 Task: Update the start and due dates for the issue and configure automation to close the epic when all stories are done.
Action: Mouse moved to (393, 289)
Screenshot: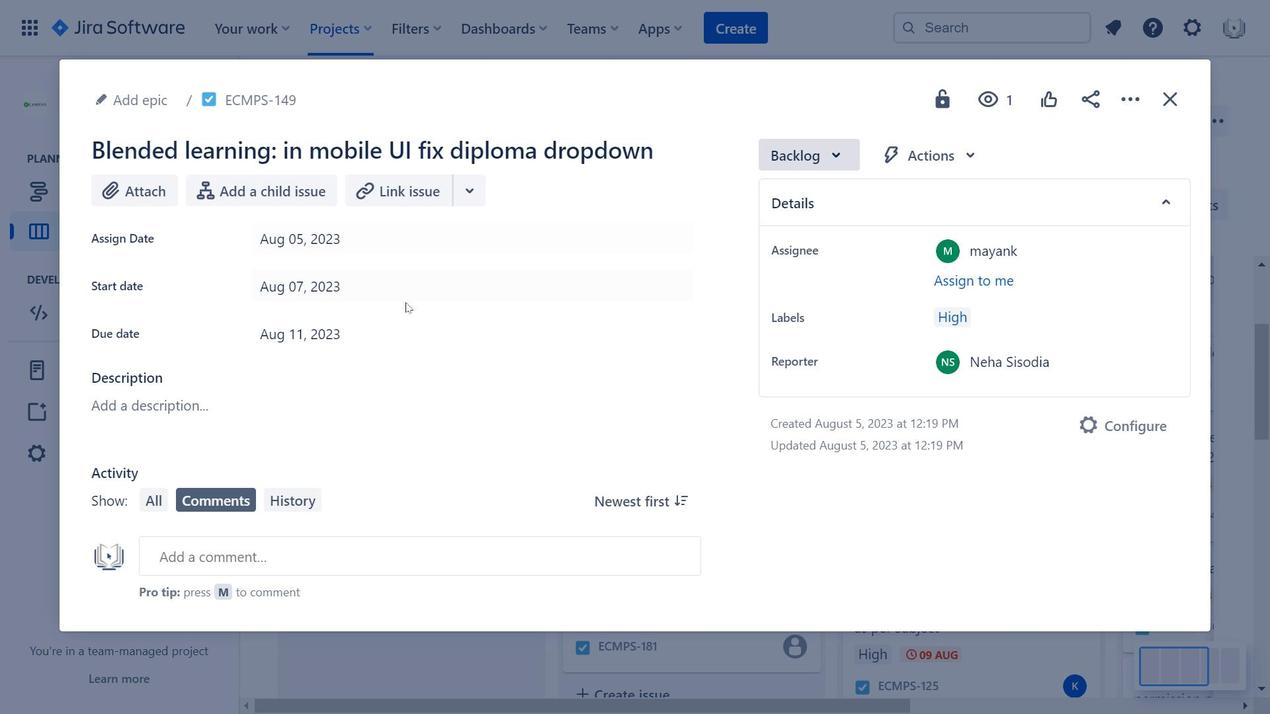 
Action: Mouse pressed left at (393, 289)
Screenshot: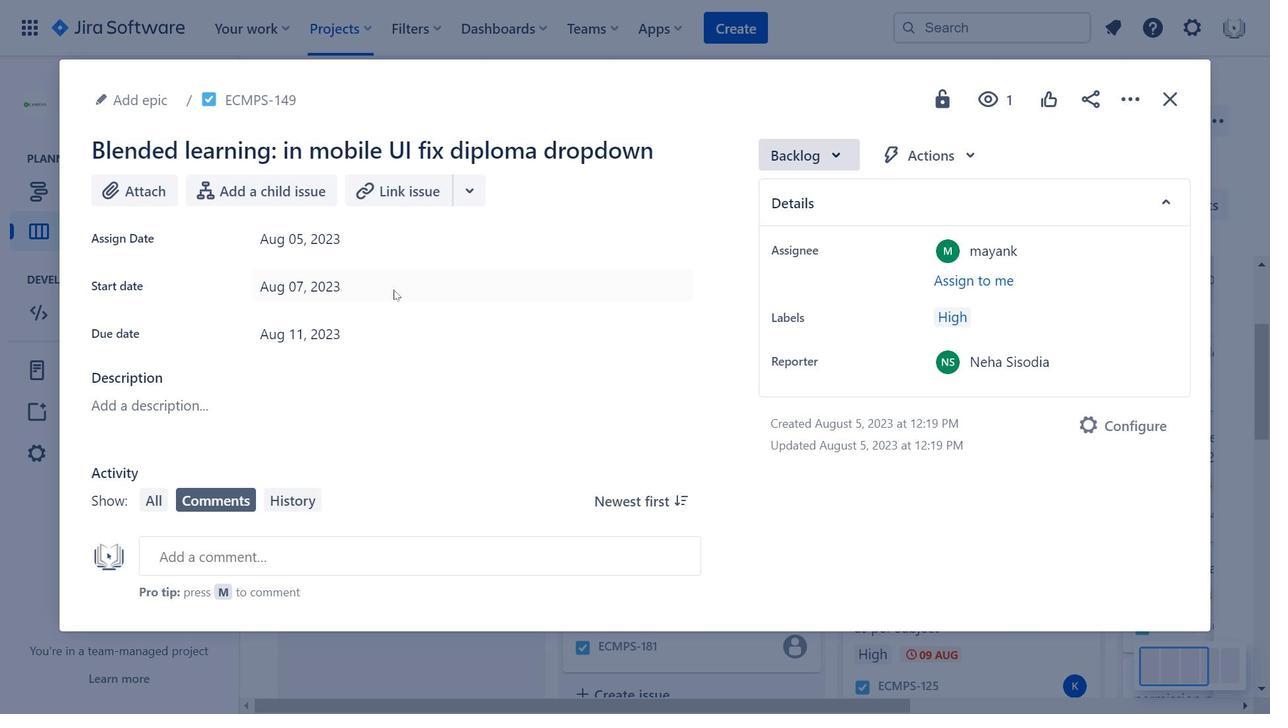 
Action: Mouse moved to (553, 354)
Screenshot: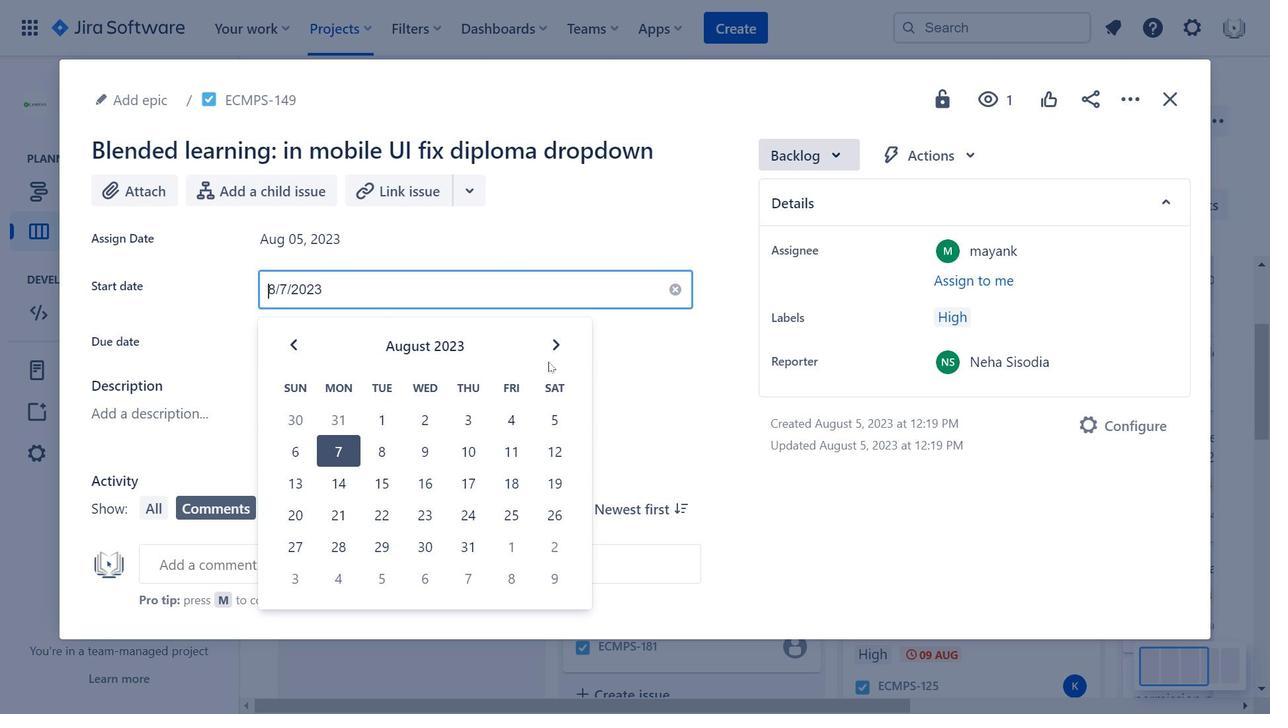 
Action: Mouse pressed left at (553, 354)
Screenshot: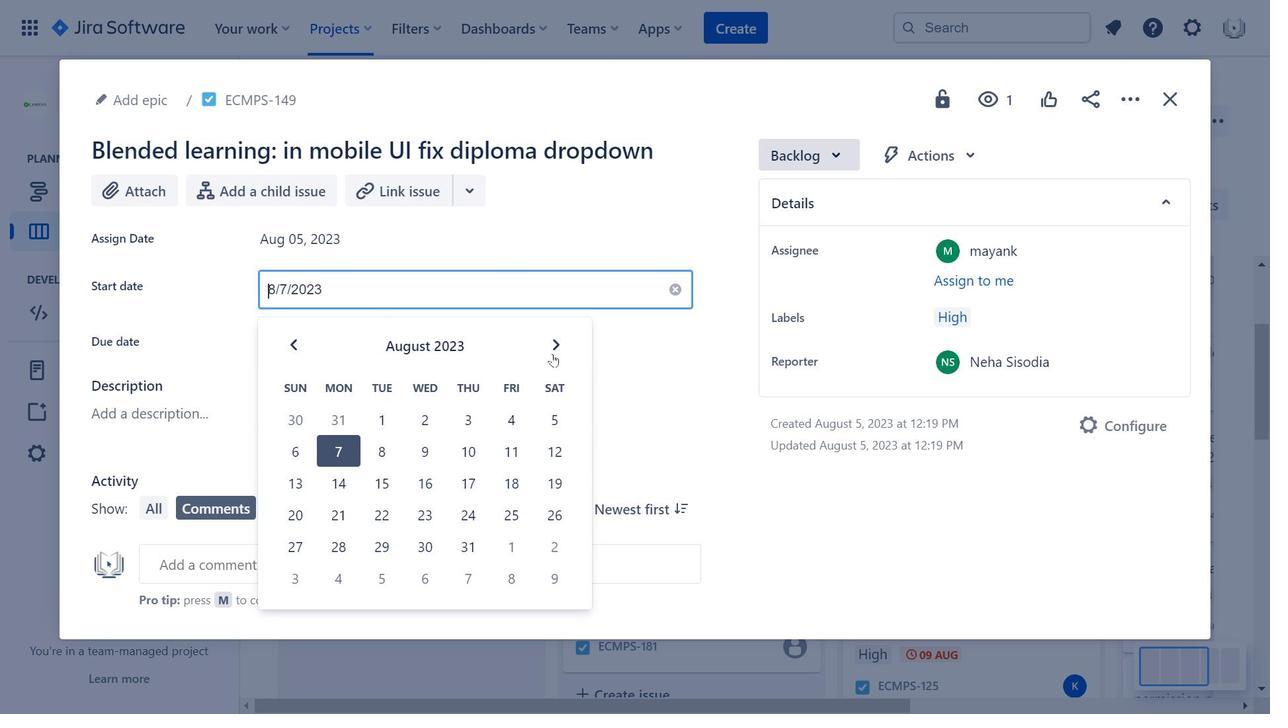 
Action: Mouse moved to (560, 348)
Screenshot: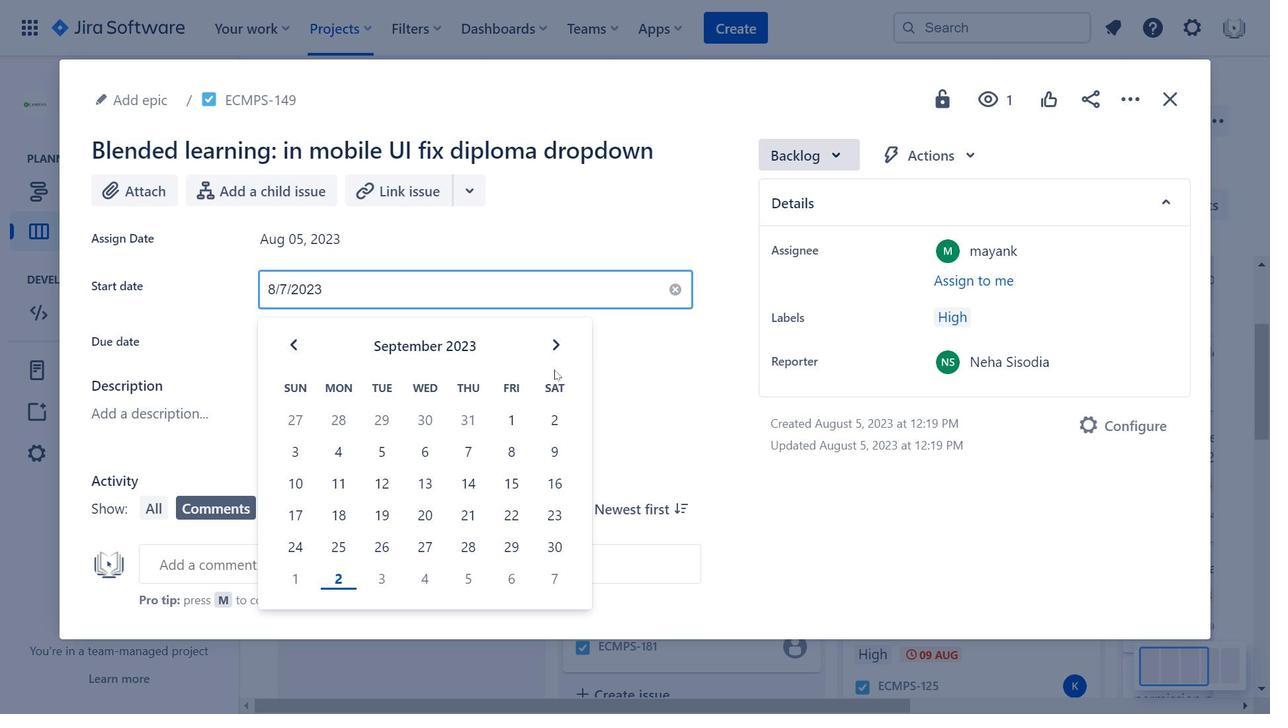 
Action: Mouse pressed left at (560, 348)
Screenshot: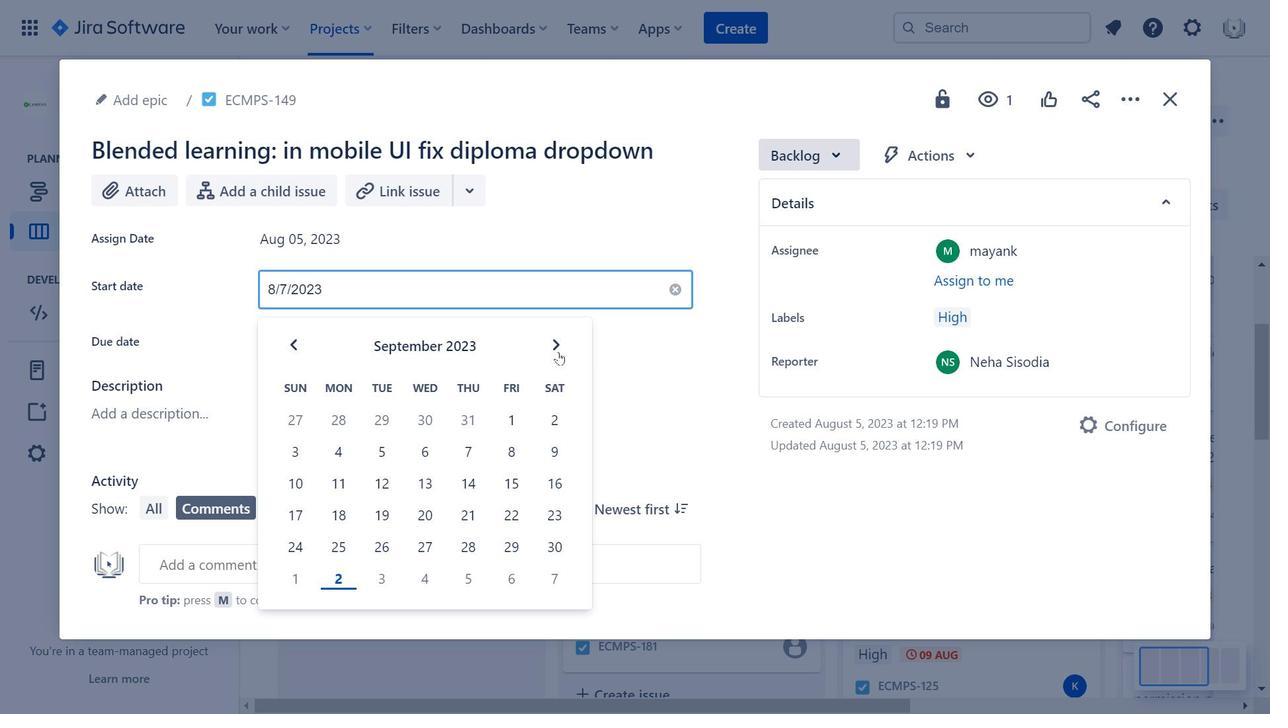 
Action: Mouse moved to (608, 332)
Screenshot: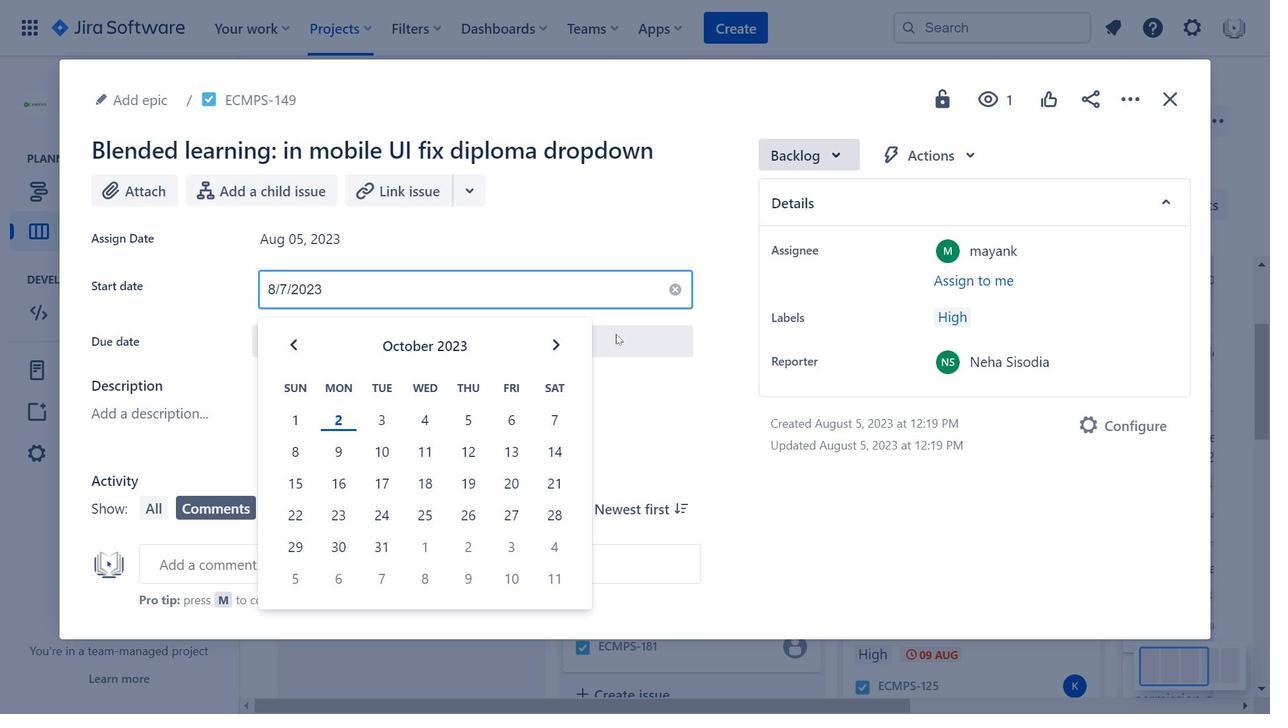
Action: Mouse pressed left at (608, 332)
Screenshot: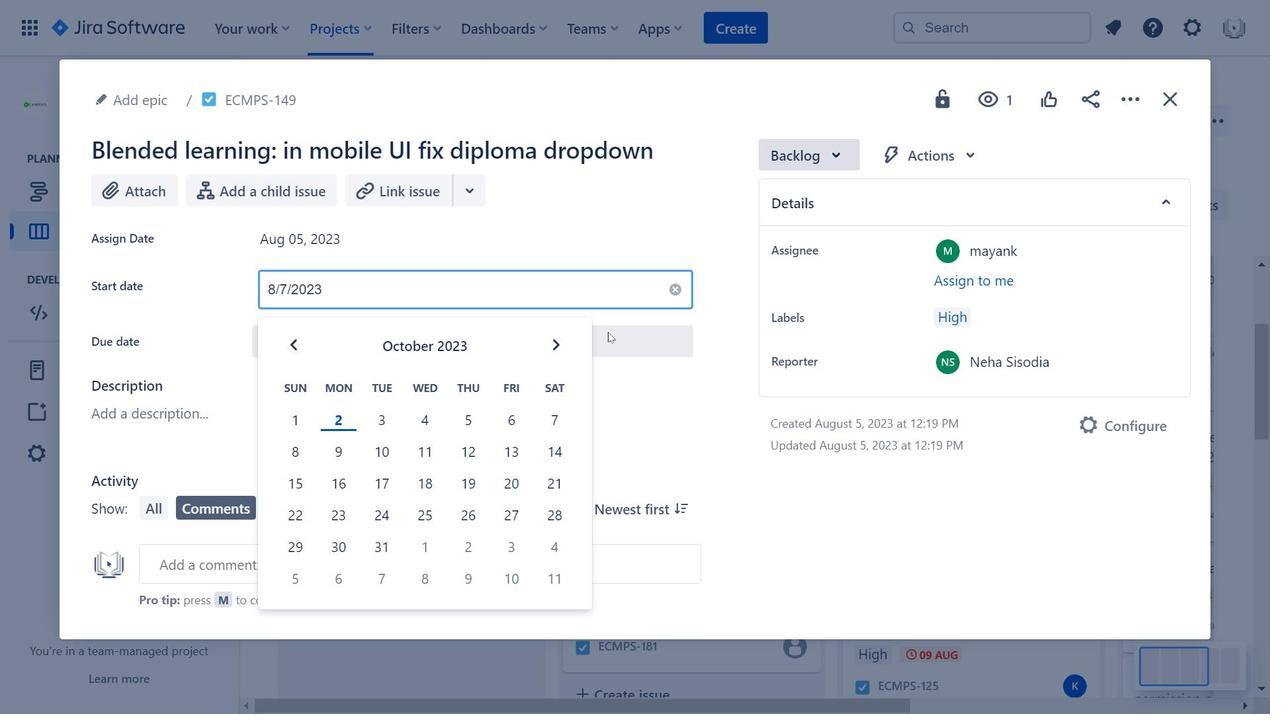 
Action: Mouse moved to (551, 395)
Screenshot: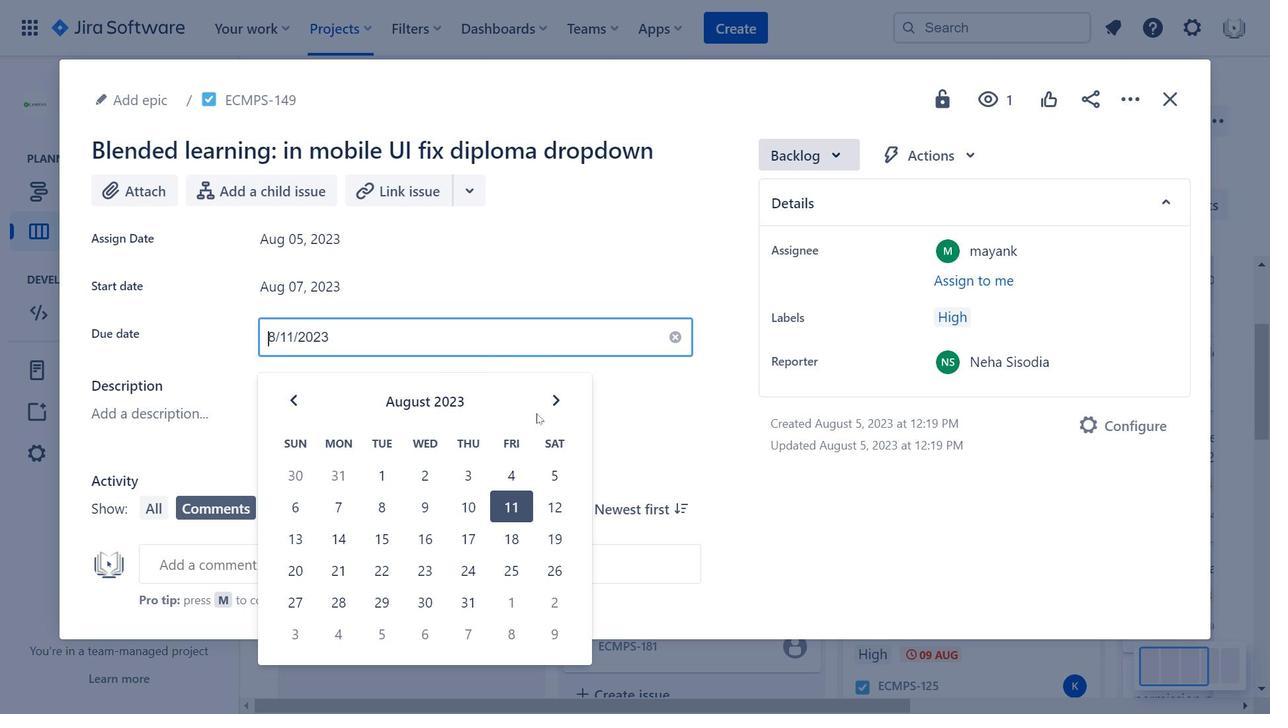 
Action: Mouse pressed left at (551, 395)
Screenshot: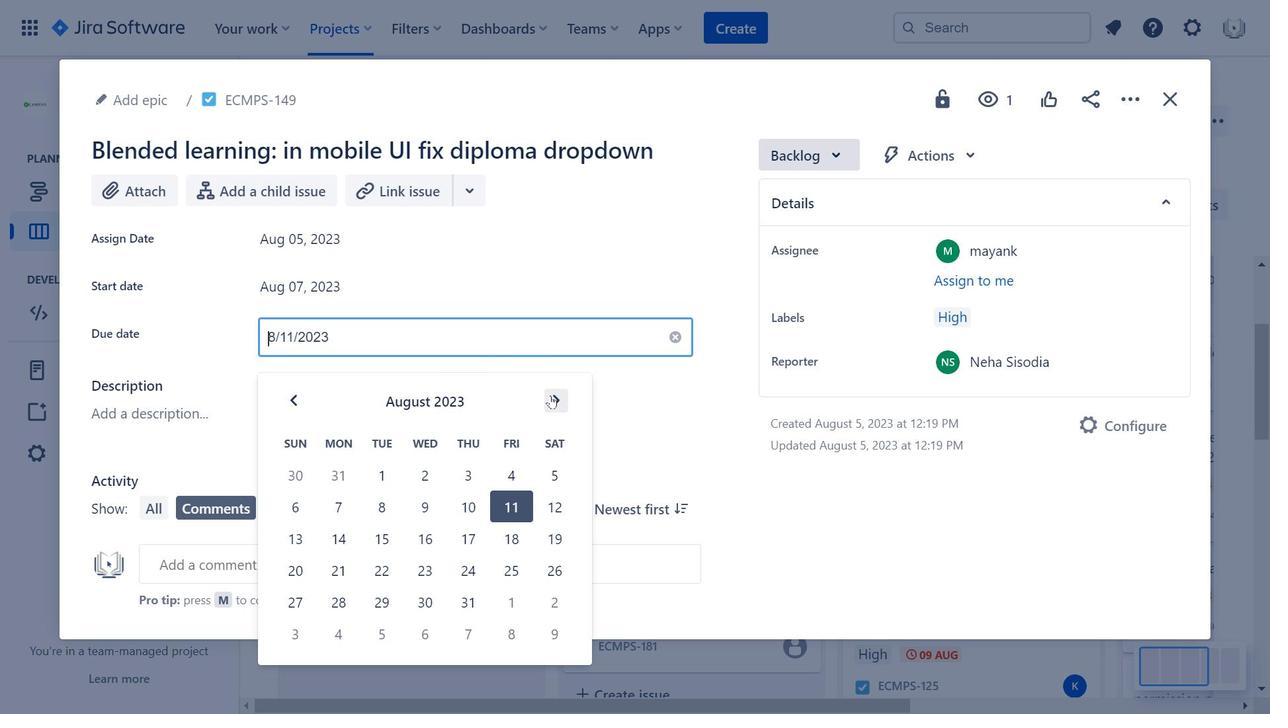 
Action: Mouse moved to (826, 167)
Screenshot: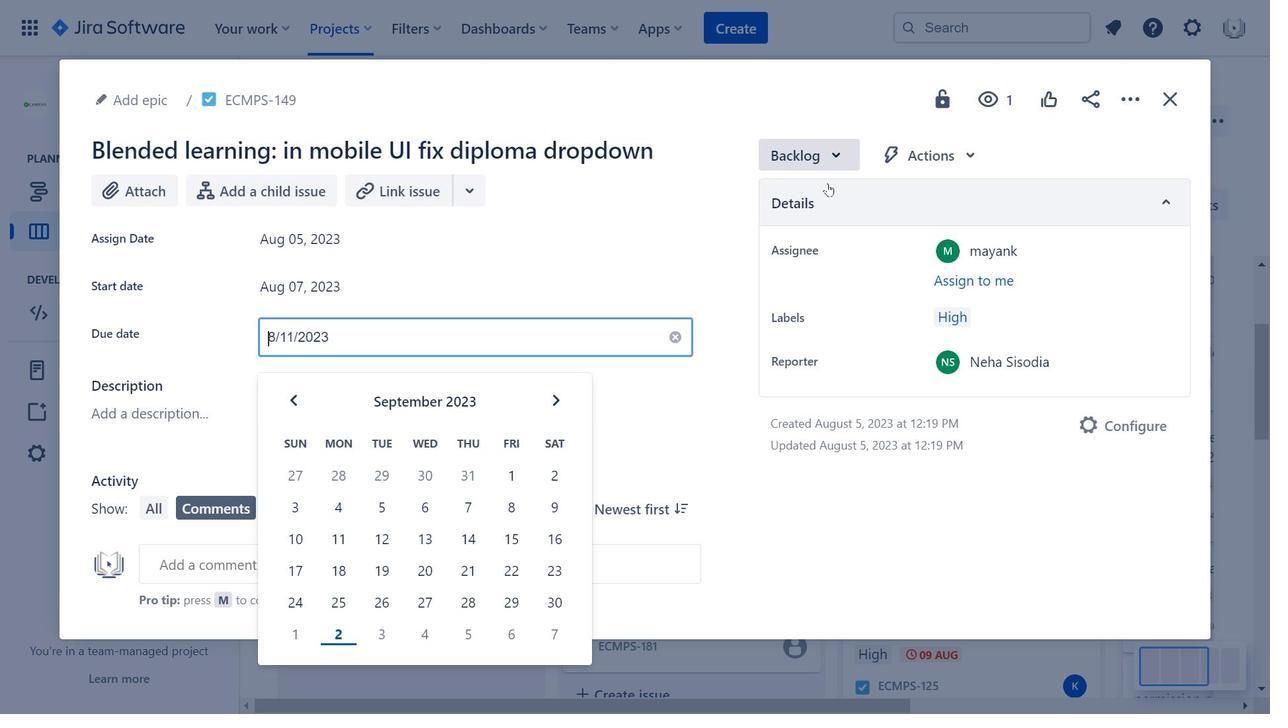 
Action: Mouse pressed left at (826, 167)
Screenshot: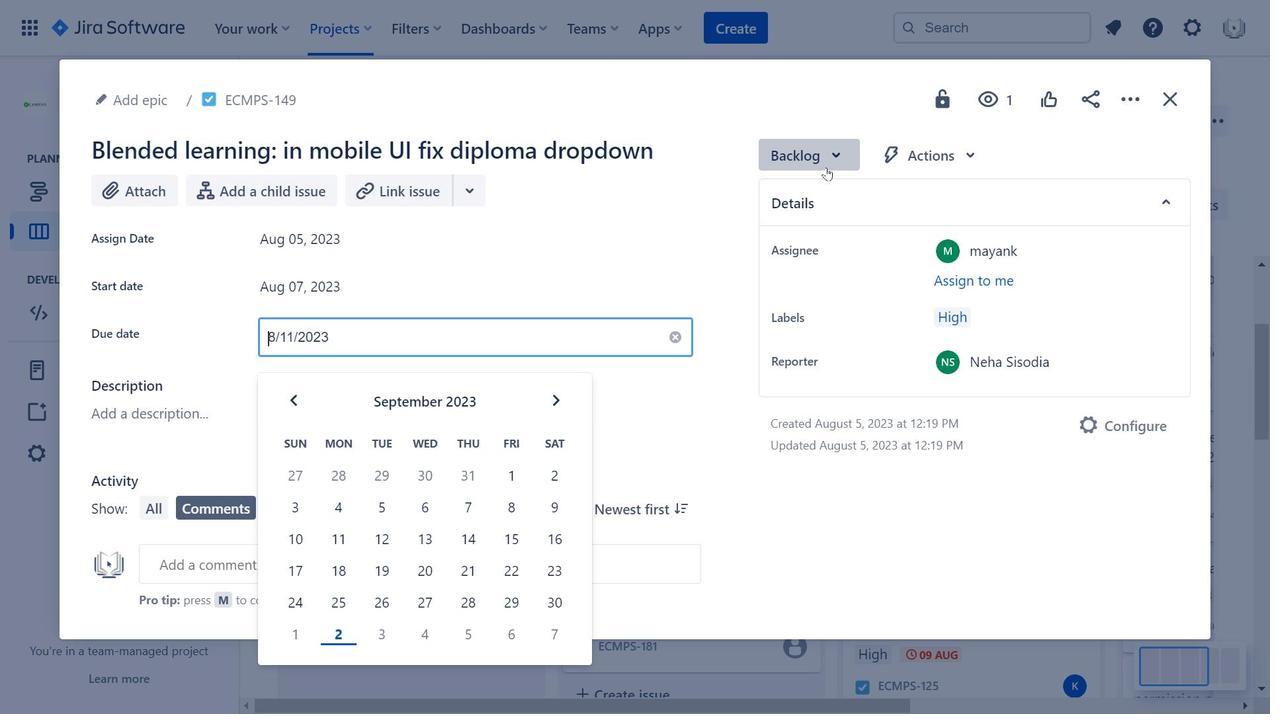 
Action: Mouse moved to (316, 323)
Screenshot: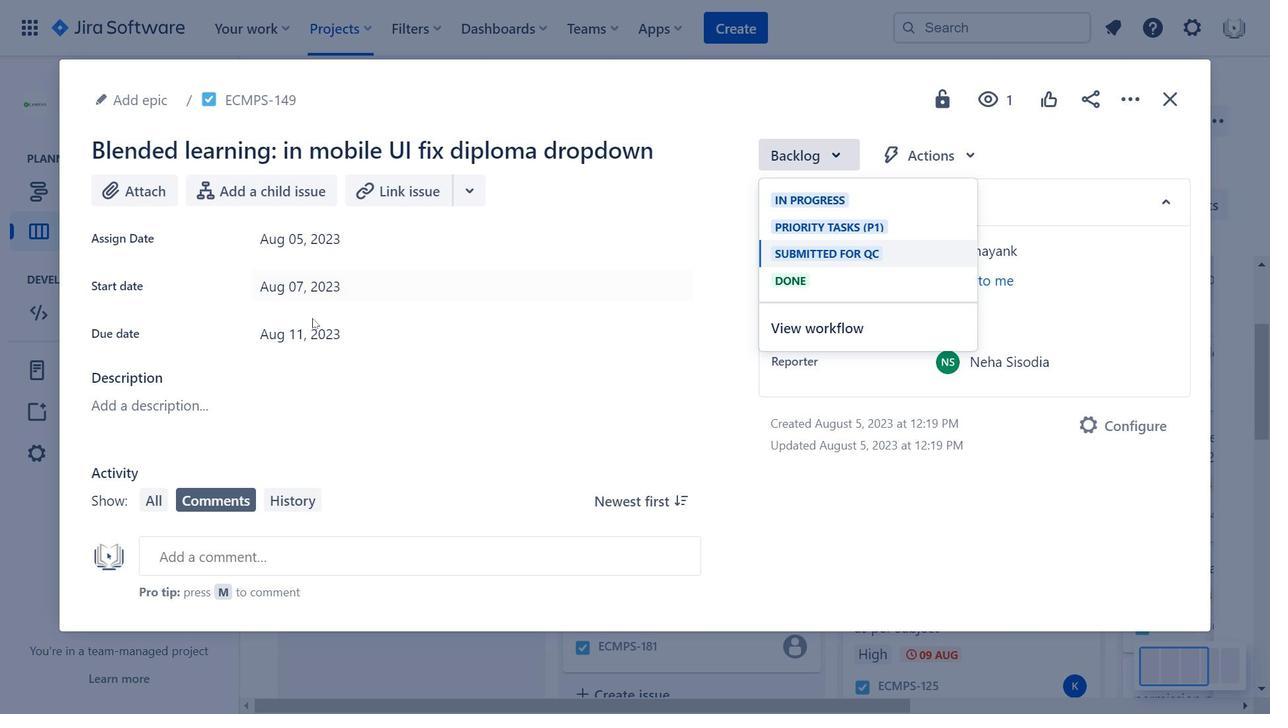 
Action: Mouse pressed left at (316, 323)
Screenshot: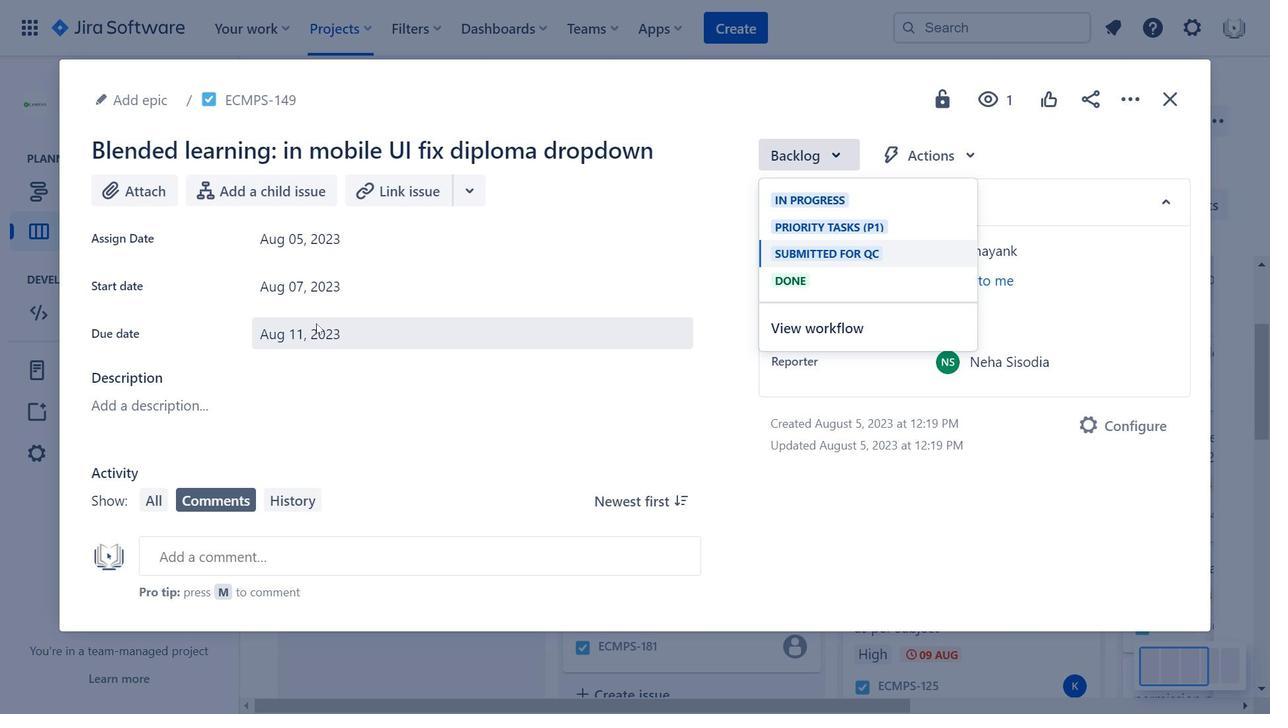
Action: Mouse moved to (546, 386)
Screenshot: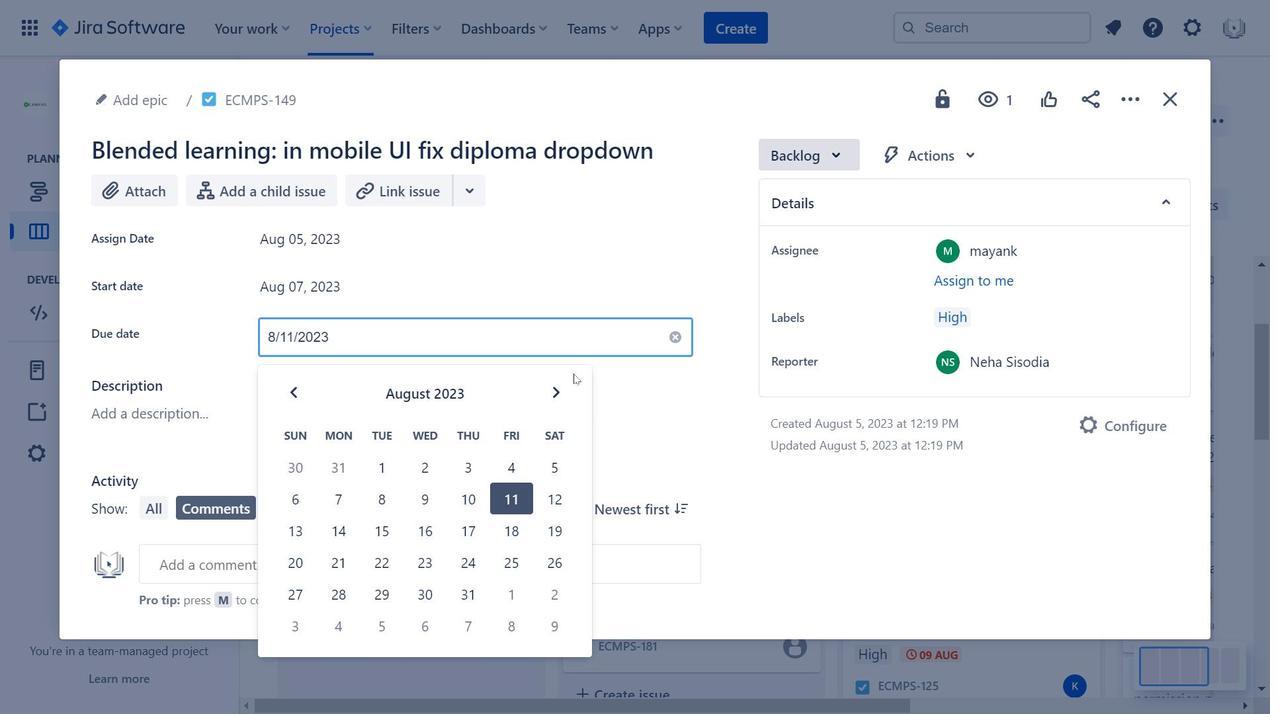 
Action: Mouse pressed left at (546, 386)
Screenshot: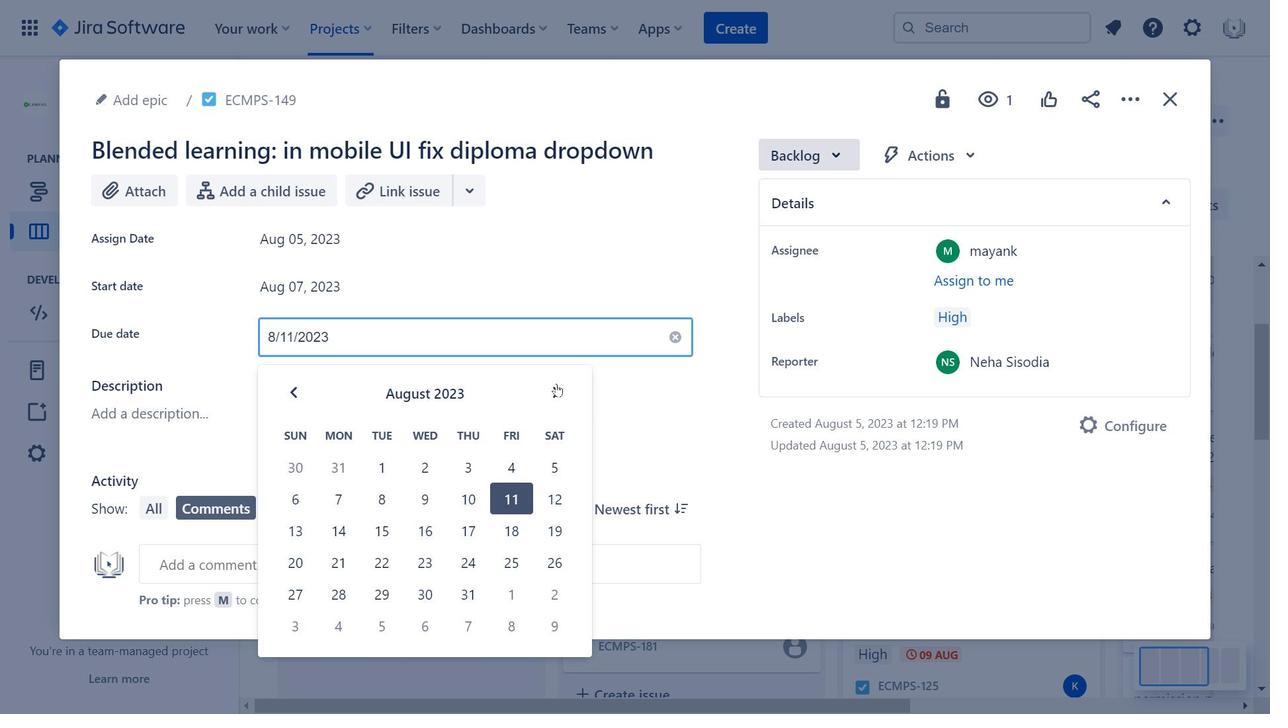 
Action: Mouse pressed left at (546, 386)
Screenshot: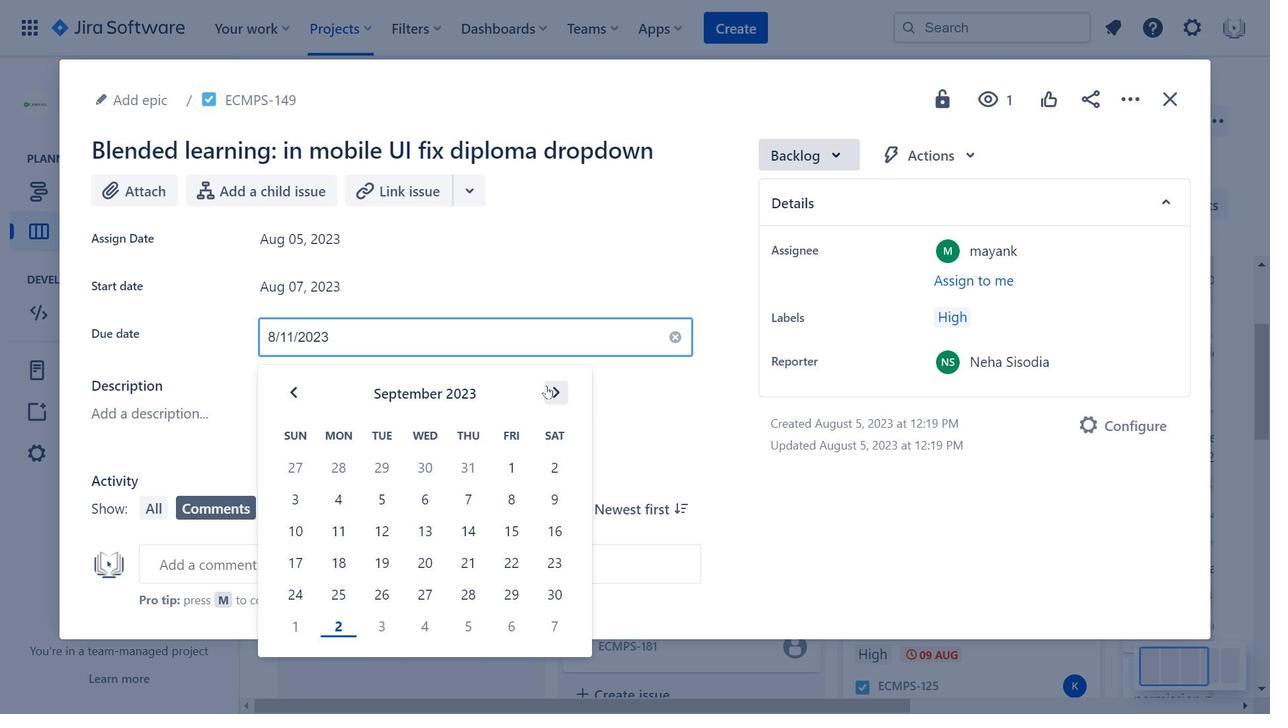 
Action: Mouse moved to (556, 392)
Screenshot: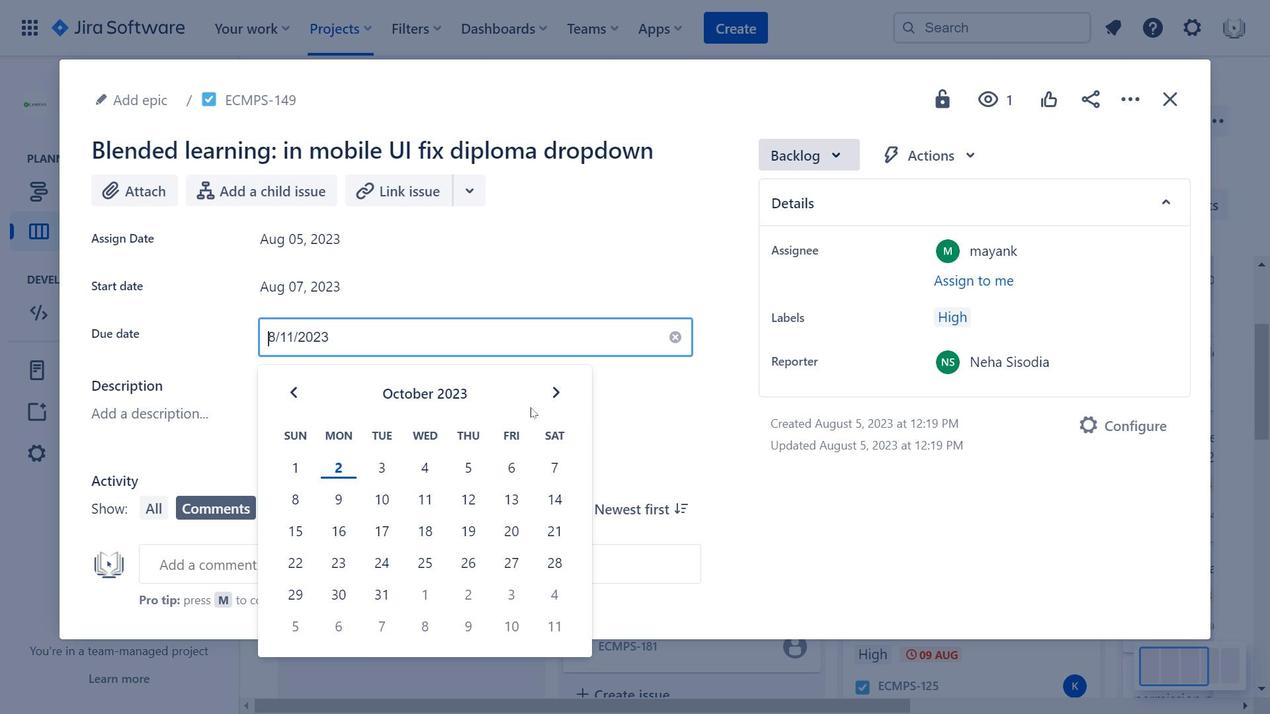 
Action: Mouse pressed left at (556, 392)
Screenshot: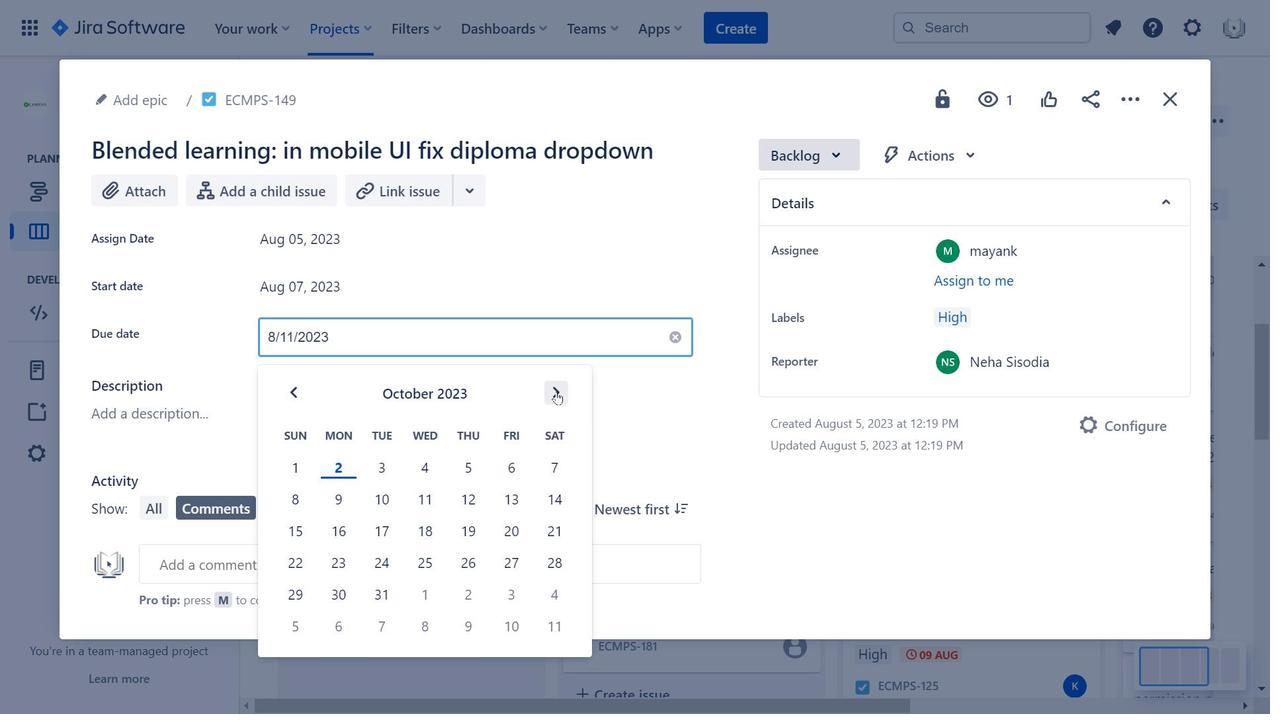 
Action: Mouse moved to (293, 394)
Screenshot: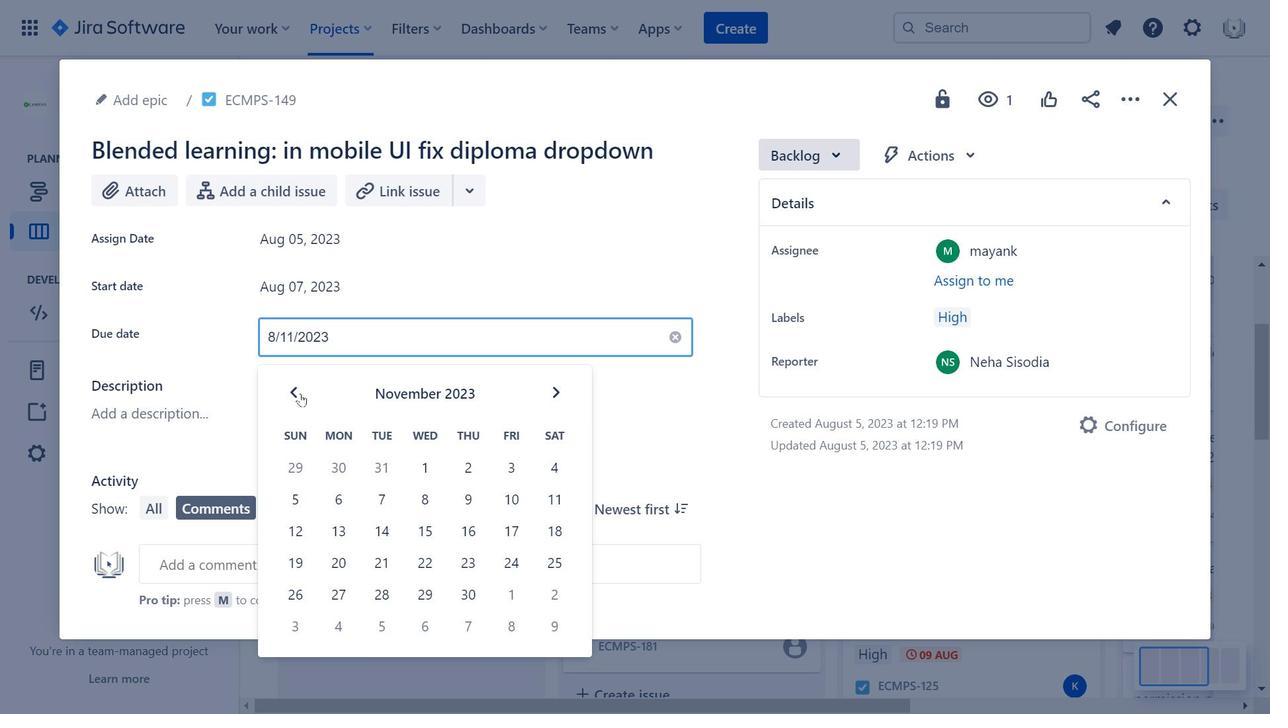 
Action: Mouse pressed left at (293, 394)
Screenshot: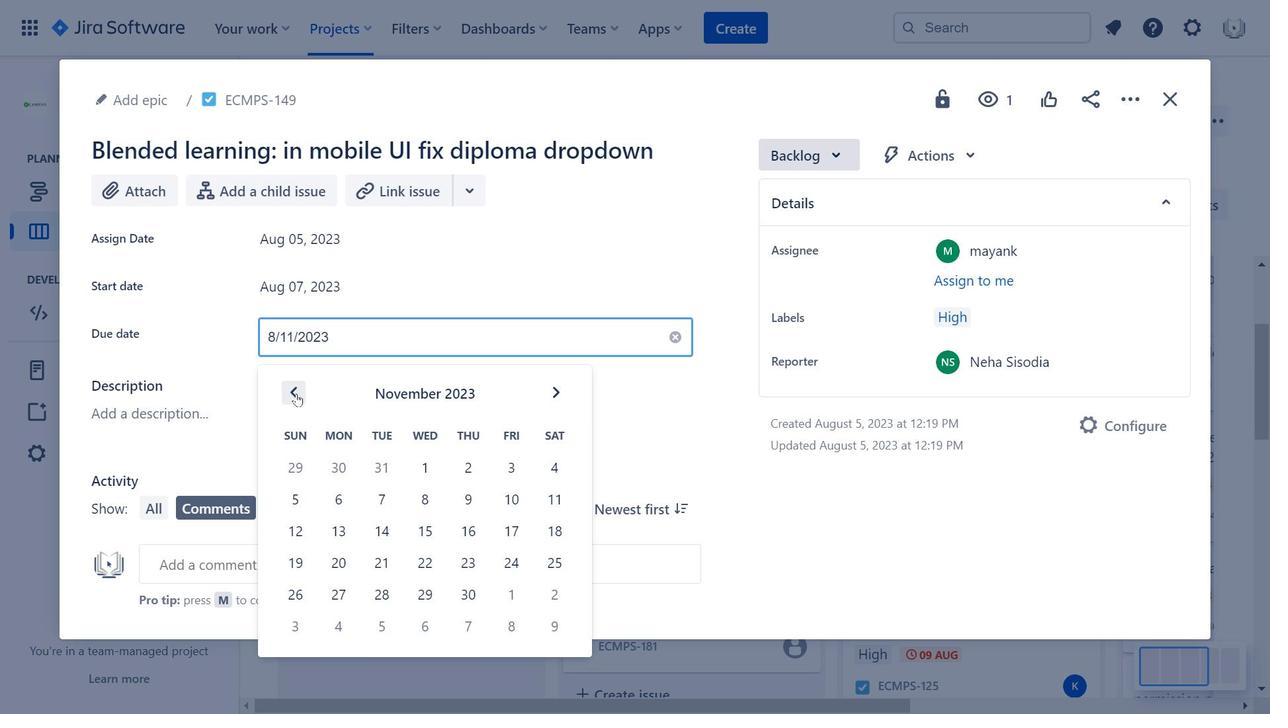 
Action: Mouse moved to (1159, 88)
Screenshot: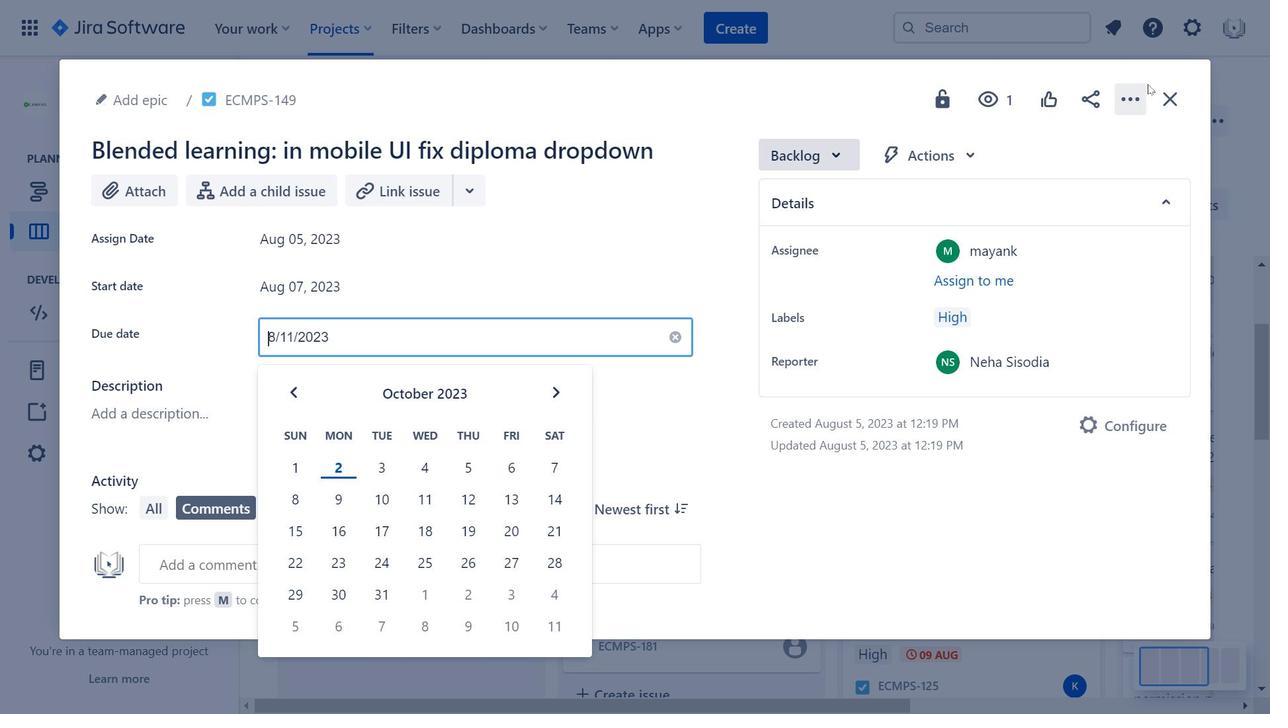 
Action: Mouse pressed left at (1159, 88)
Screenshot: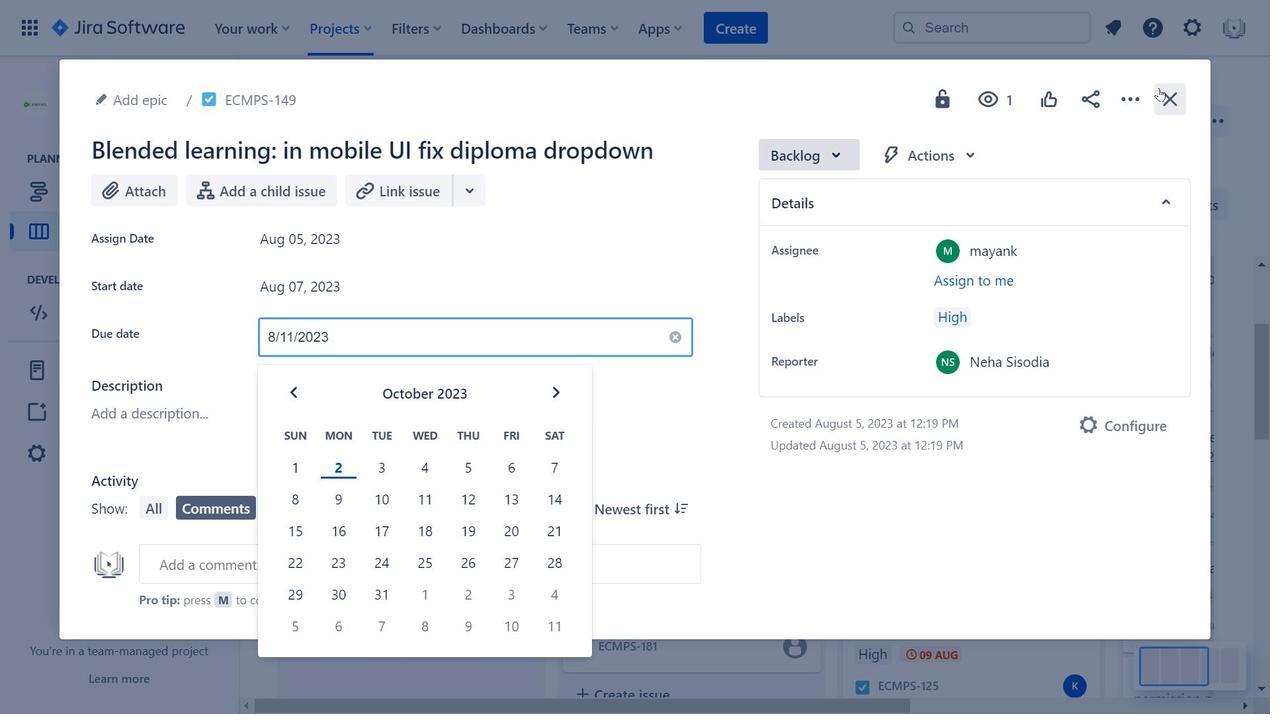 
Action: Mouse moved to (706, 423)
Screenshot: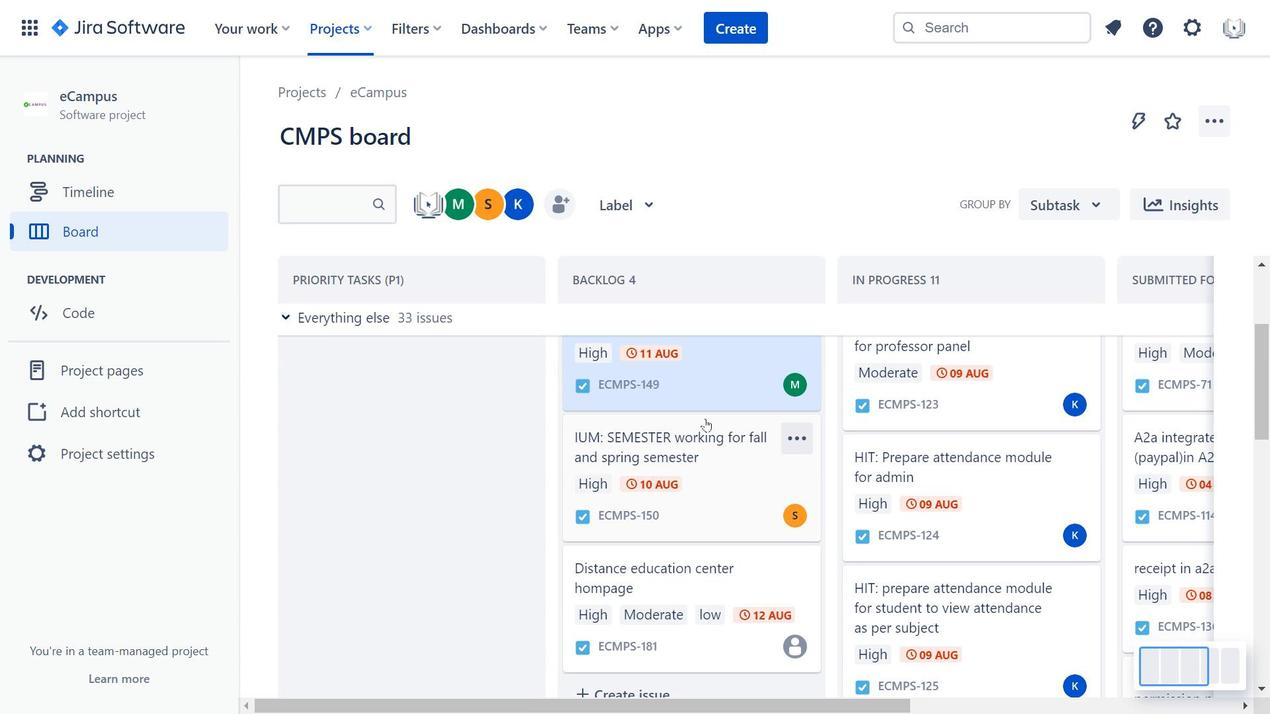 
Action: Mouse scrolled (706, 422) with delta (0, 0)
Screenshot: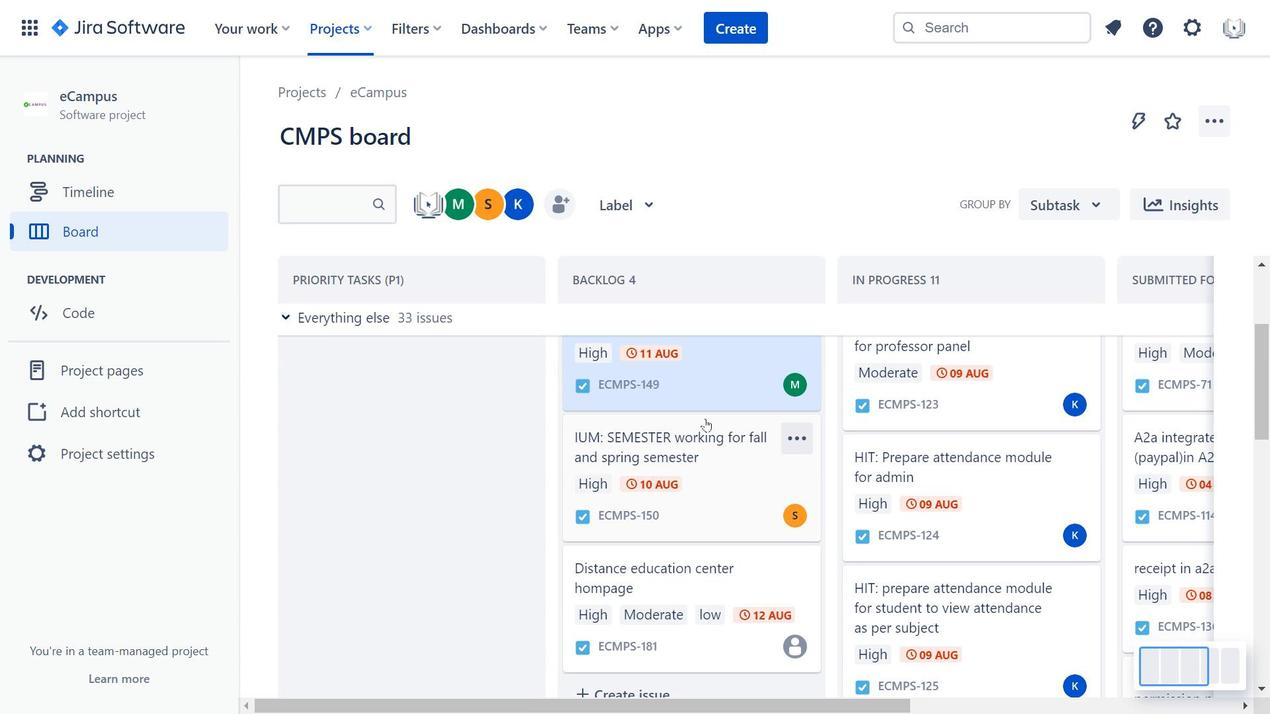 
Action: Mouse moved to (718, 397)
Screenshot: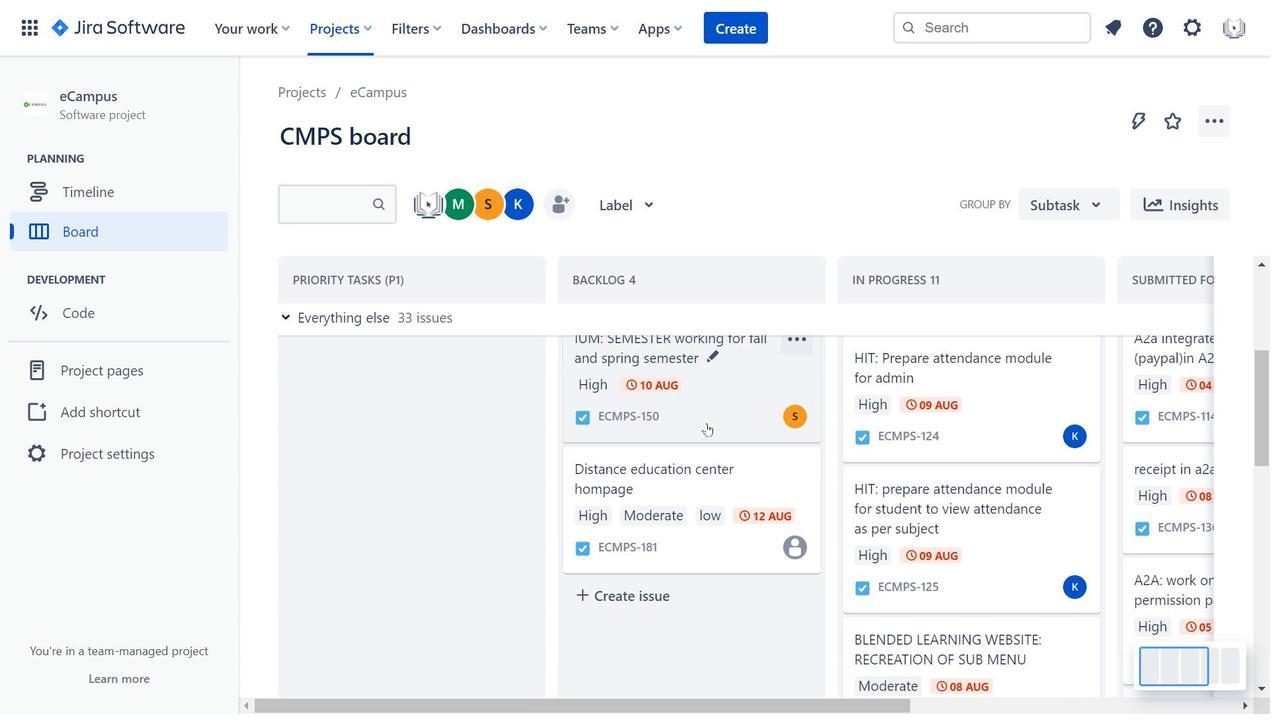 
Action: Mouse pressed left at (718, 397)
Screenshot: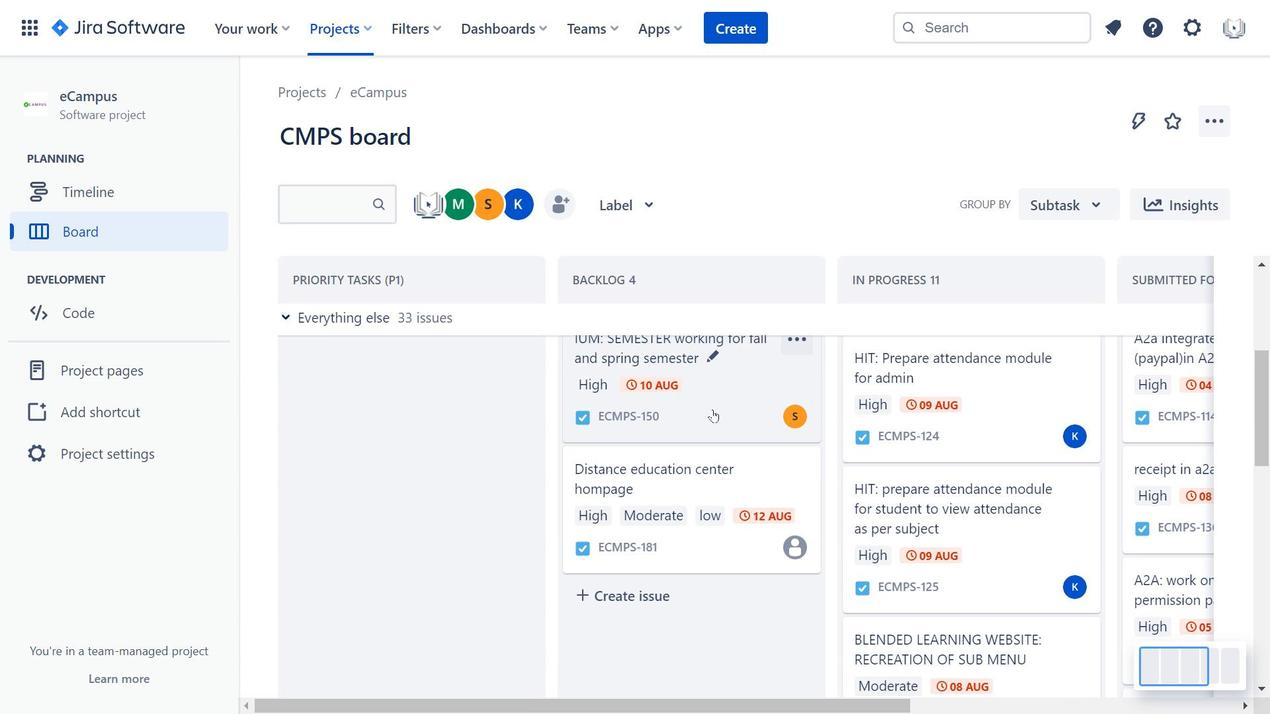 
Action: Mouse moved to (310, 245)
Screenshot: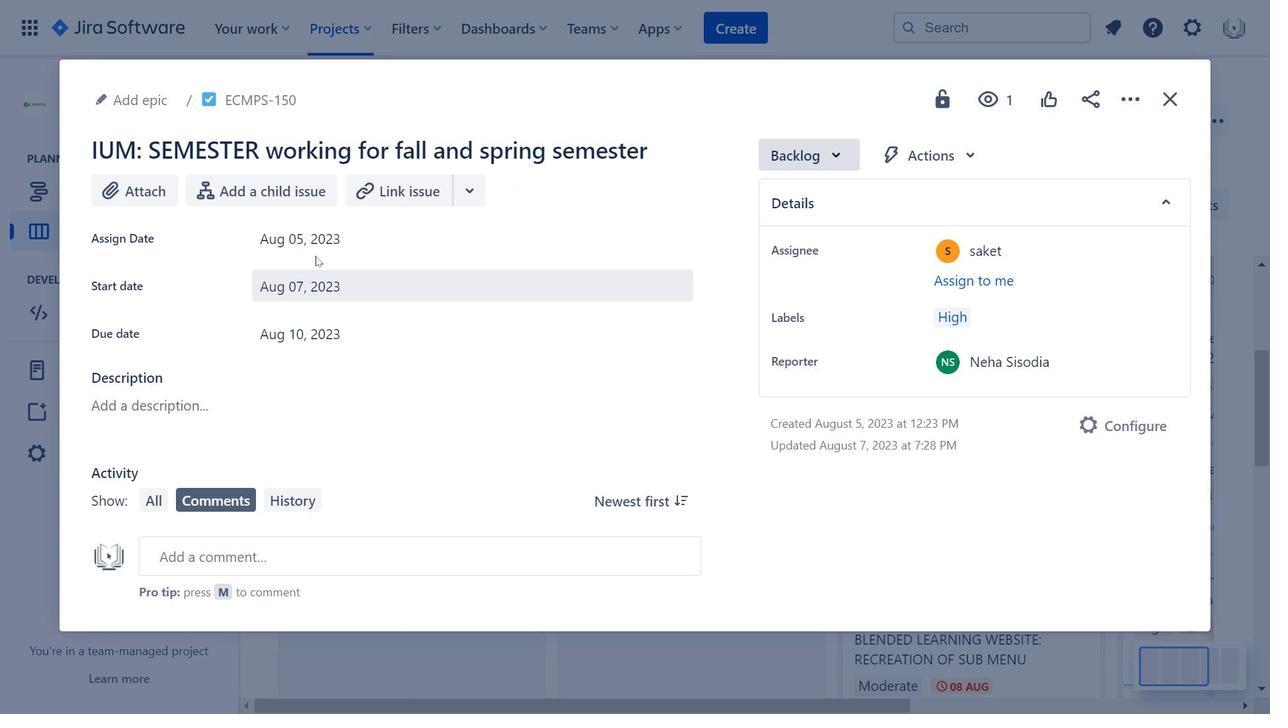 
Action: Mouse pressed left at (310, 245)
Screenshot: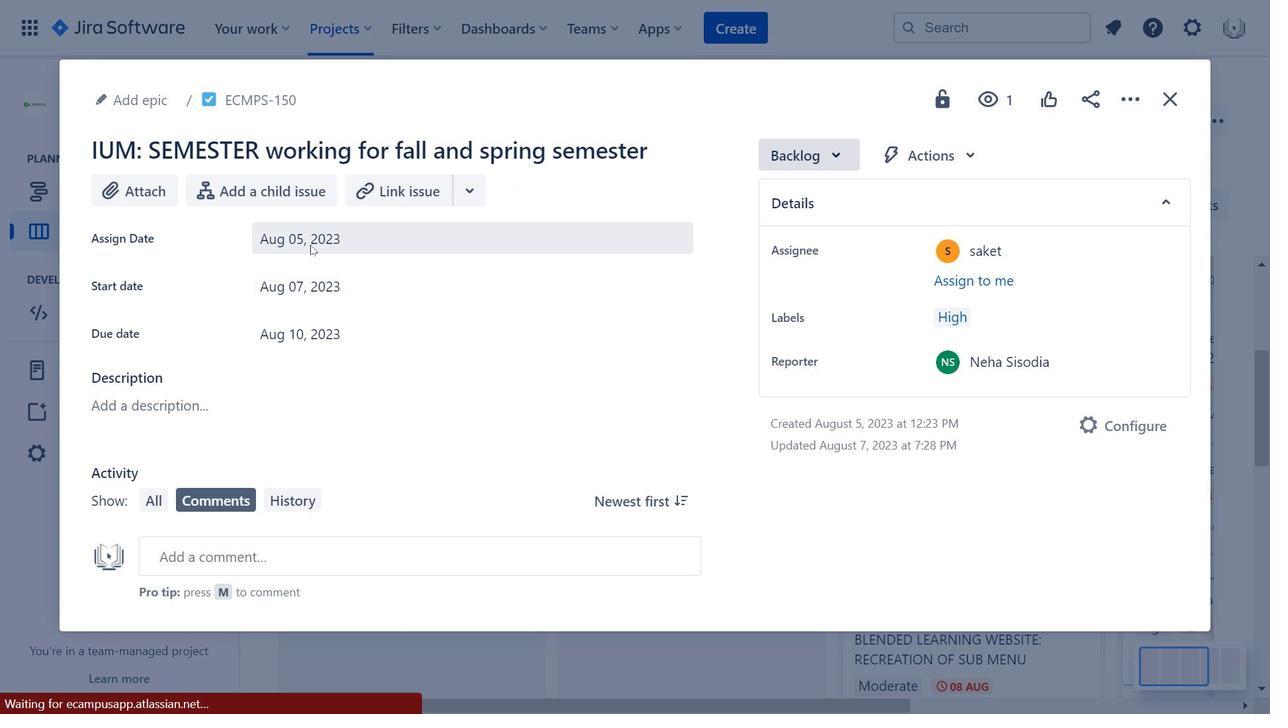 
Action: Mouse moved to (559, 308)
Screenshot: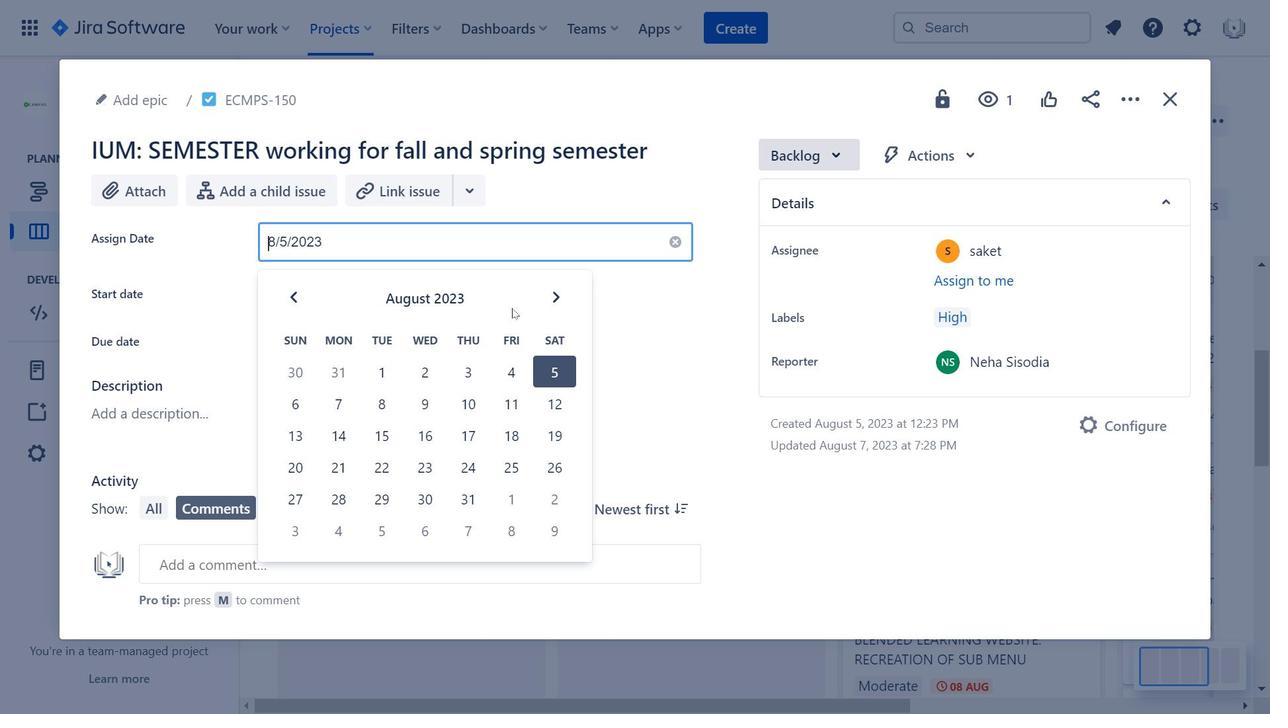 
Action: Mouse pressed left at (559, 308)
Screenshot: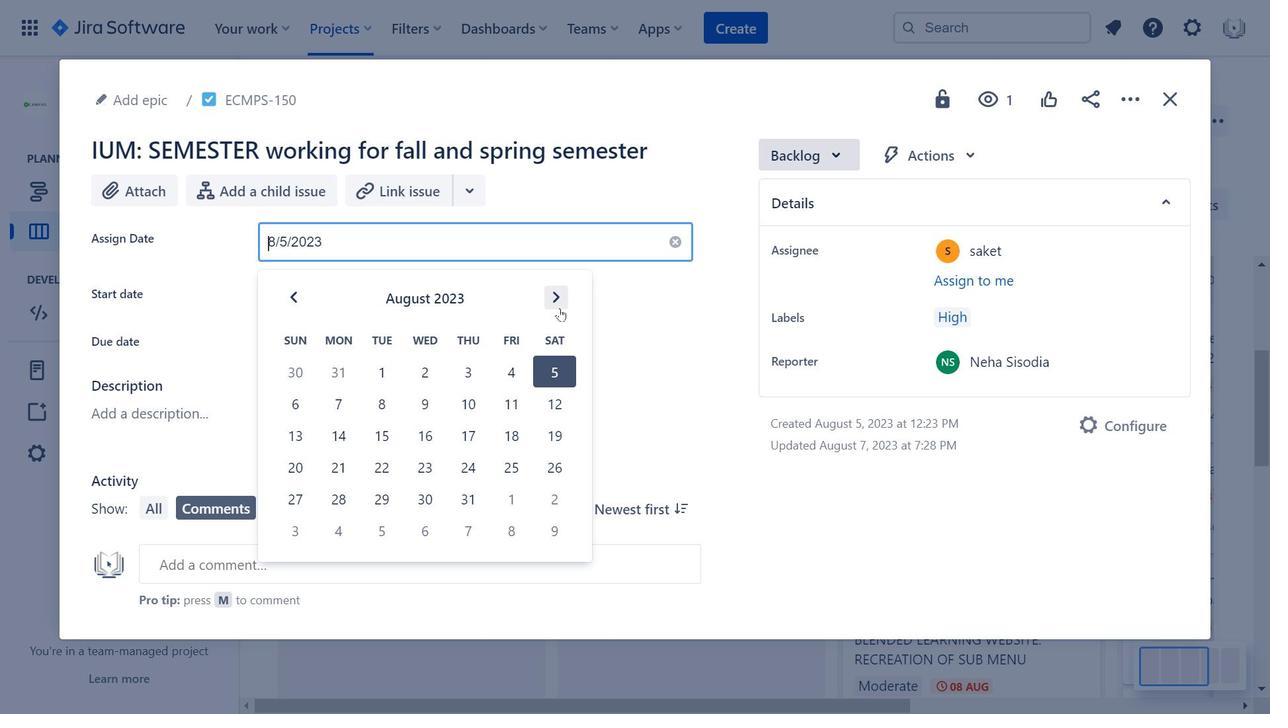 
Action: Mouse moved to (553, 293)
Screenshot: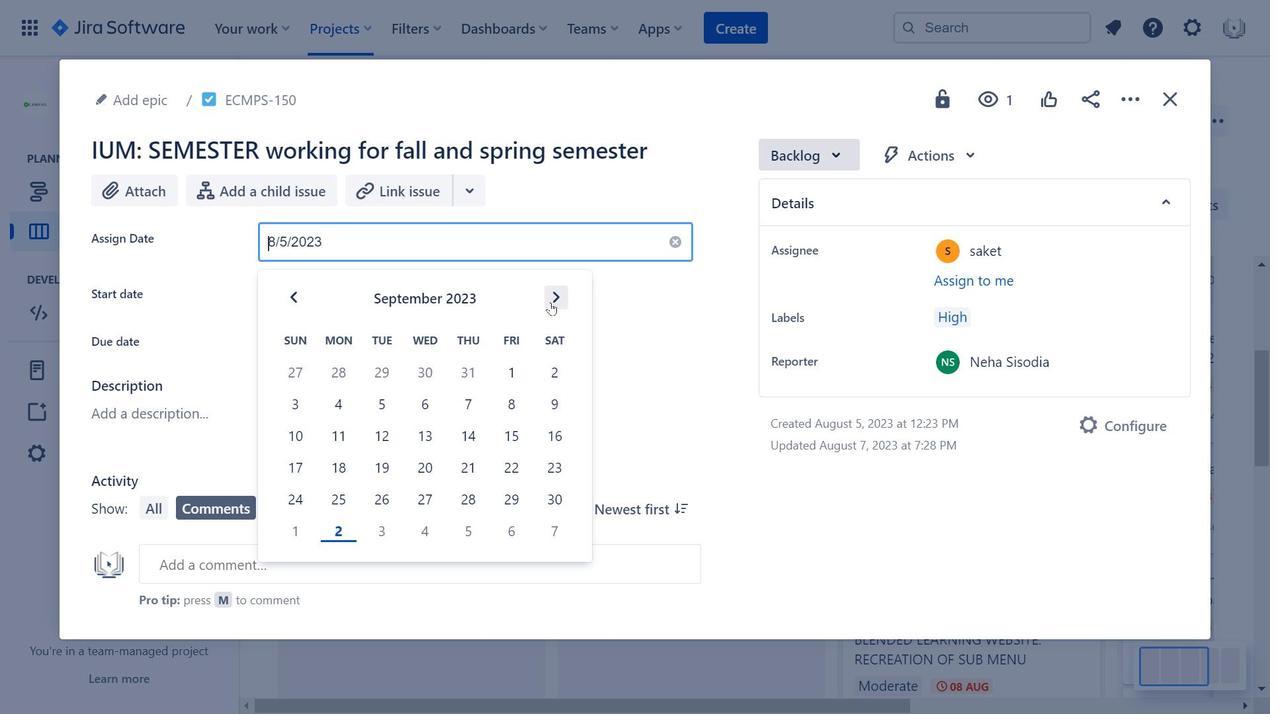 
Action: Mouse pressed left at (553, 293)
Screenshot: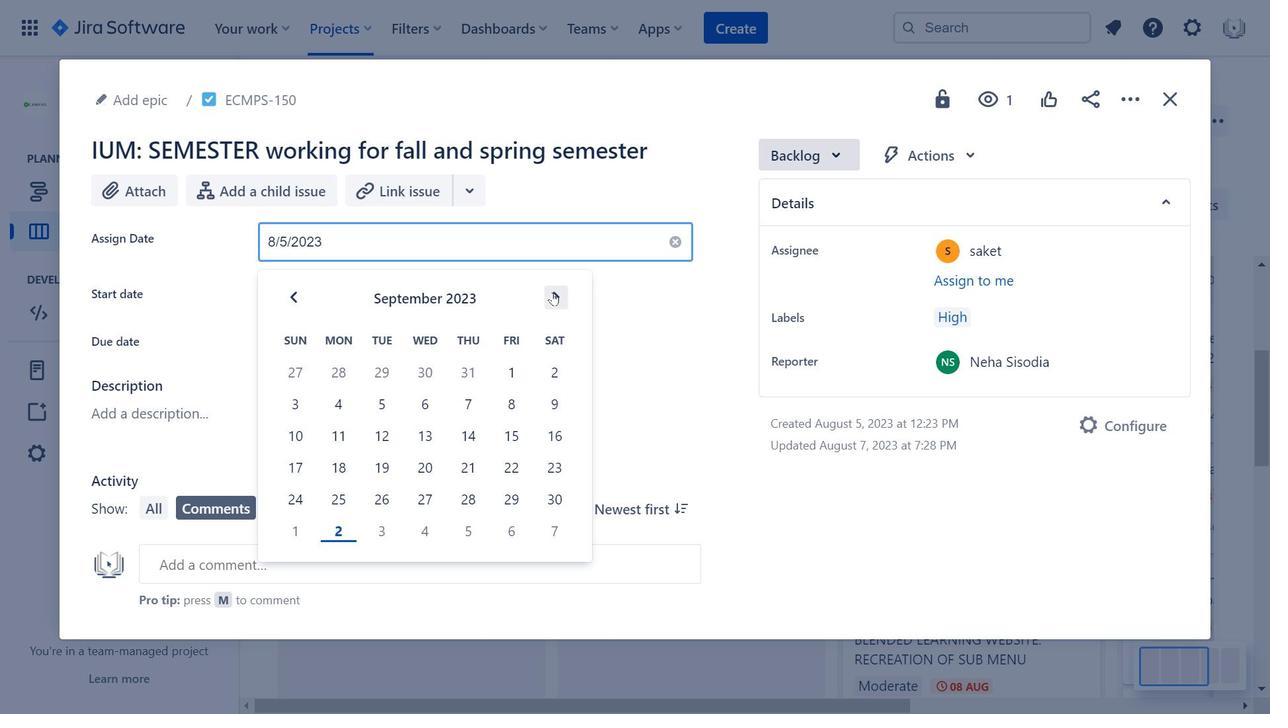 
Action: Mouse moved to (1159, 107)
Screenshot: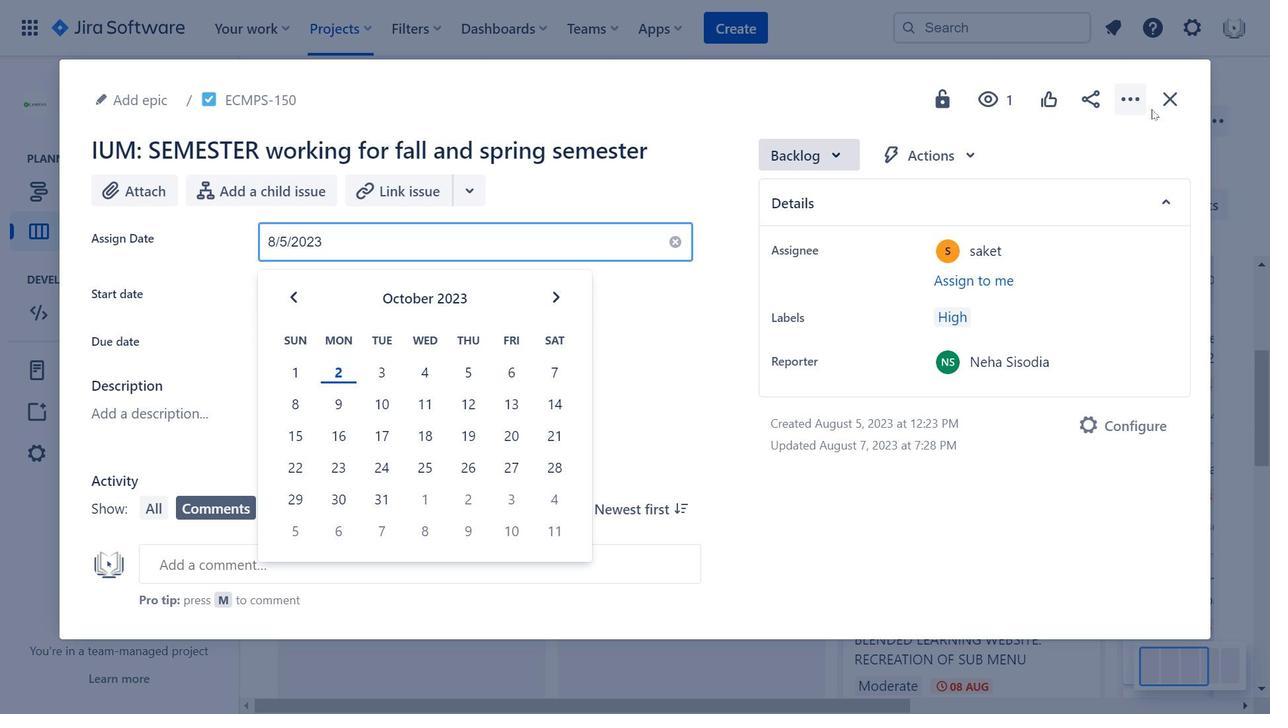 
Action: Mouse pressed left at (1159, 107)
Screenshot: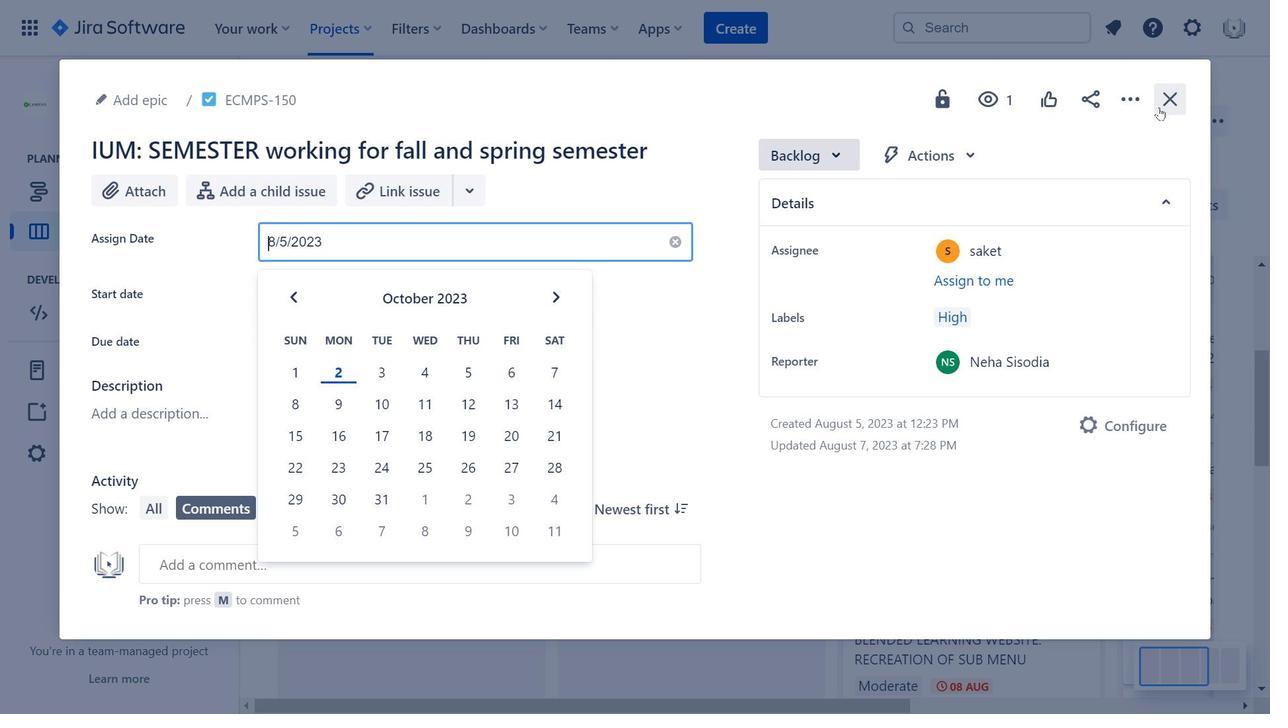 
Action: Mouse moved to (1026, 412)
Screenshot: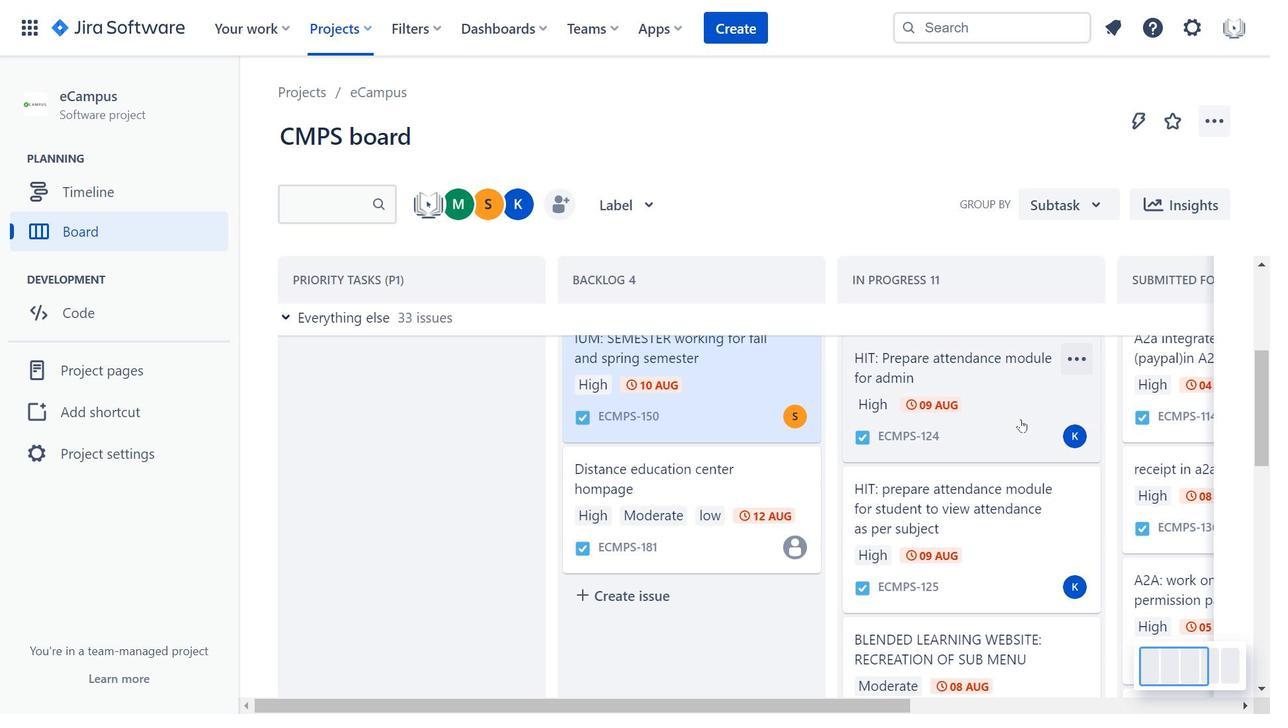 
Action: Mouse pressed left at (1026, 412)
Screenshot: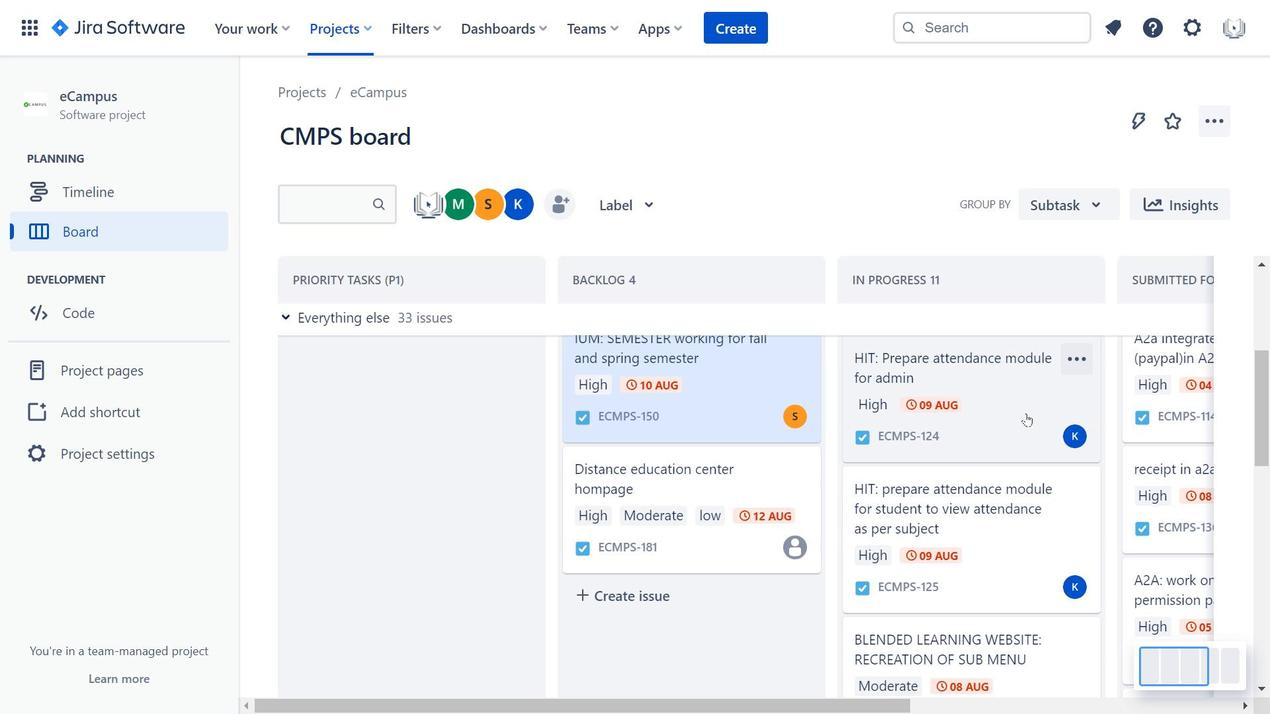 
Action: Mouse moved to (356, 289)
Screenshot: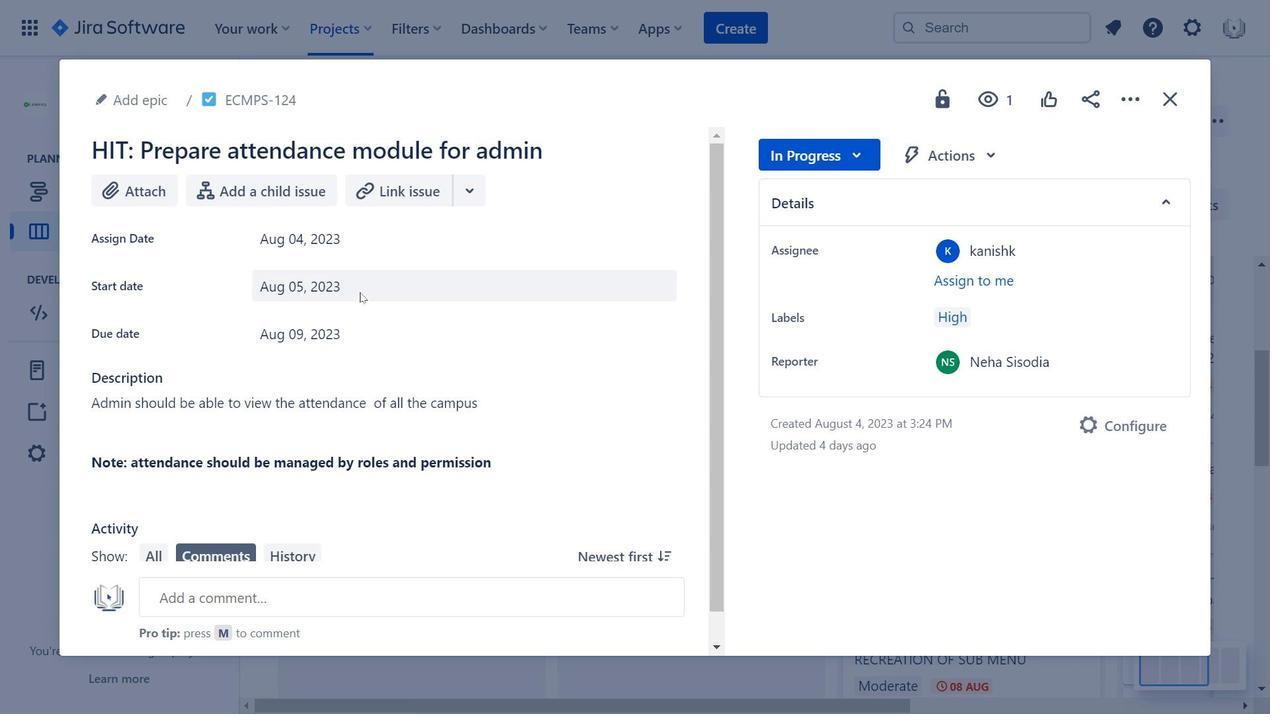 
Action: Mouse pressed left at (356, 289)
Screenshot: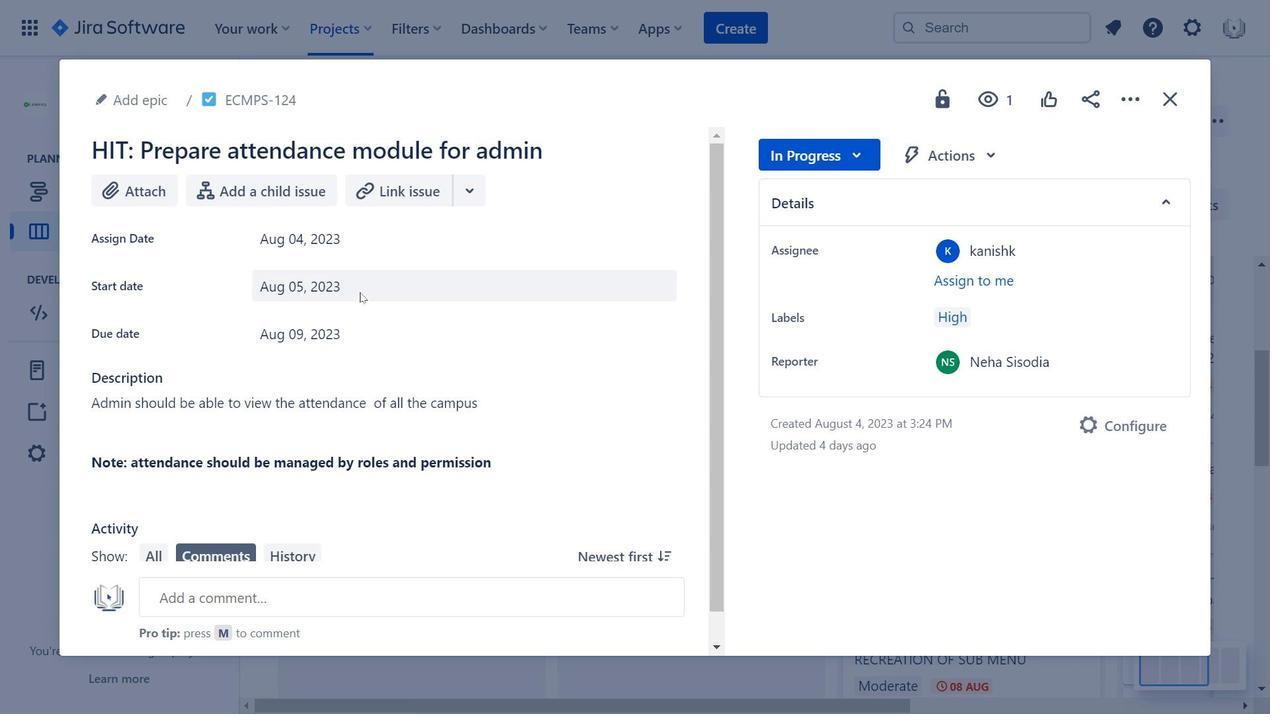 
Action: Mouse moved to (566, 340)
Screenshot: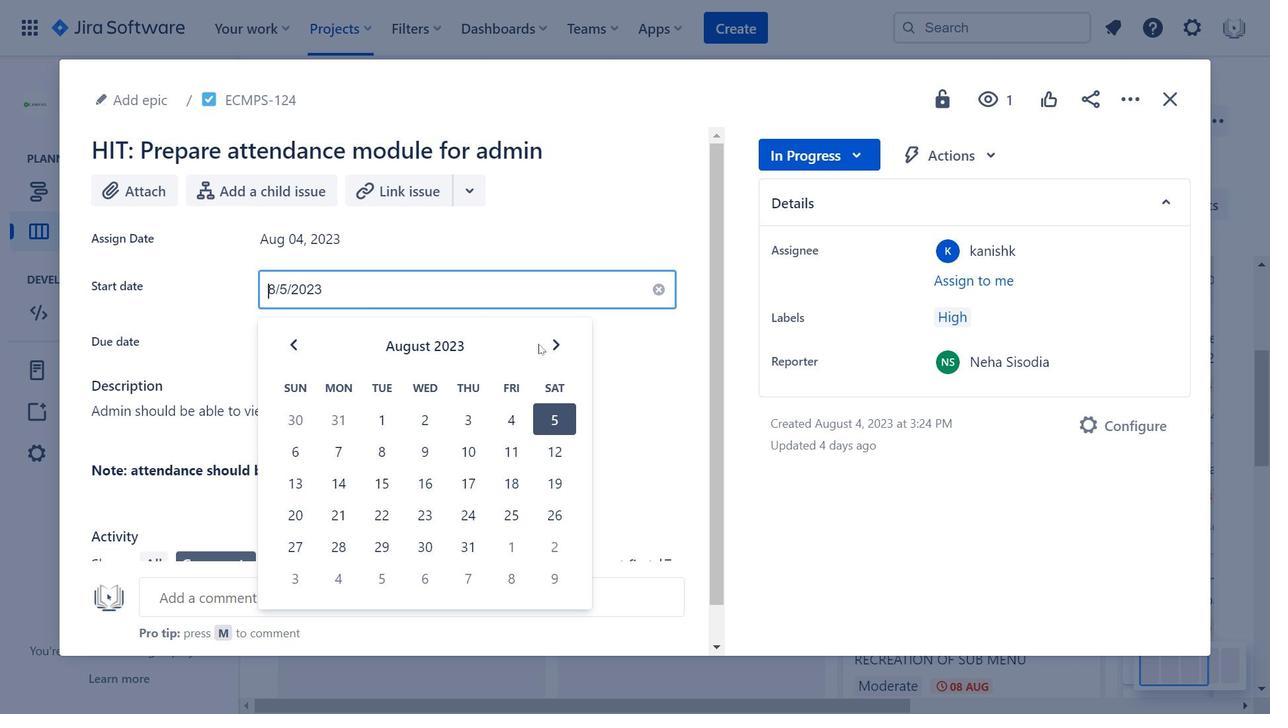 
Action: Mouse pressed left at (566, 340)
Screenshot: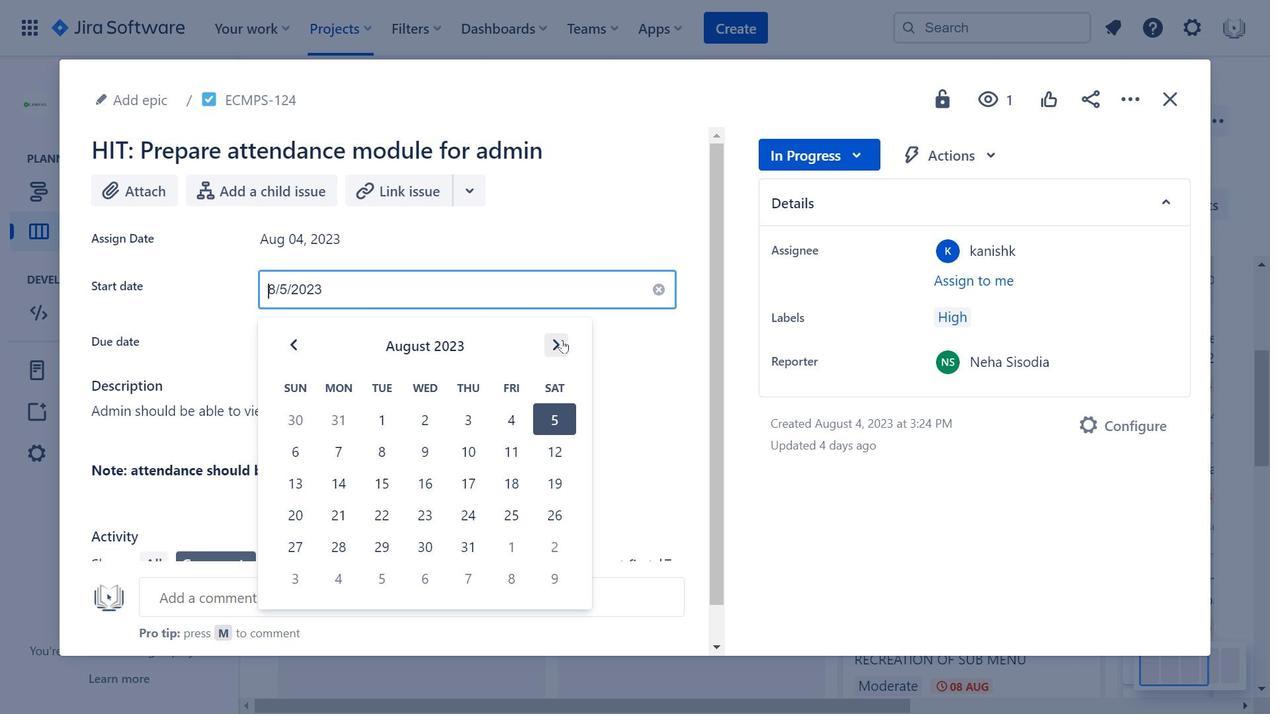 
Action: Mouse moved to (554, 346)
Screenshot: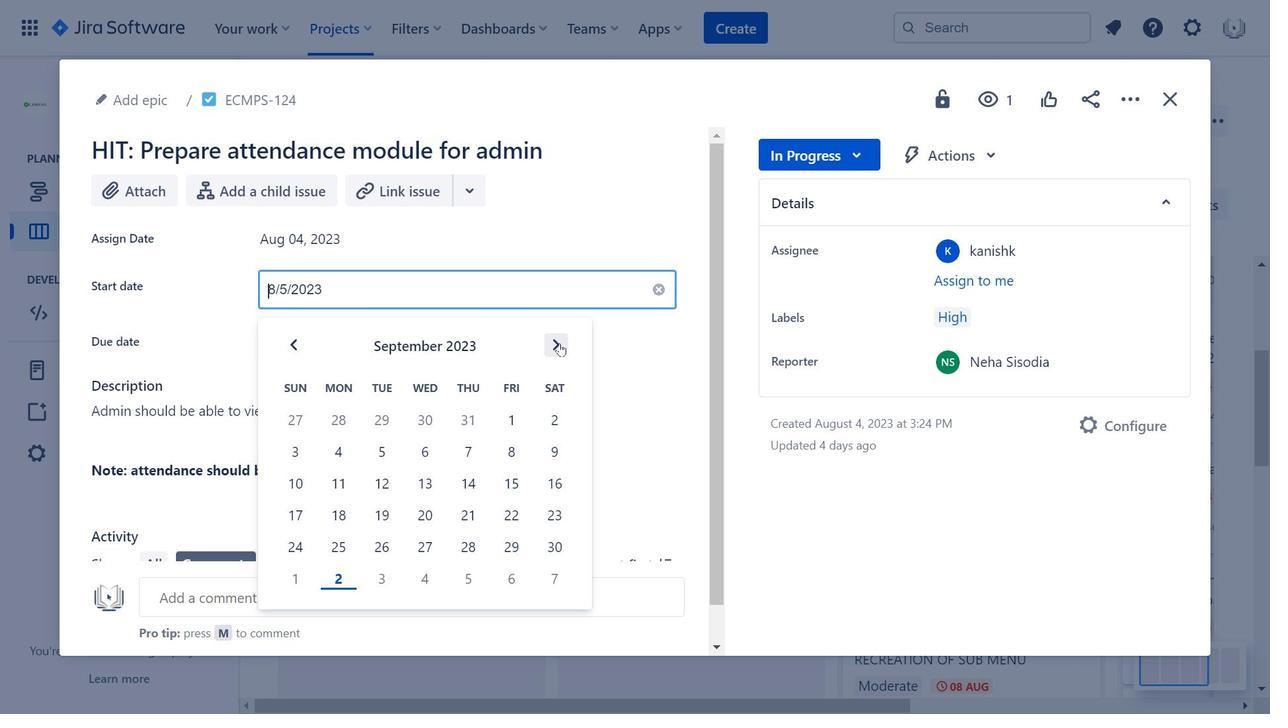 
Action: Mouse pressed left at (554, 346)
Screenshot: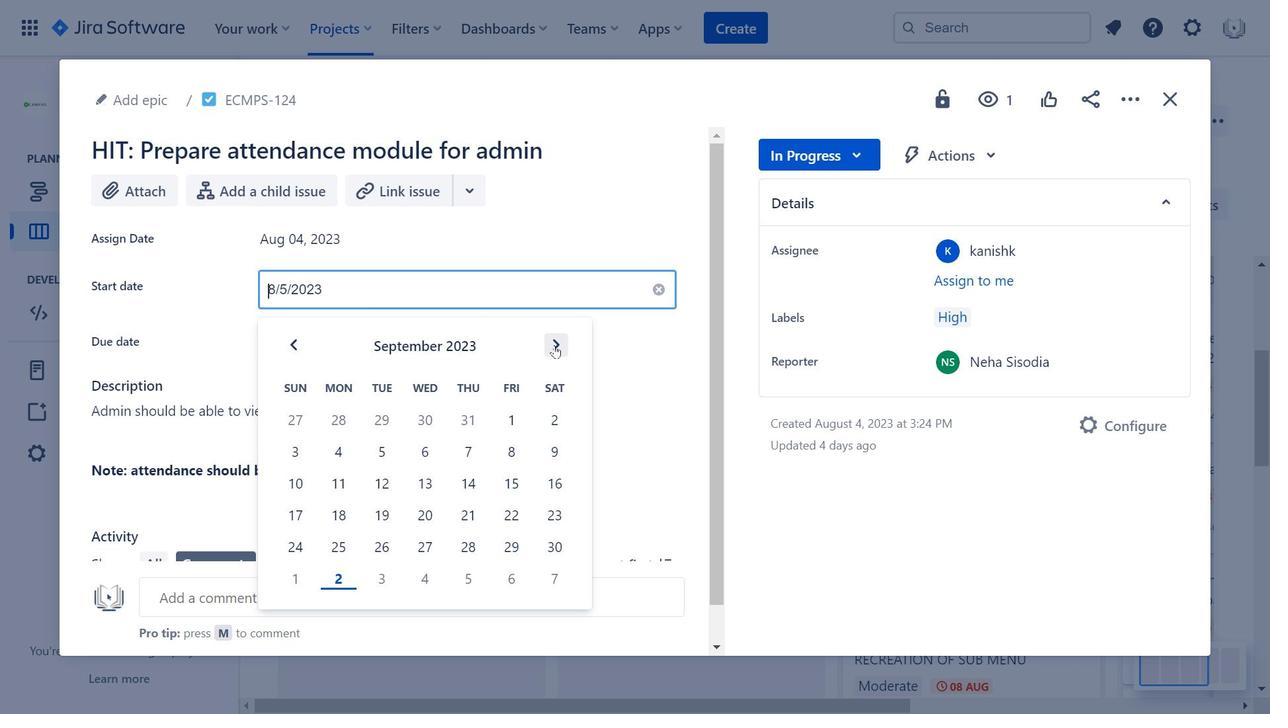 
Action: Mouse moved to (1172, 96)
Screenshot: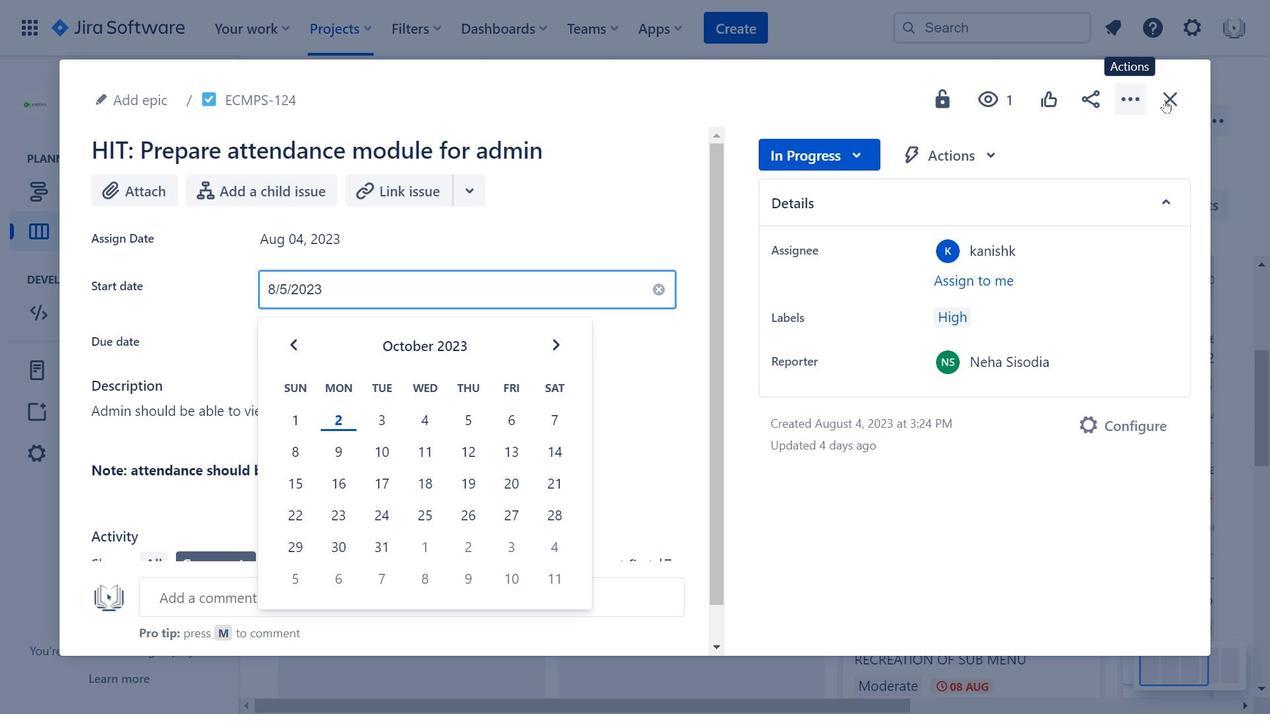 
Action: Mouse pressed left at (1172, 96)
Screenshot: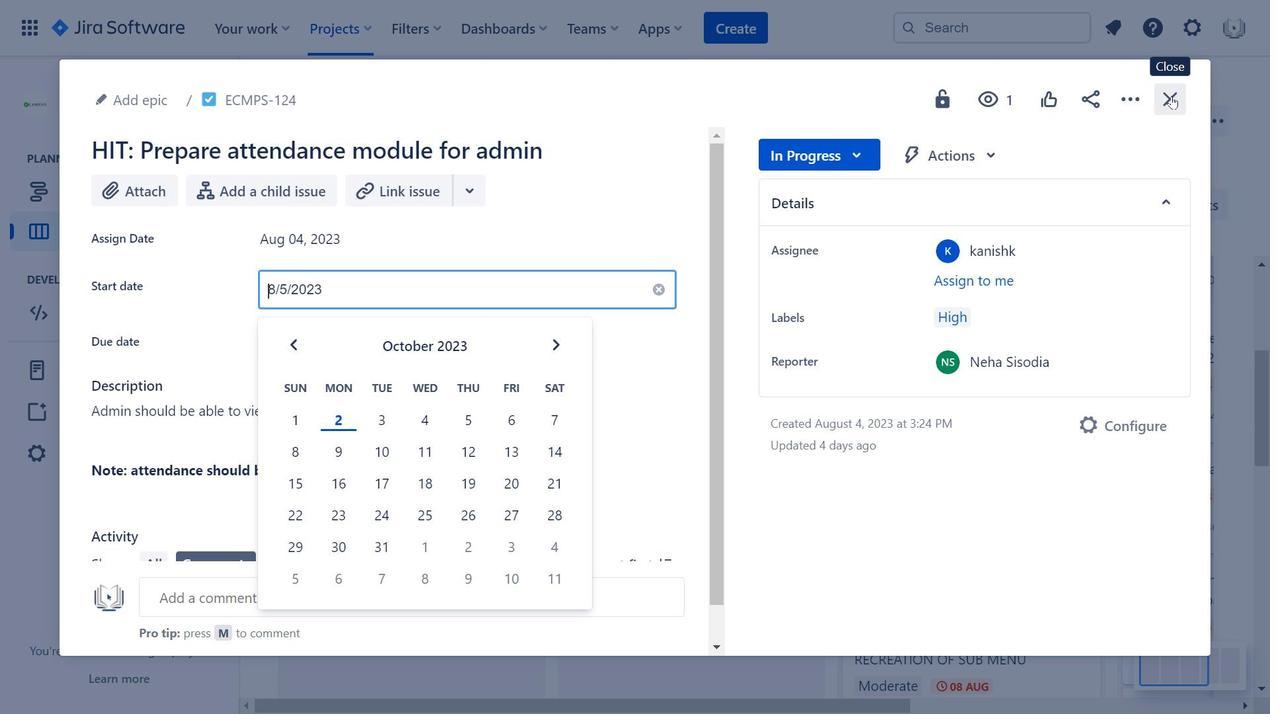 
Action: Mouse moved to (1168, 658)
Screenshot: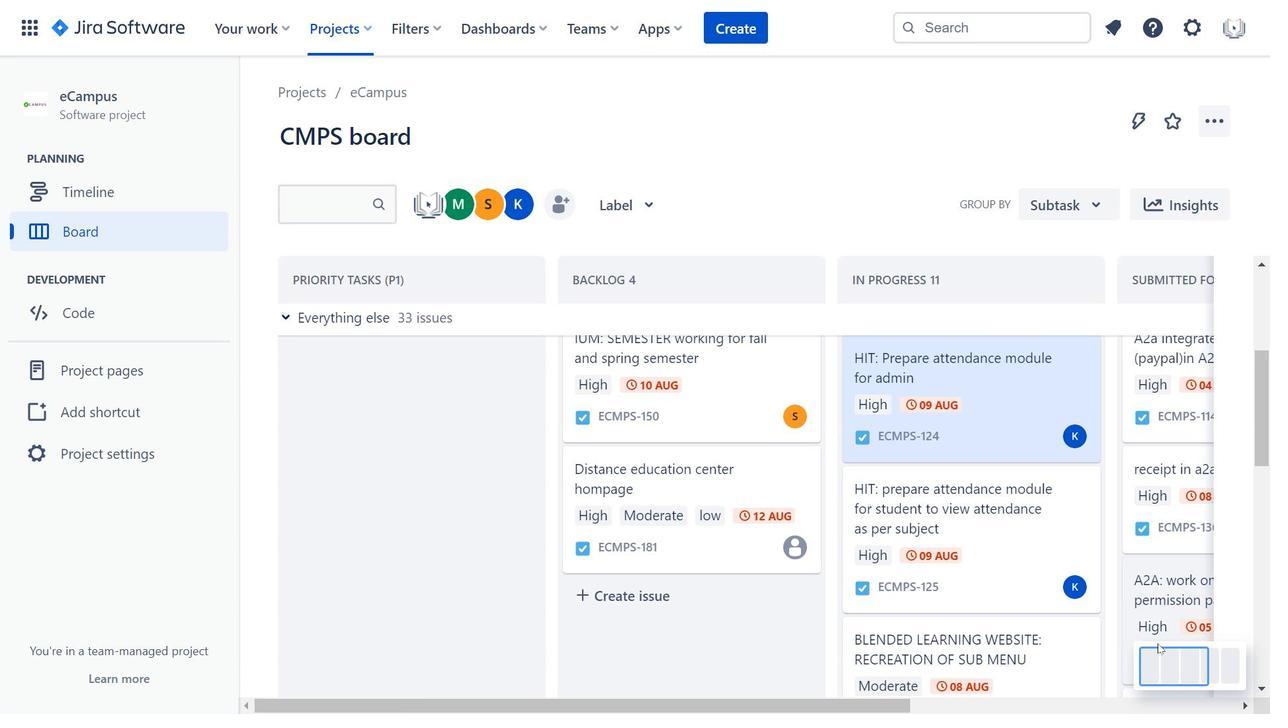 
Action: Mouse pressed left at (1168, 658)
Screenshot: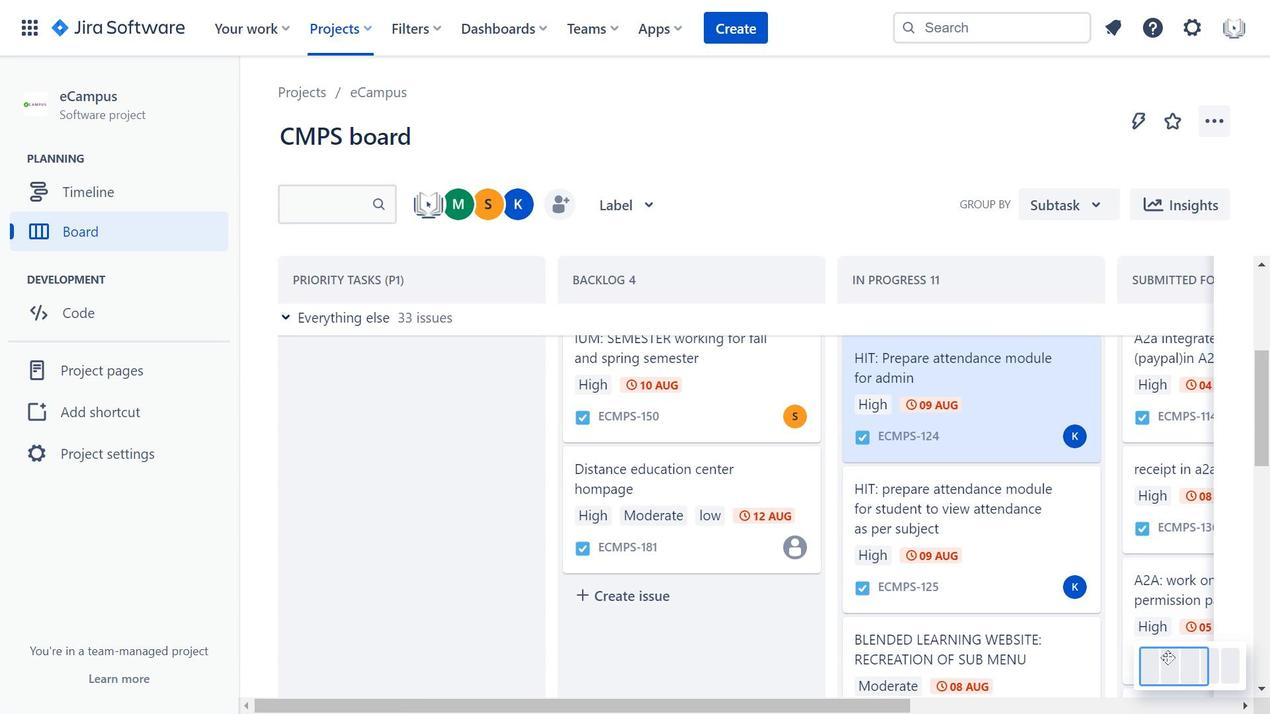
Action: Mouse moved to (651, 484)
Screenshot: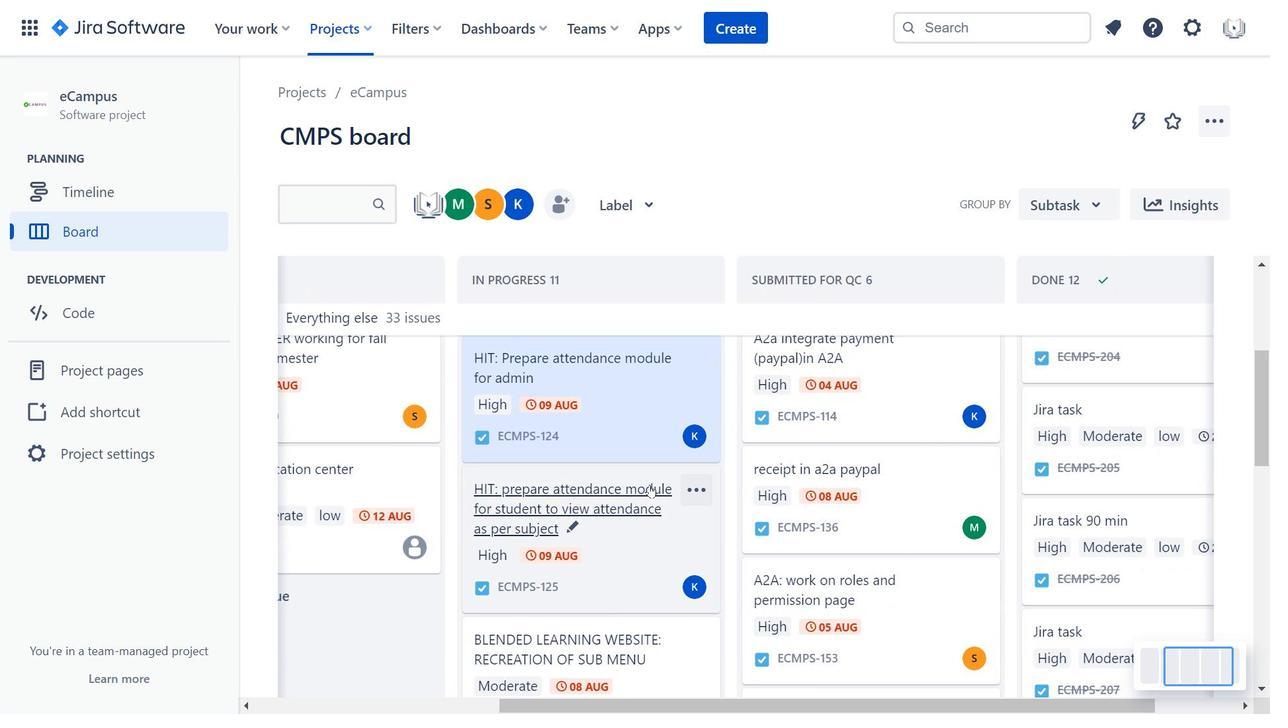 
Action: Mouse scrolled (651, 485) with delta (0, 0)
Screenshot: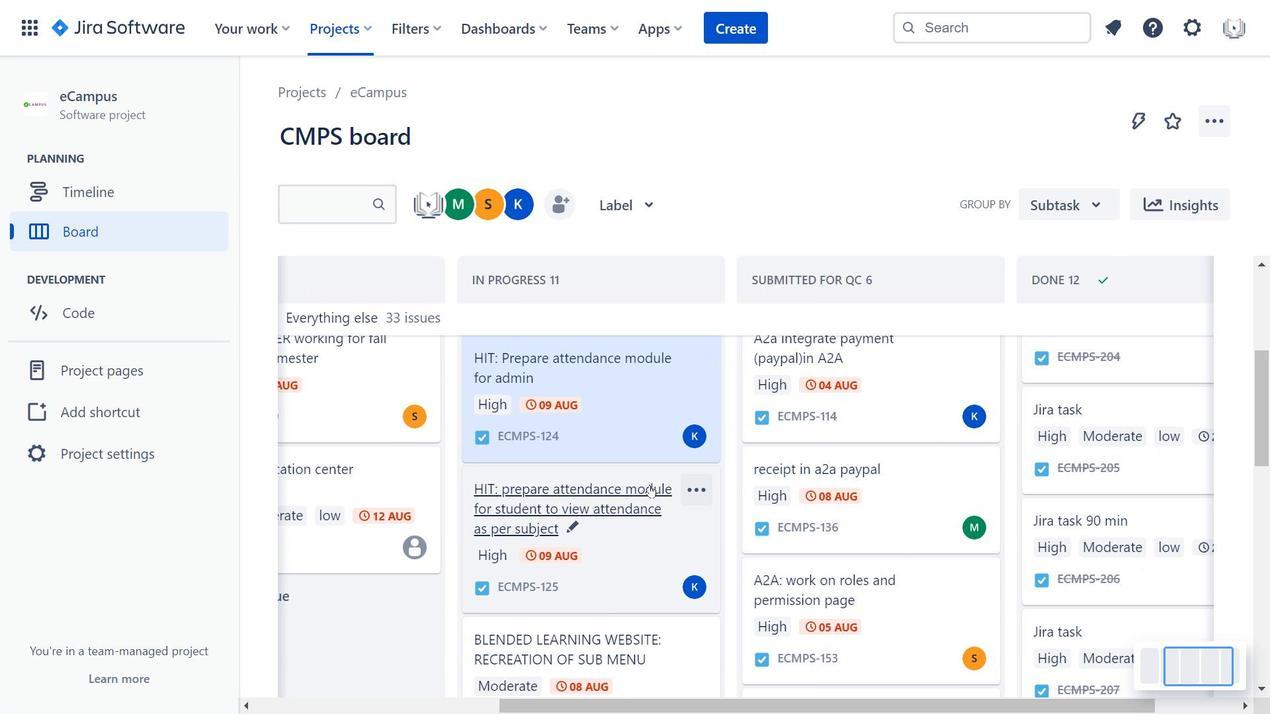 
Action: Mouse scrolled (651, 485) with delta (0, 0)
Screenshot: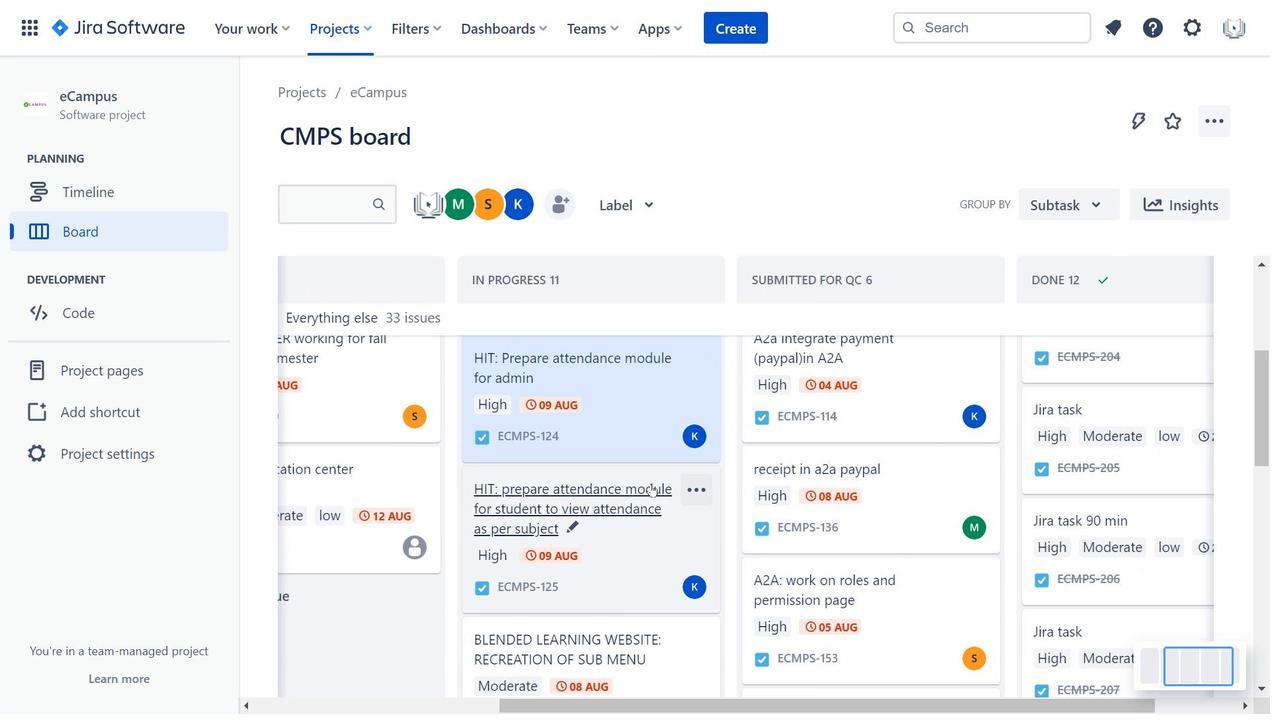 
Action: Mouse moved to (651, 484)
Screenshot: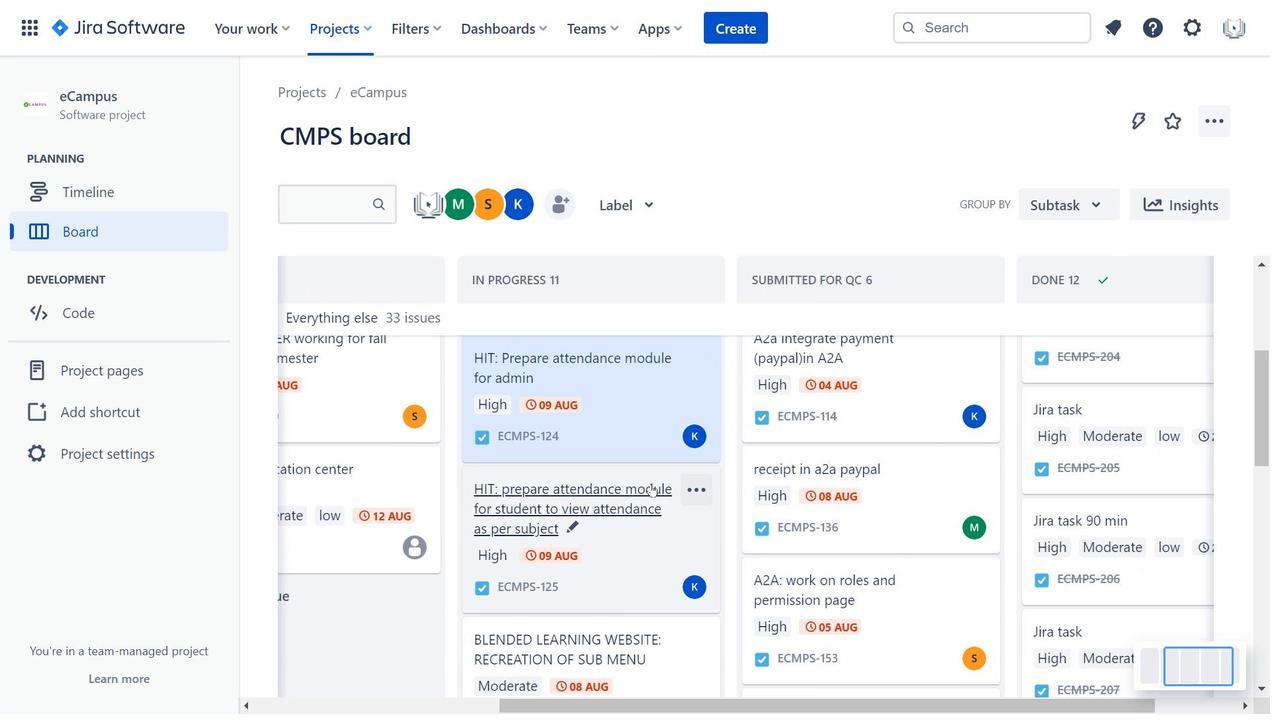 
Action: Mouse scrolled (651, 485) with delta (0, 0)
Screenshot: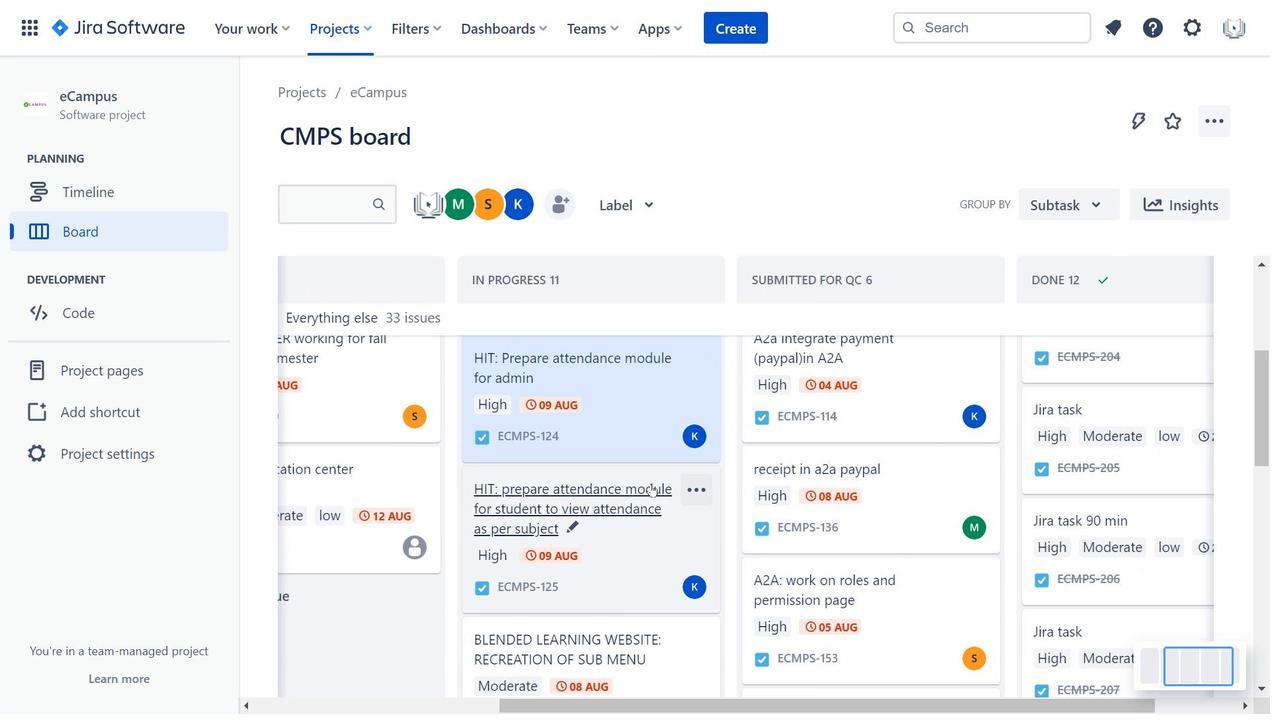 
Action: Mouse moved to (635, 442)
Screenshot: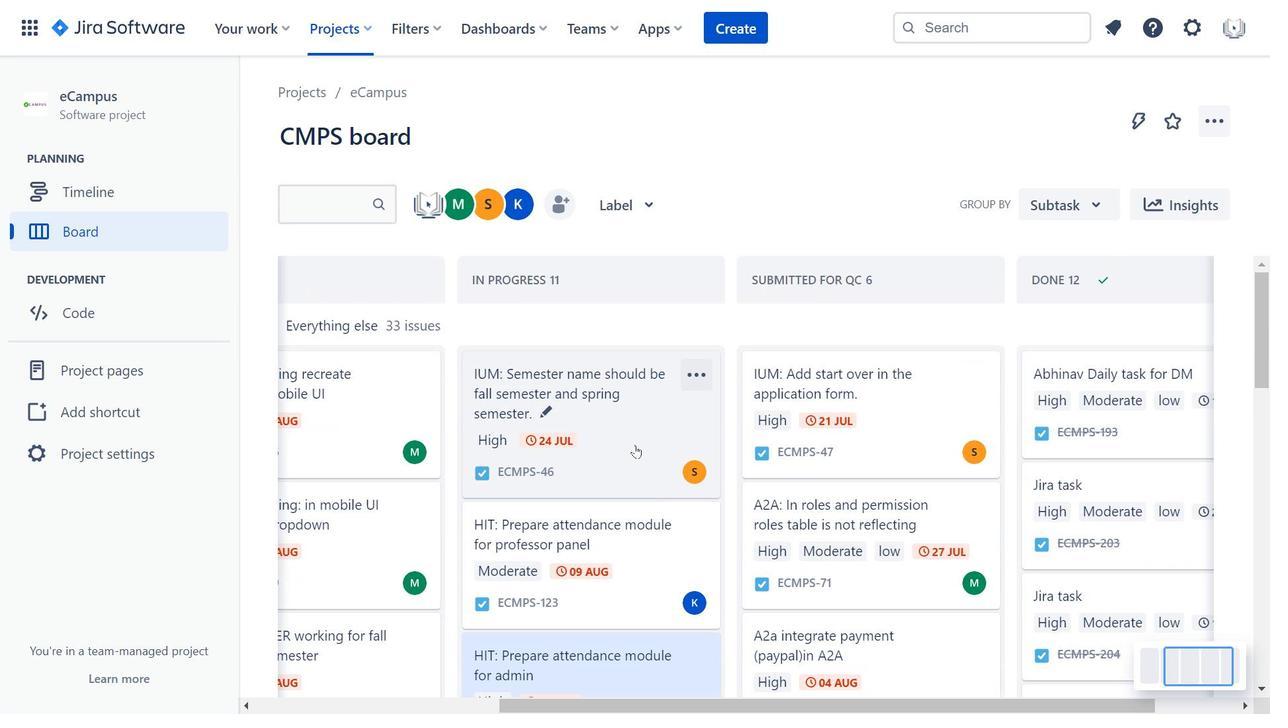 
Action: Mouse pressed left at (635, 442)
Screenshot: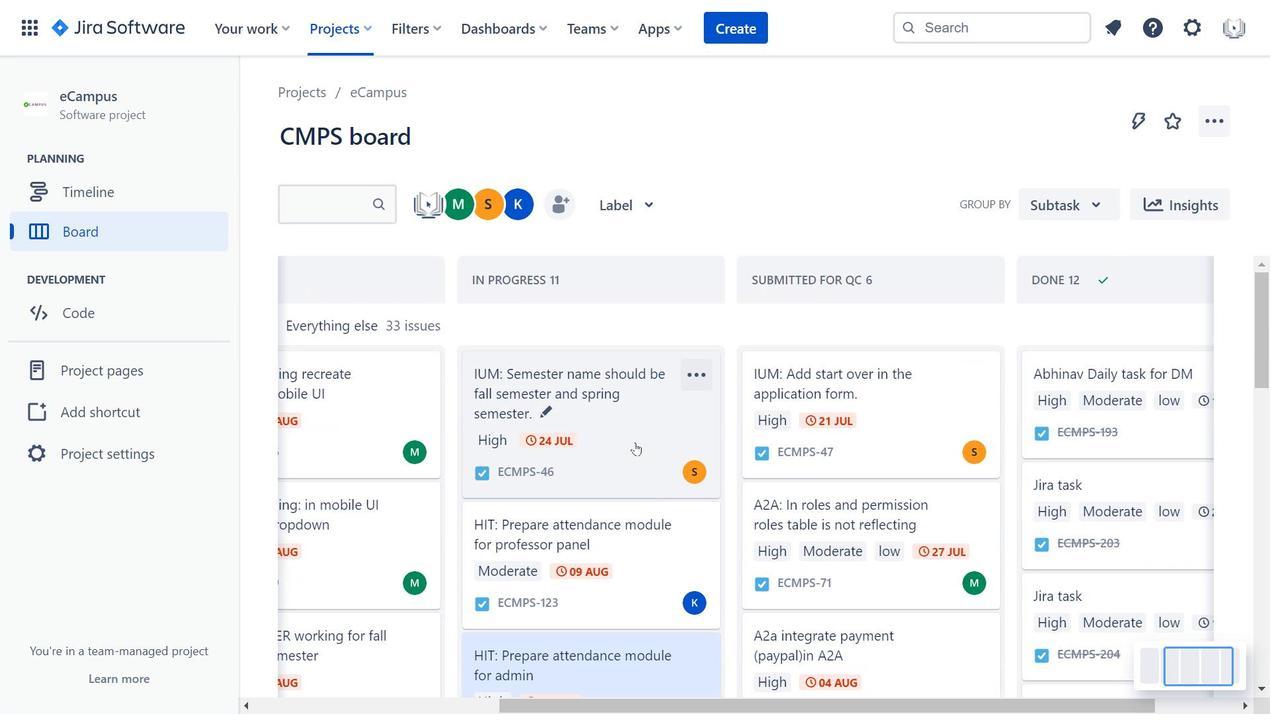 
Action: Mouse moved to (384, 311)
Screenshot: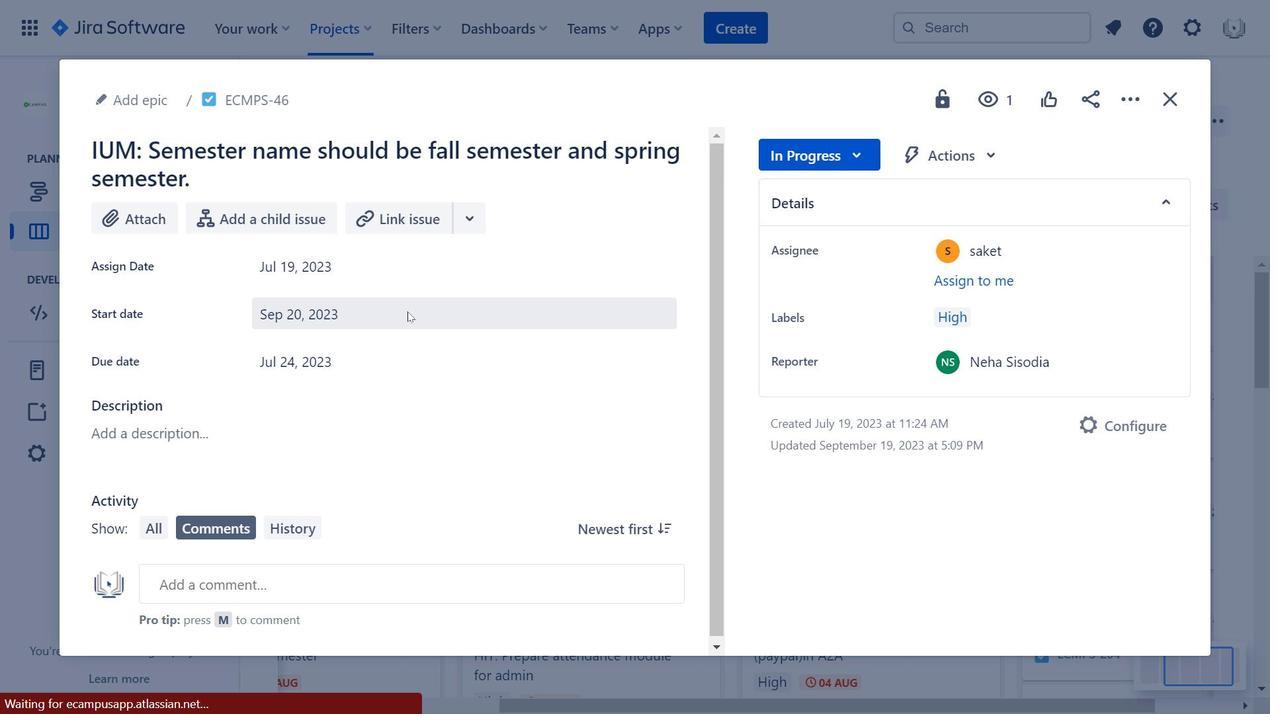 
Action: Mouse pressed left at (384, 311)
Screenshot: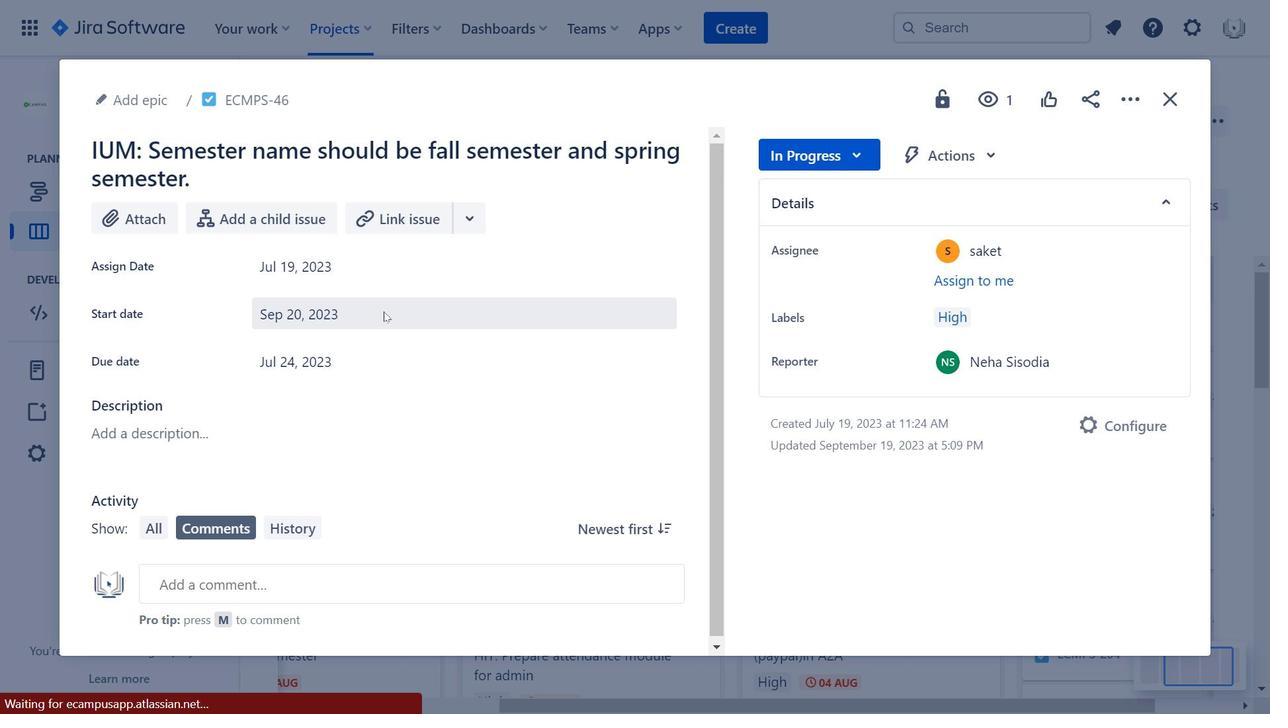 
Action: Mouse moved to (547, 383)
Screenshot: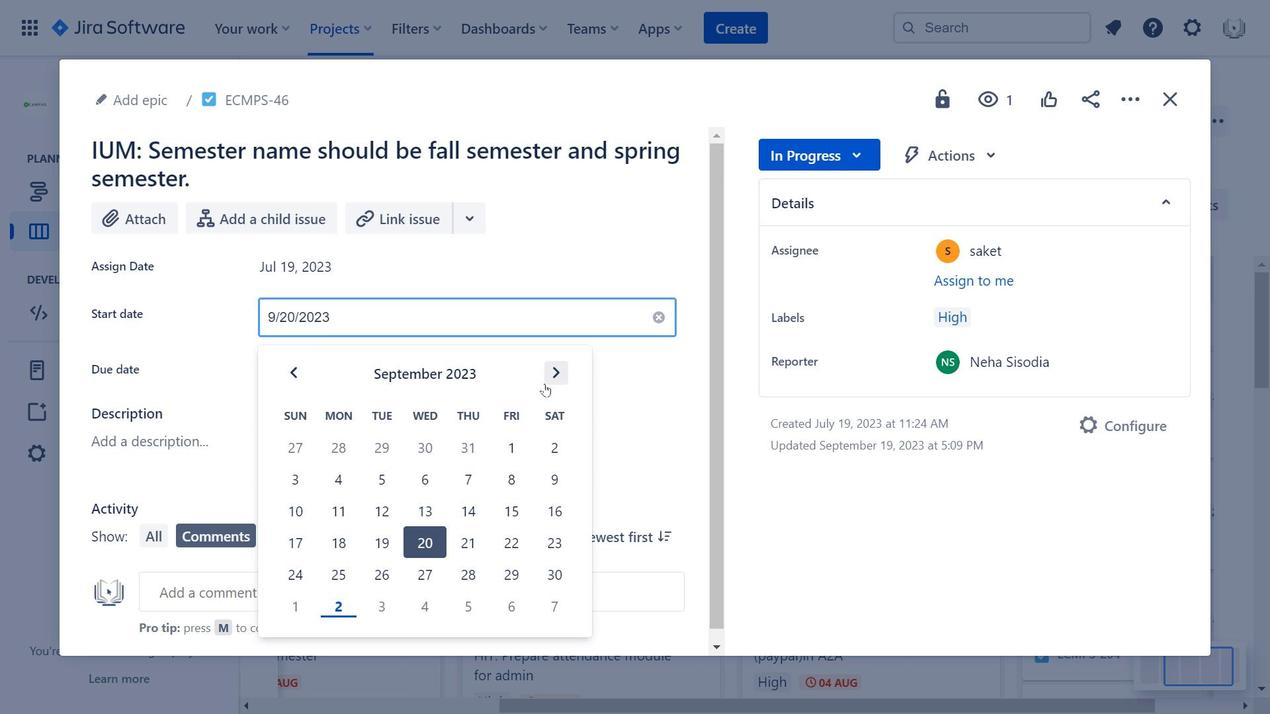 
Action: Mouse pressed left at (547, 383)
Screenshot: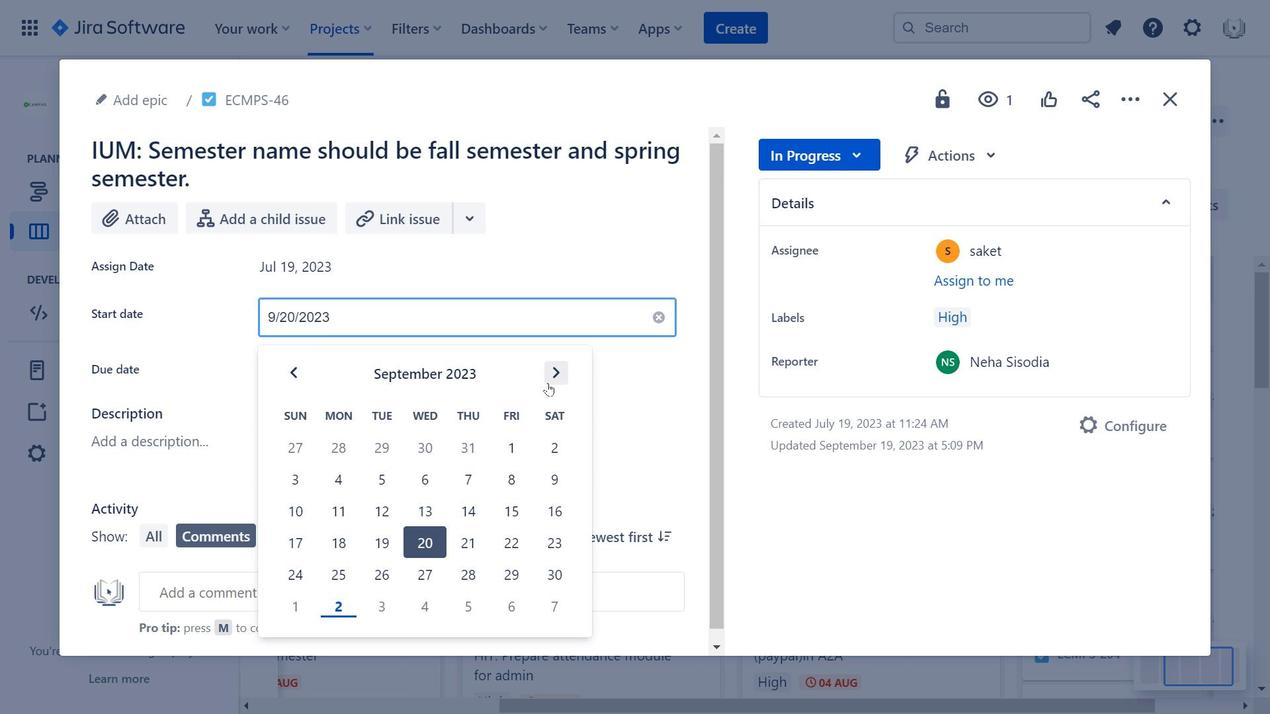 
Action: Mouse moved to (846, 161)
Screenshot: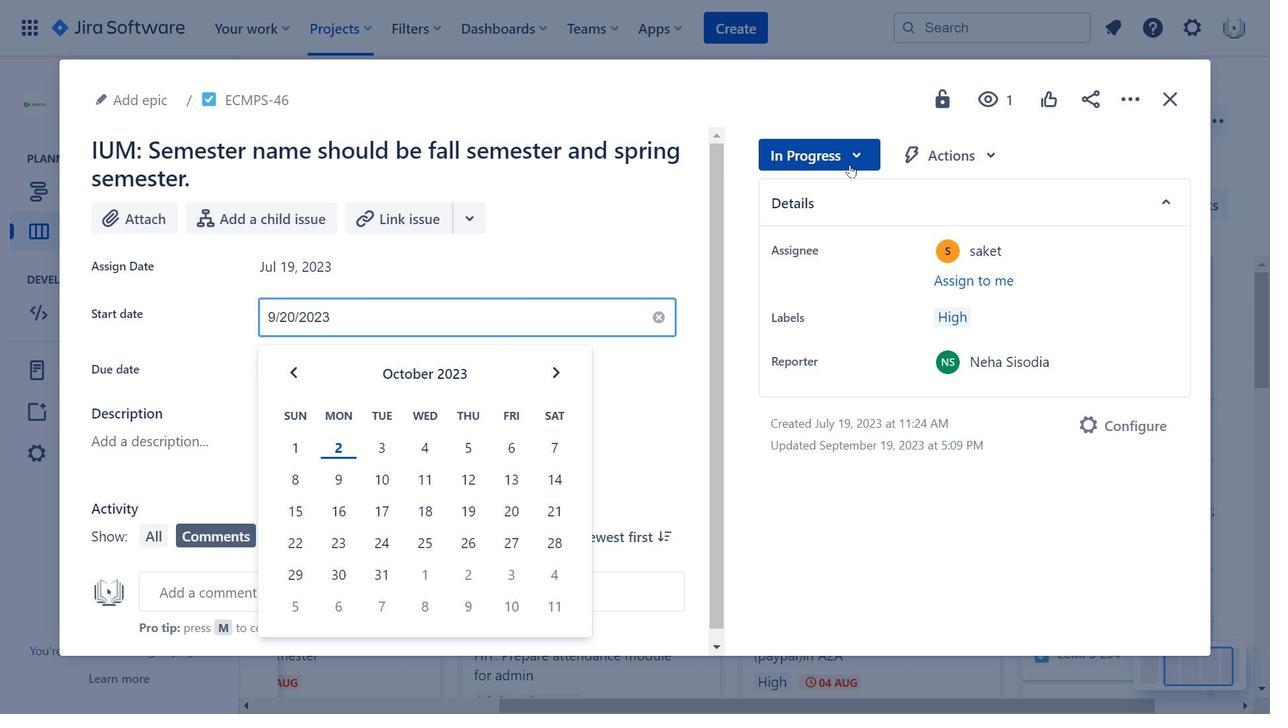 
Action: Mouse pressed left at (846, 161)
Screenshot: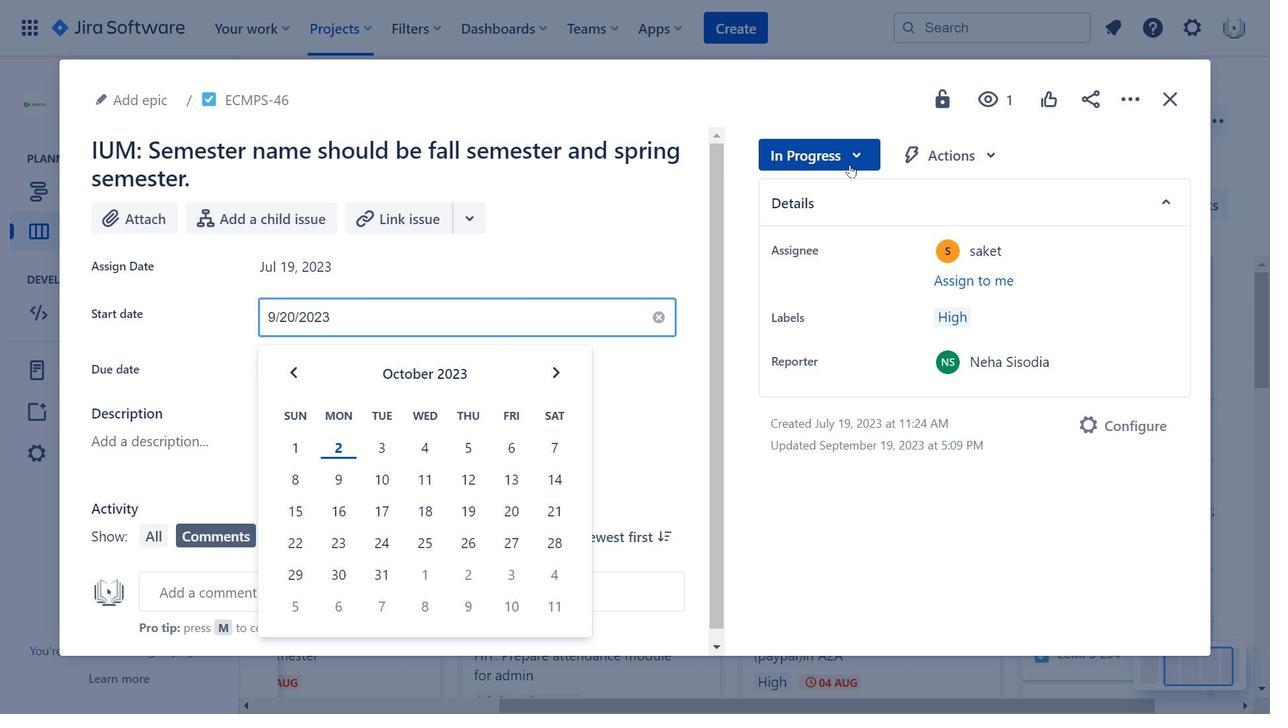
Action: Mouse moved to (1166, 107)
Screenshot: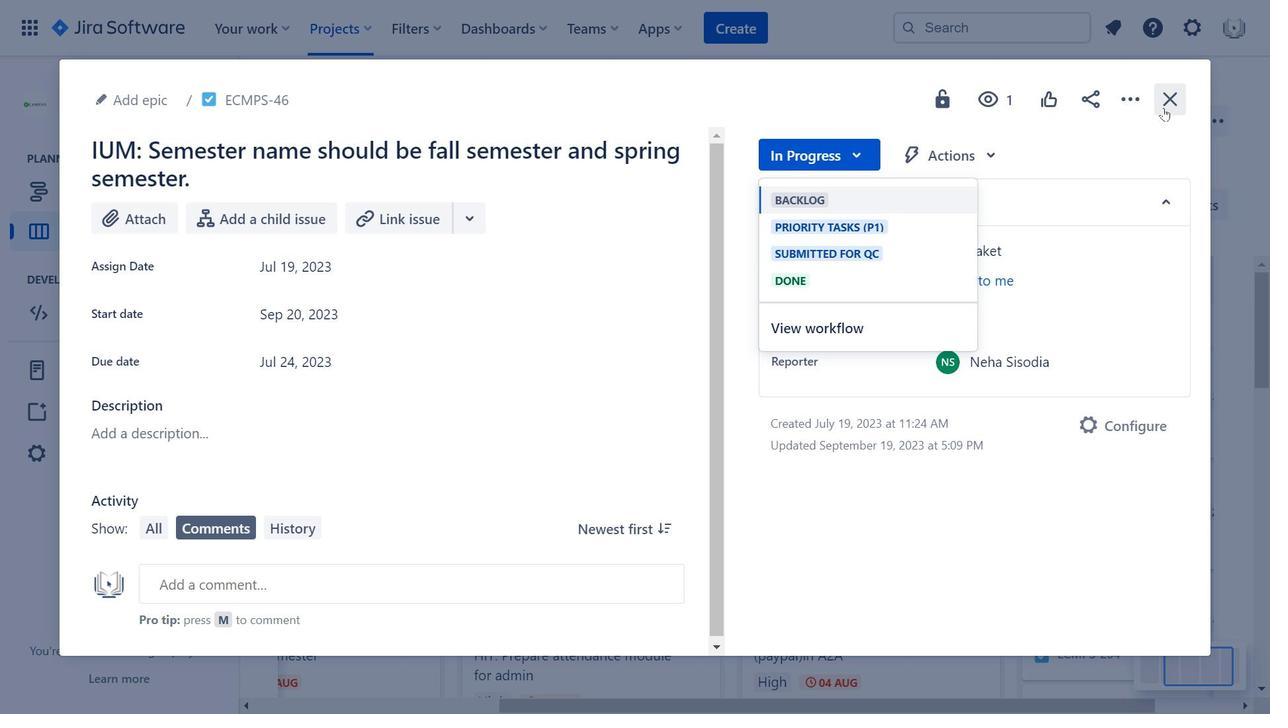 
Action: Mouse pressed left at (1166, 107)
Screenshot: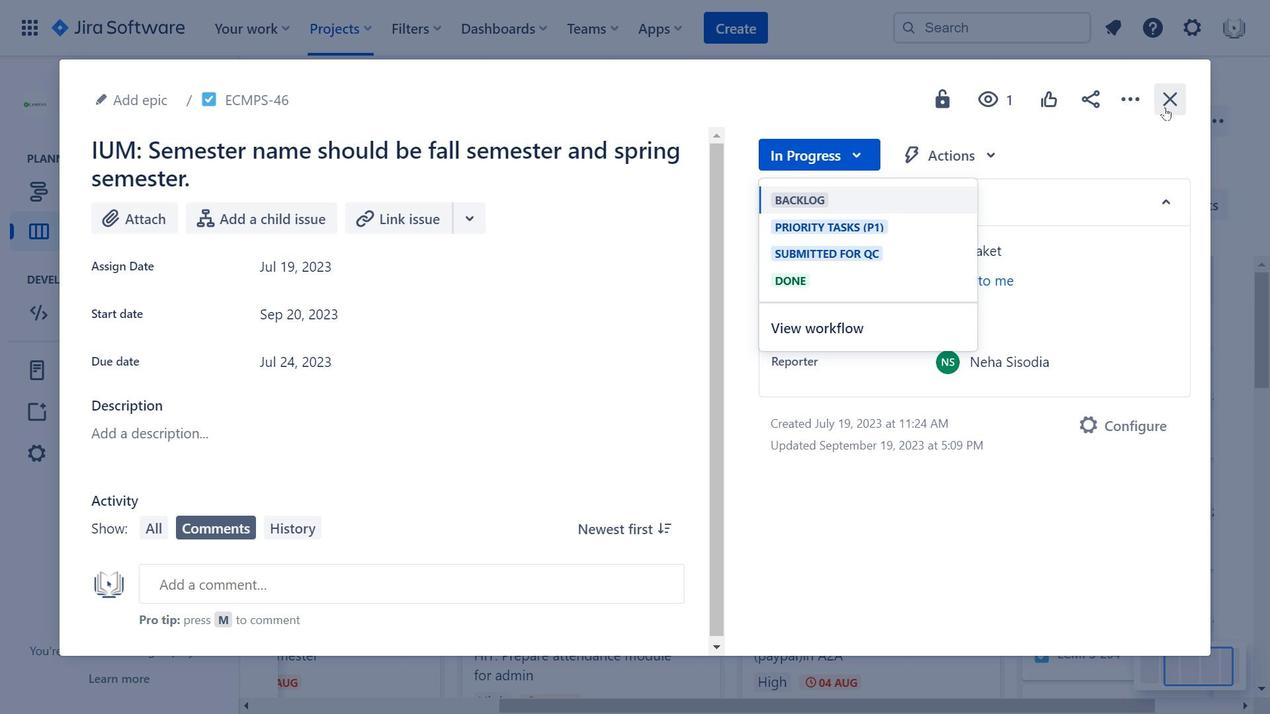 
Action: Mouse moved to (638, 451)
Screenshot: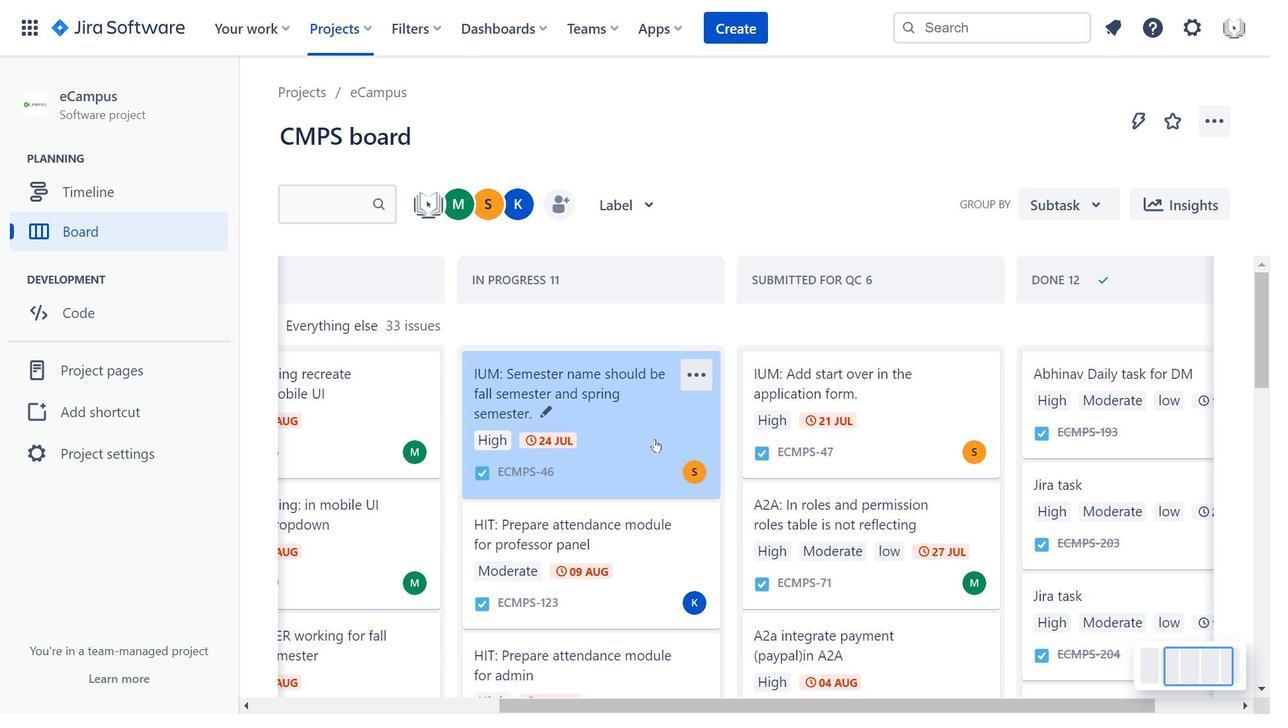 
Action: Mouse scrolled (638, 451) with delta (0, 0)
Screenshot: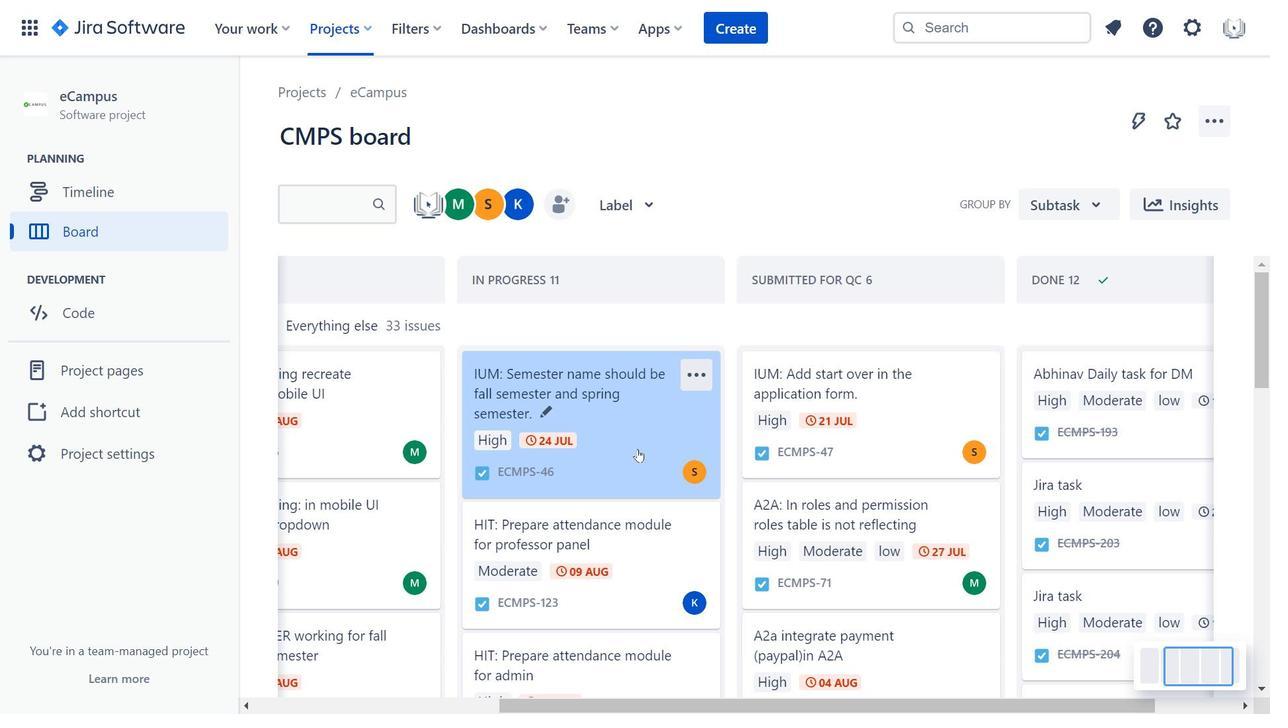 
Action: Mouse scrolled (638, 451) with delta (0, 0)
Screenshot: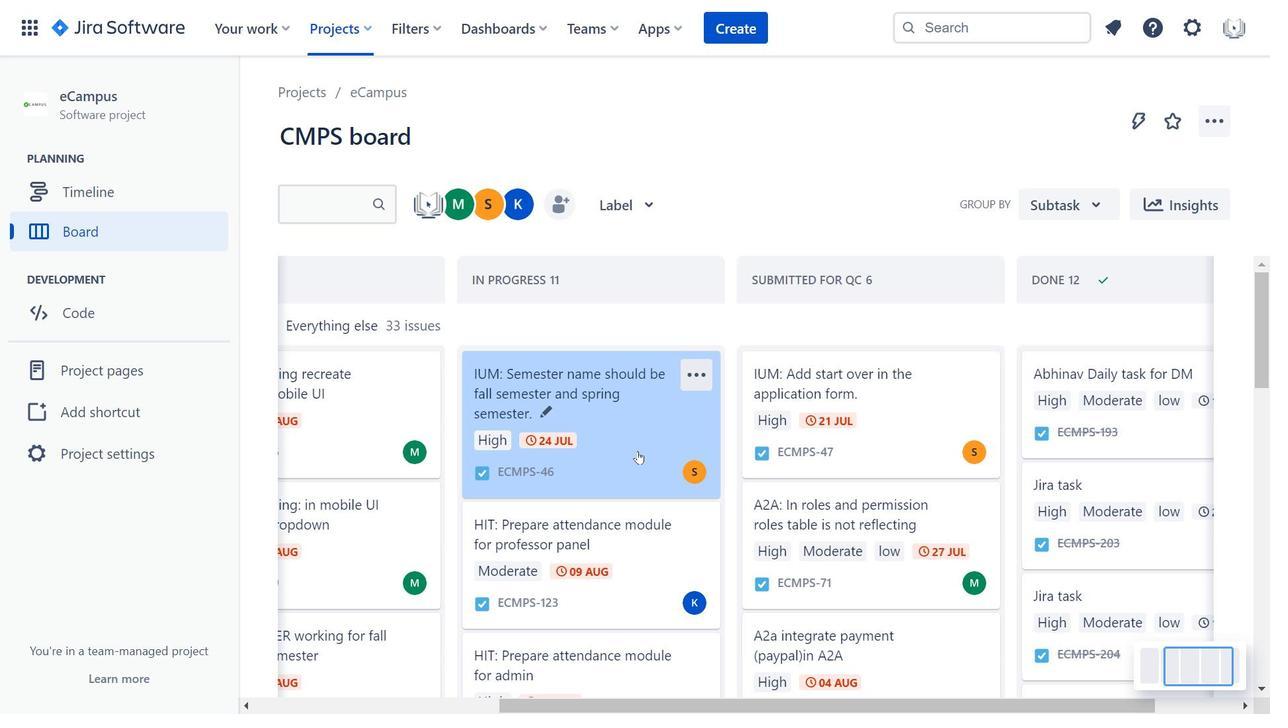 
Action: Mouse scrolled (638, 451) with delta (0, 0)
Screenshot: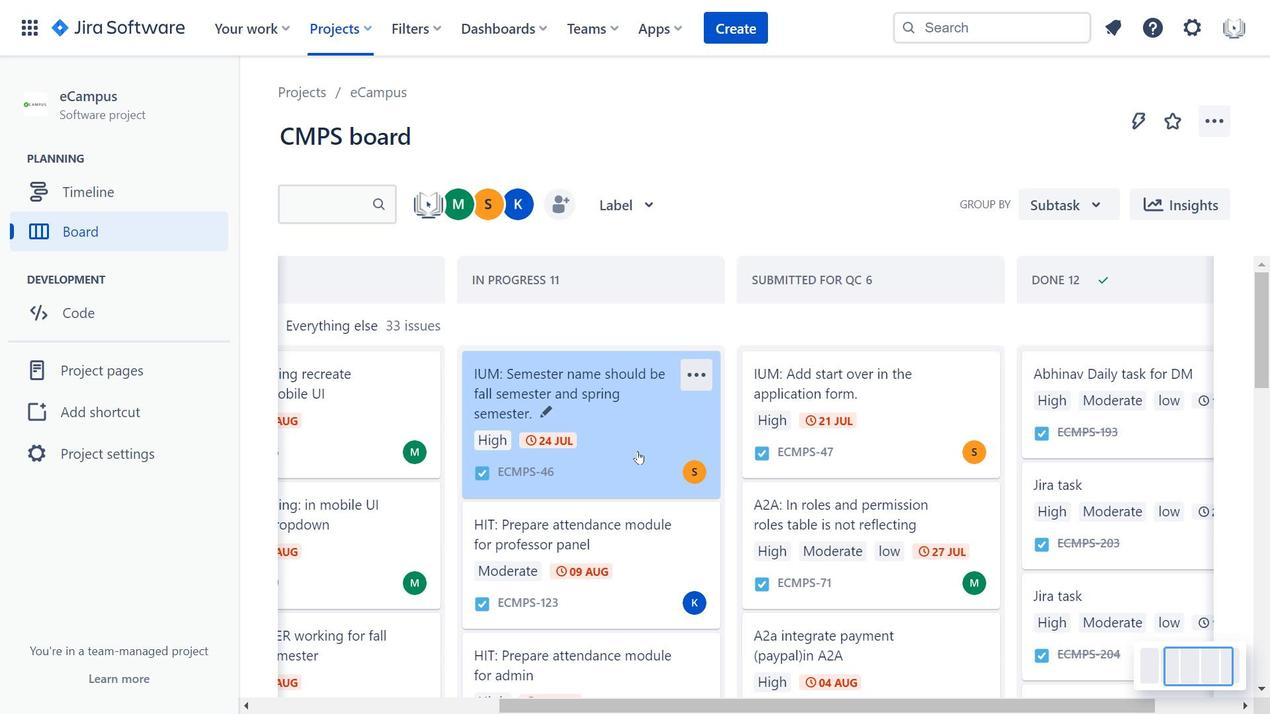 
Action: Mouse moved to (892, 430)
Screenshot: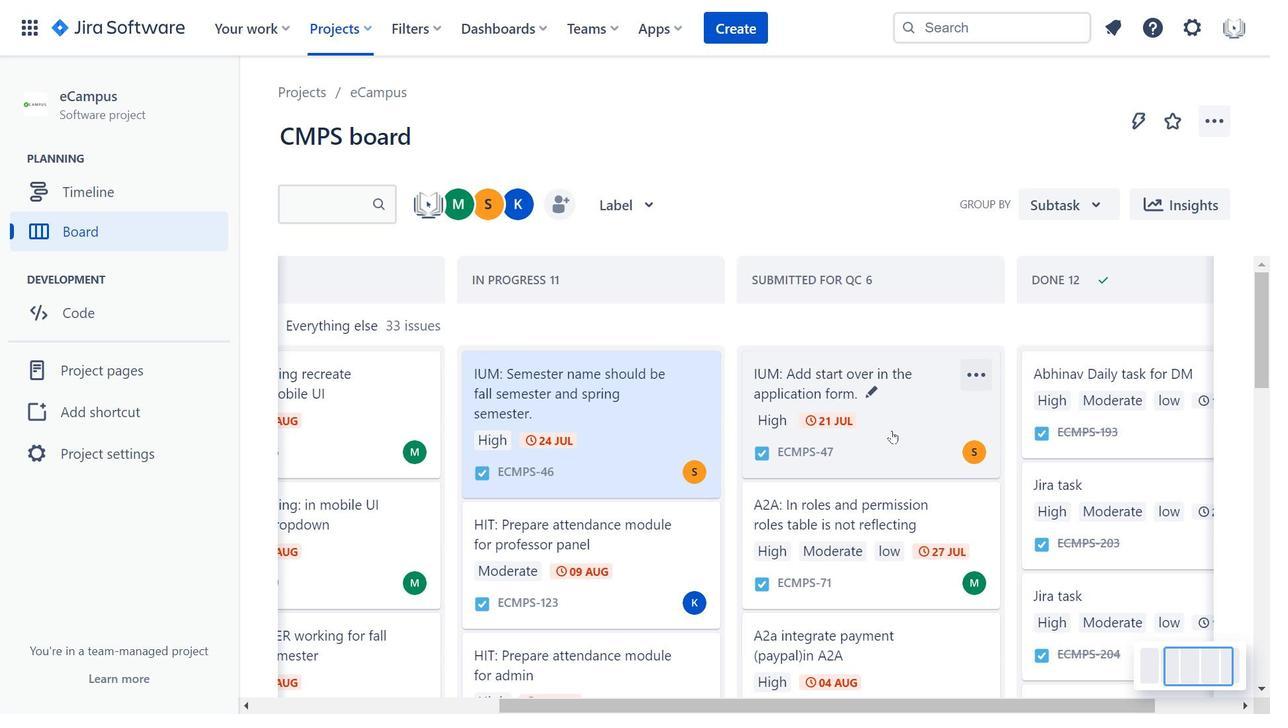 
Action: Mouse pressed left at (892, 430)
Screenshot: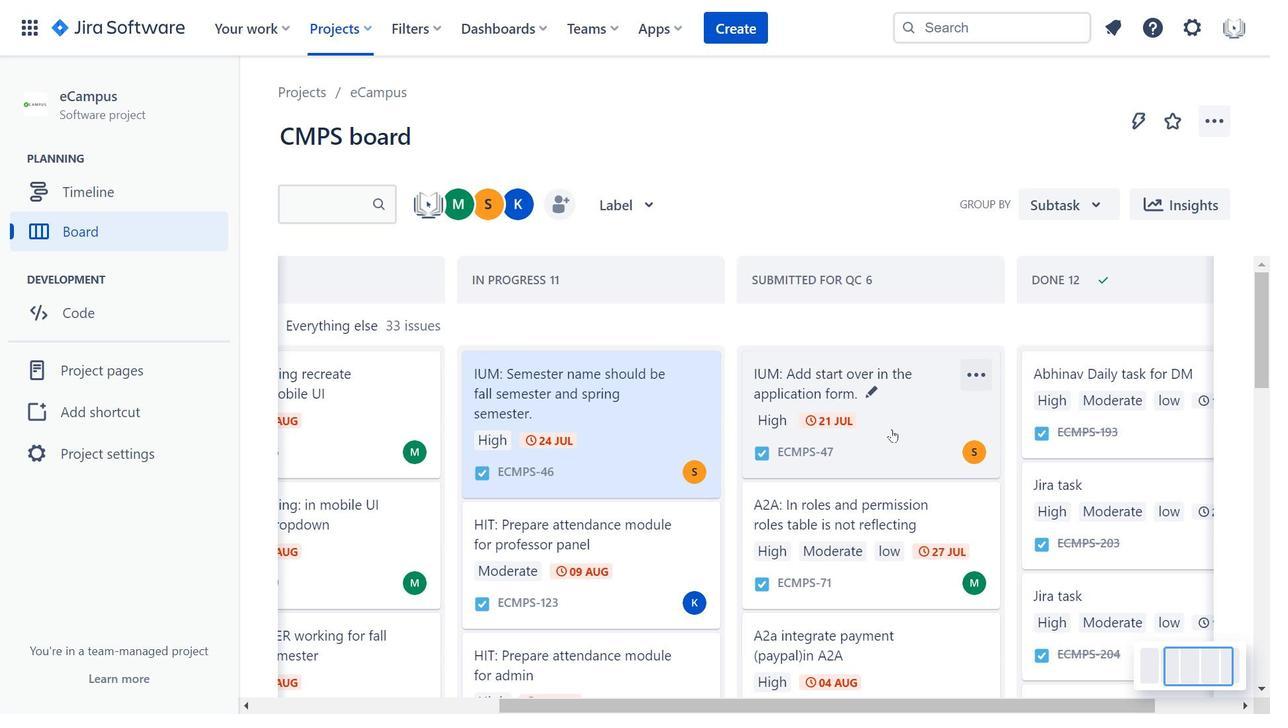 
Action: Mouse moved to (286, 286)
Screenshot: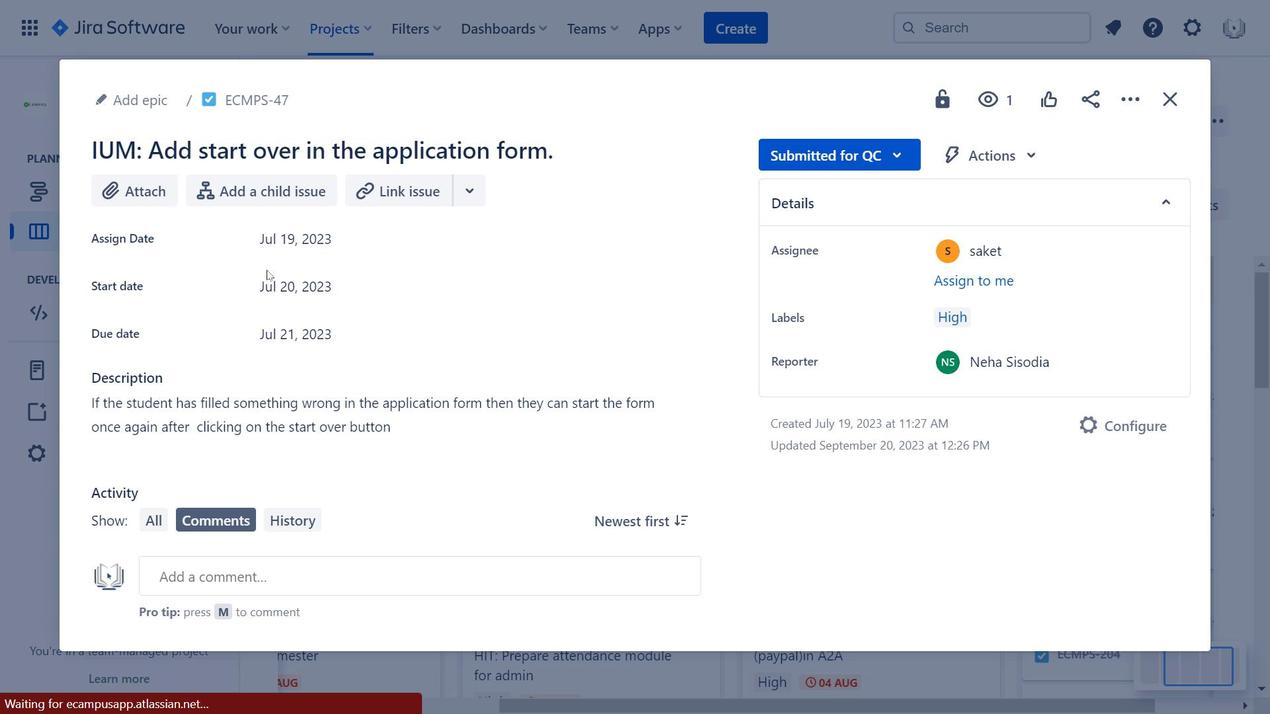 
Action: Mouse pressed left at (286, 286)
Screenshot: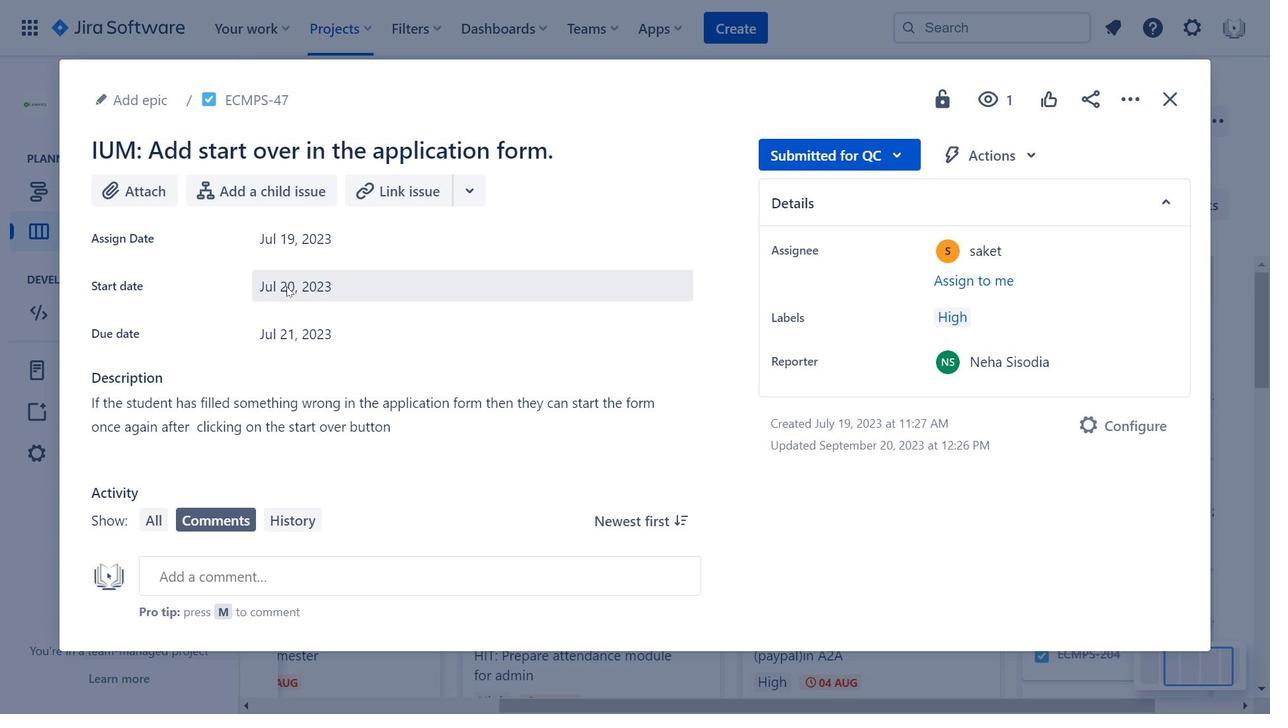 
Action: Mouse moved to (562, 338)
Screenshot: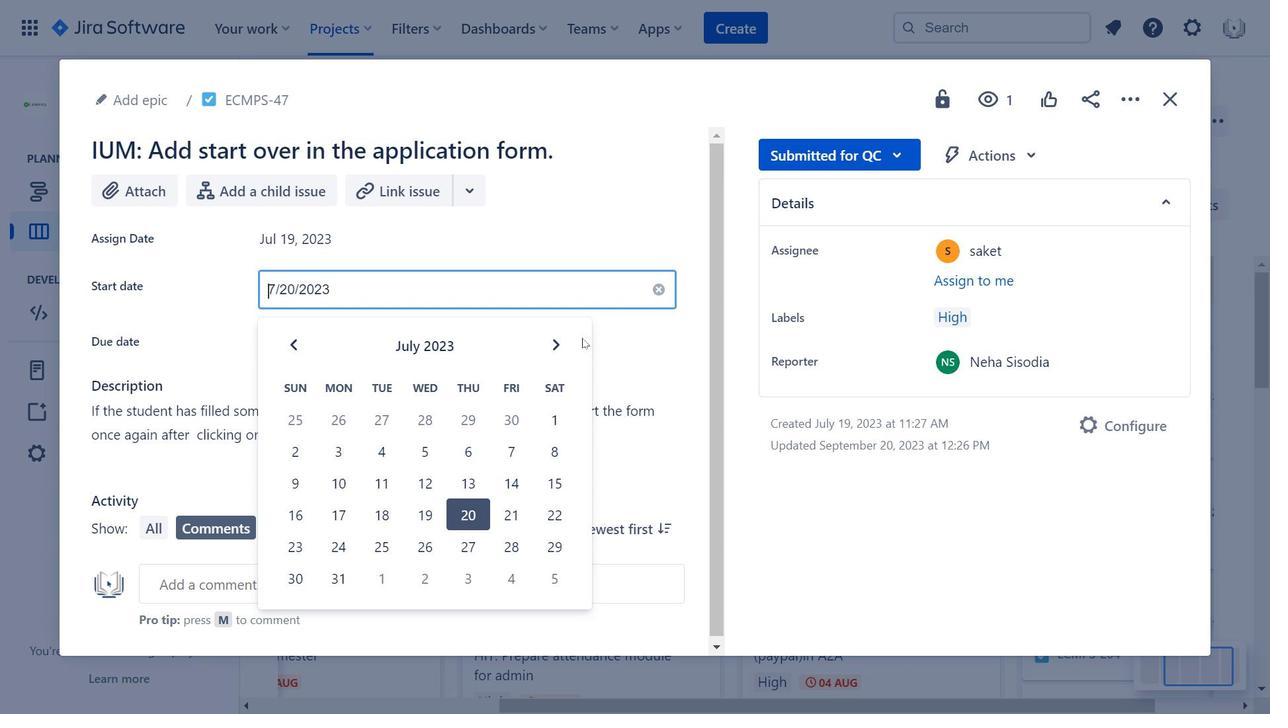 
Action: Mouse pressed left at (562, 338)
Screenshot: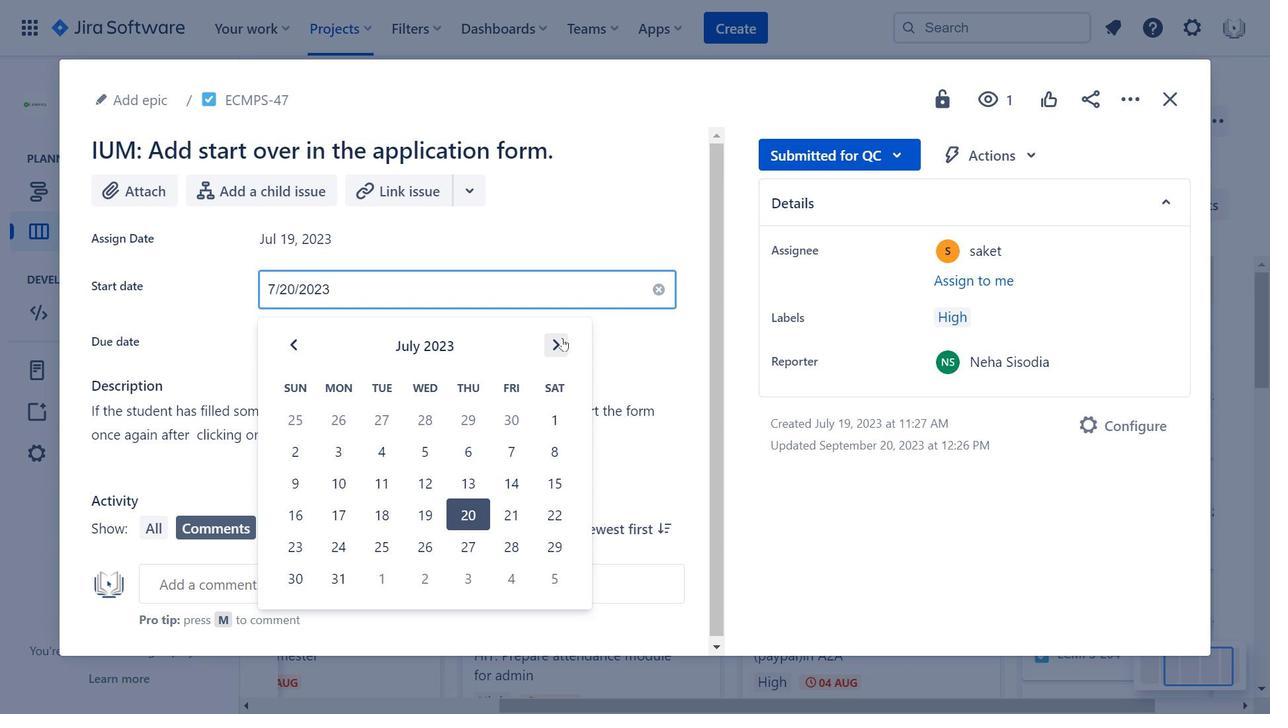 
Action: Mouse moved to (553, 338)
Screenshot: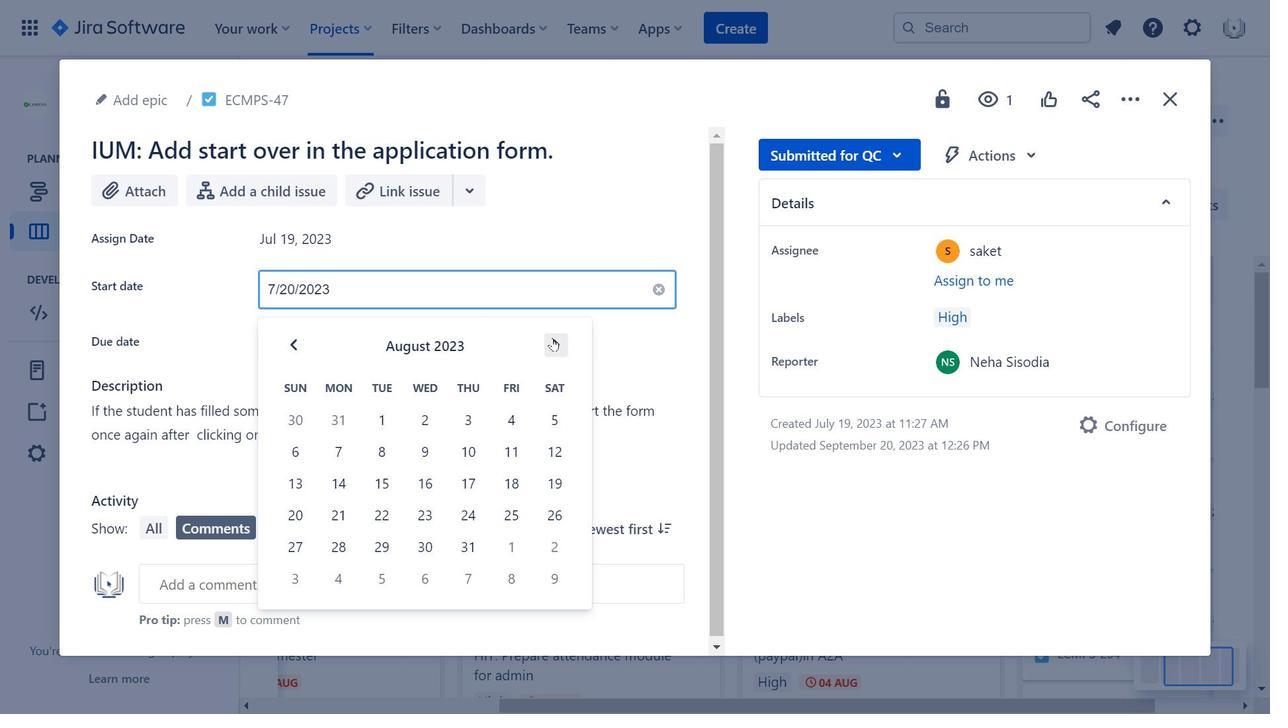 
Action: Mouse pressed left at (553, 338)
Screenshot: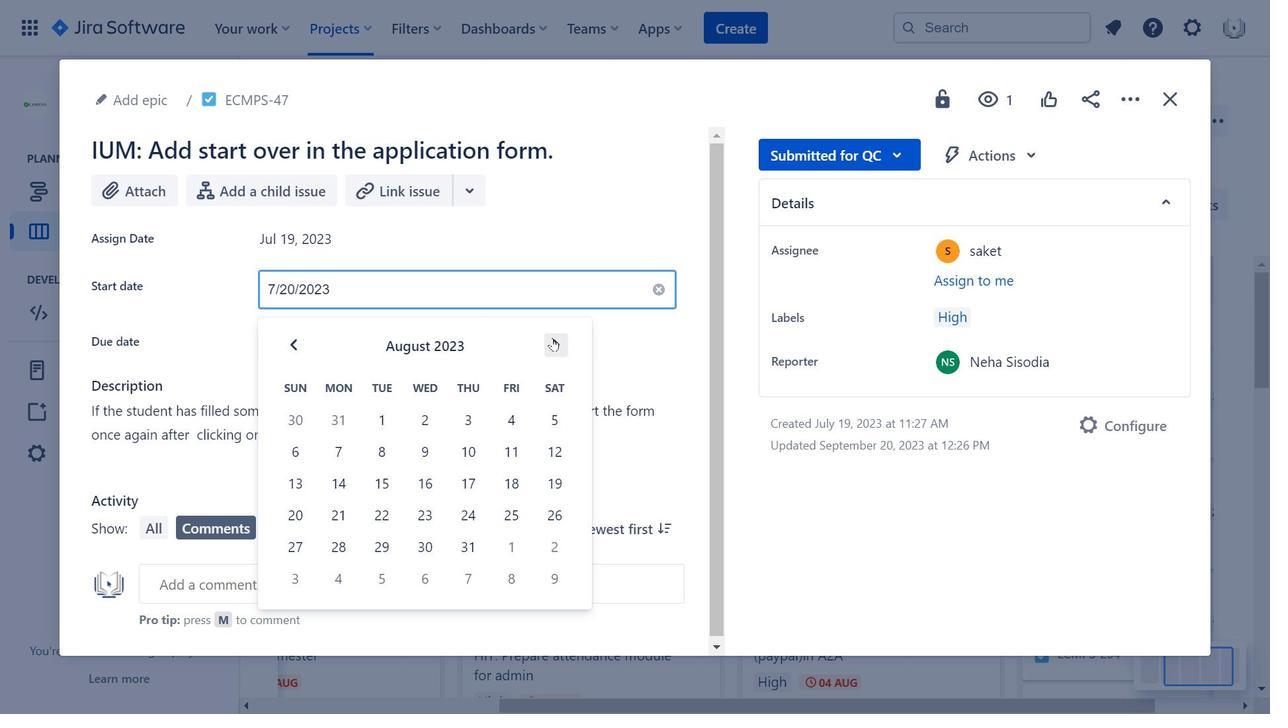 
Action: Mouse moved to (560, 356)
Screenshot: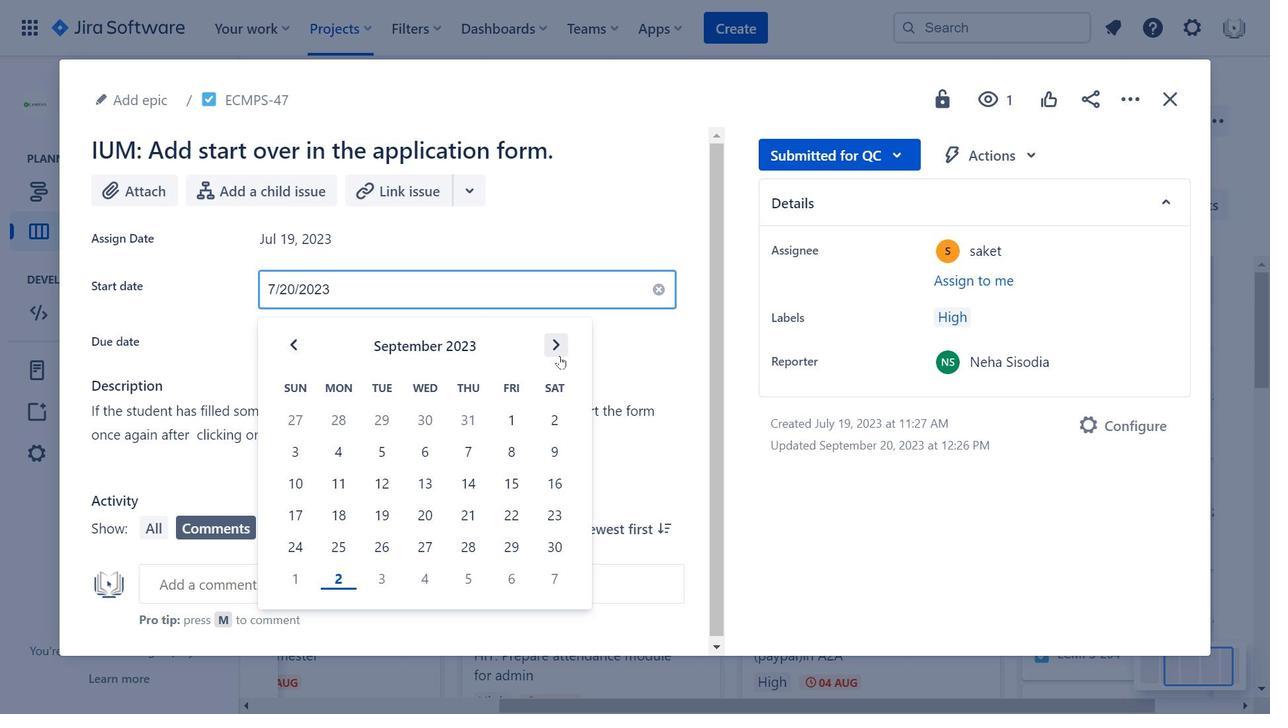 
Action: Mouse pressed left at (560, 356)
Screenshot: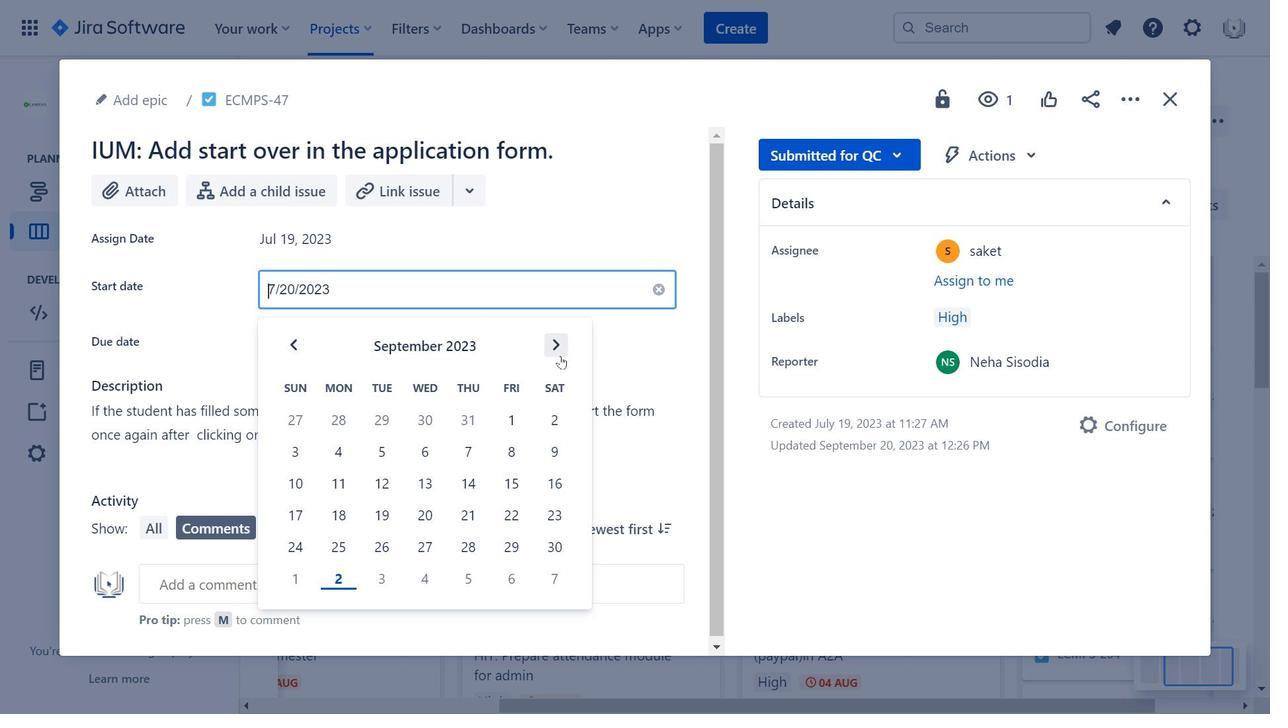 
Action: Mouse moved to (686, 357)
Screenshot: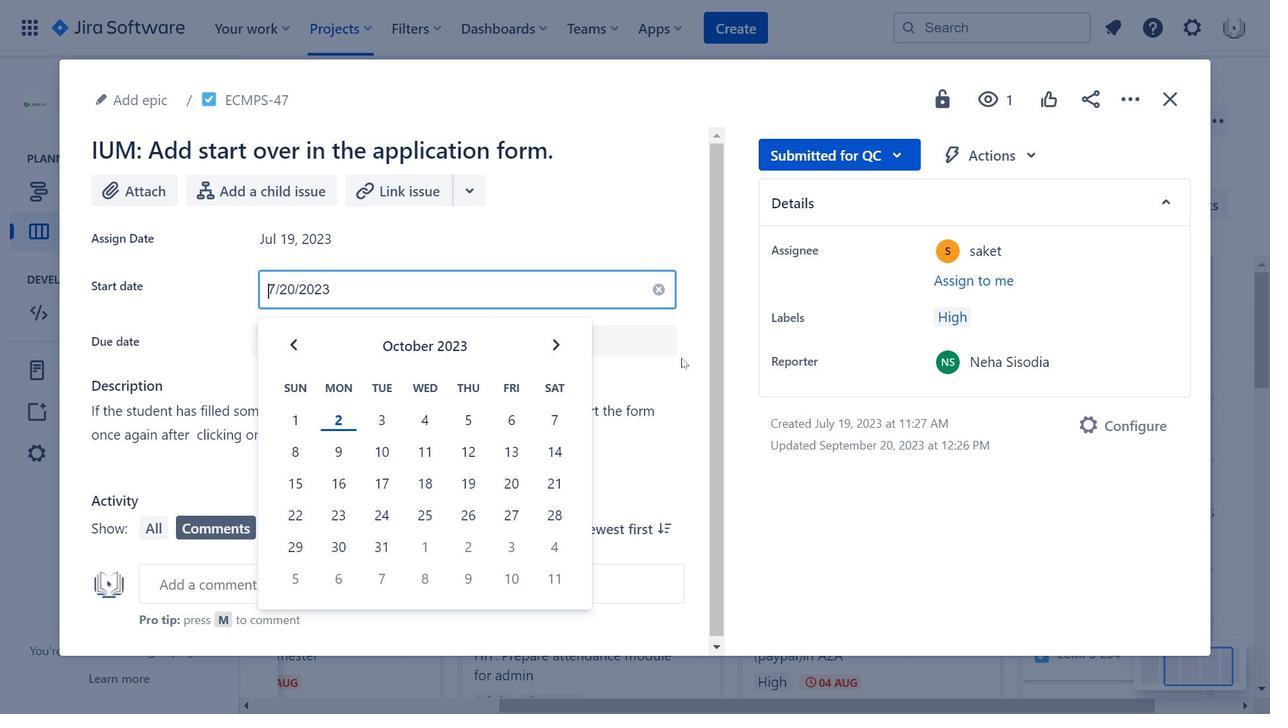 
Action: Mouse pressed left at (686, 357)
Screenshot: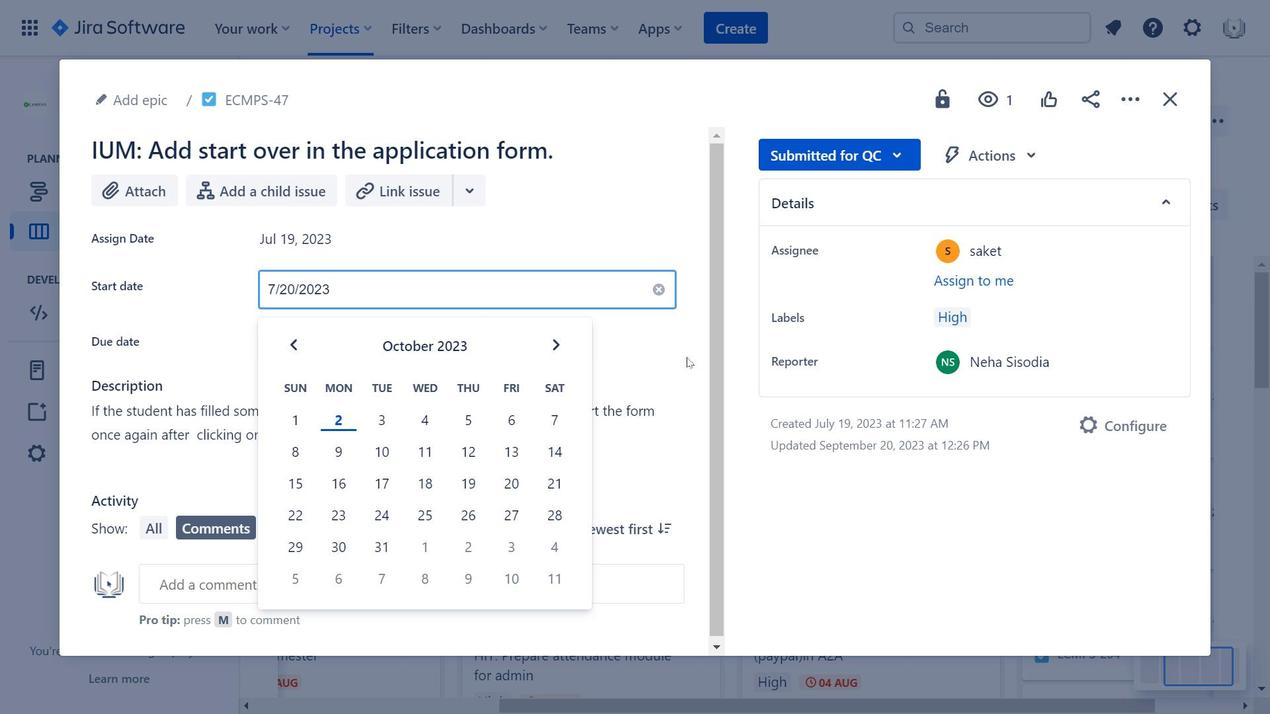 
Action: Mouse moved to (310, 407)
Screenshot: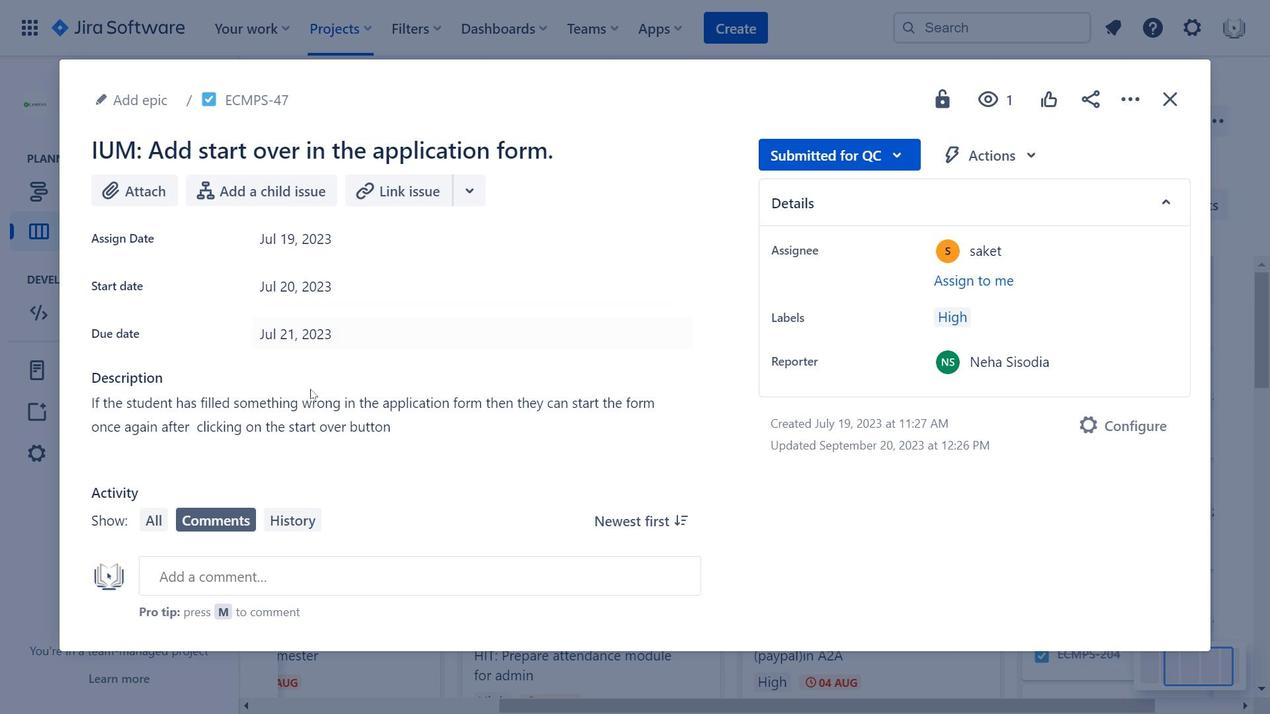 
Action: Mouse pressed left at (310, 407)
Screenshot: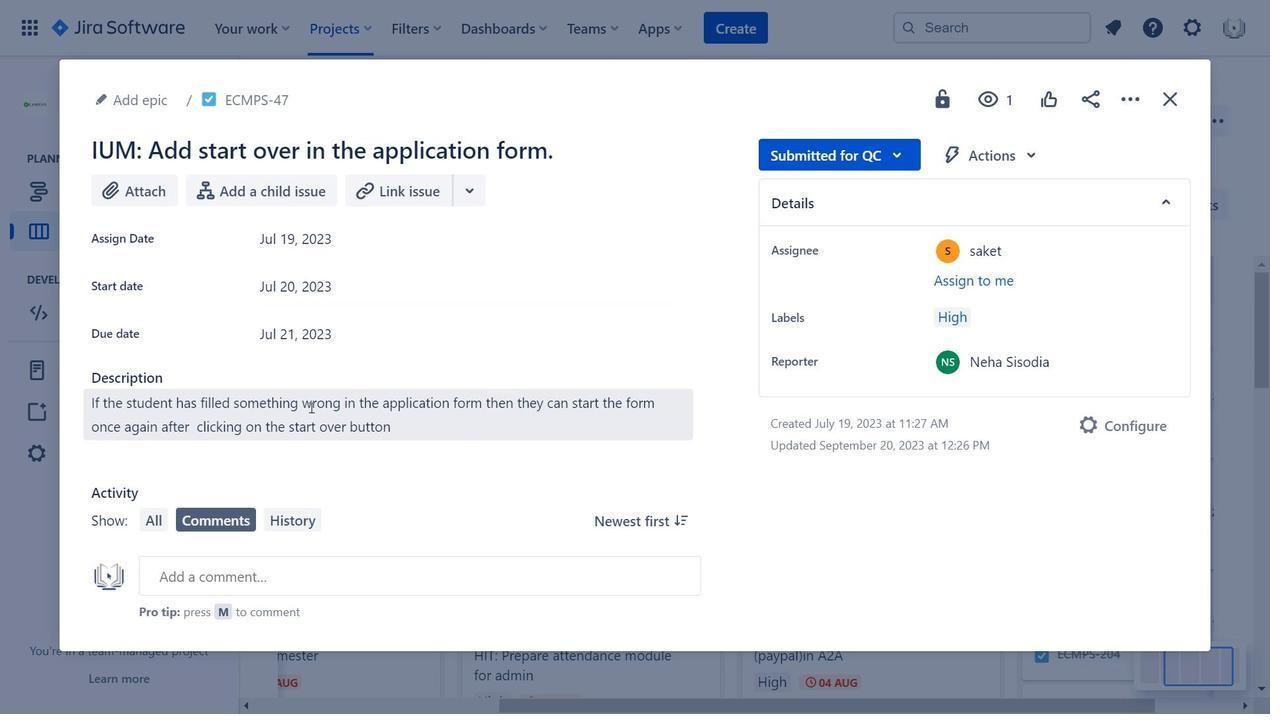 
Action: Mouse moved to (809, 165)
Screenshot: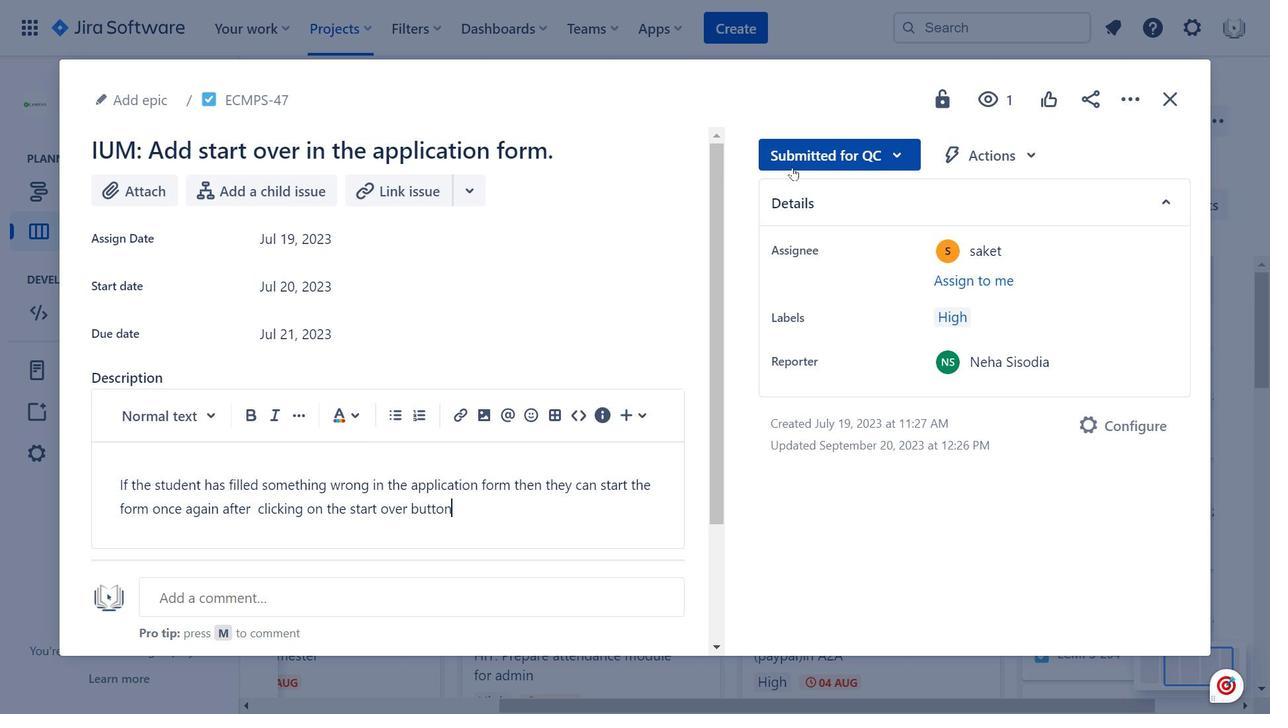 
Action: Mouse pressed left at (809, 165)
Screenshot: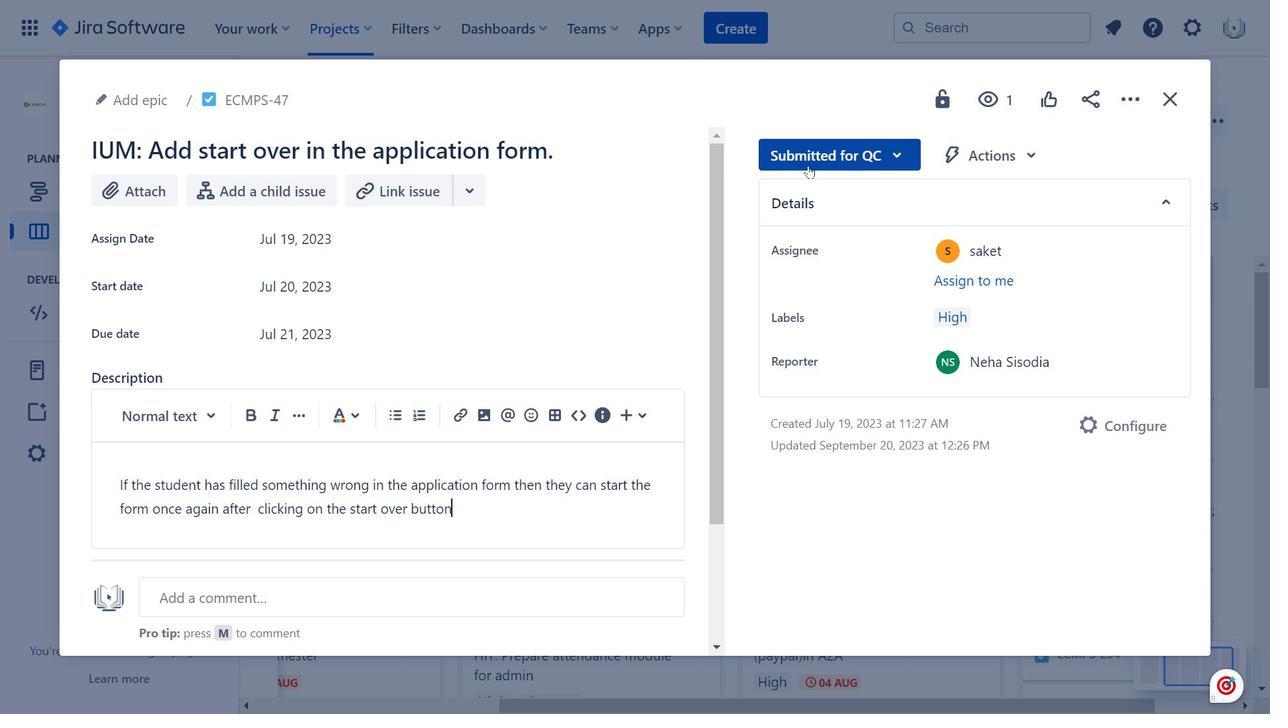 
Action: Mouse moved to (338, 248)
Screenshot: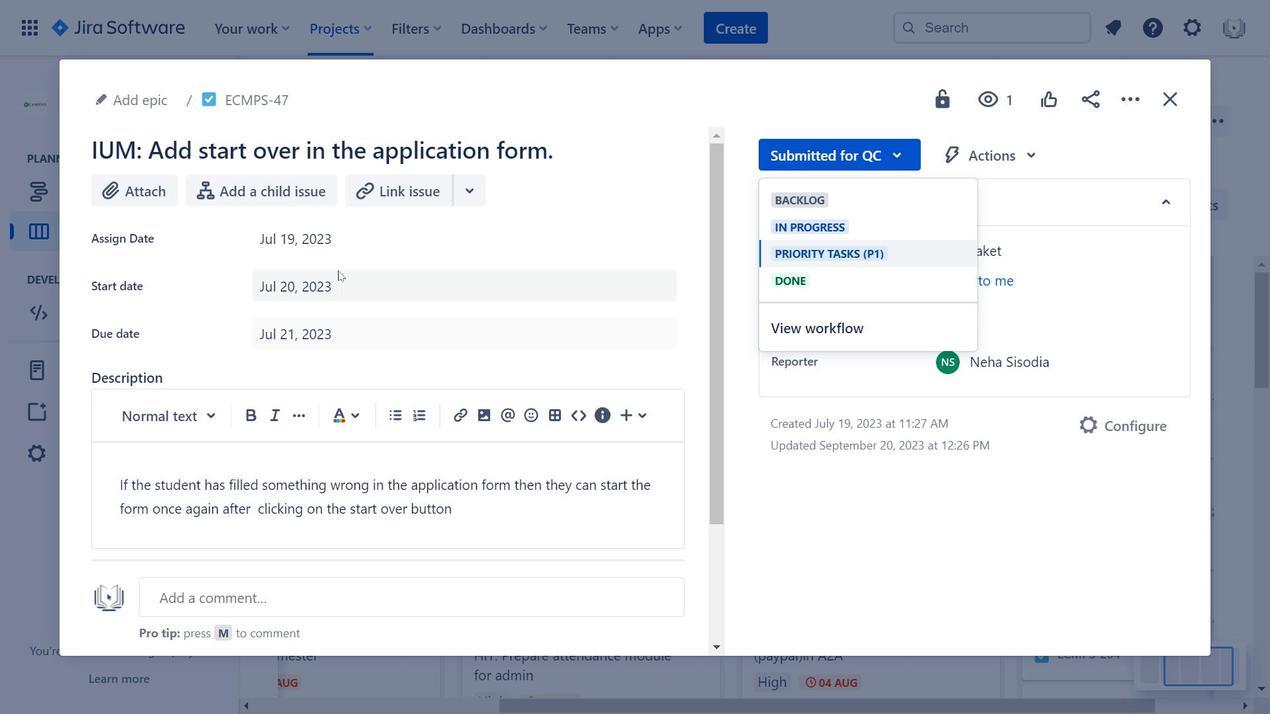 
Action: Mouse pressed left at (338, 248)
Screenshot: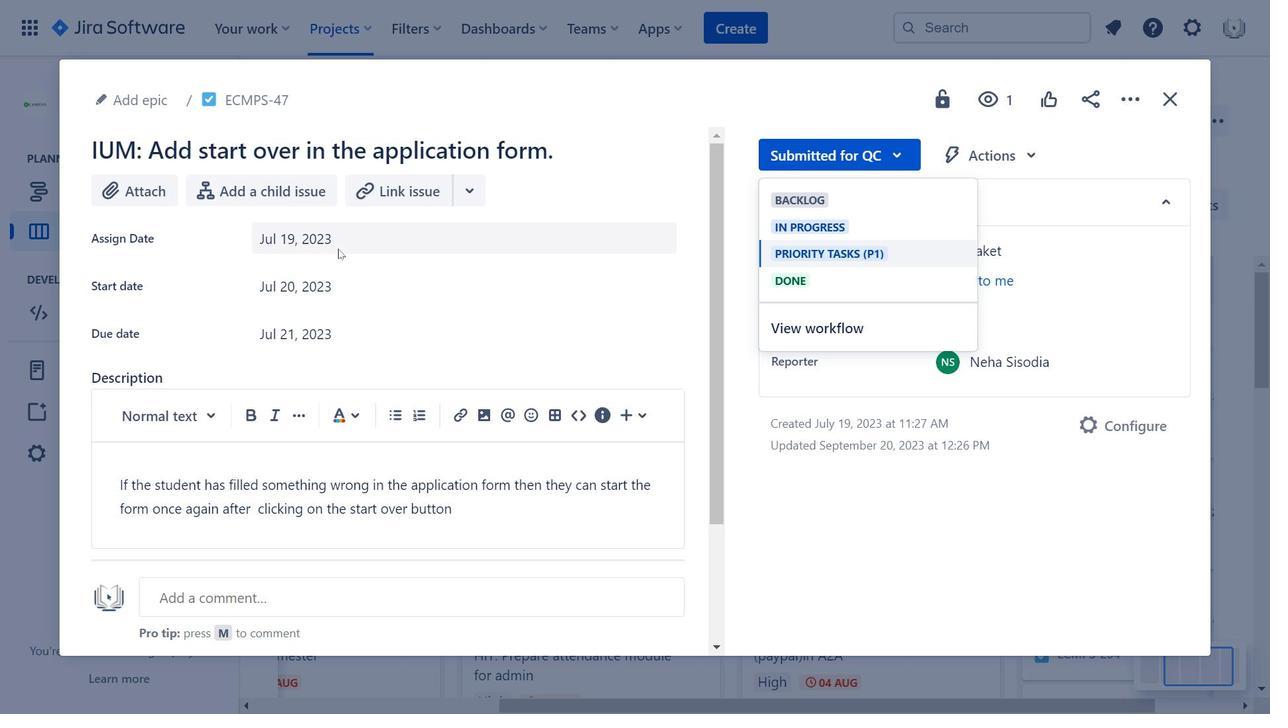 
Action: Mouse moved to (648, 192)
Screenshot: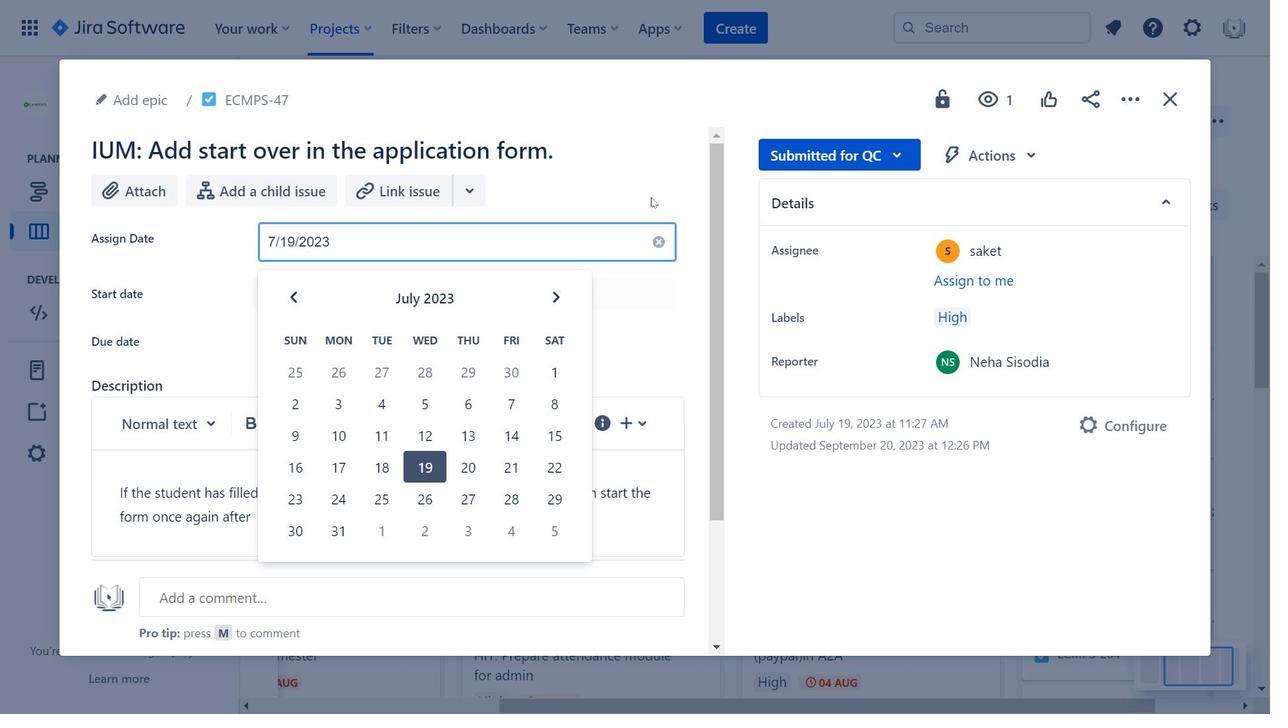 
Action: Mouse pressed left at (648, 192)
Screenshot: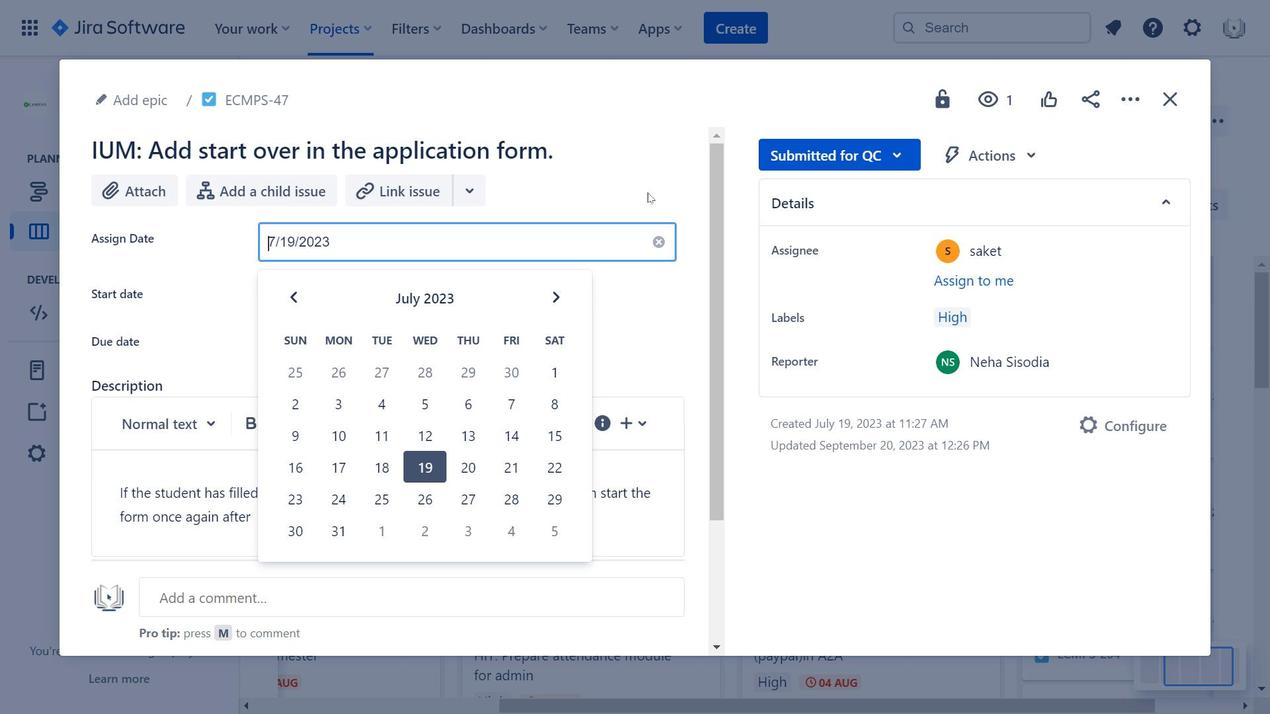 
Action: Mouse moved to (303, 271)
Screenshot: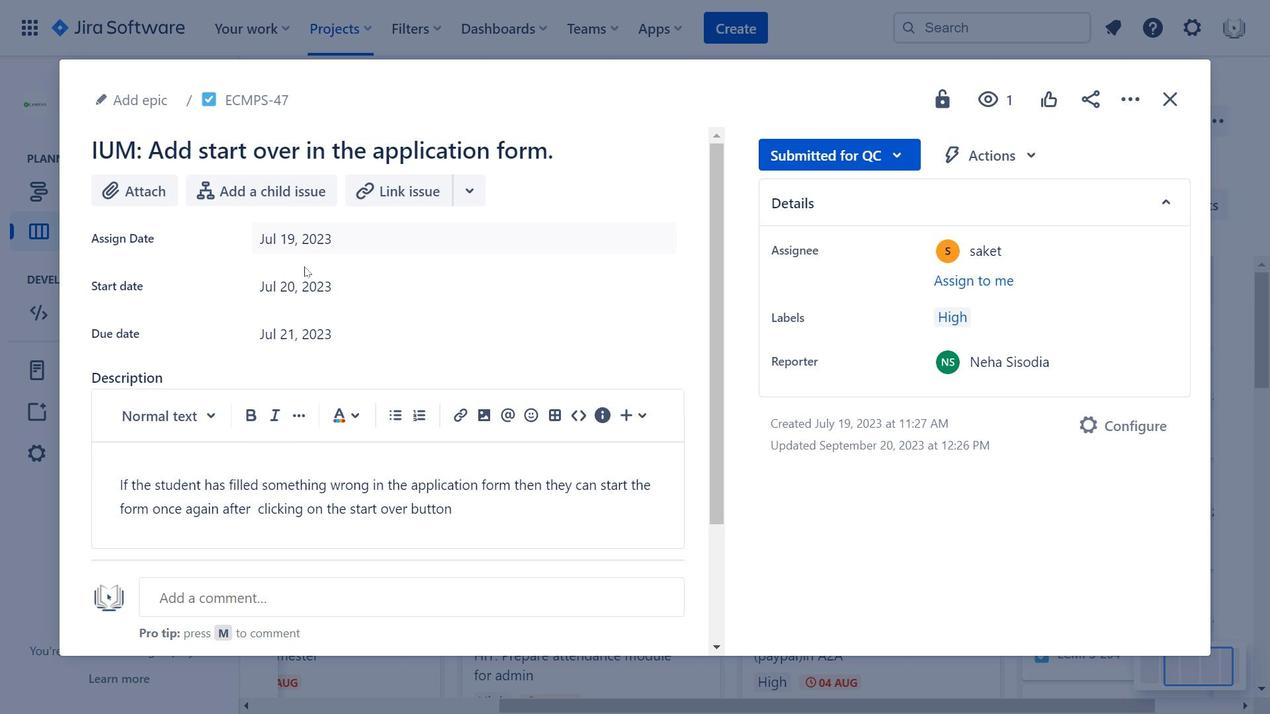
Action: Mouse pressed left at (303, 271)
Screenshot: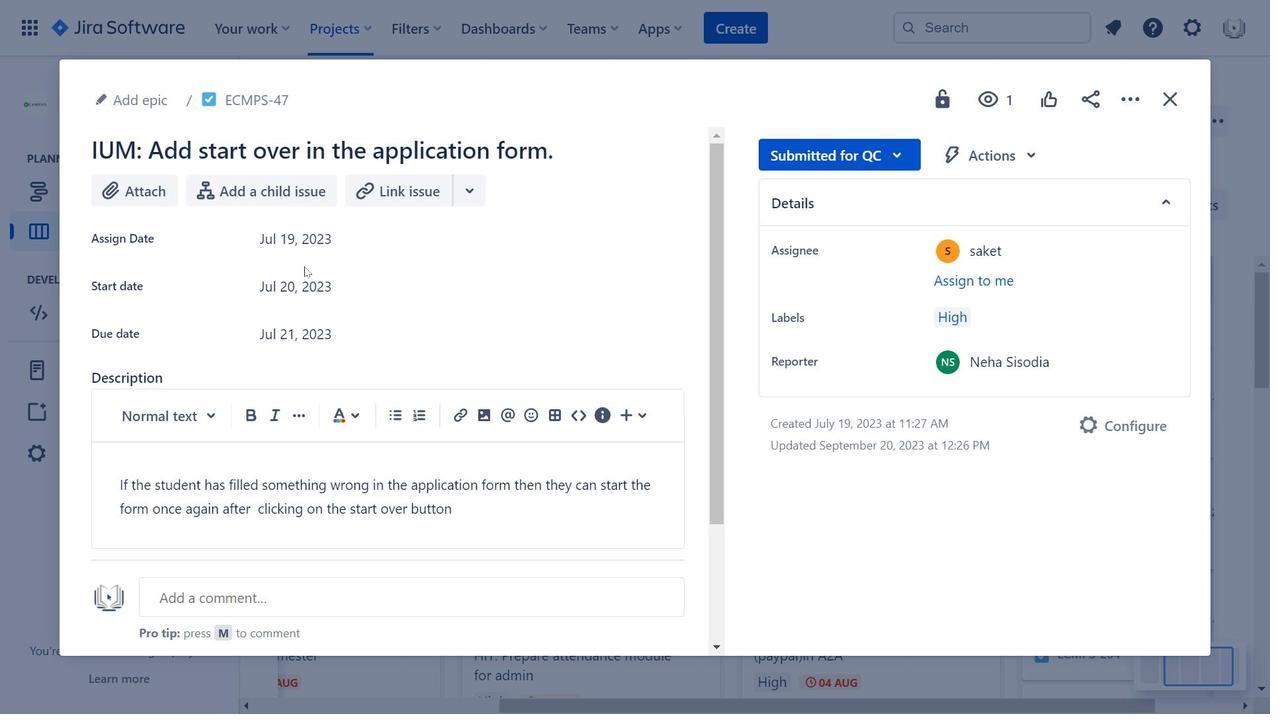 
Action: Mouse moved to (549, 338)
Screenshot: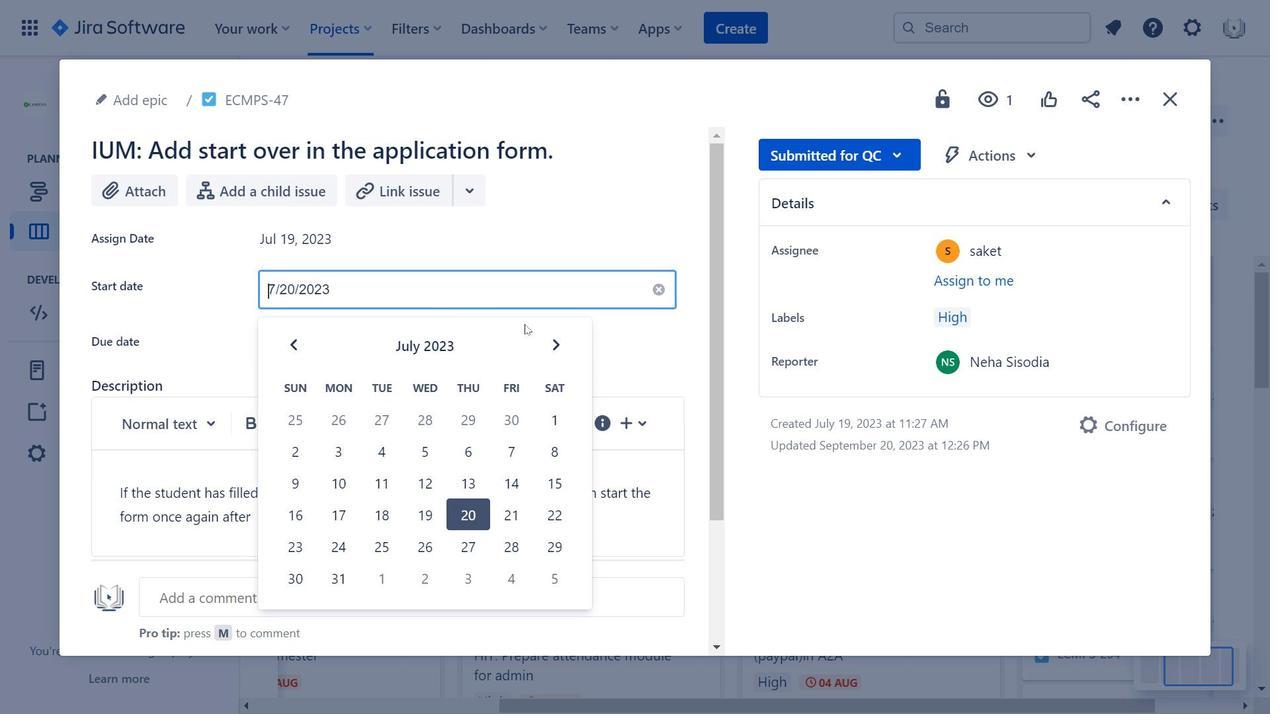 
Action: Mouse pressed left at (549, 338)
Screenshot: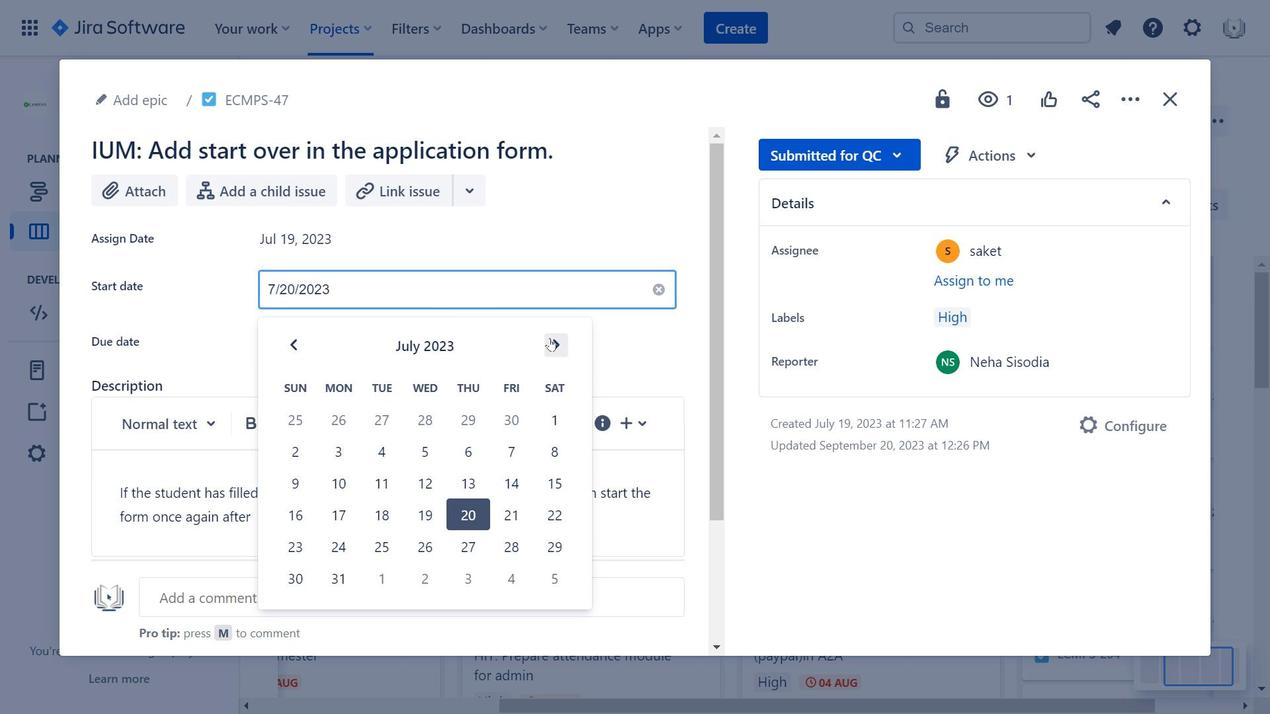 
Action: Mouse pressed left at (549, 338)
Screenshot: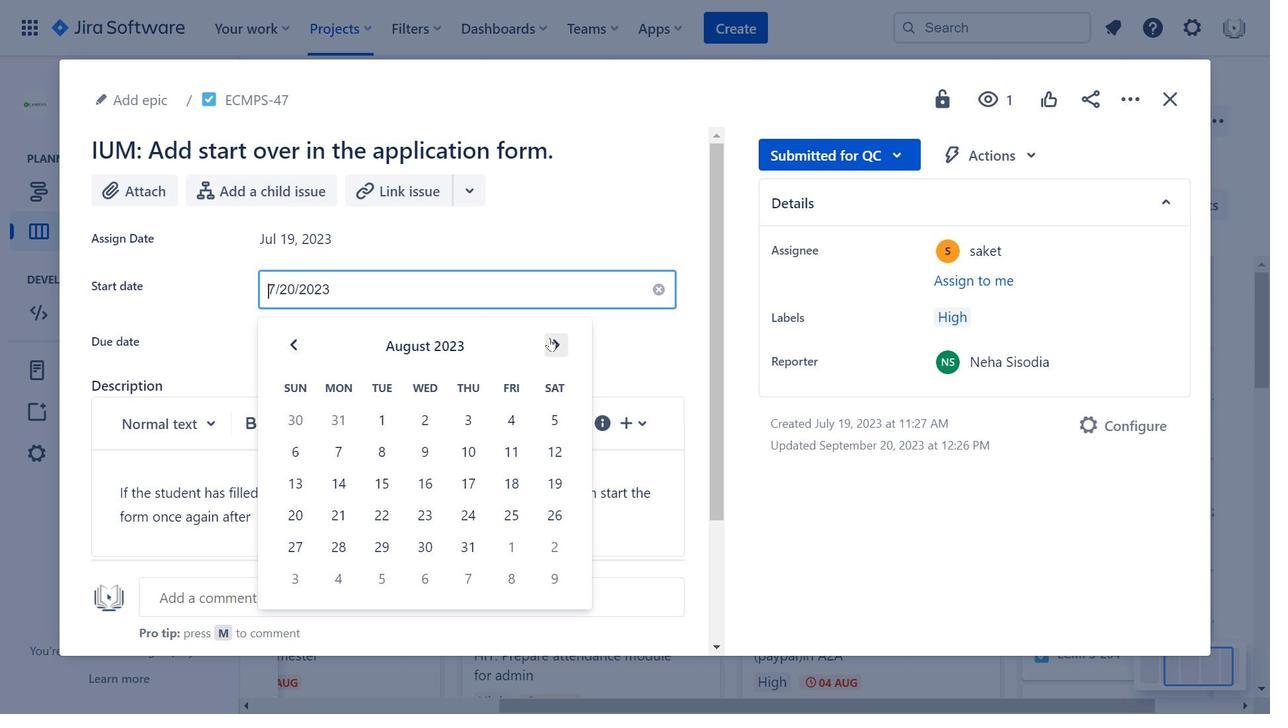 
Action: Mouse moved to (549, 346)
Screenshot: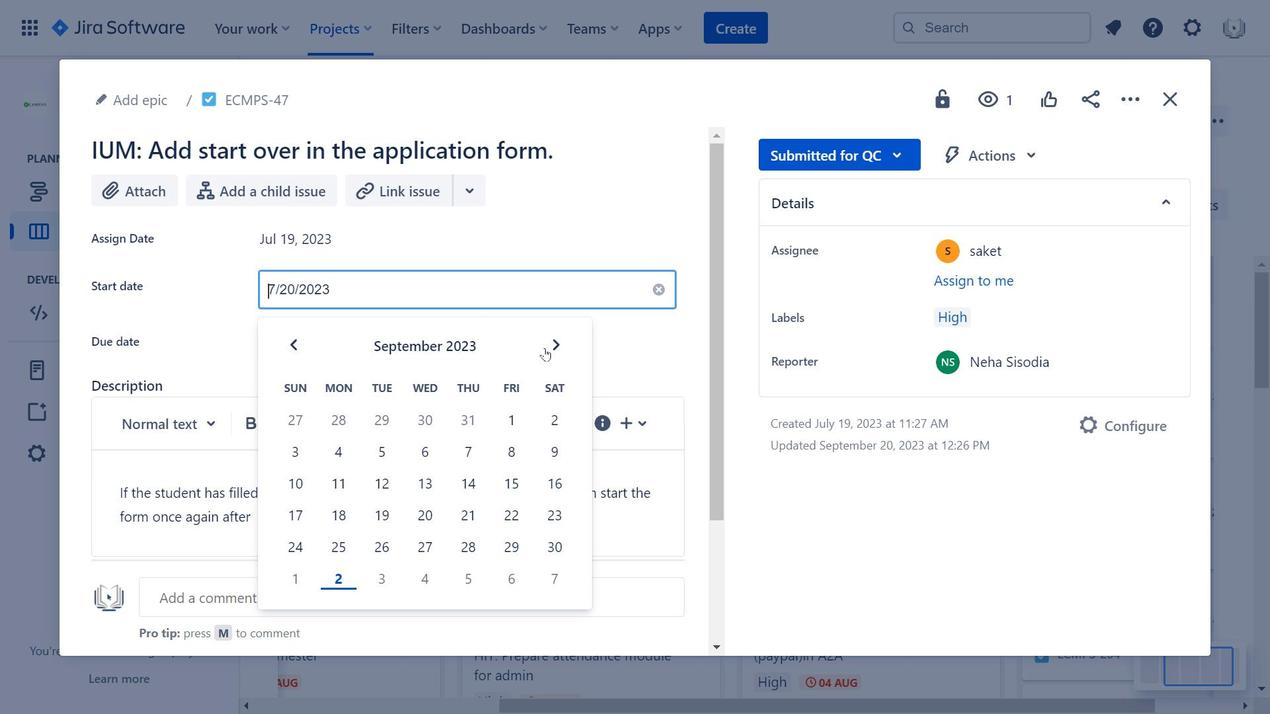 
Action: Mouse pressed left at (549, 346)
Screenshot: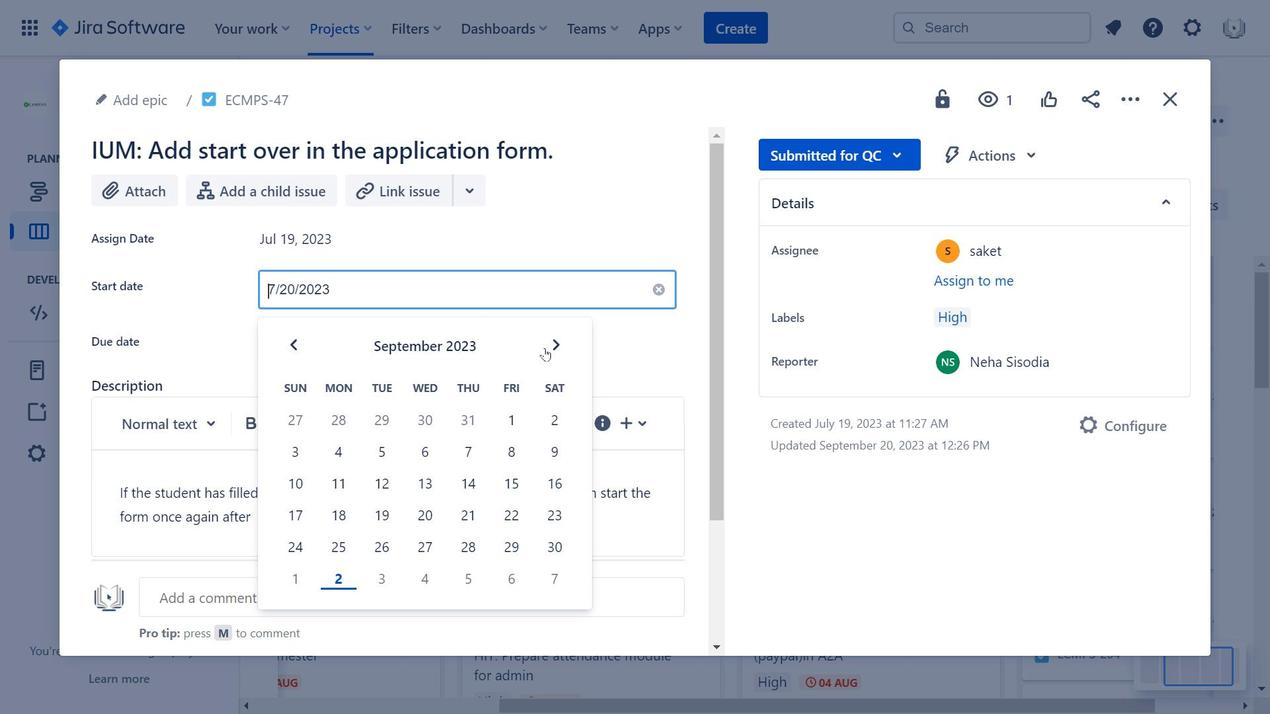 
Action: Mouse moved to (1156, 93)
Screenshot: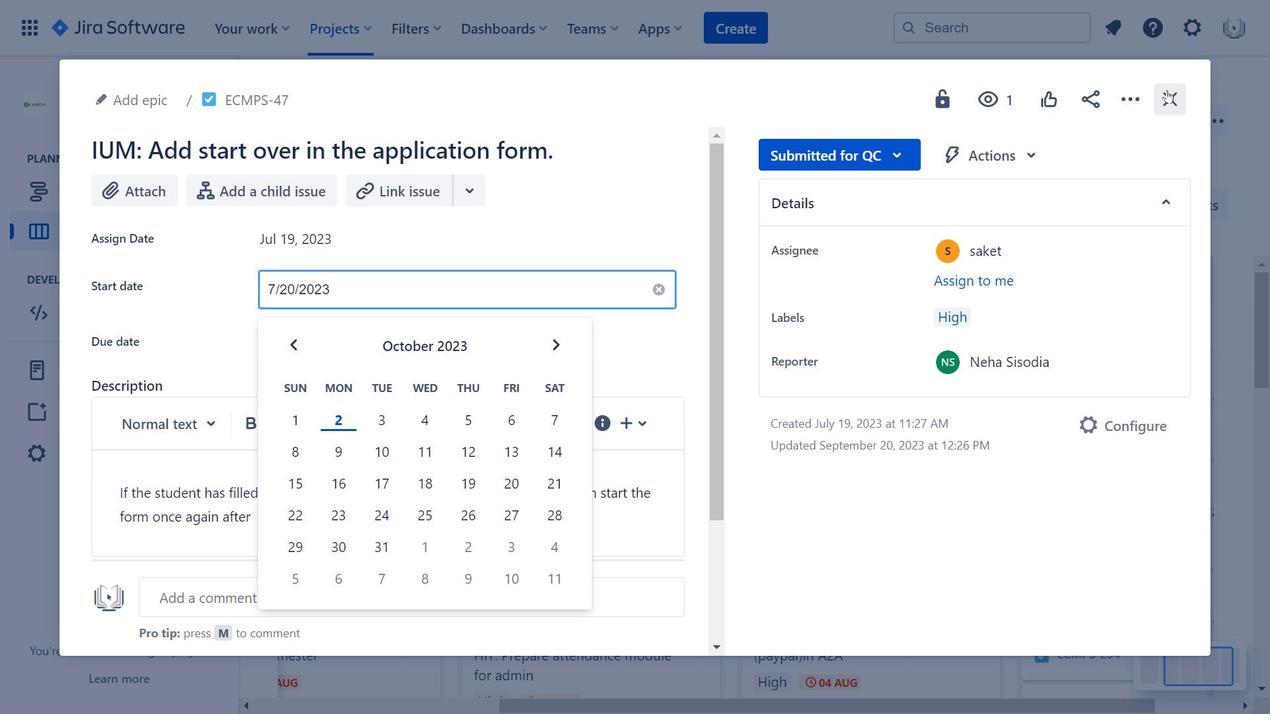 
Action: Mouse pressed left at (1156, 93)
Screenshot: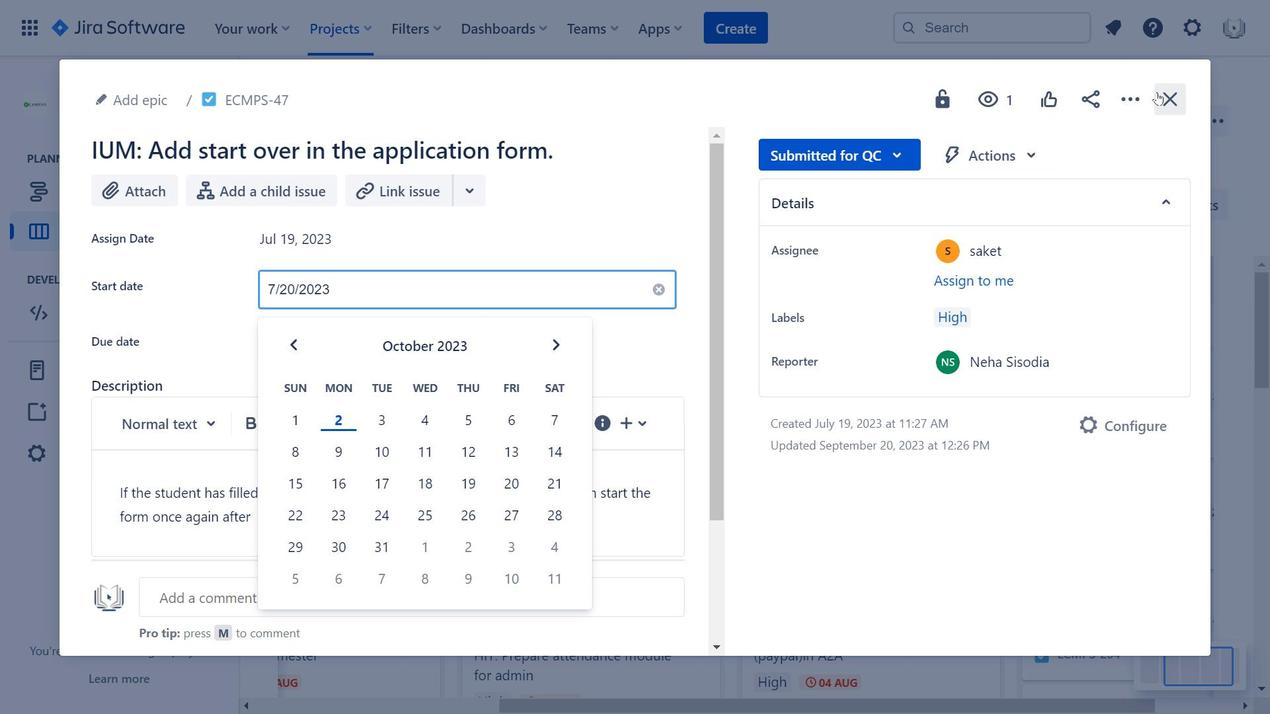 
Action: Mouse moved to (847, 515)
Screenshot: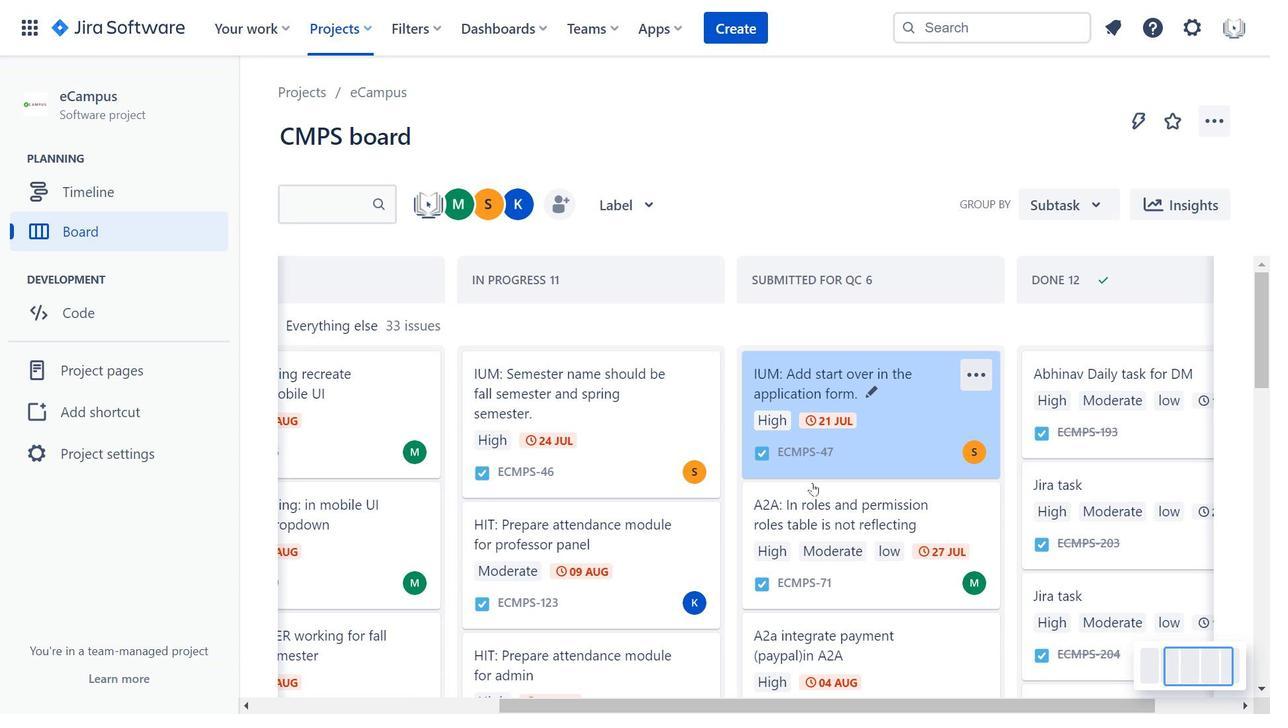 
Action: Mouse scrolled (847, 514) with delta (0, 0)
Screenshot: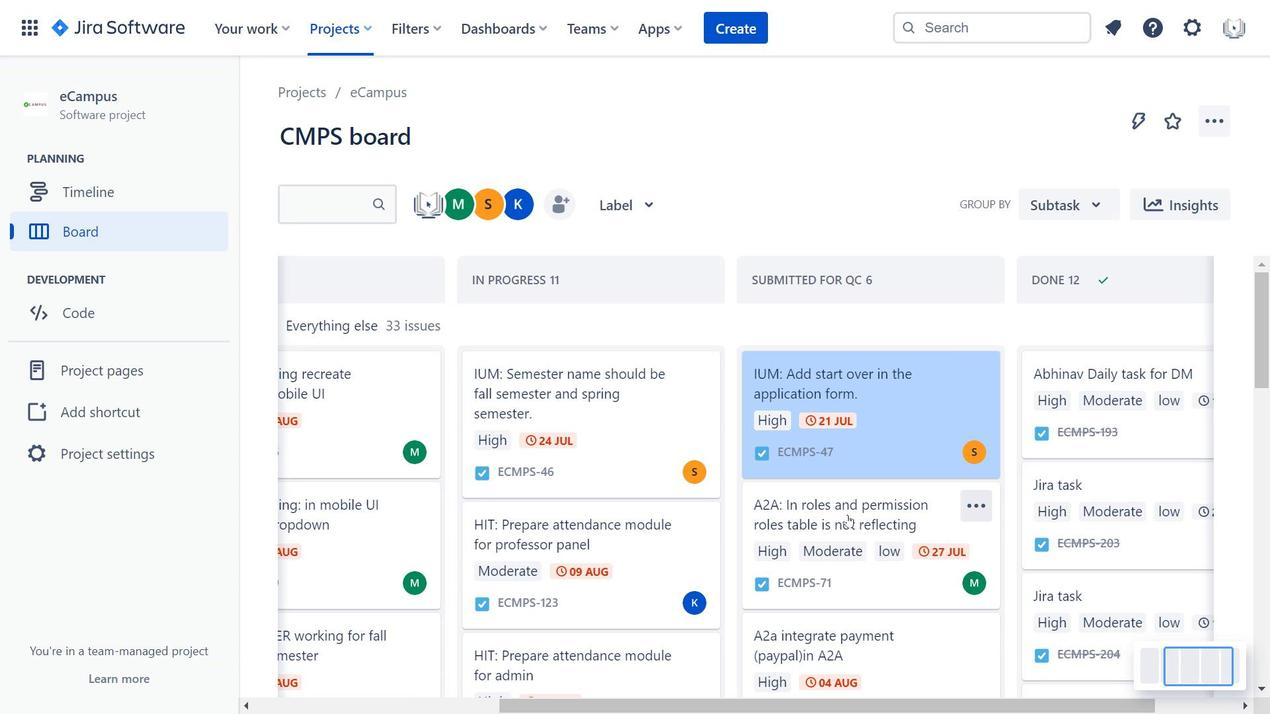 
Action: Mouse scrolled (847, 514) with delta (0, 0)
Screenshot: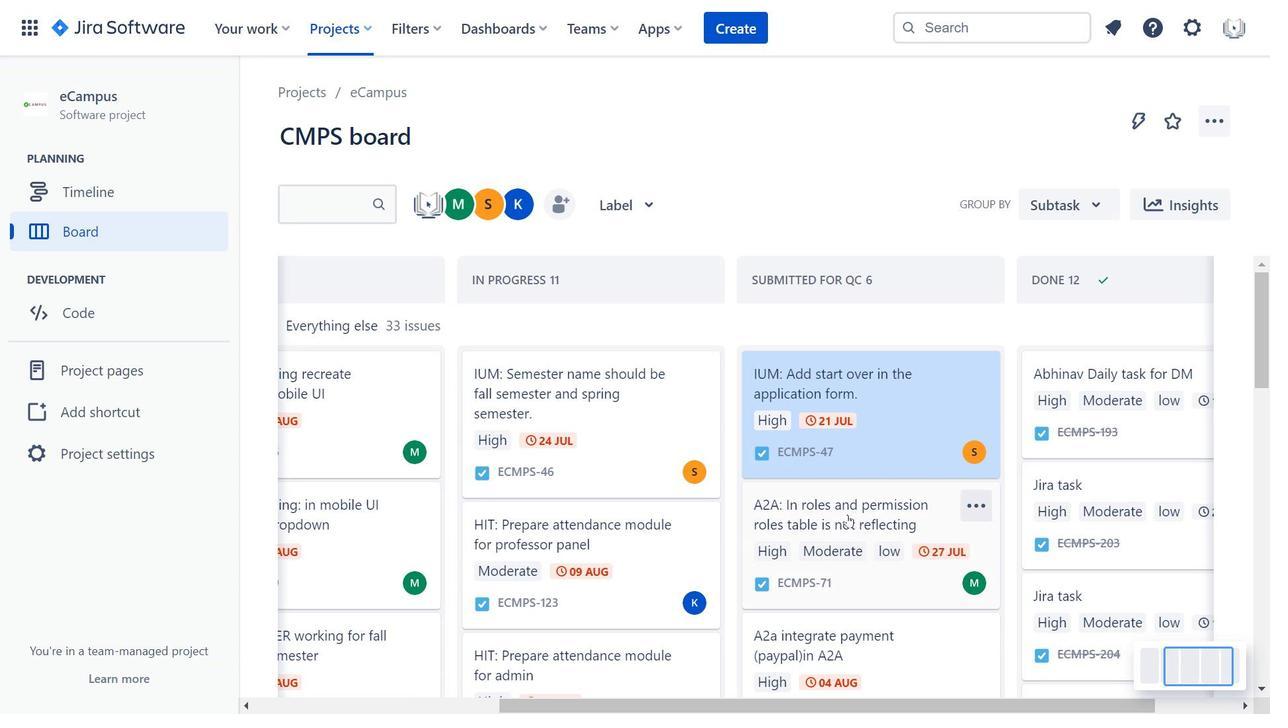 
Action: Mouse moved to (871, 462)
Screenshot: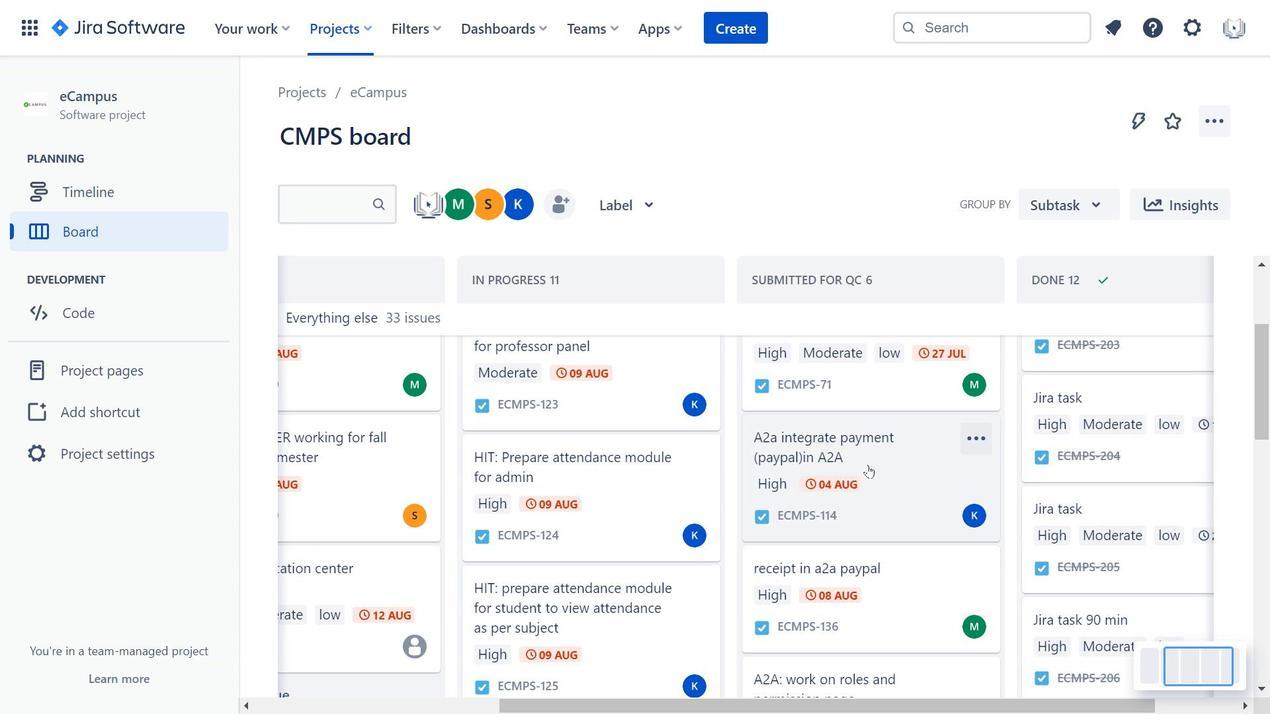 
Action: Mouse pressed left at (871, 462)
Screenshot: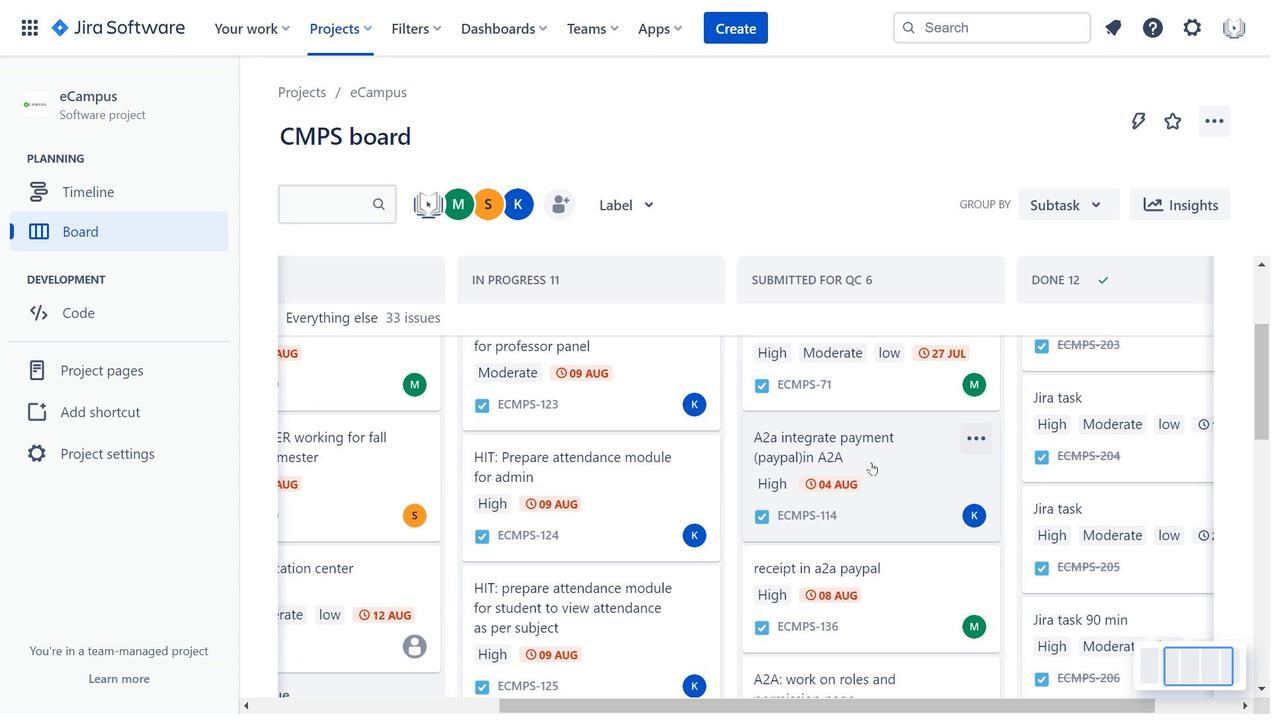 
Action: Mouse moved to (321, 238)
Screenshot: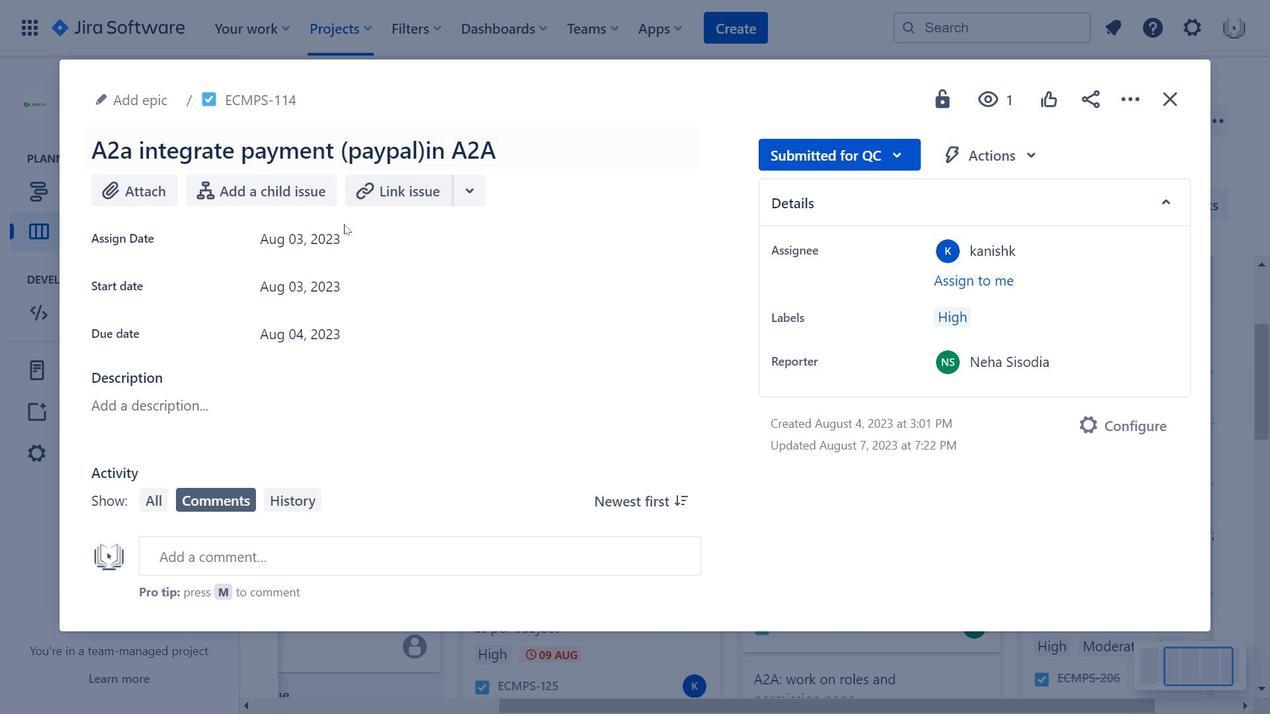 
Action: Mouse pressed left at (321, 238)
Screenshot: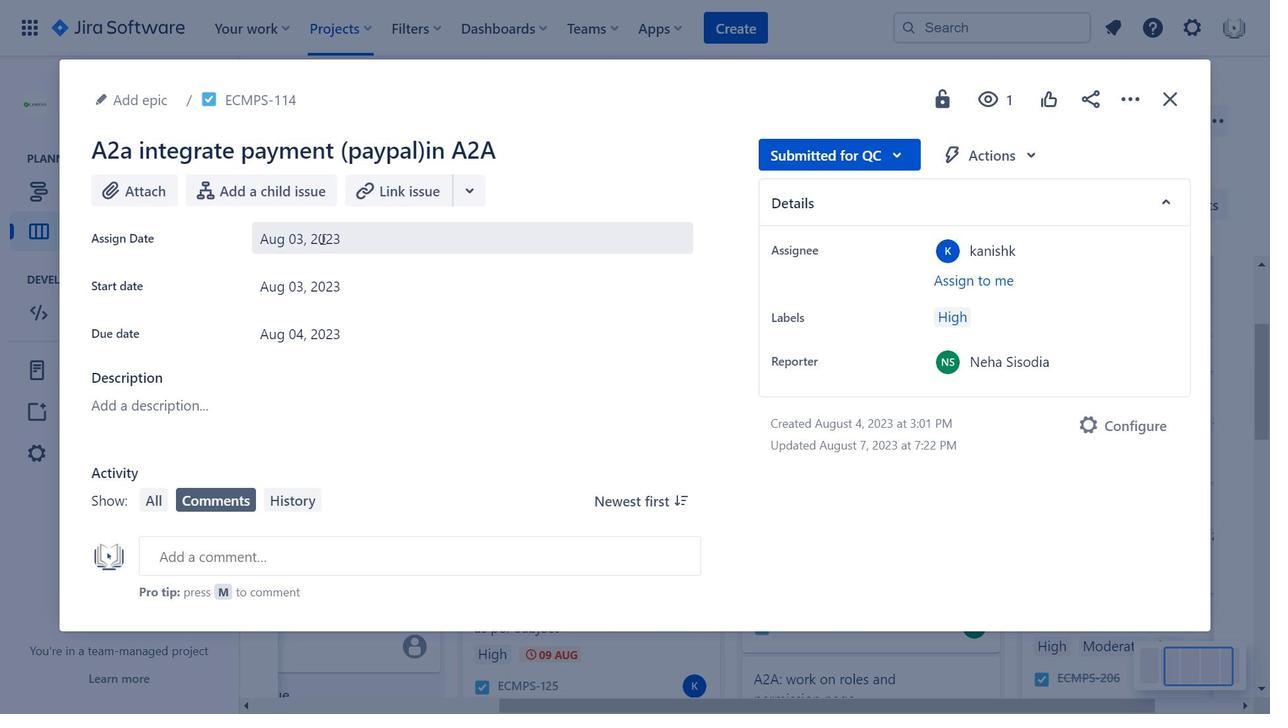 
Action: Mouse moved to (555, 301)
Screenshot: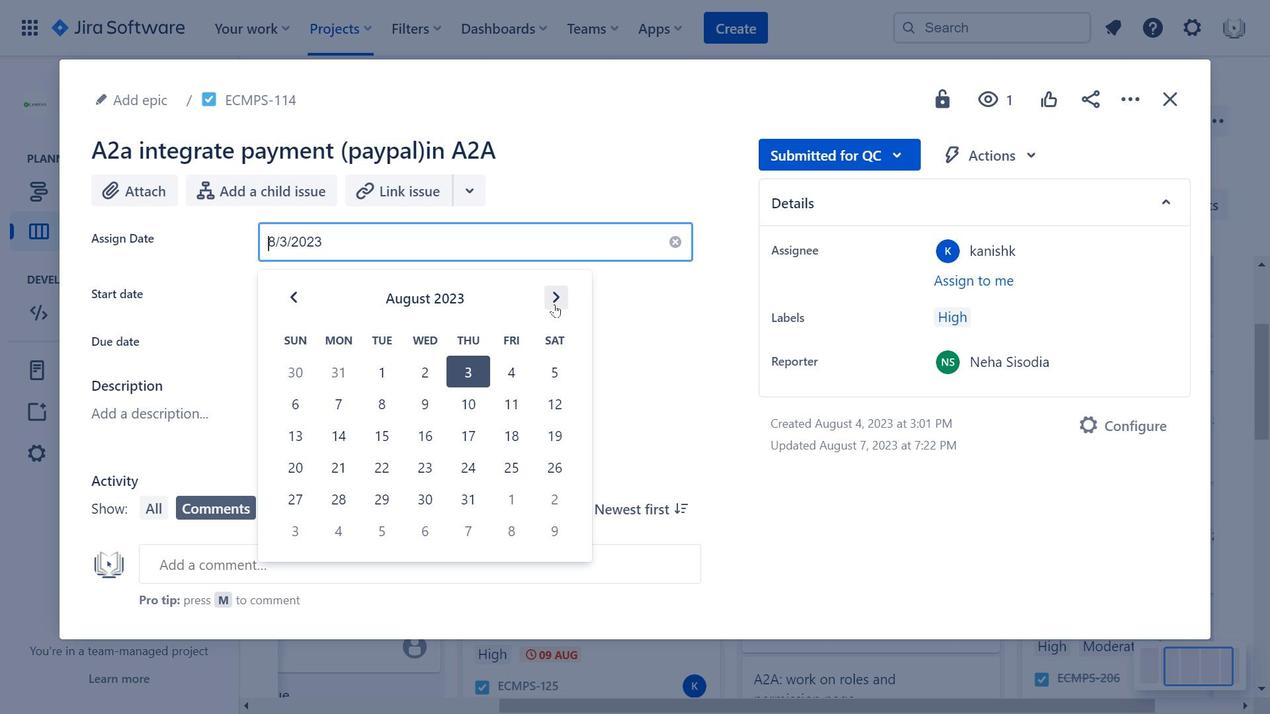 
Action: Mouse pressed left at (555, 301)
Screenshot: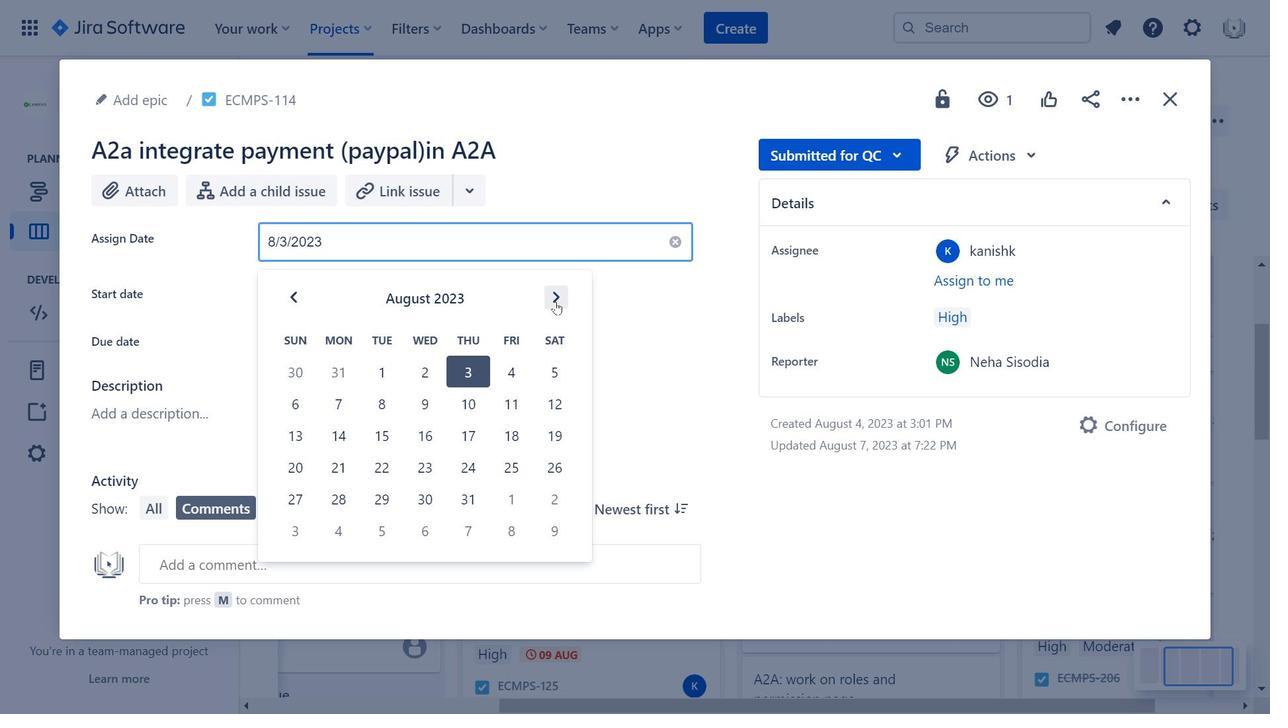 
Action: Mouse moved to (551, 304)
Screenshot: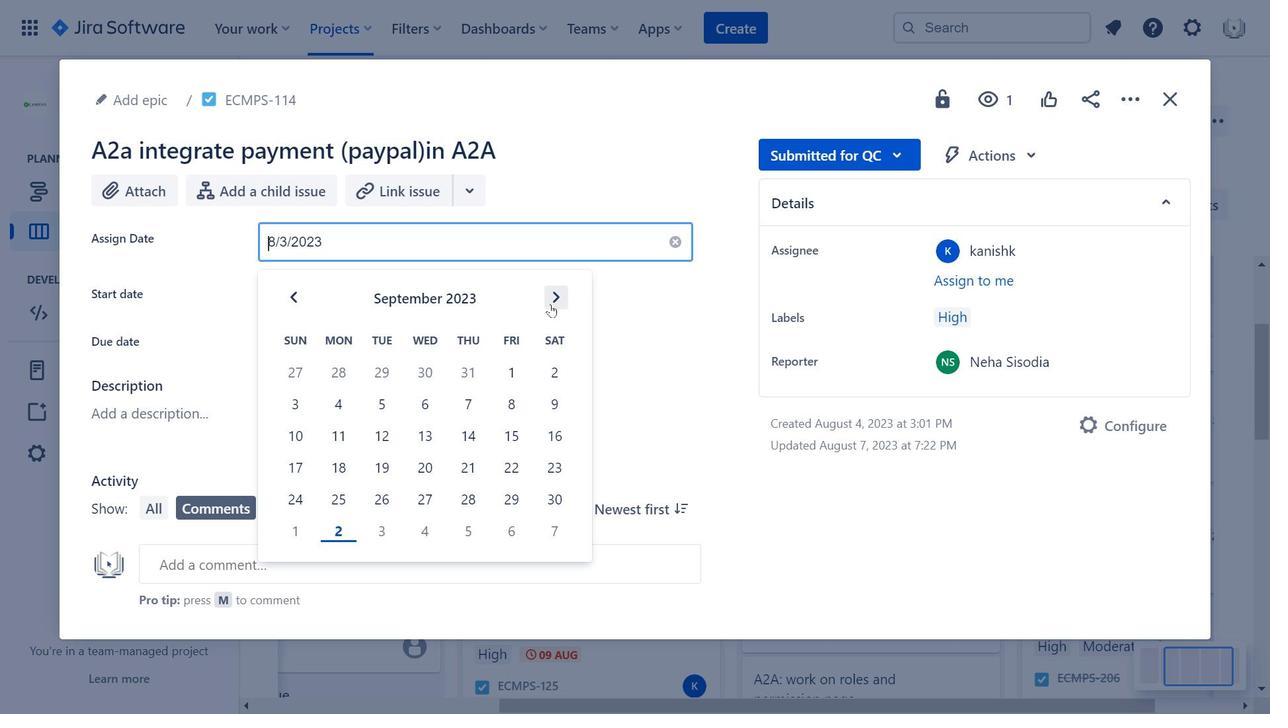 
Action: Mouse pressed left at (551, 304)
Screenshot: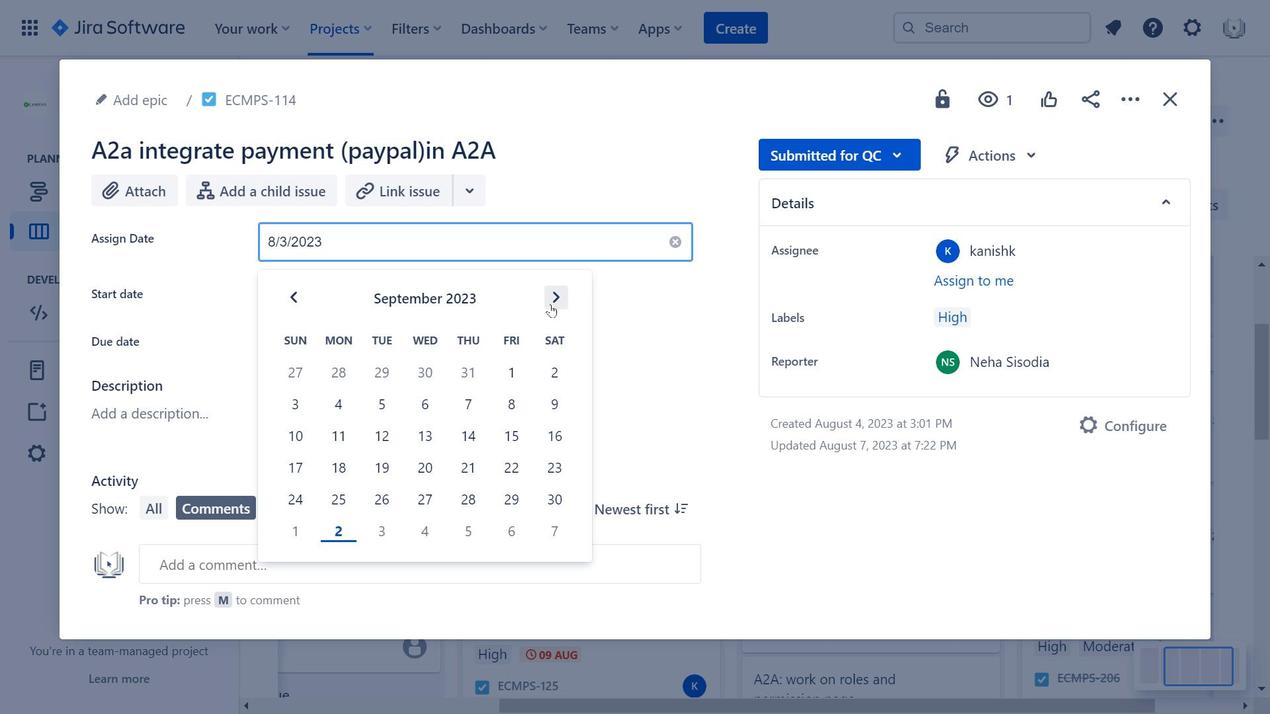 
Action: Mouse moved to (620, 113)
Screenshot: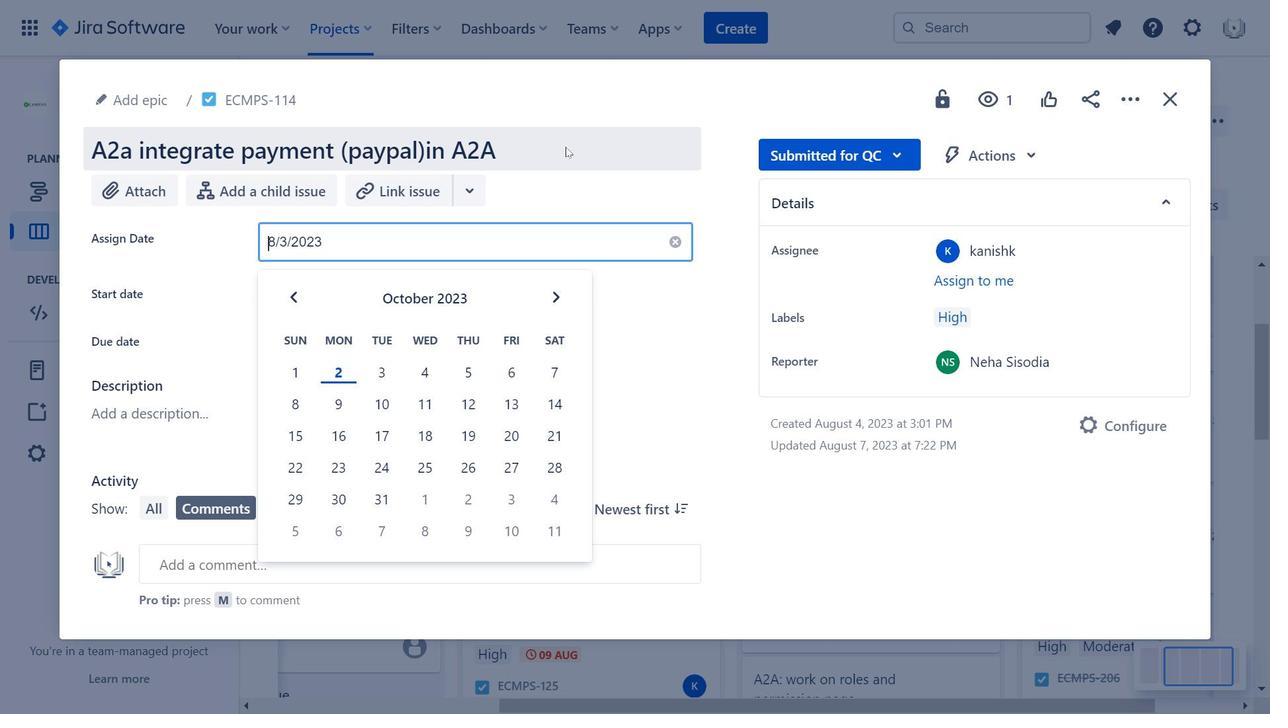 
Action: Mouse pressed left at (620, 113)
Screenshot: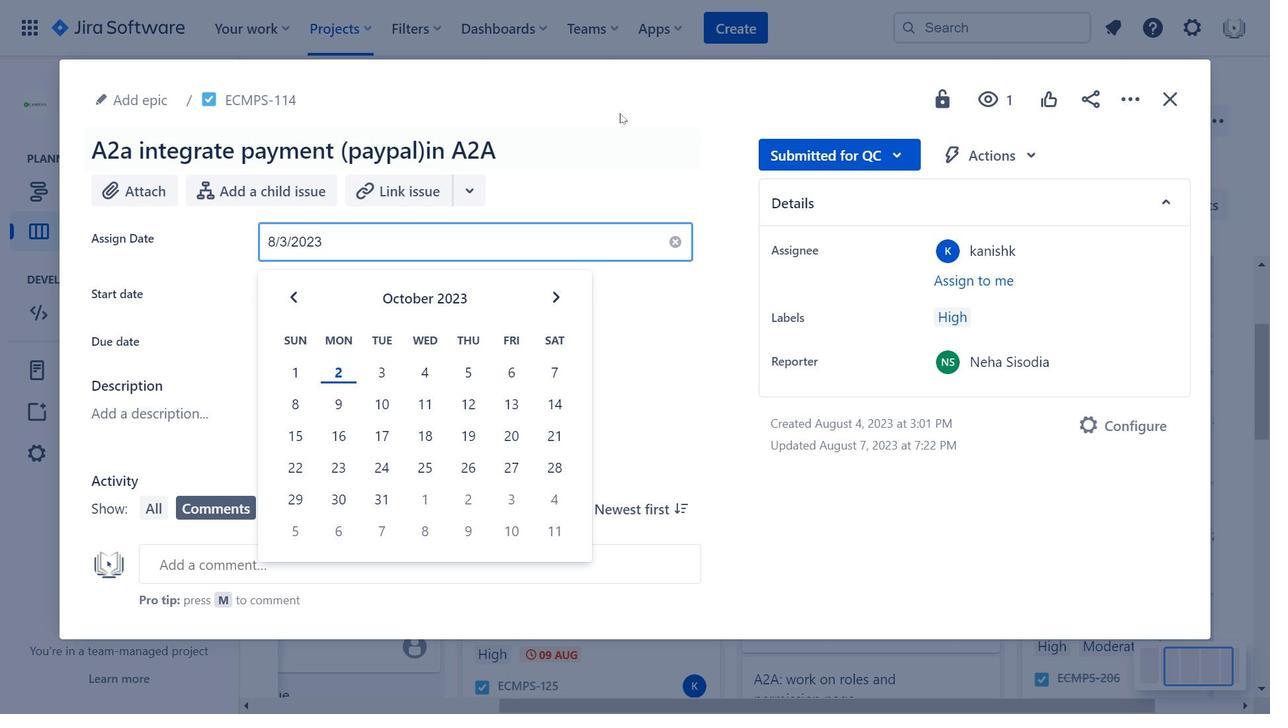 
Action: Mouse moved to (1162, 97)
Screenshot: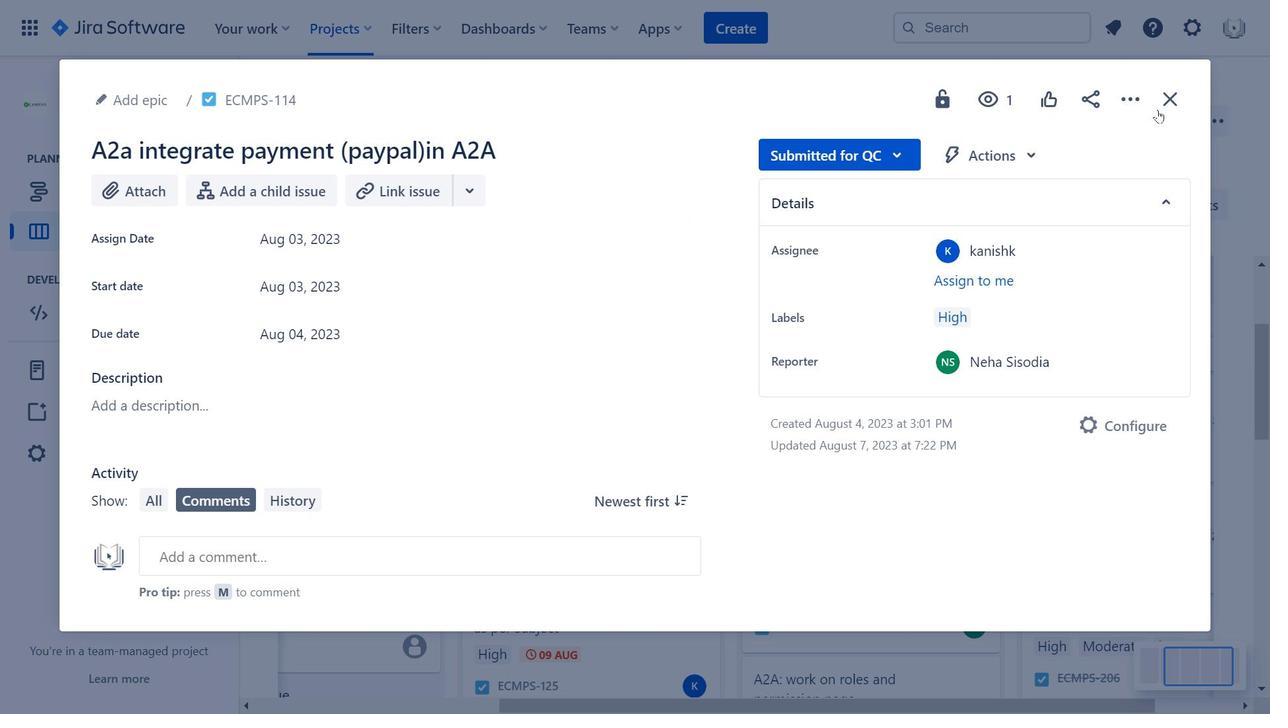 
Action: Mouse pressed left at (1162, 97)
Screenshot: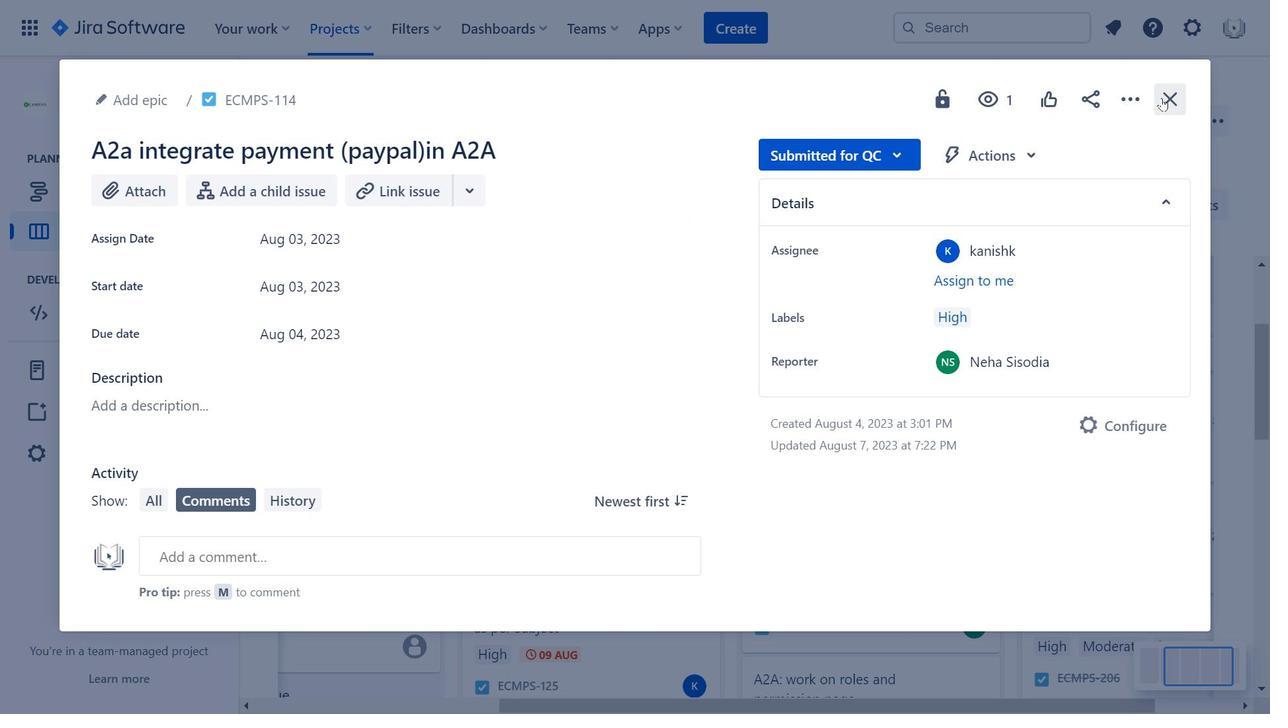 
Action: Mouse moved to (613, 520)
Screenshot: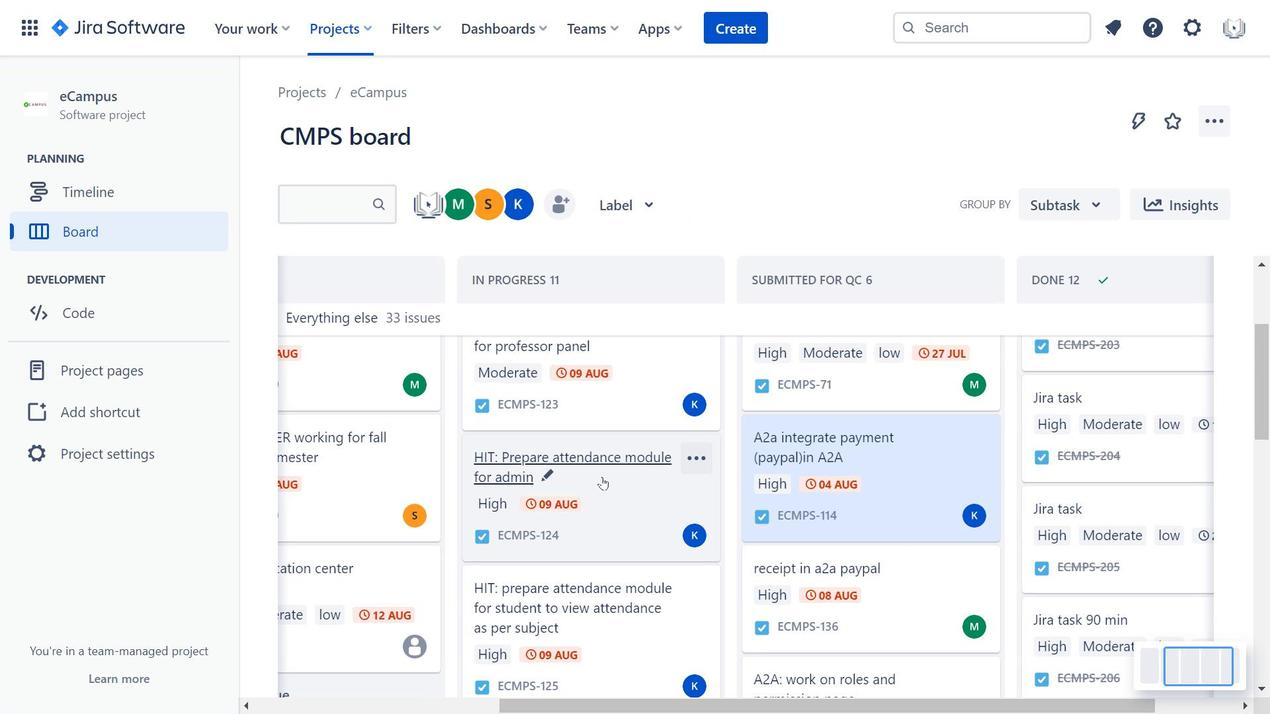 
Action: Mouse pressed left at (613, 520)
Screenshot: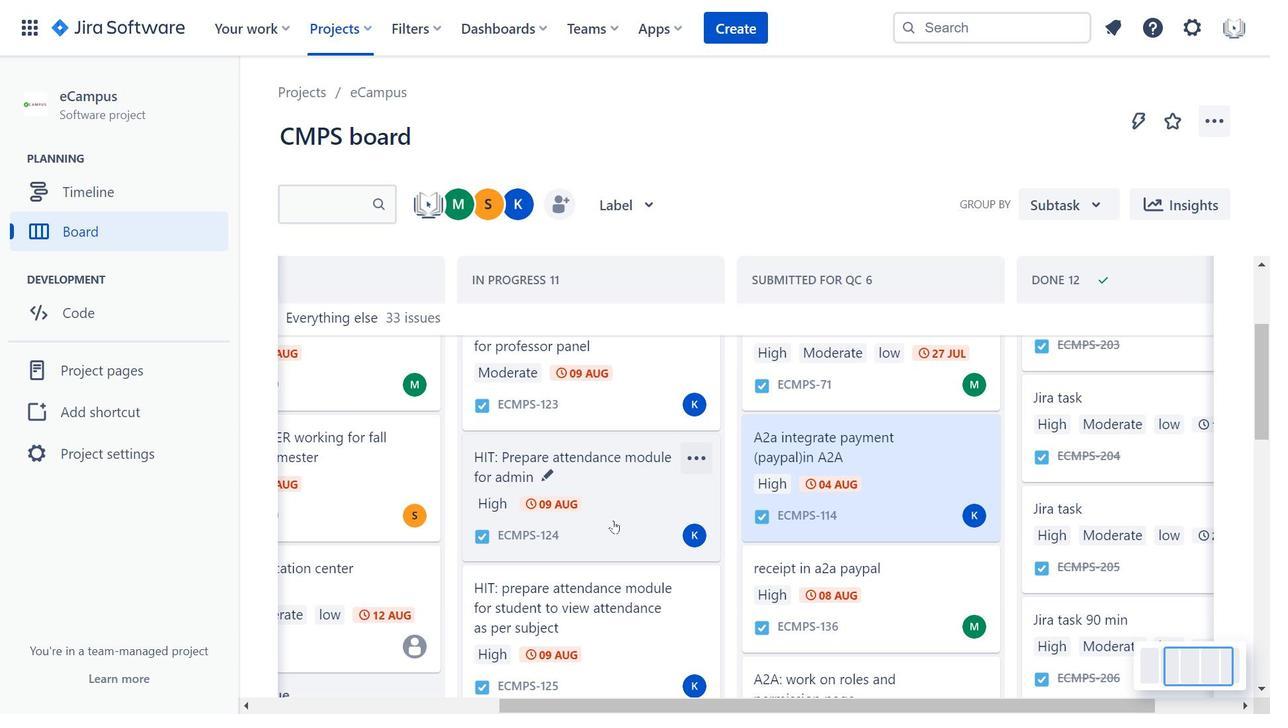 
Action: Mouse moved to (350, 273)
Screenshot: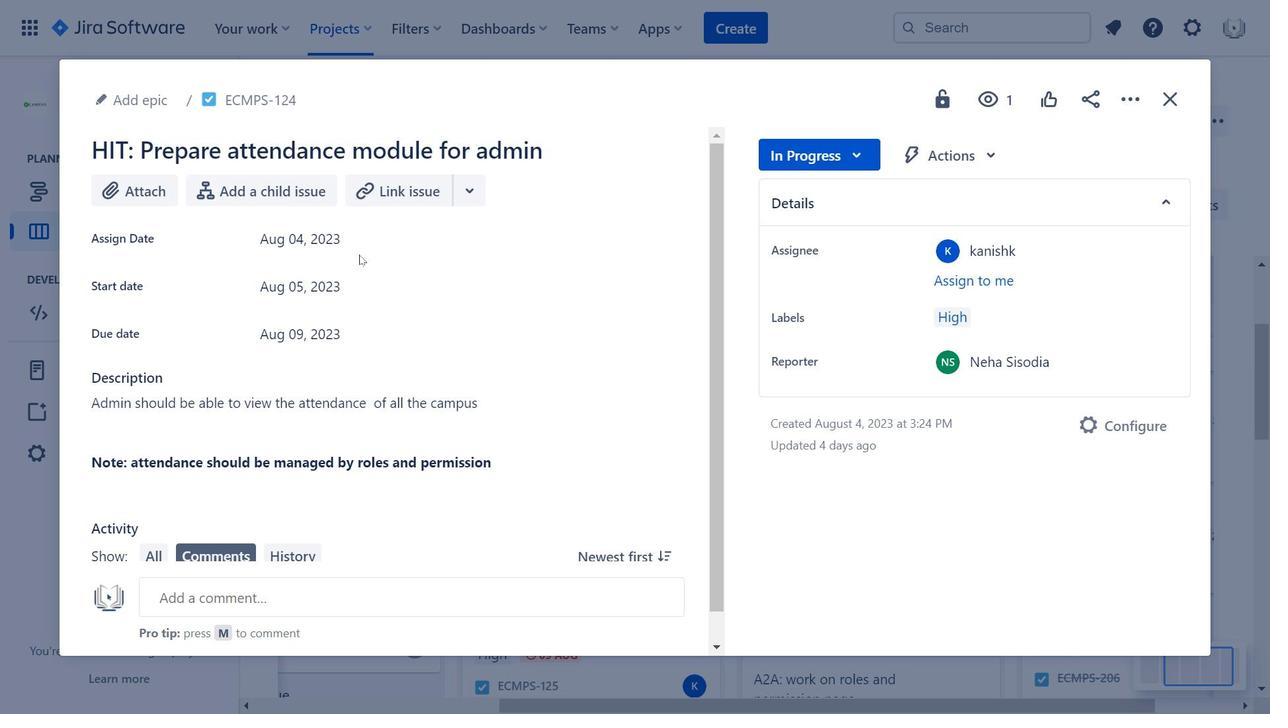 
Action: Mouse pressed left at (350, 273)
Screenshot: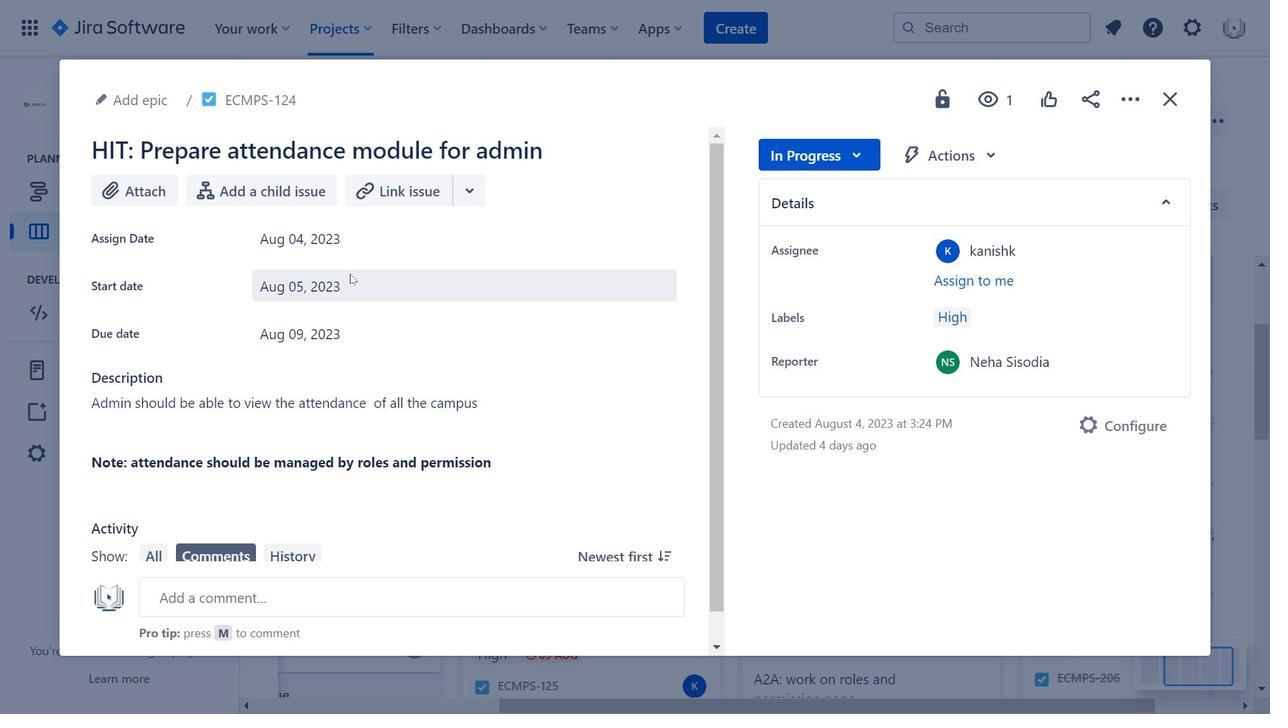 
Action: Mouse moved to (555, 344)
Screenshot: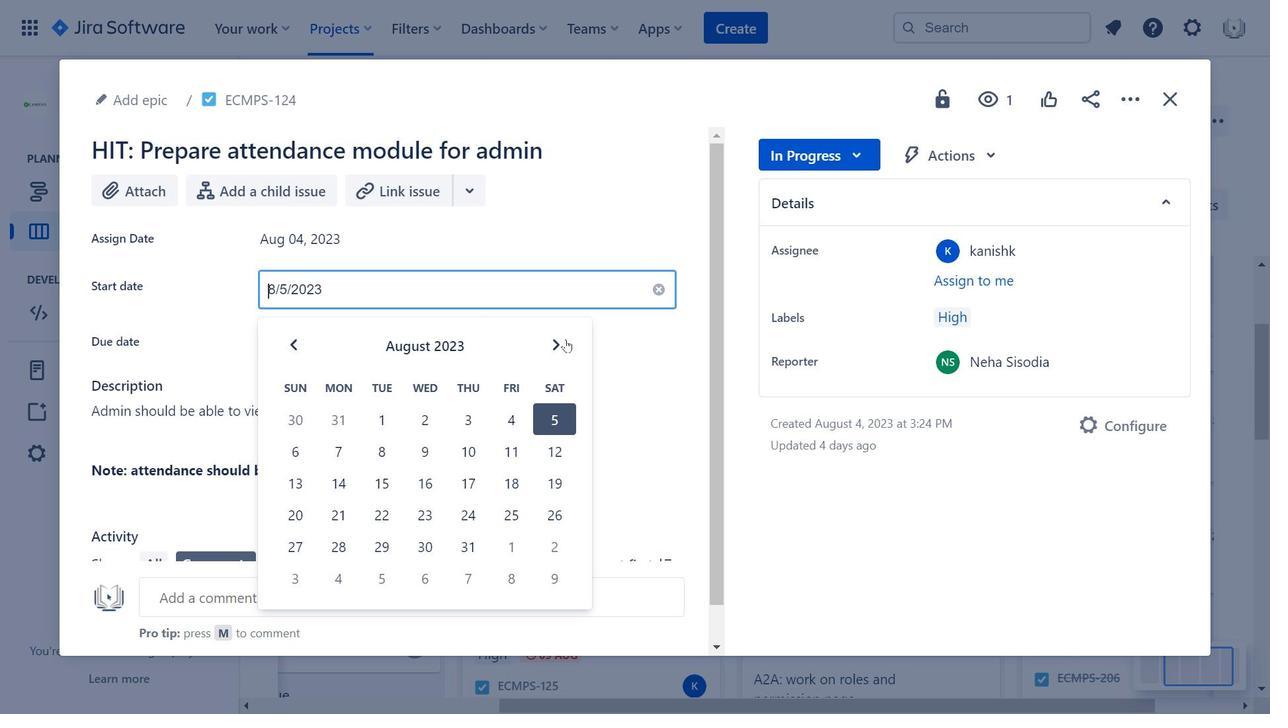 
Action: Mouse pressed left at (555, 344)
Screenshot: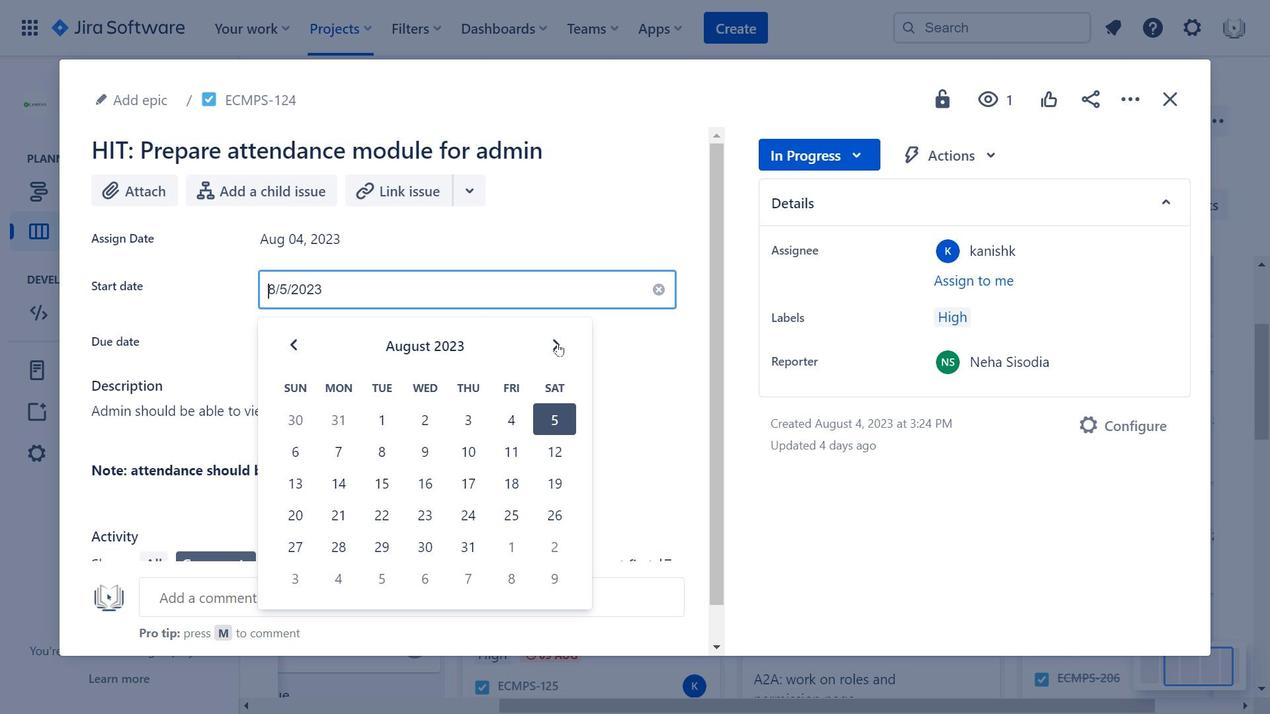 
Action: Mouse moved to (555, 350)
Screenshot: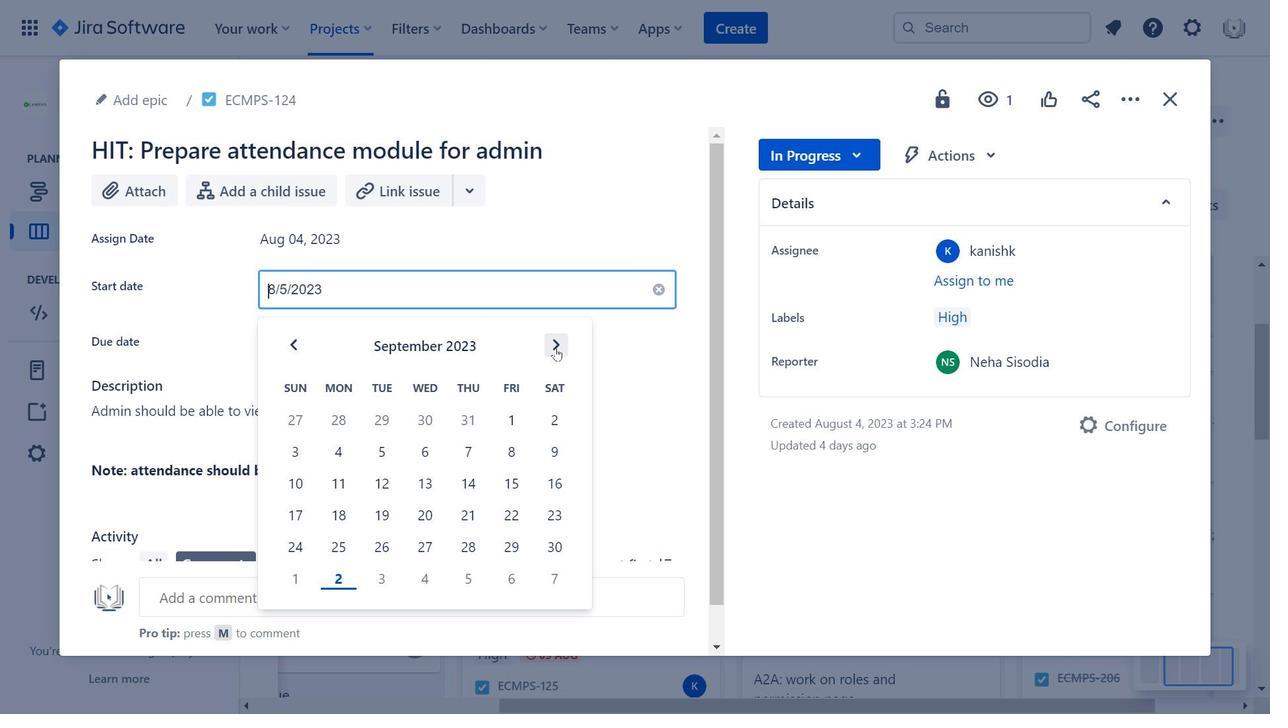 
Action: Mouse pressed left at (555, 350)
Screenshot: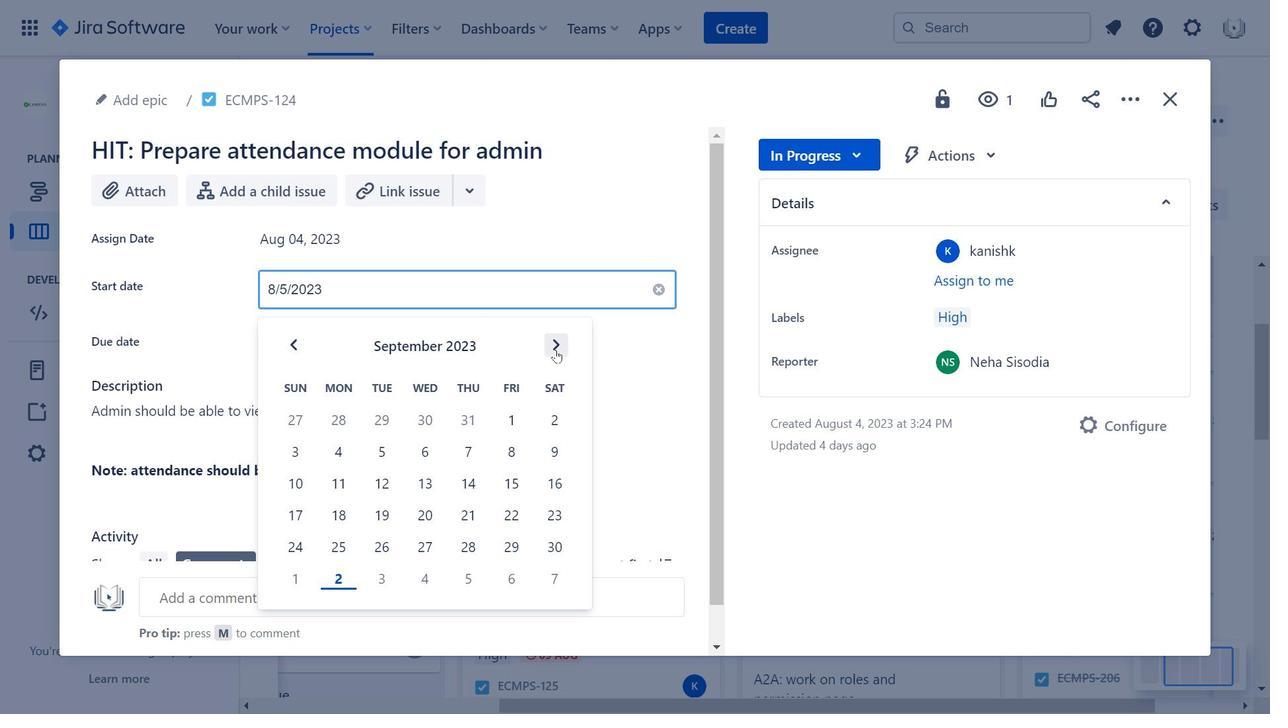 
Action: Mouse moved to (698, 169)
Screenshot: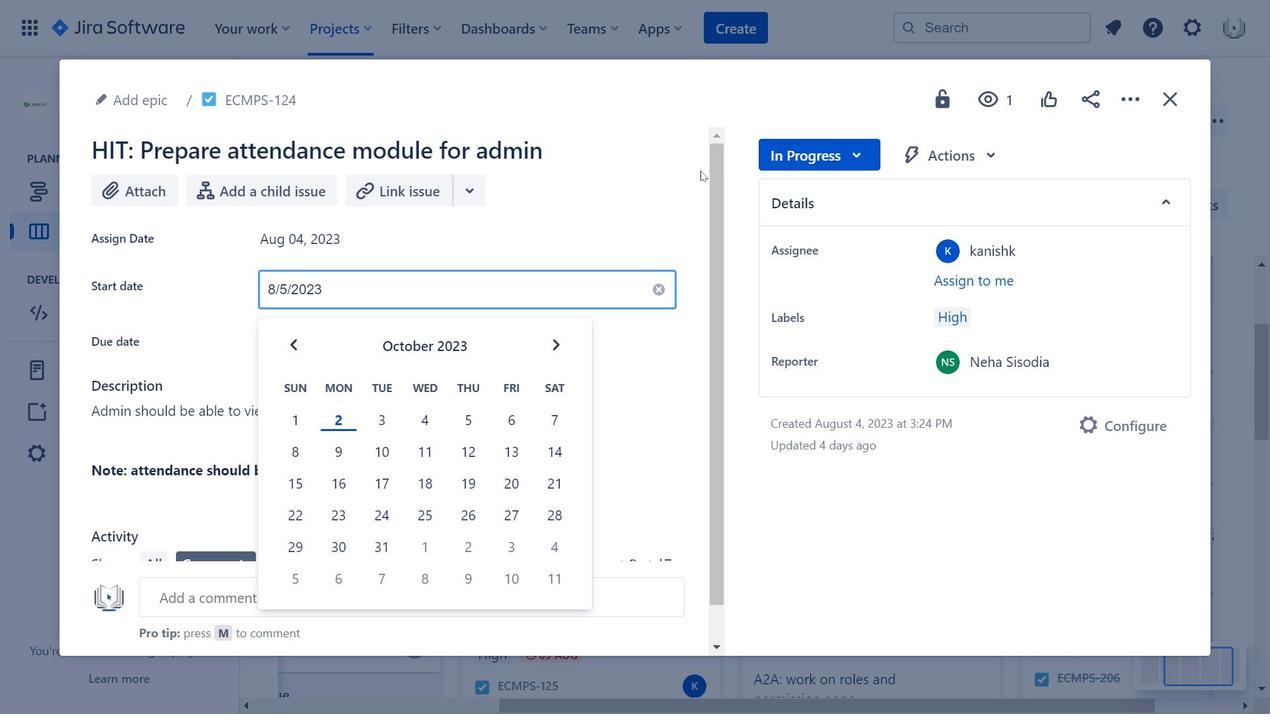 
Action: Mouse pressed left at (698, 169)
Screenshot: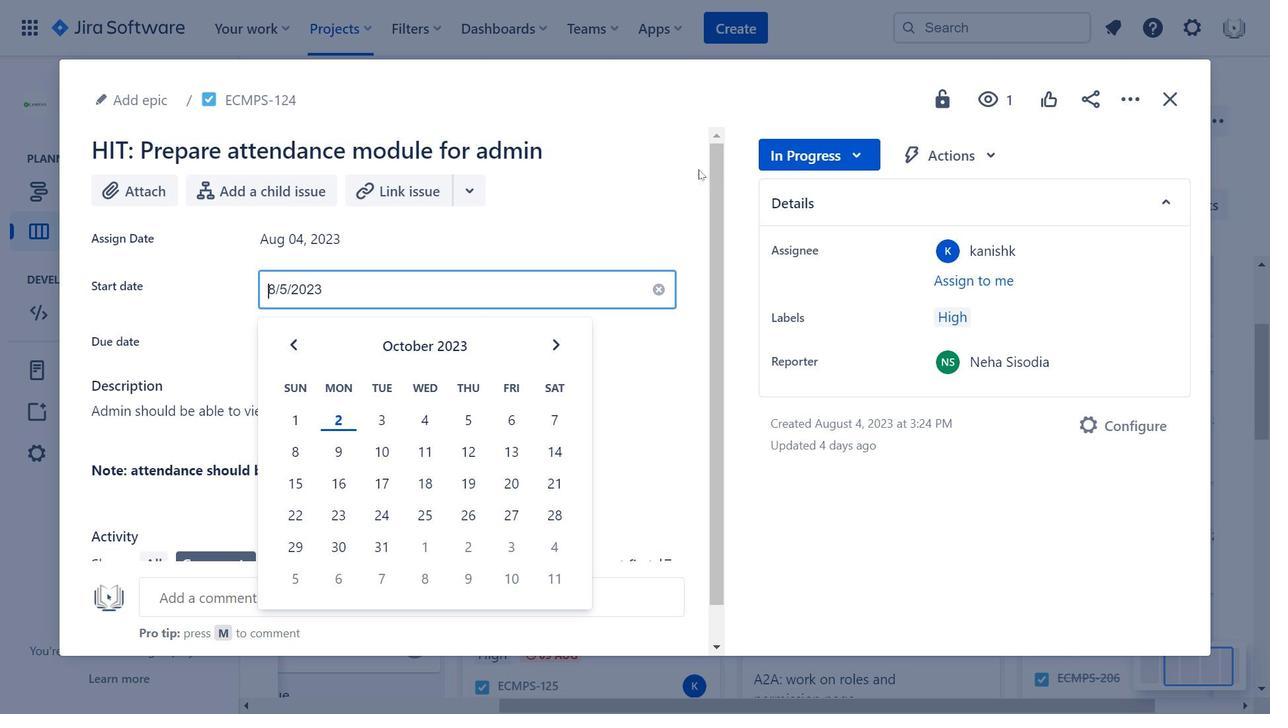 
Action: Mouse moved to (271, 428)
Screenshot: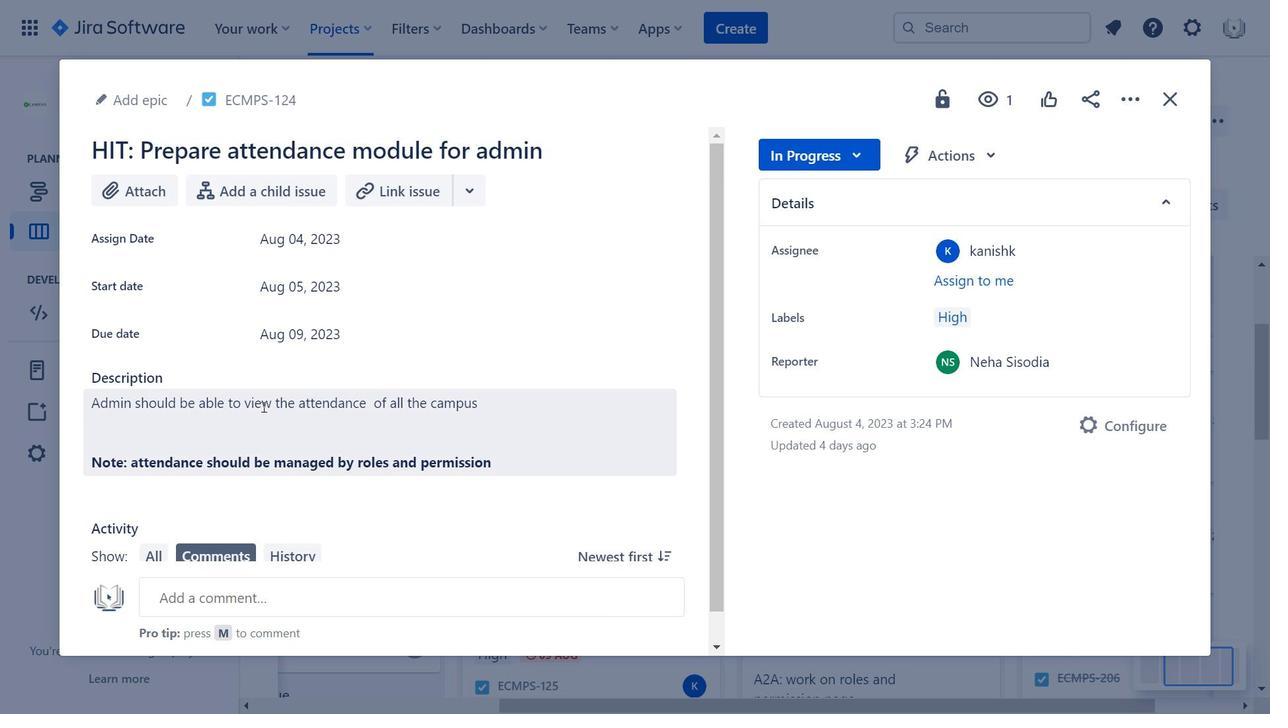 
Action: Mouse pressed left at (271, 428)
Screenshot: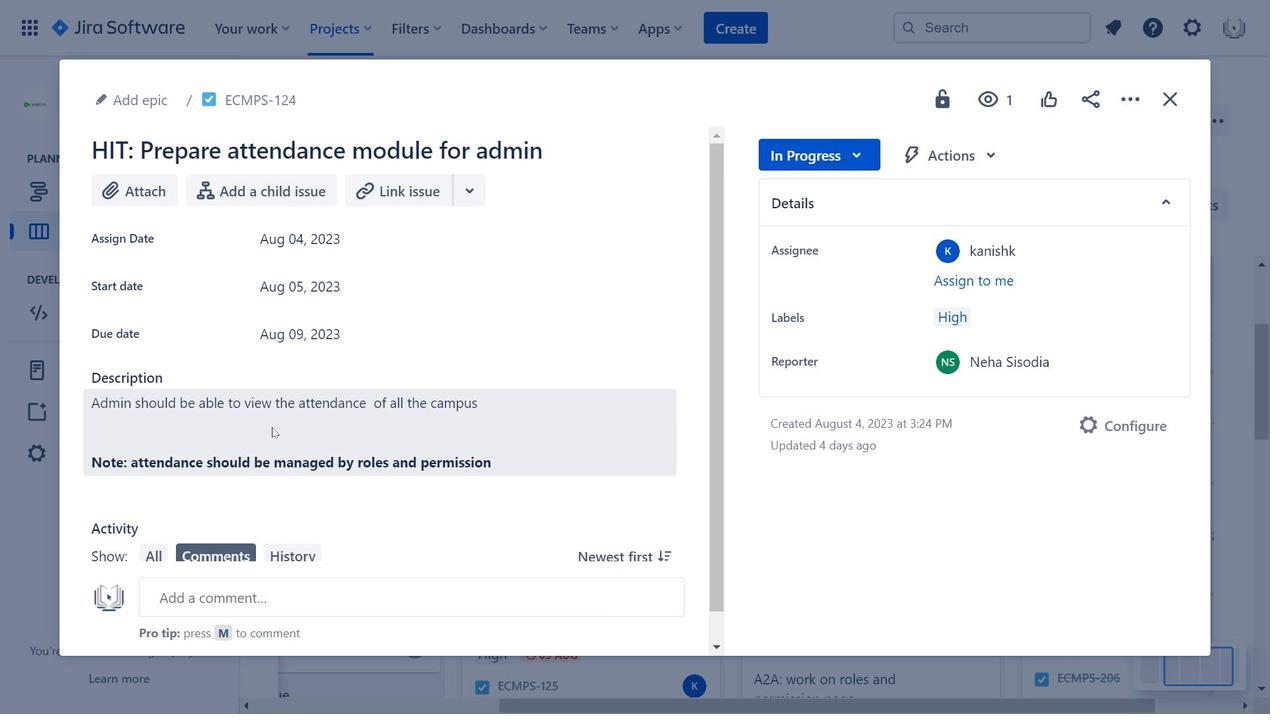 
Action: Mouse moved to (267, 393)
Screenshot: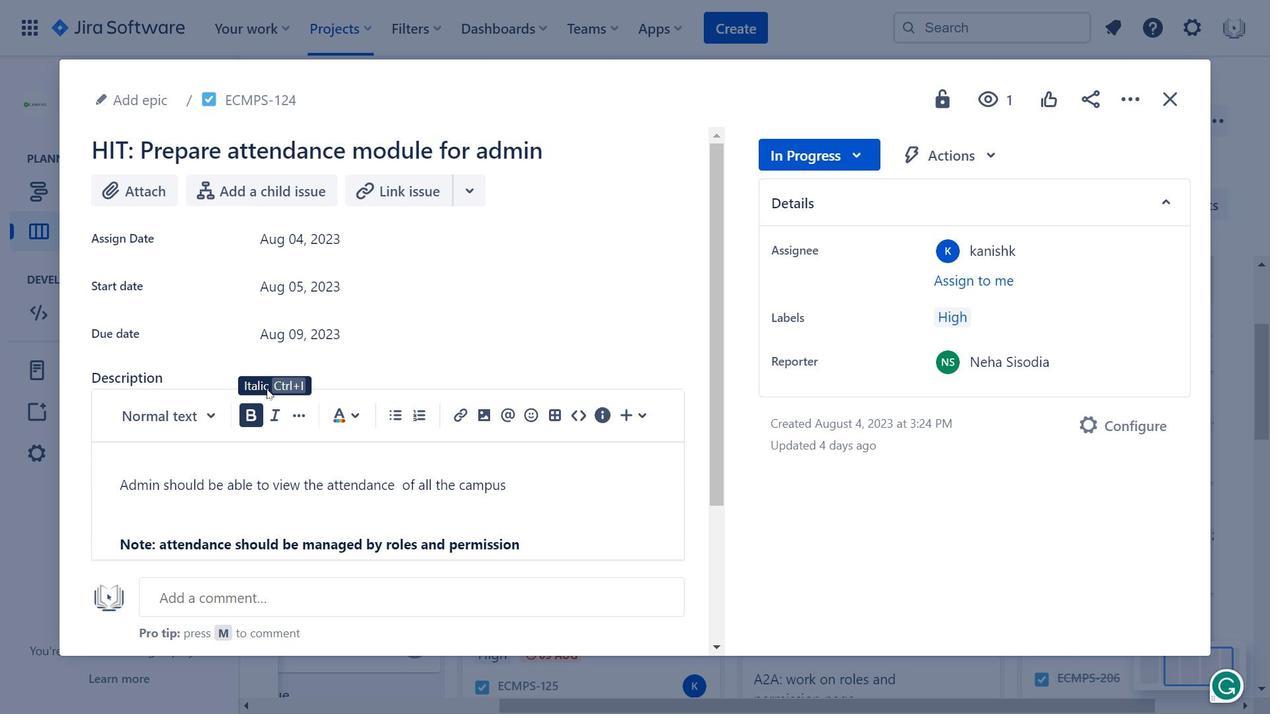 
Action: Mouse scrolled (267, 392) with delta (0, 0)
Screenshot: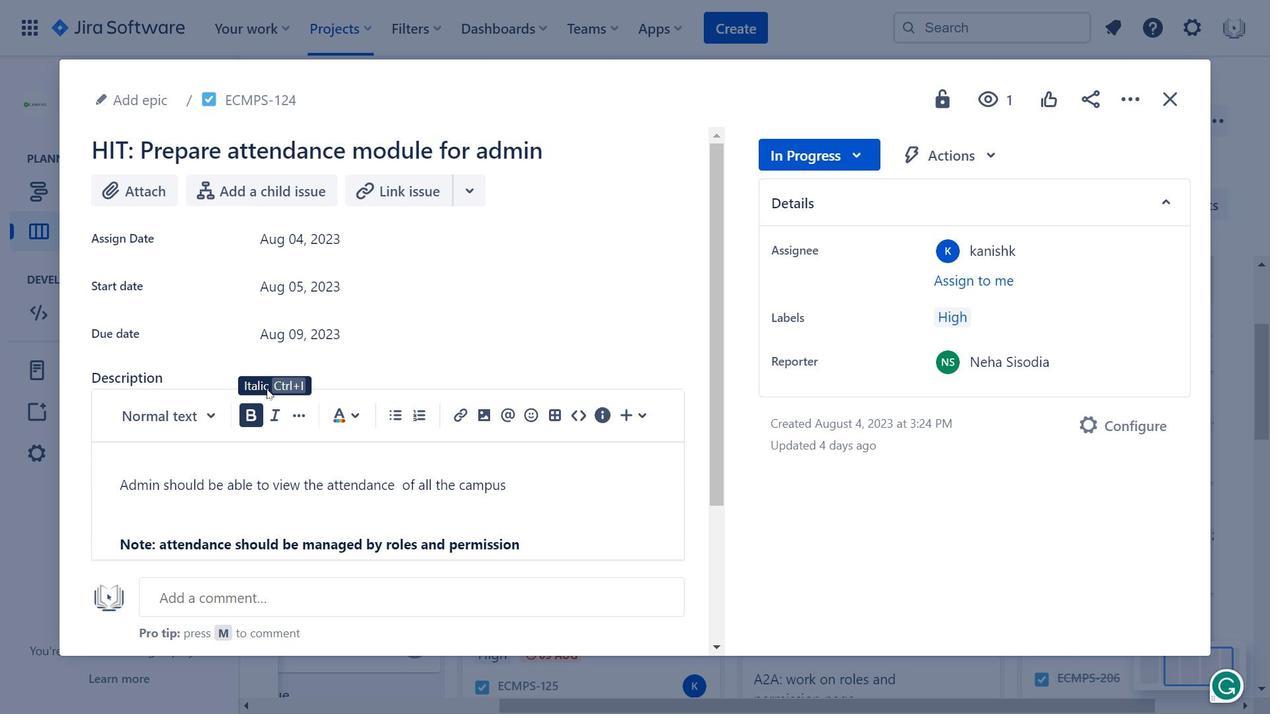 
Action: Mouse scrolled (267, 392) with delta (0, 0)
Screenshot: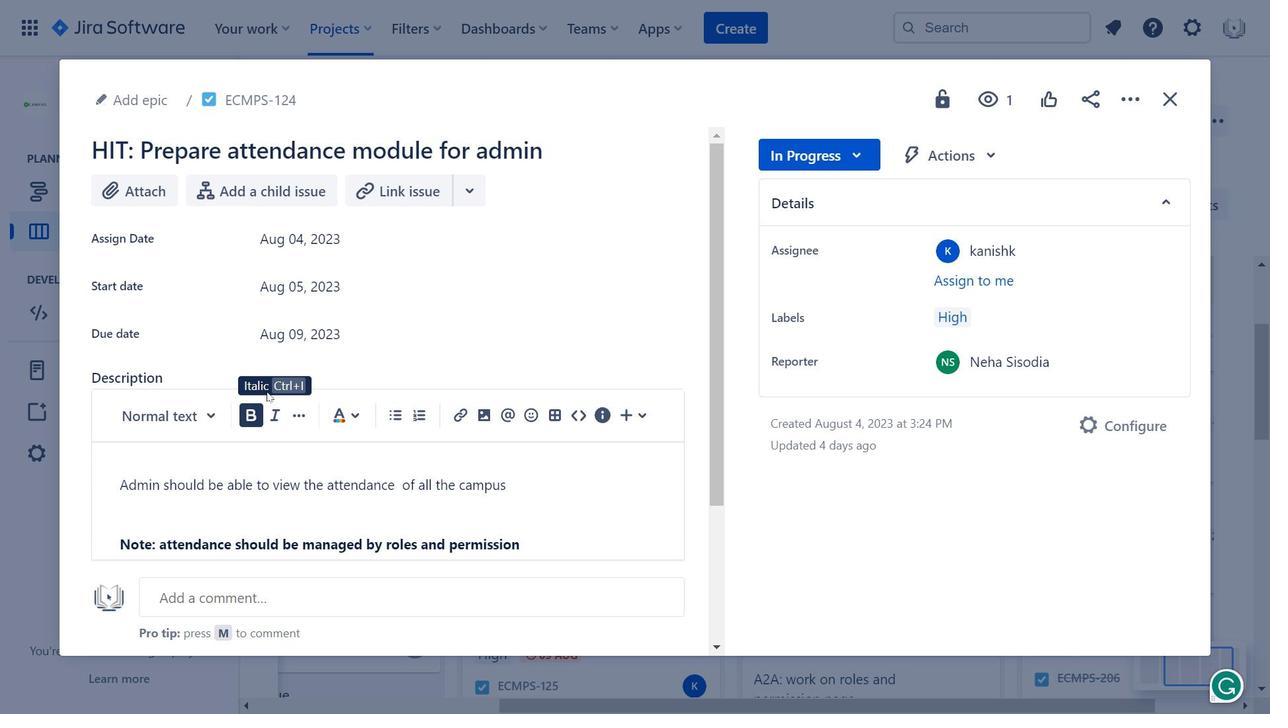 
Action: Mouse moved to (279, 403)
Screenshot: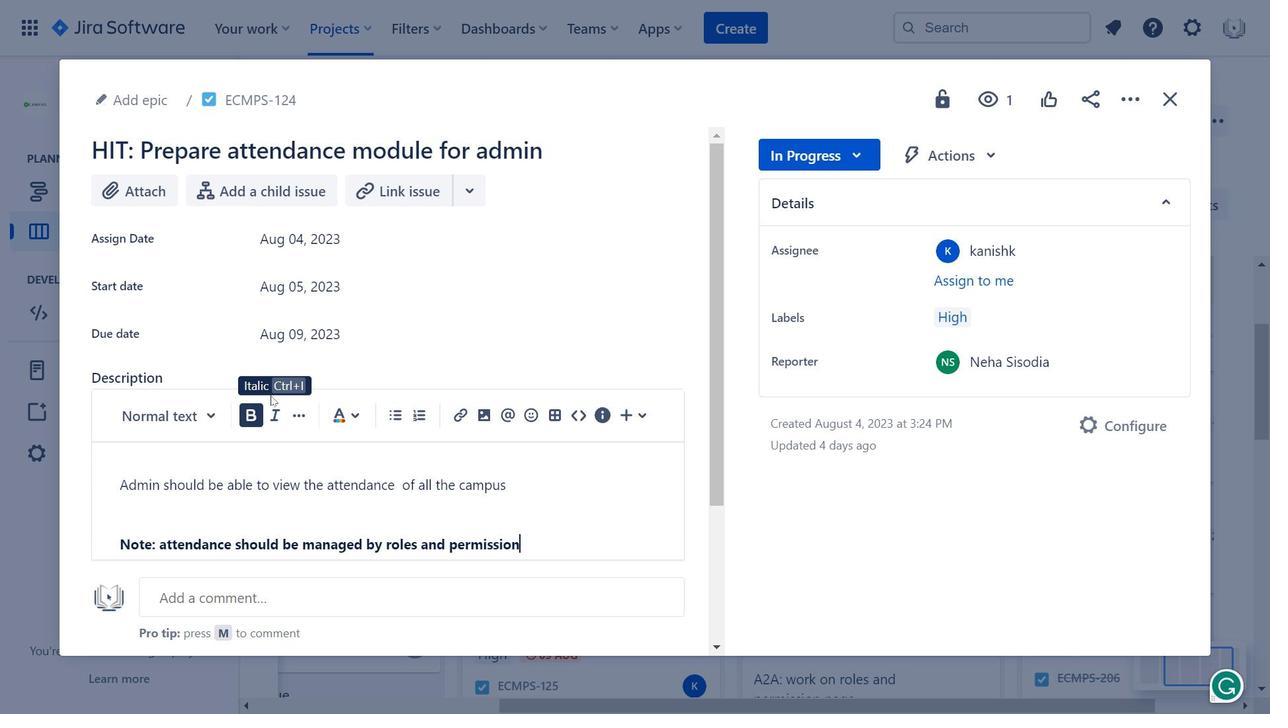 
Action: Mouse scrolled (279, 403) with delta (0, 0)
Screenshot: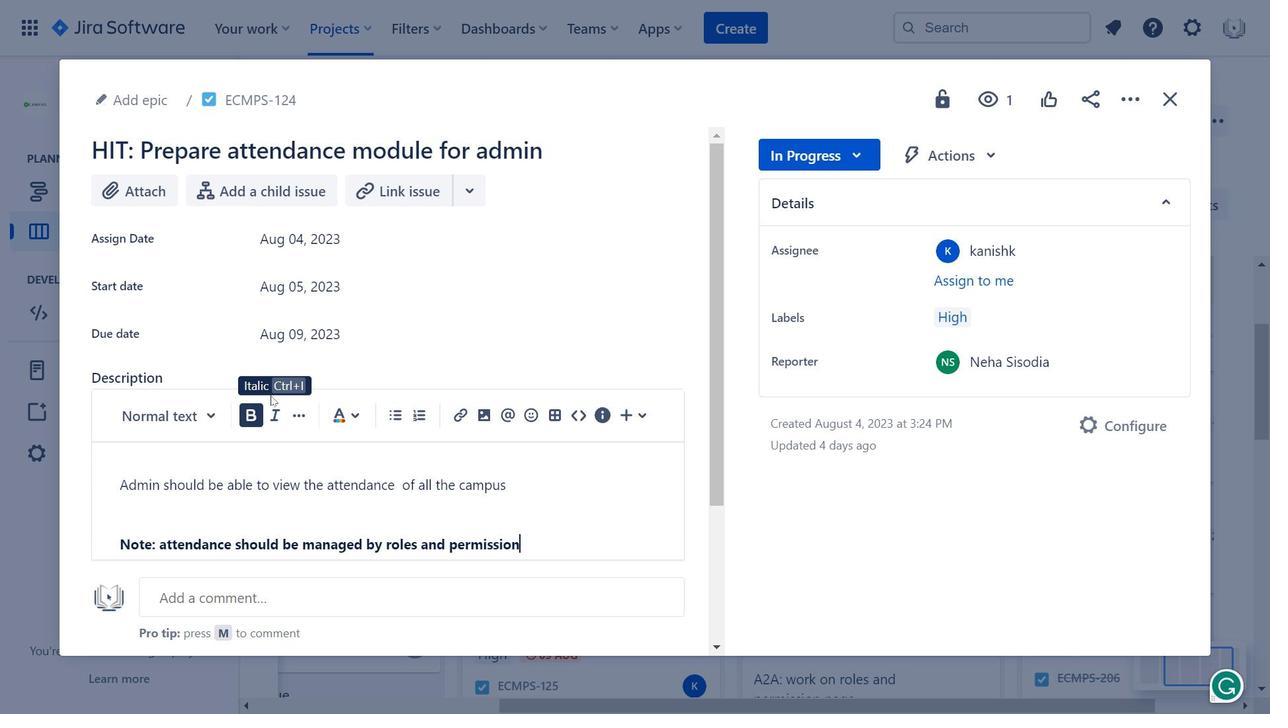 
Action: Mouse moved to (280, 403)
Screenshot: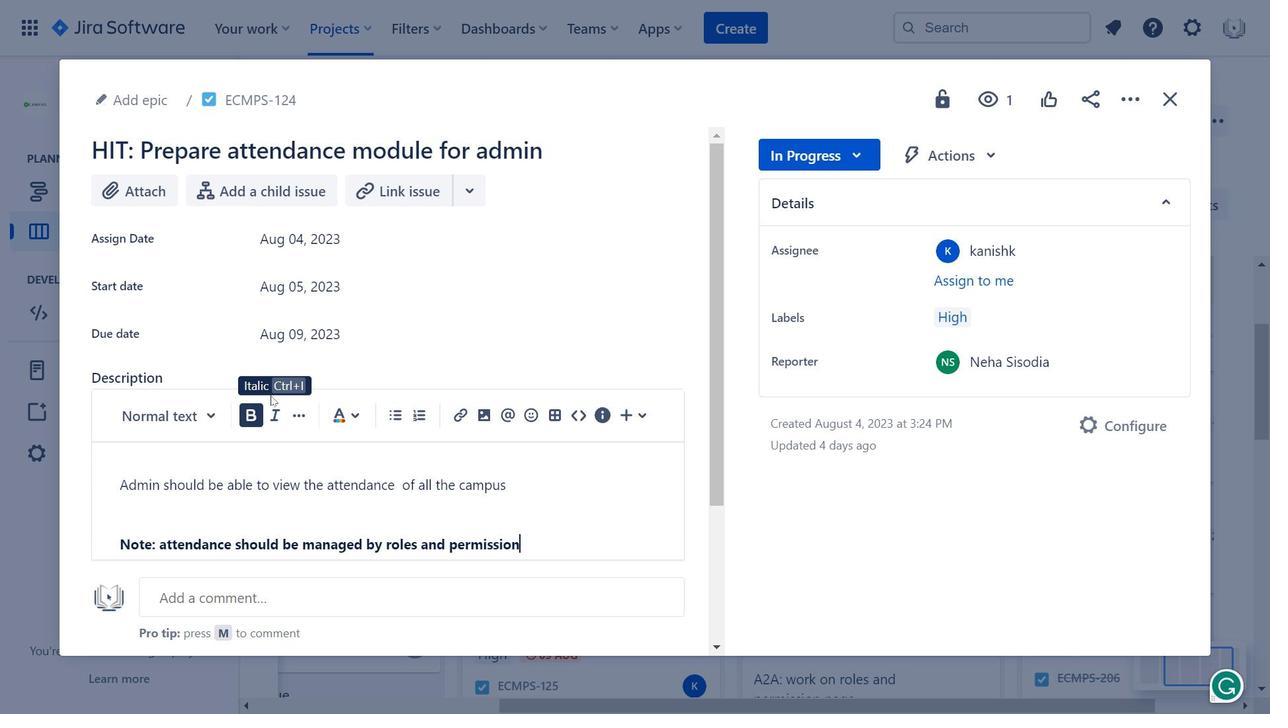 
Action: Mouse scrolled (280, 403) with delta (0, 0)
Screenshot: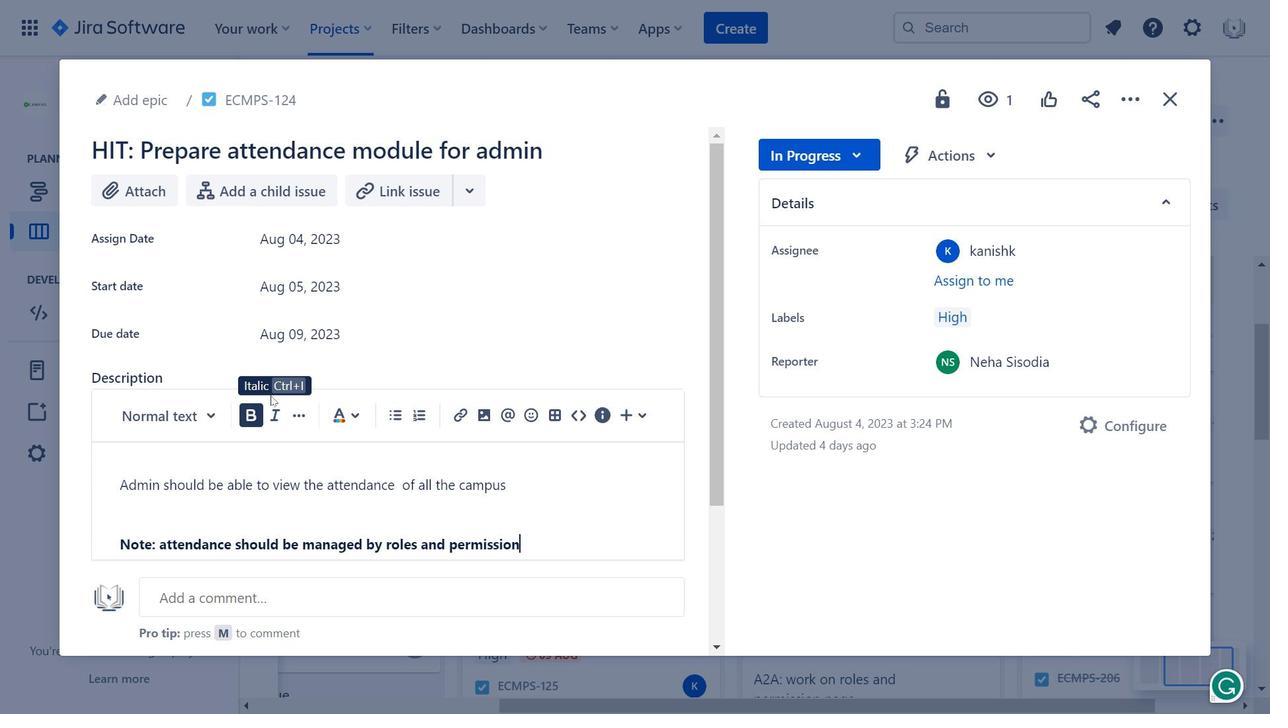 
Action: Mouse moved to (406, 304)
Screenshot: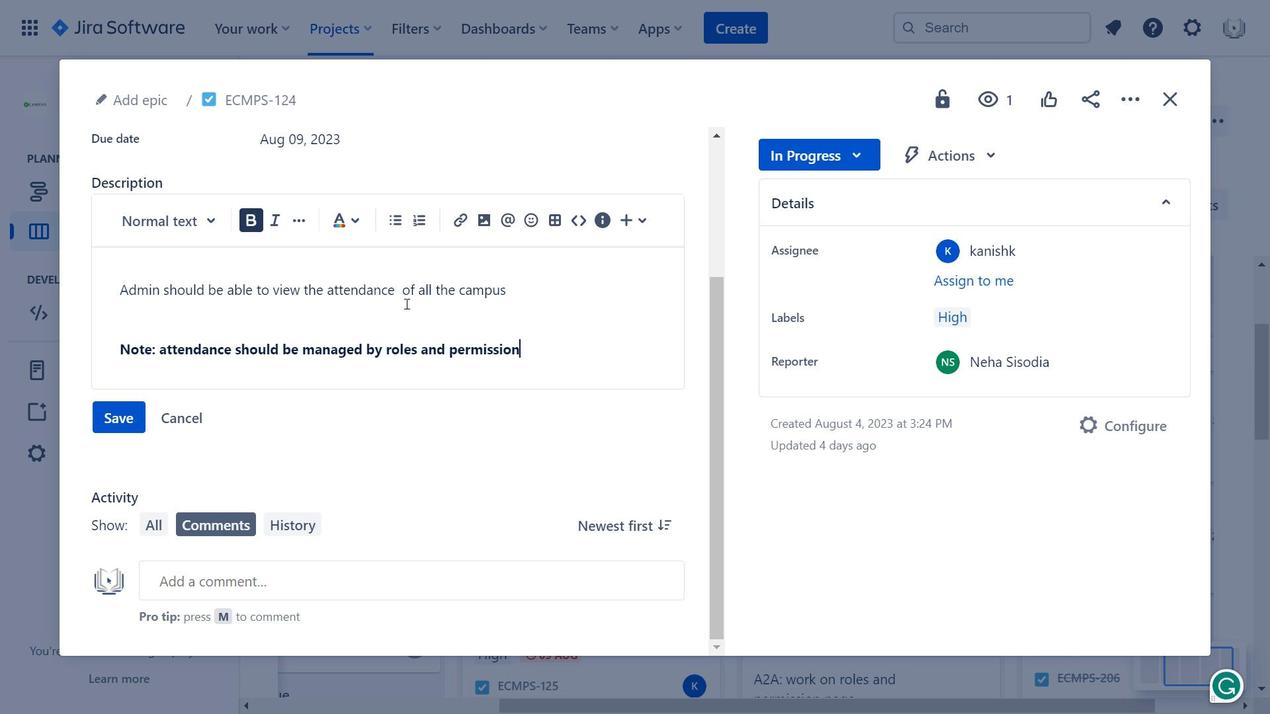 
Action: Mouse scrolled (406, 305) with delta (0, 0)
Screenshot: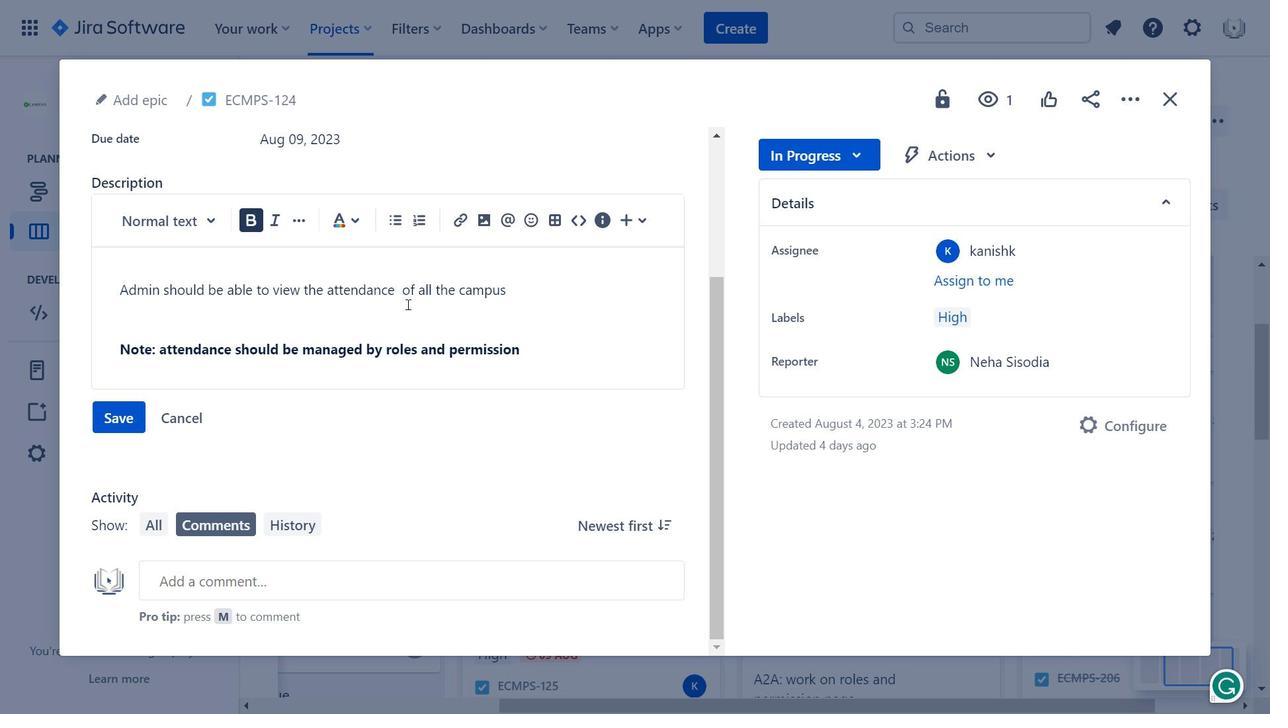 
Action: Mouse moved to (404, 413)
Screenshot: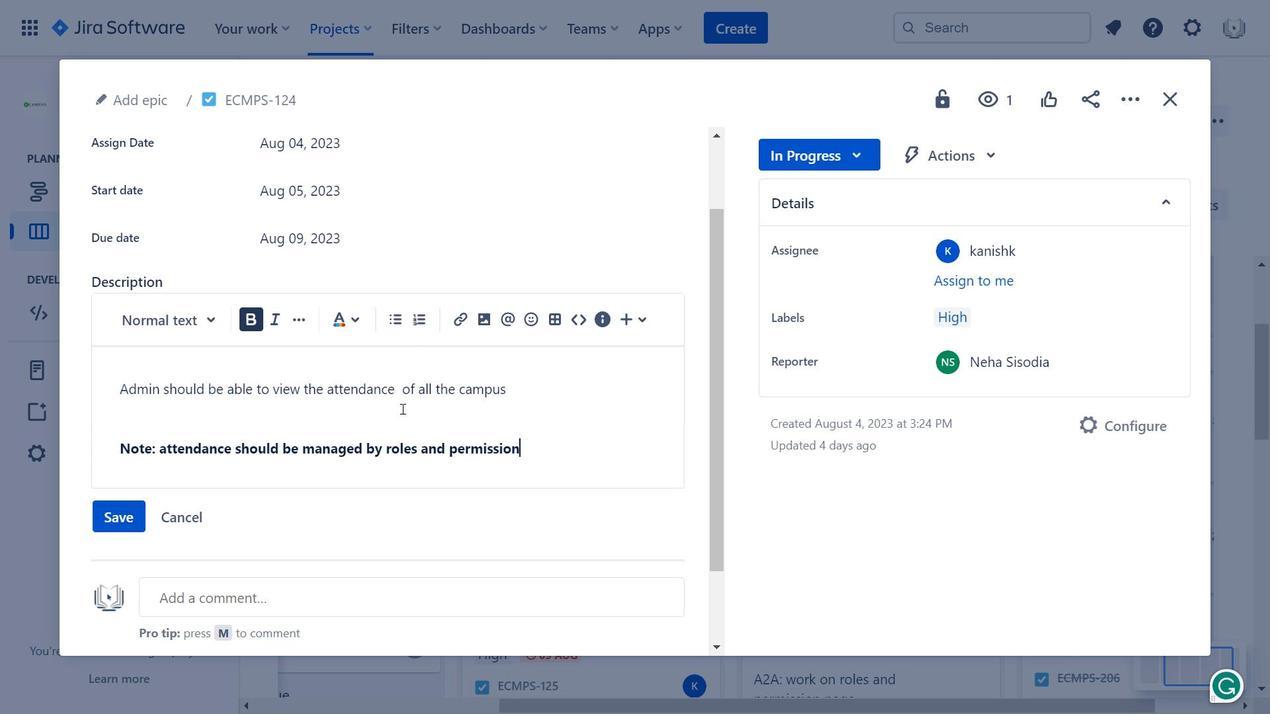 
Action: Mouse pressed left at (404, 413)
Screenshot: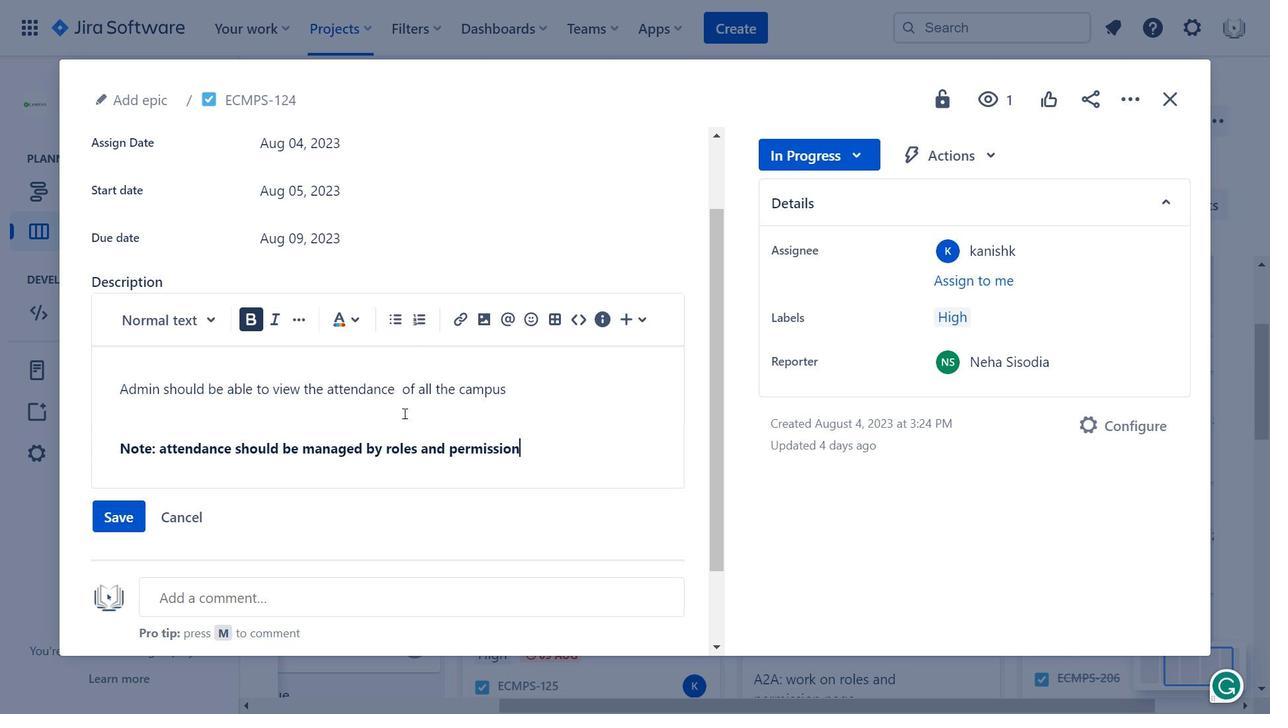 
Action: Mouse moved to (610, 436)
Screenshot: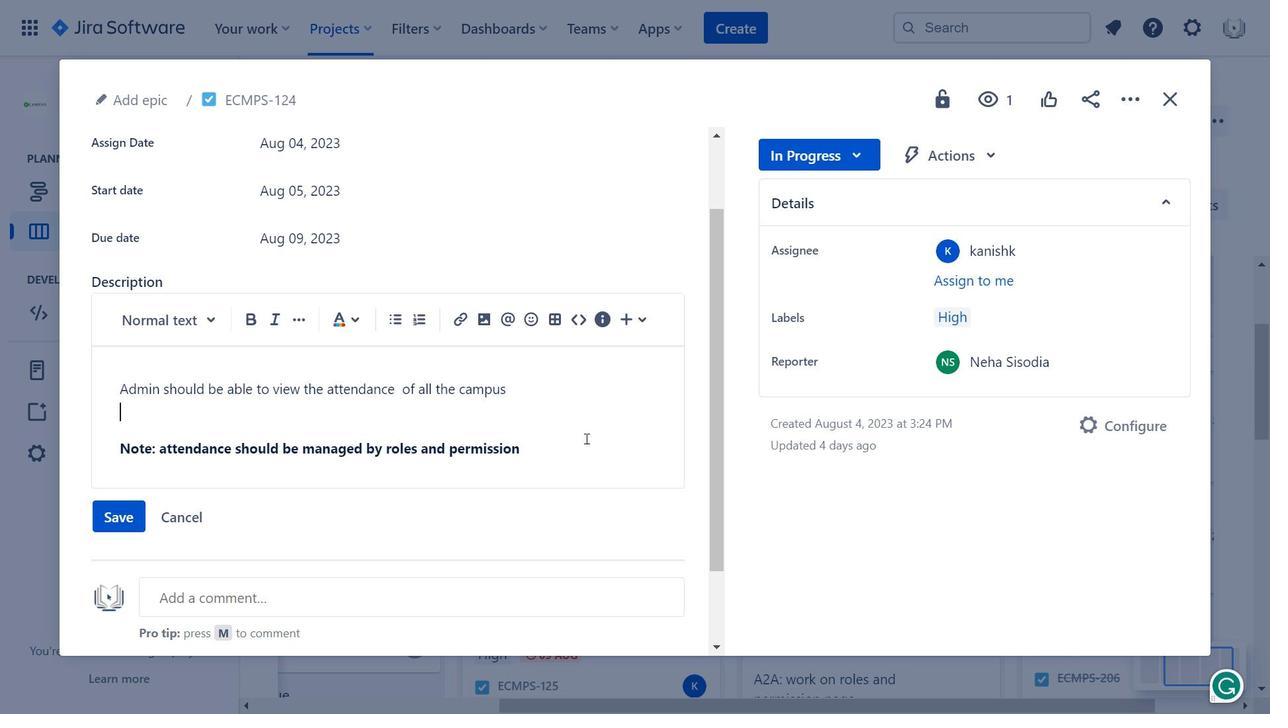 
Action: Mouse pressed left at (610, 436)
Screenshot: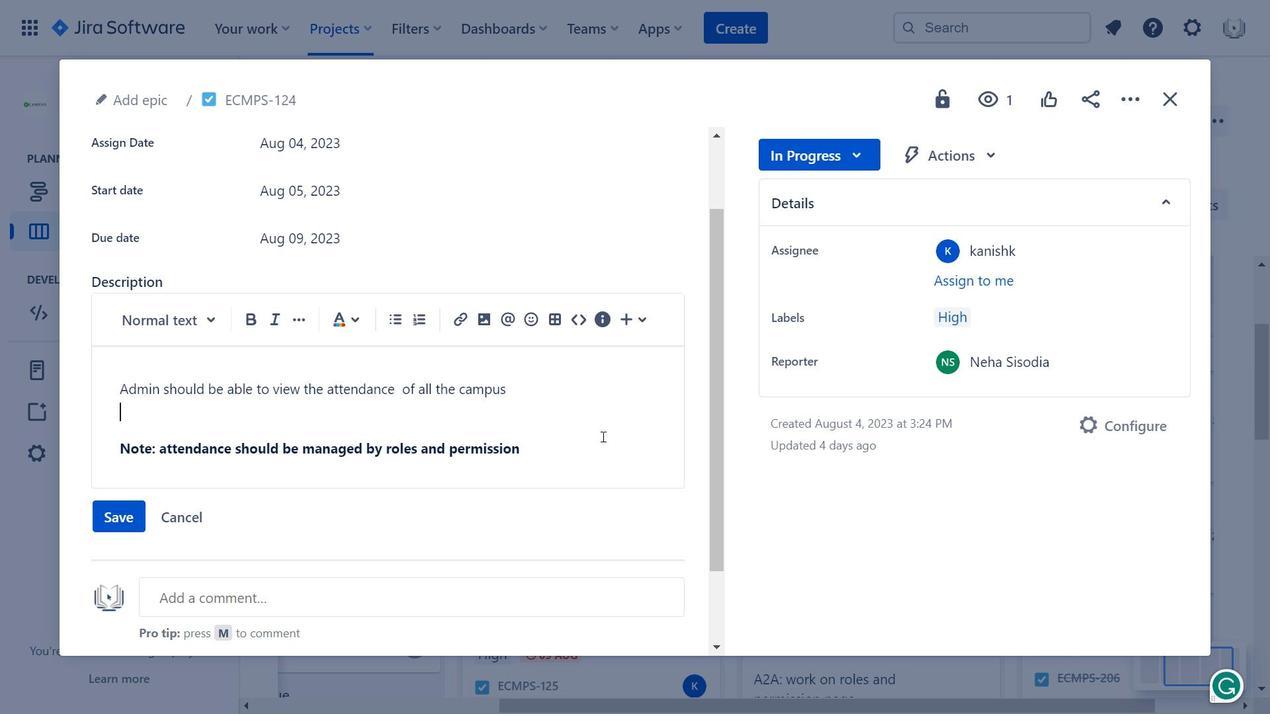 
Action: Mouse moved to (819, 512)
Screenshot: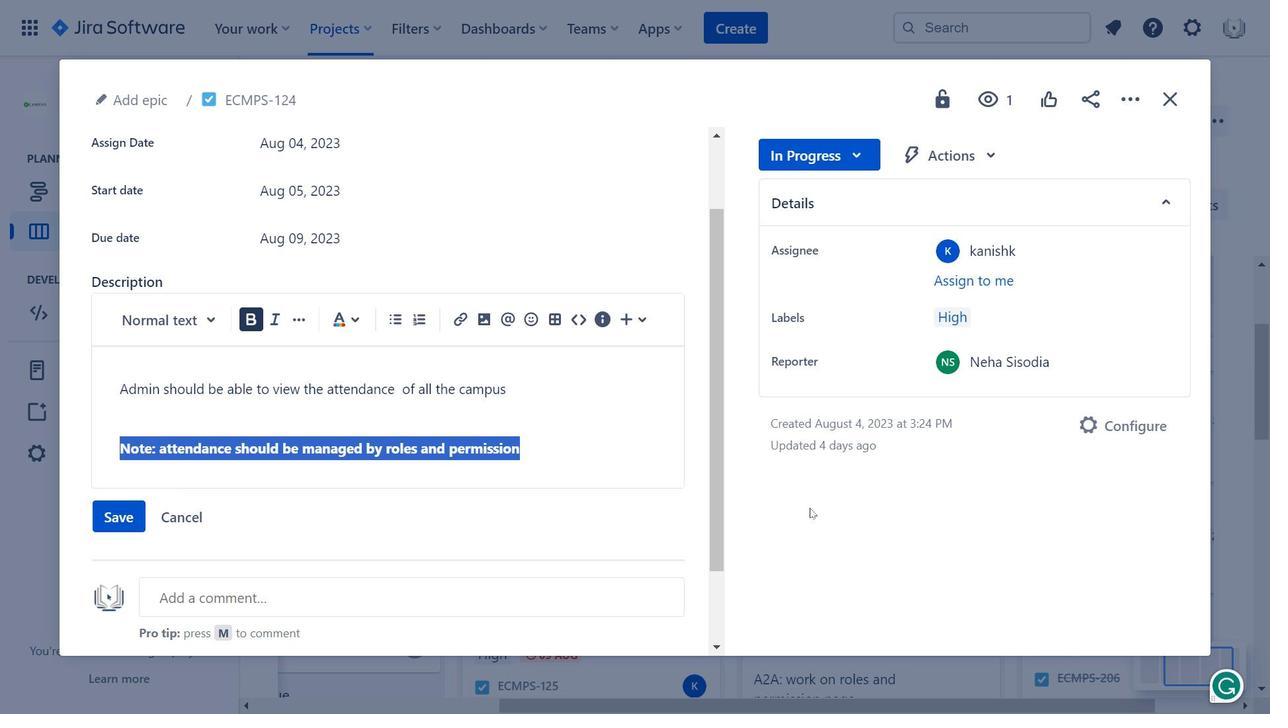 
Action: Mouse pressed left at (819, 512)
Screenshot: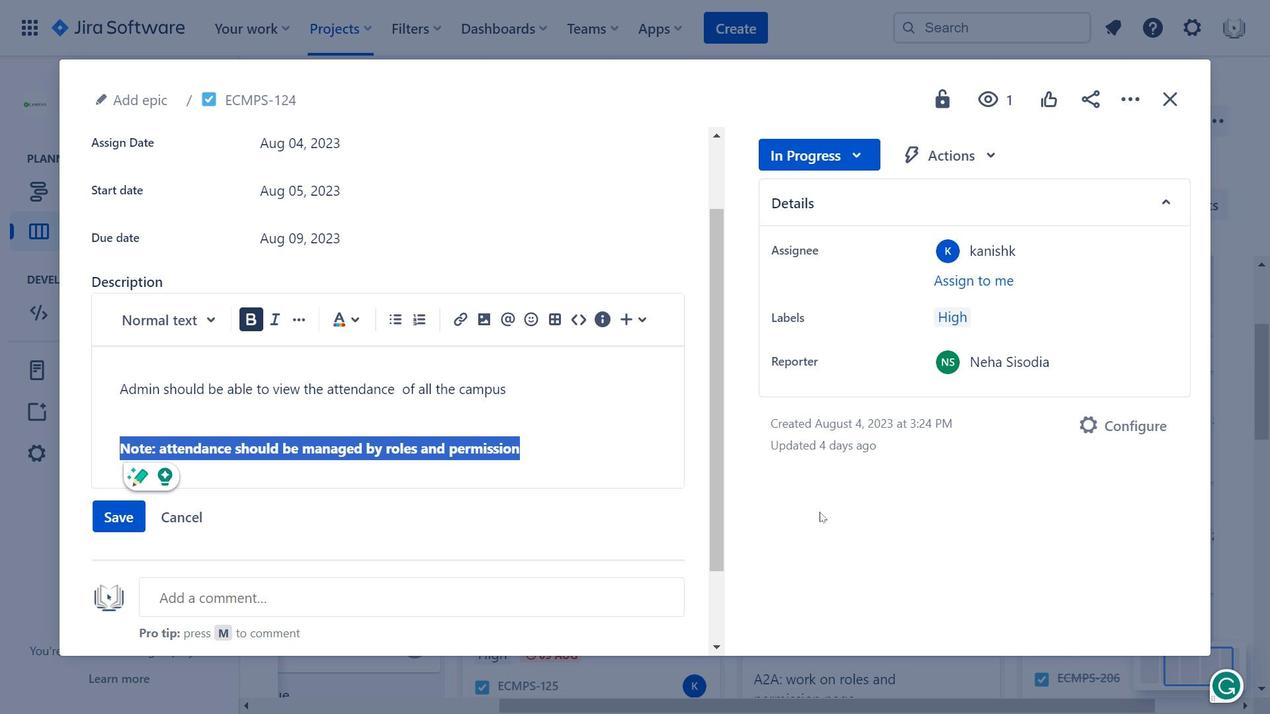
Action: Mouse moved to (377, 219)
Screenshot: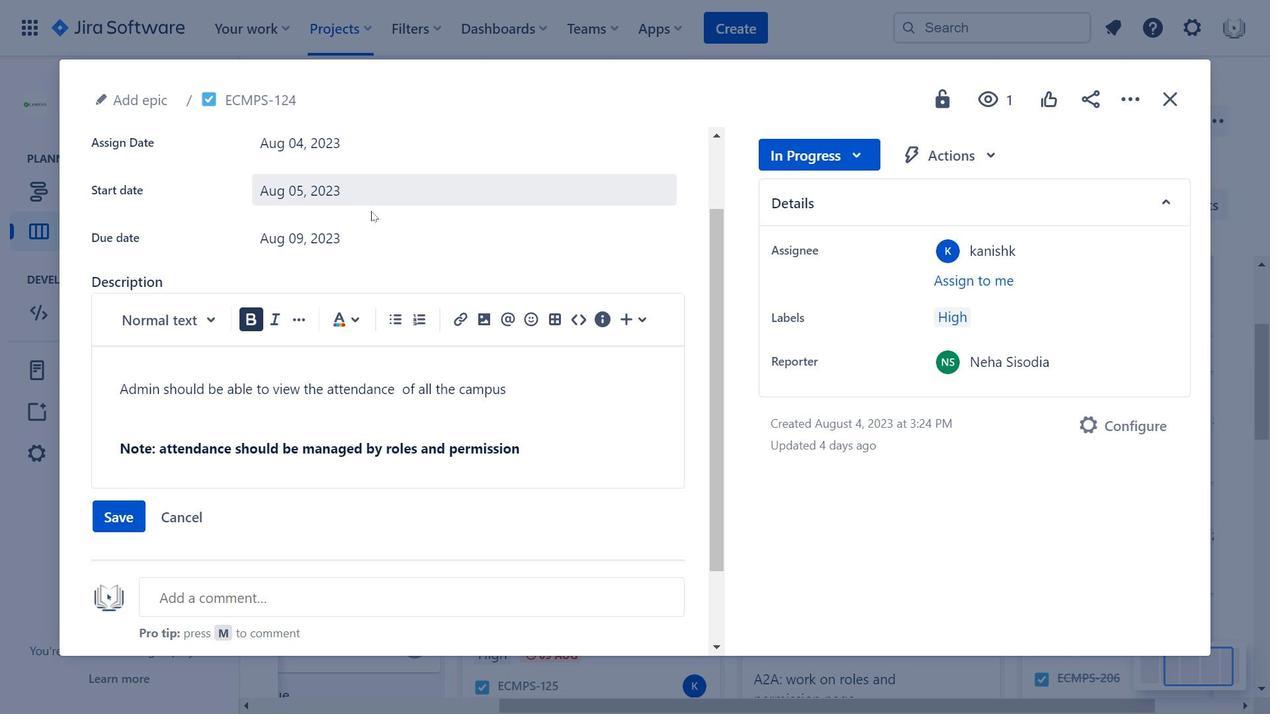 
Action: Mouse scrolled (377, 219) with delta (0, 0)
Screenshot: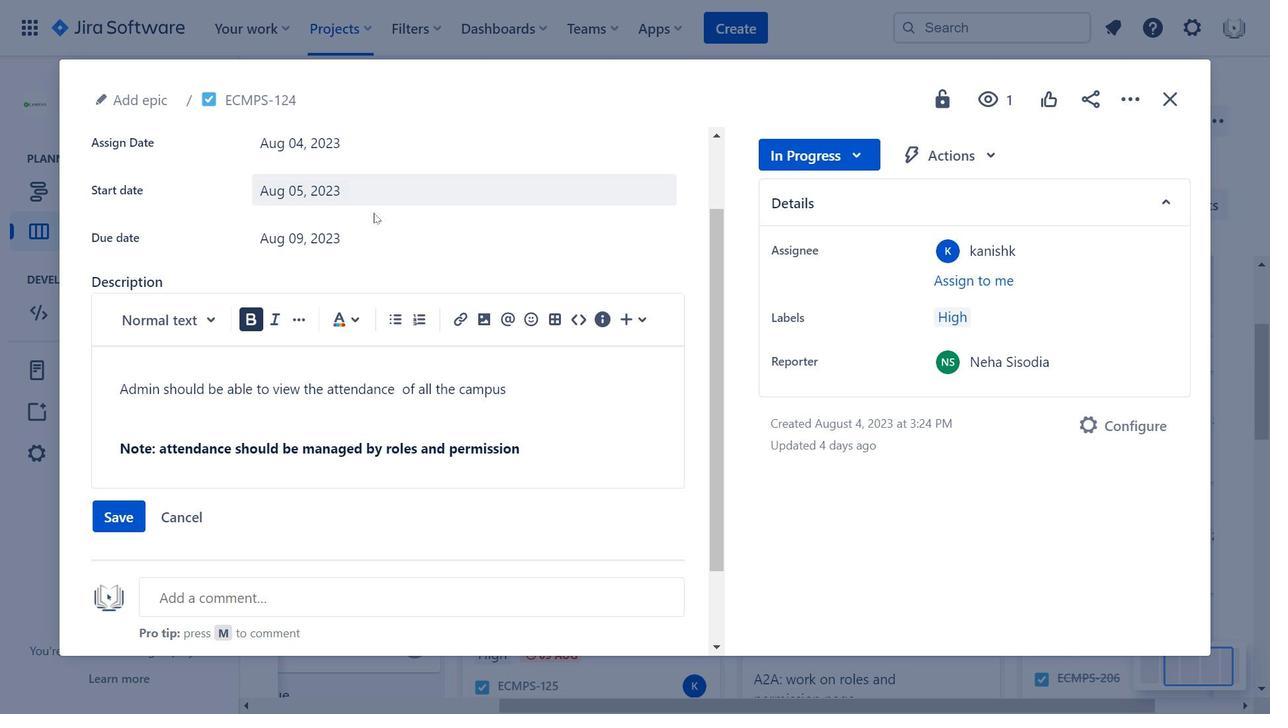 
Action: Mouse scrolled (377, 219) with delta (0, 0)
Screenshot: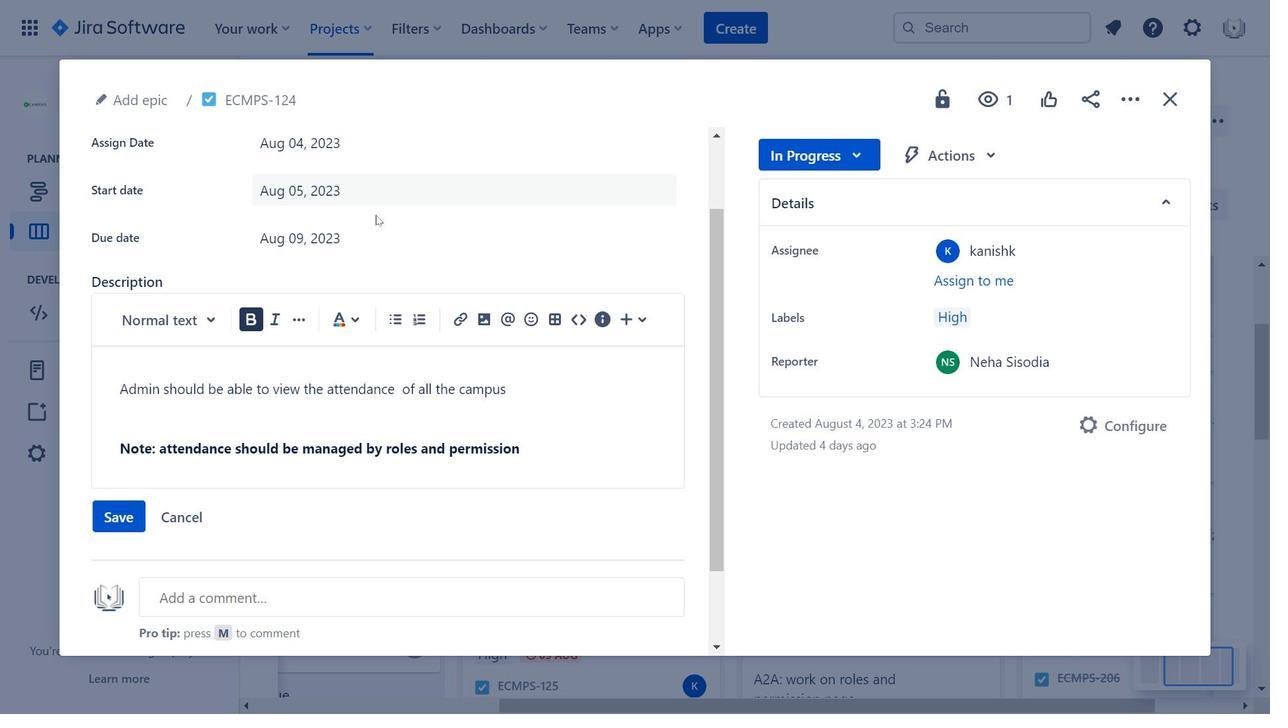 
Action: Mouse scrolled (377, 219) with delta (0, 0)
Screenshot: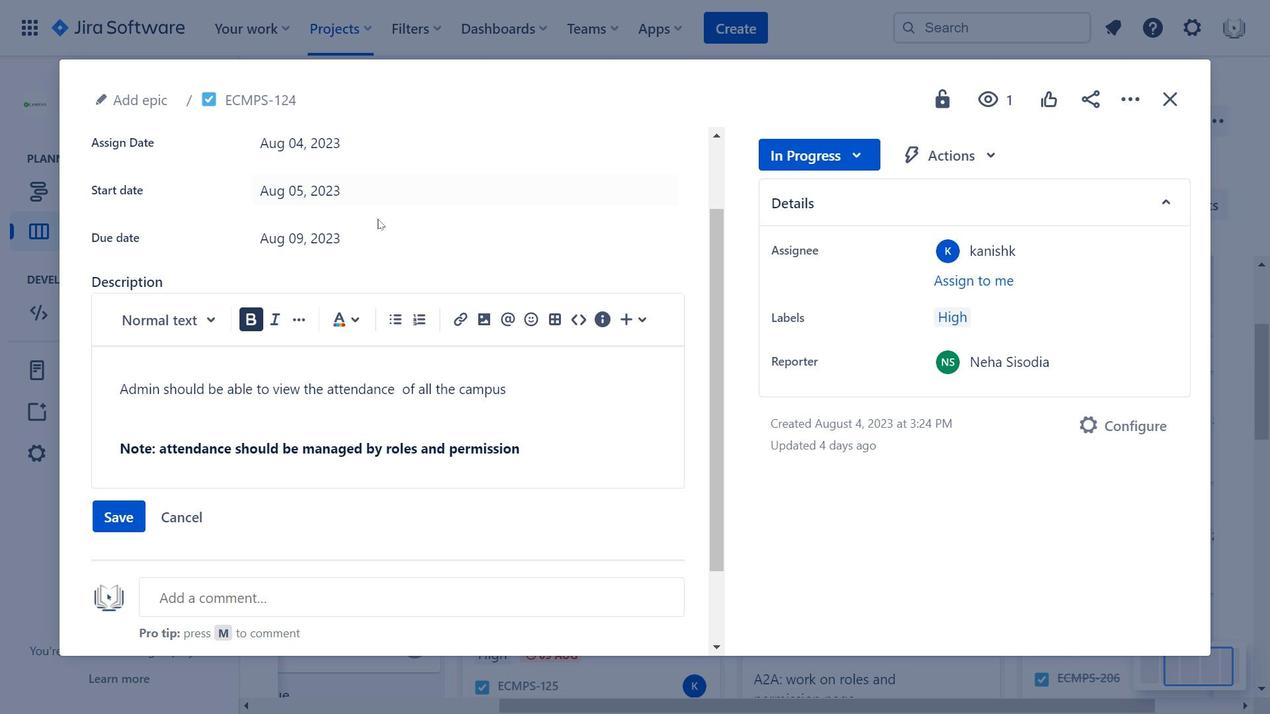 
Action: Mouse moved to (267, 234)
Screenshot: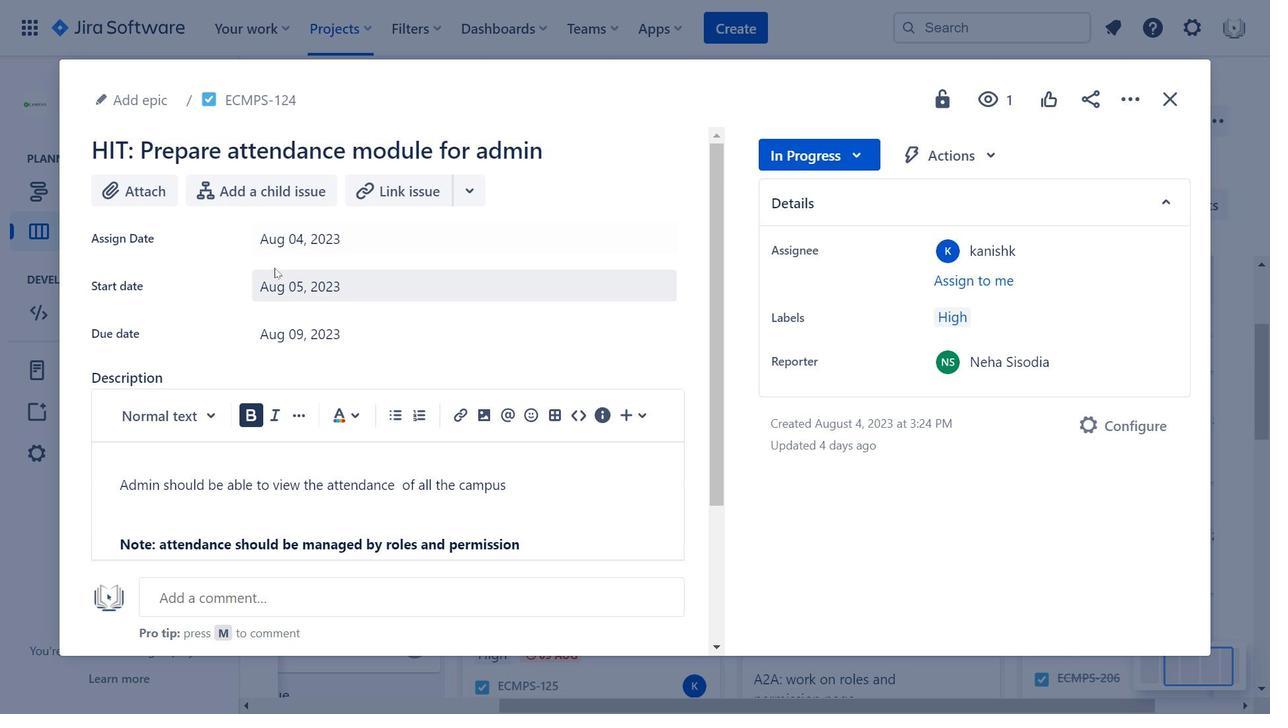 
Action: Mouse pressed left at (267, 234)
Screenshot: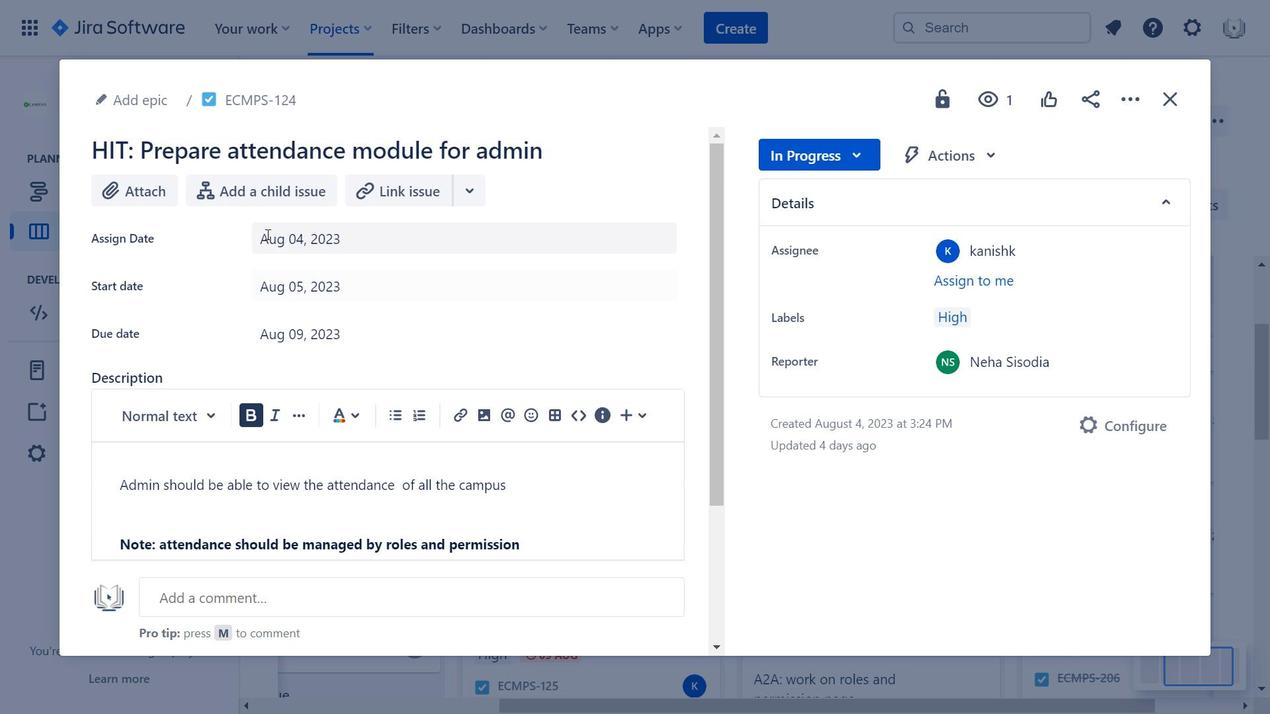 
Action: Mouse moved to (554, 297)
Screenshot: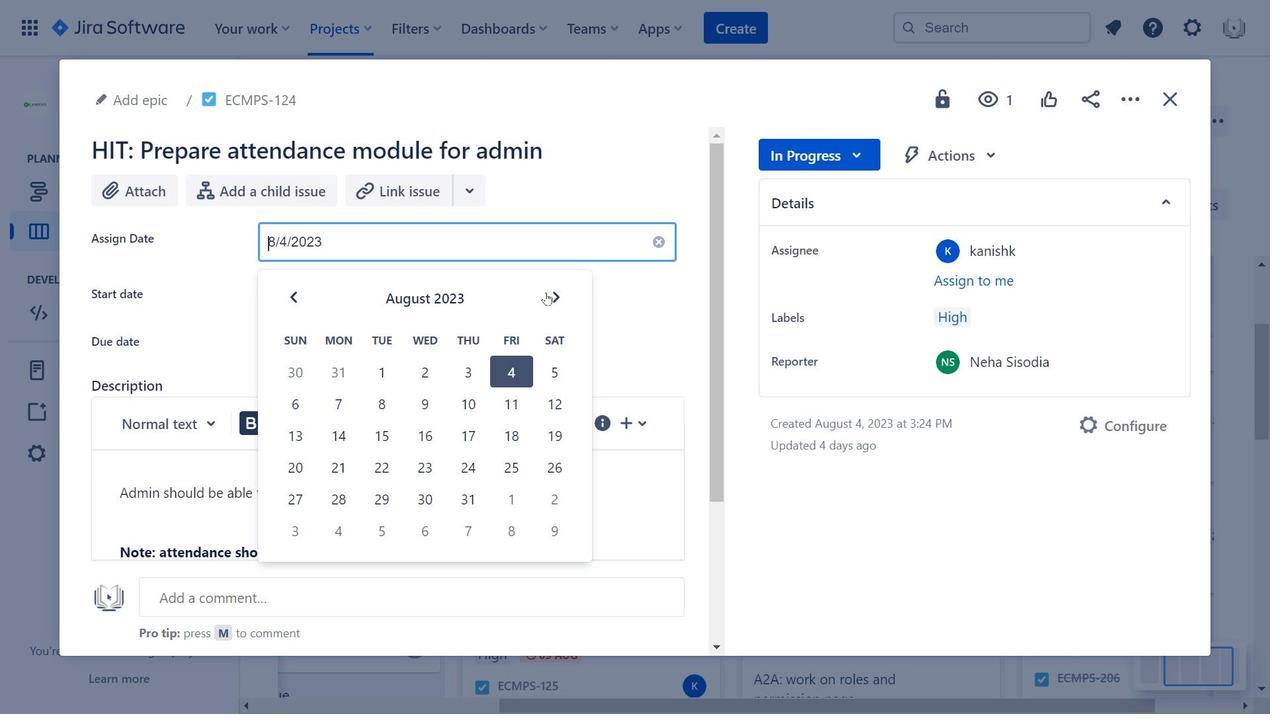 
Action: Mouse pressed left at (554, 297)
Screenshot: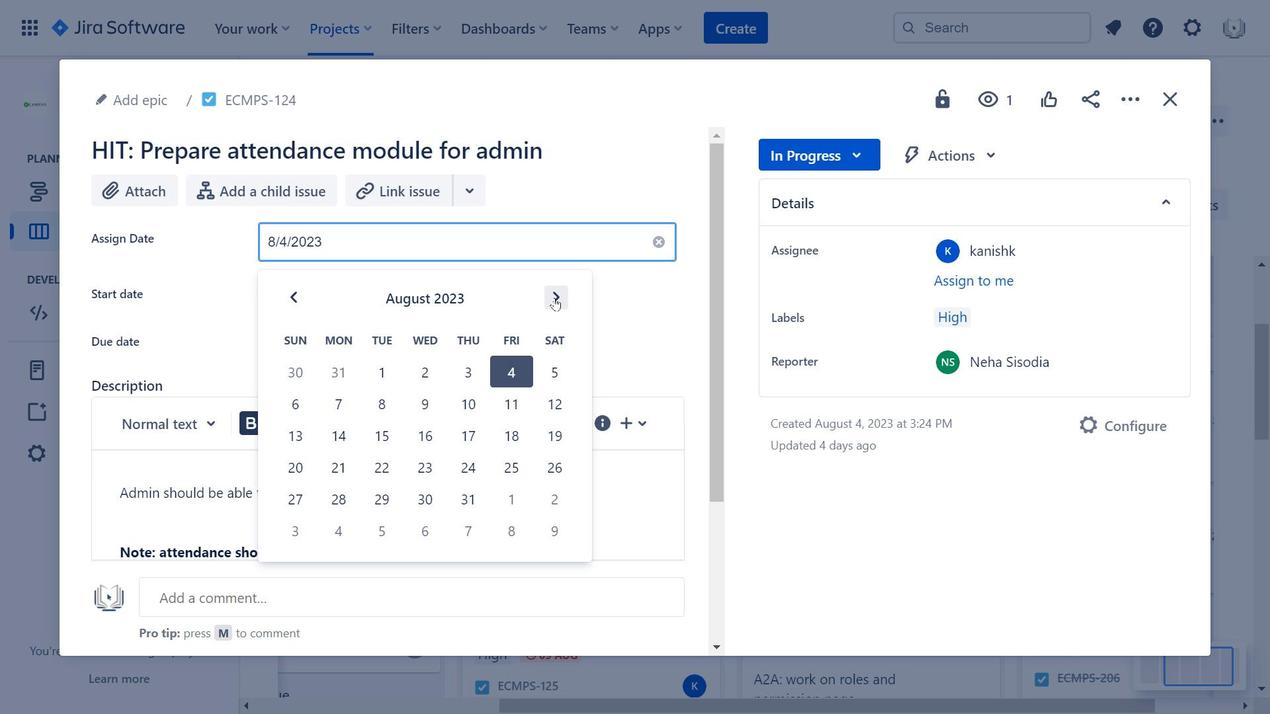 
Action: Mouse moved to (560, 297)
Screenshot: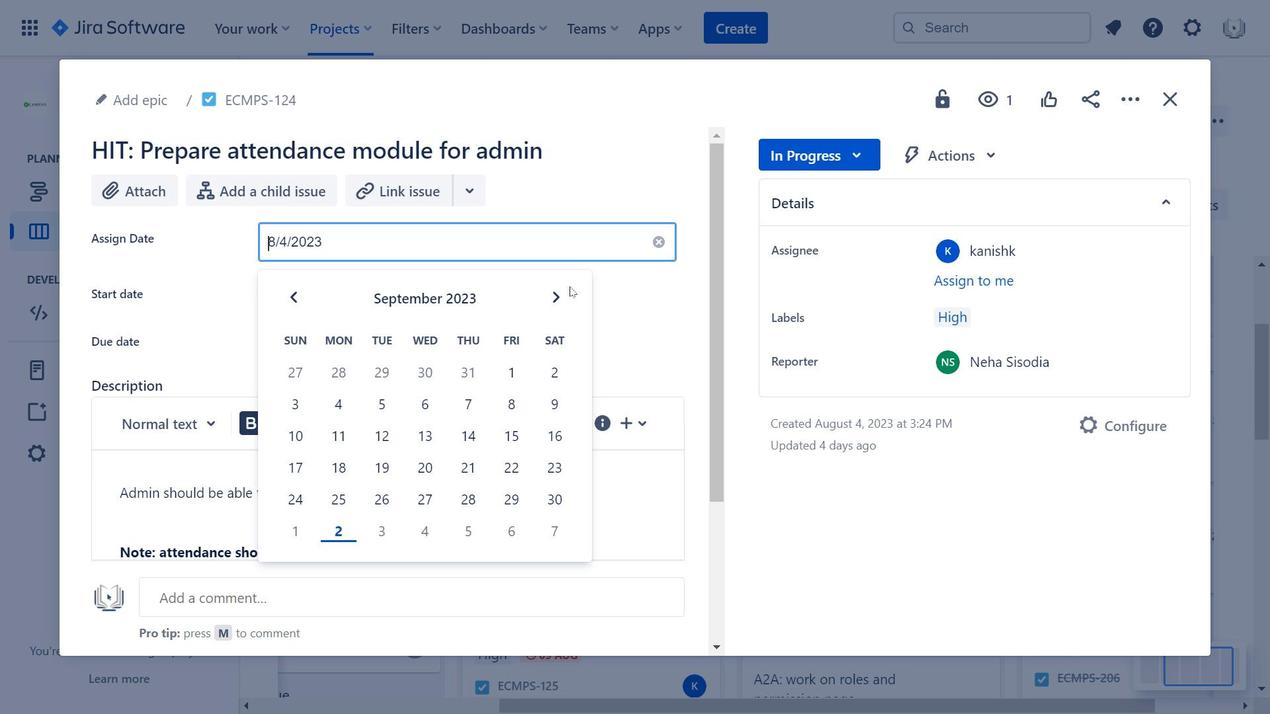 
Action: Mouse pressed left at (560, 297)
Screenshot: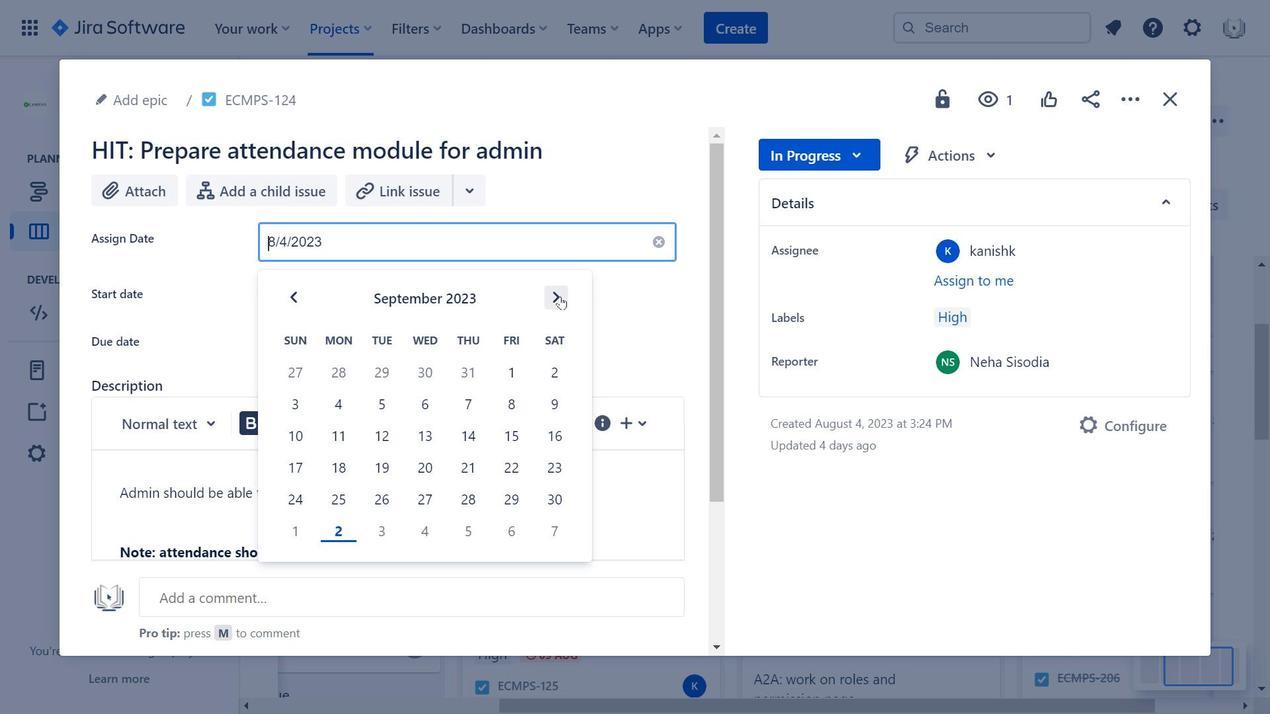 
Action: Mouse moved to (688, 357)
Screenshot: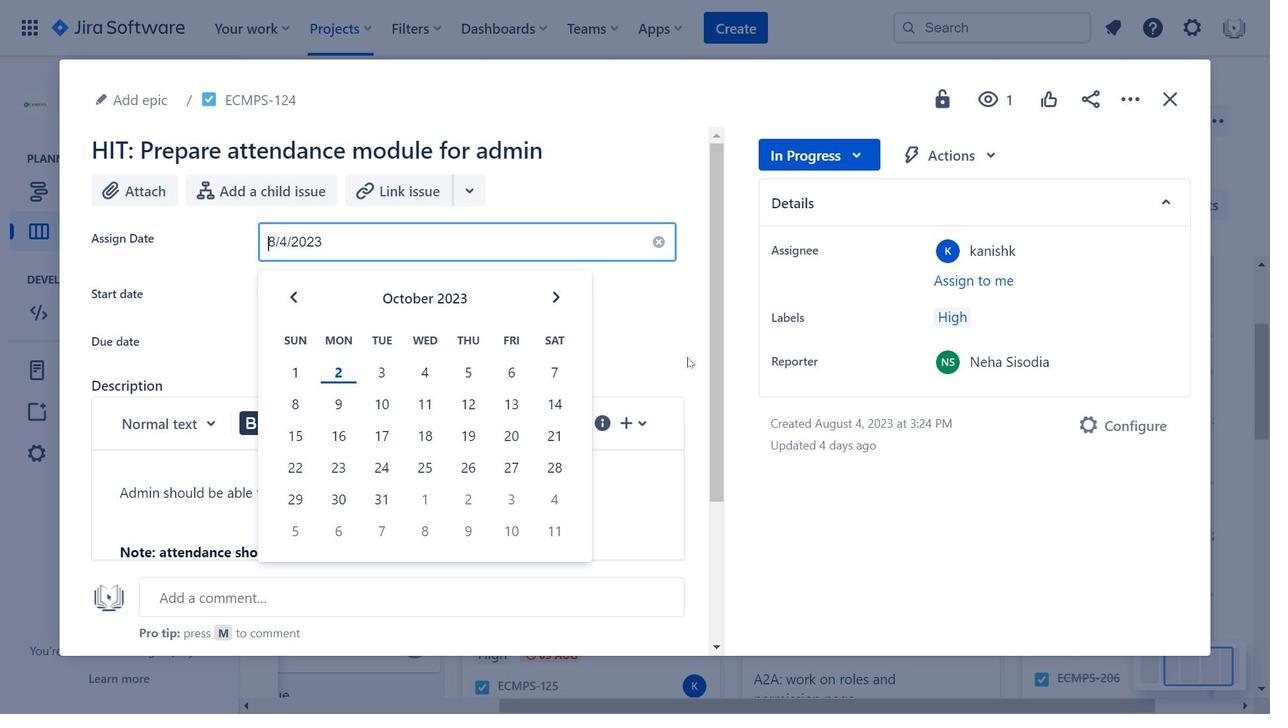 
Action: Mouse pressed left at (688, 357)
Screenshot: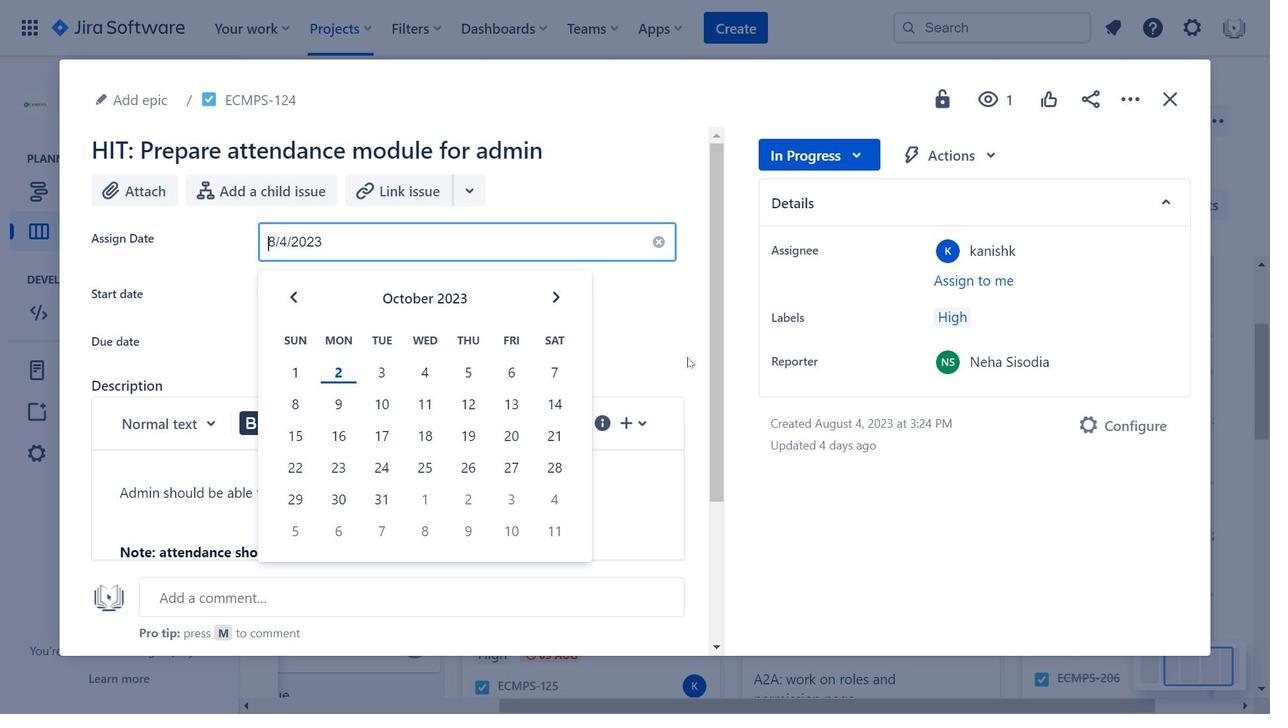 
Action: Mouse moved to (406, 318)
Screenshot: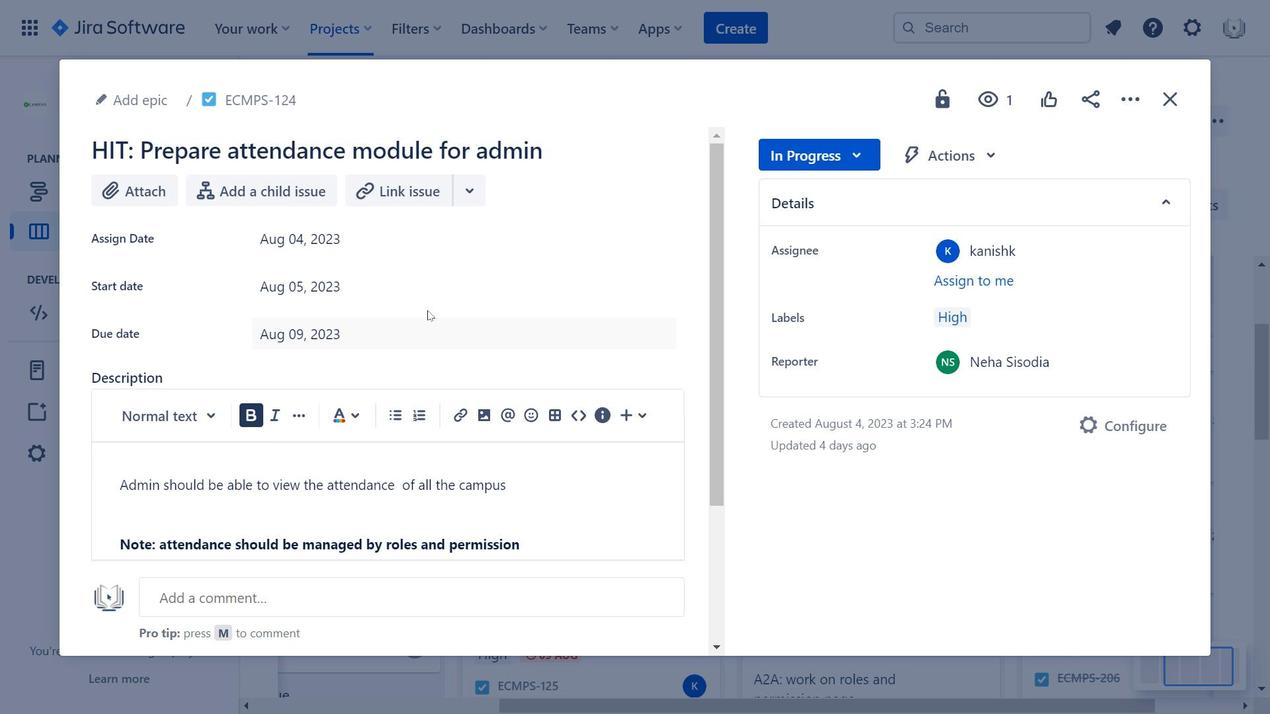 
Action: Mouse pressed left at (406, 318)
Screenshot: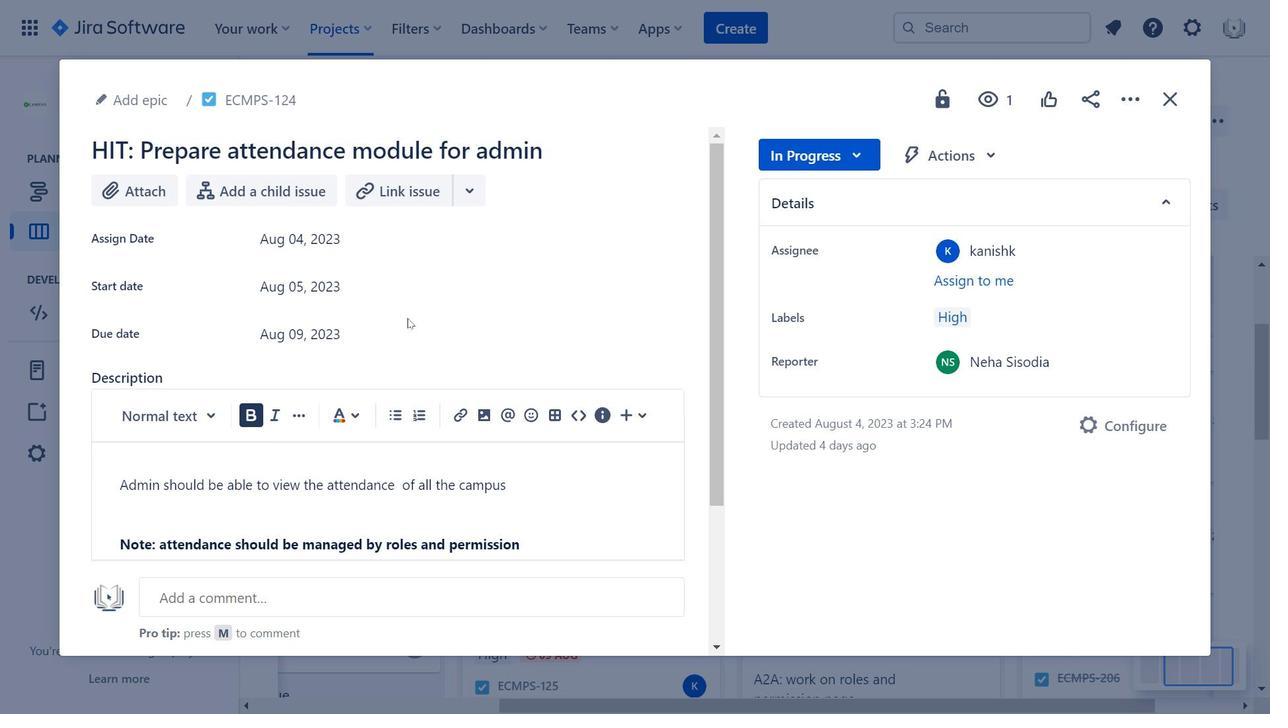 
Action: Mouse moved to (557, 391)
Screenshot: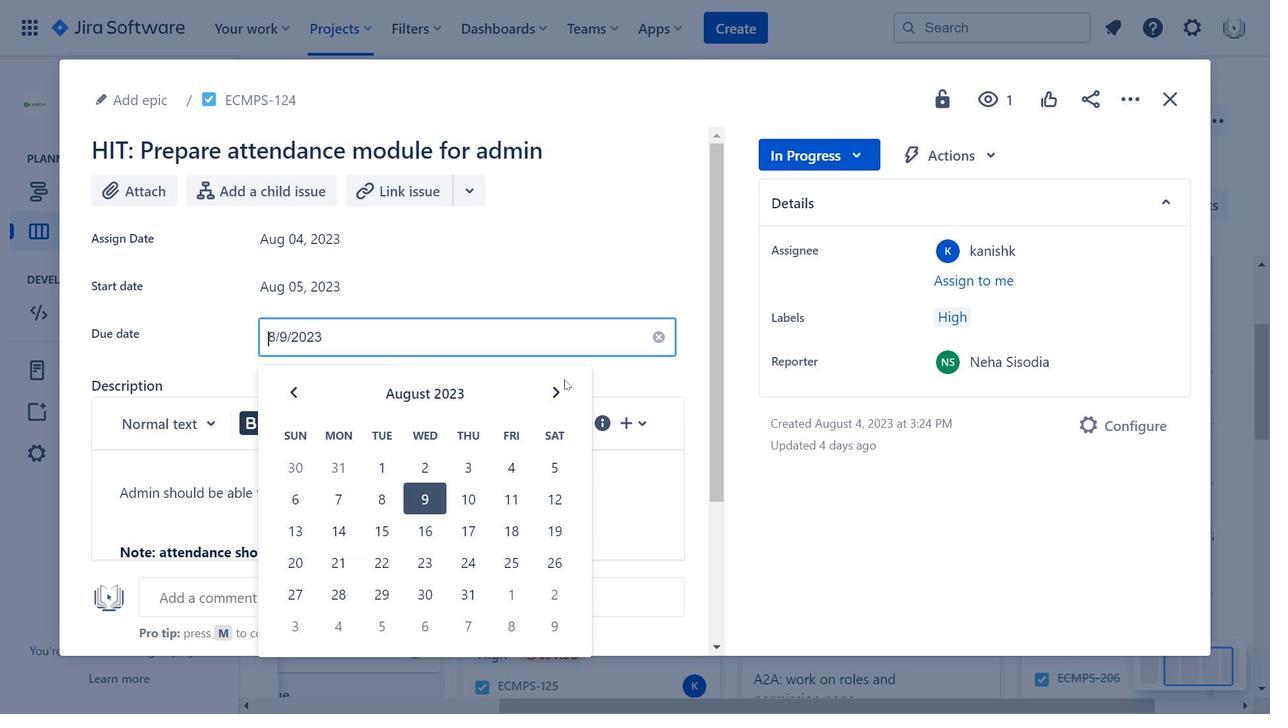 
Action: Mouse pressed left at (557, 391)
Screenshot: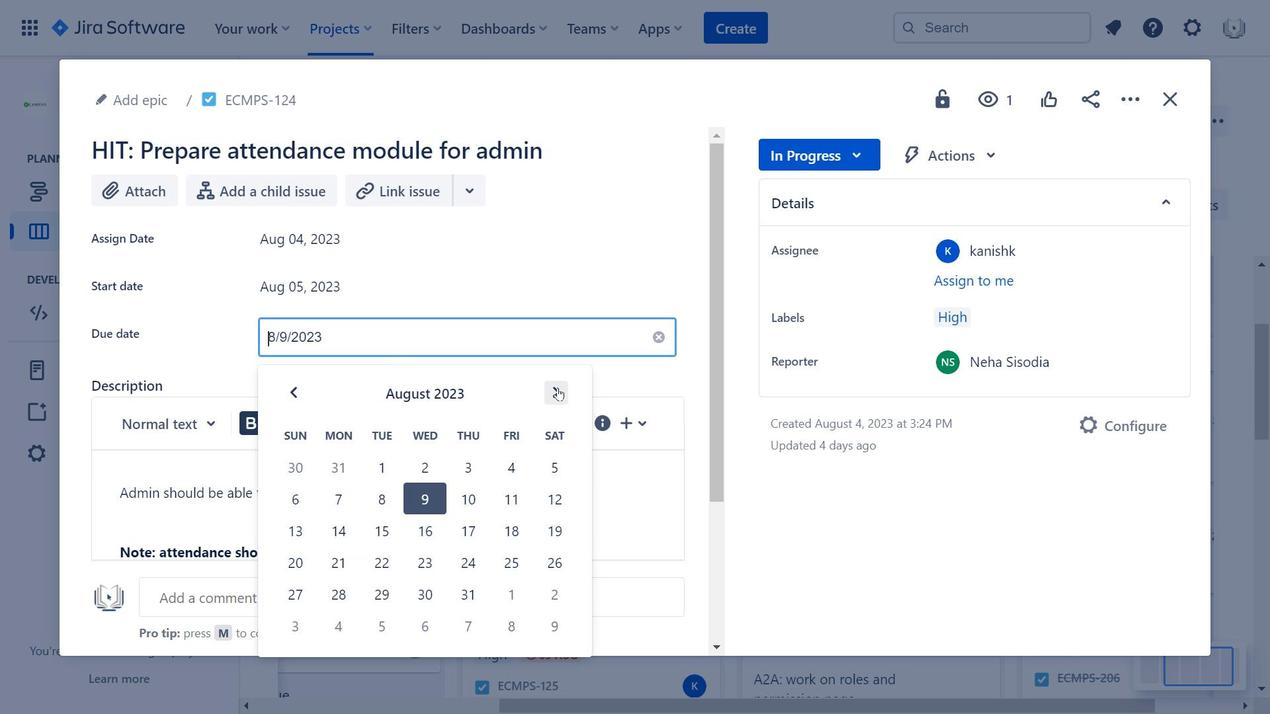 
Action: Mouse pressed left at (557, 391)
Screenshot: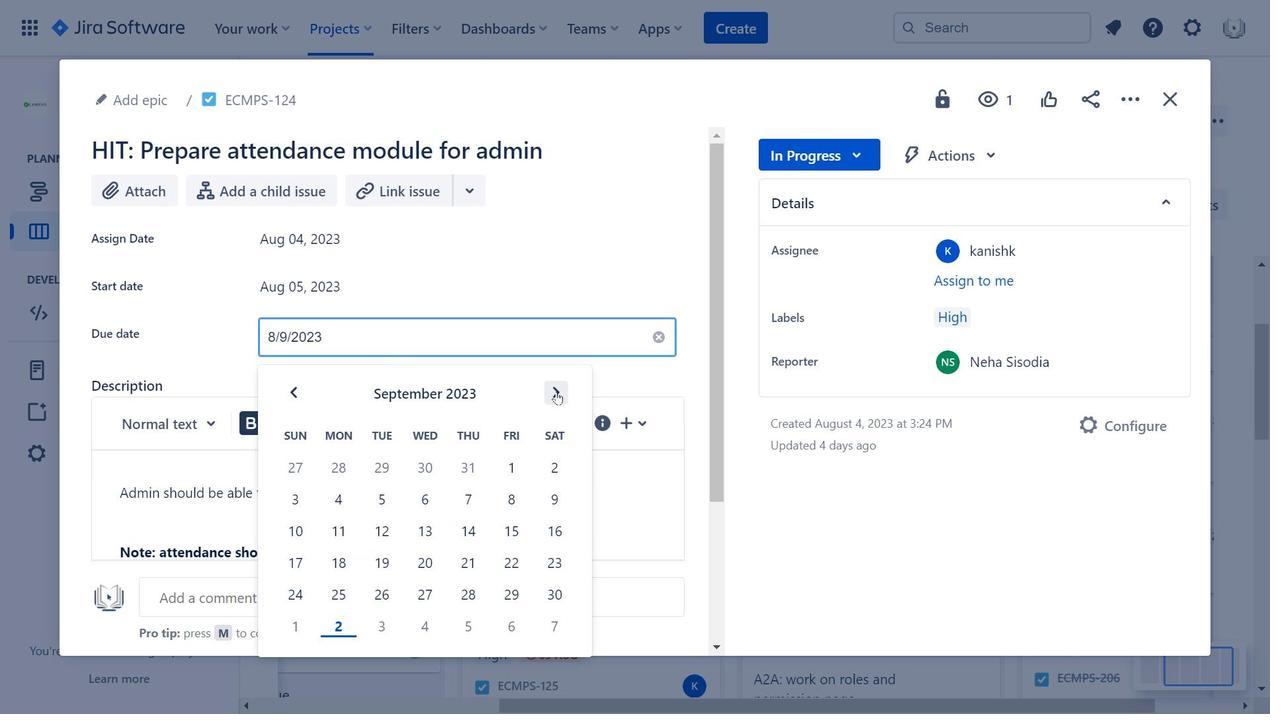 
Action: Mouse moved to (960, 156)
Screenshot: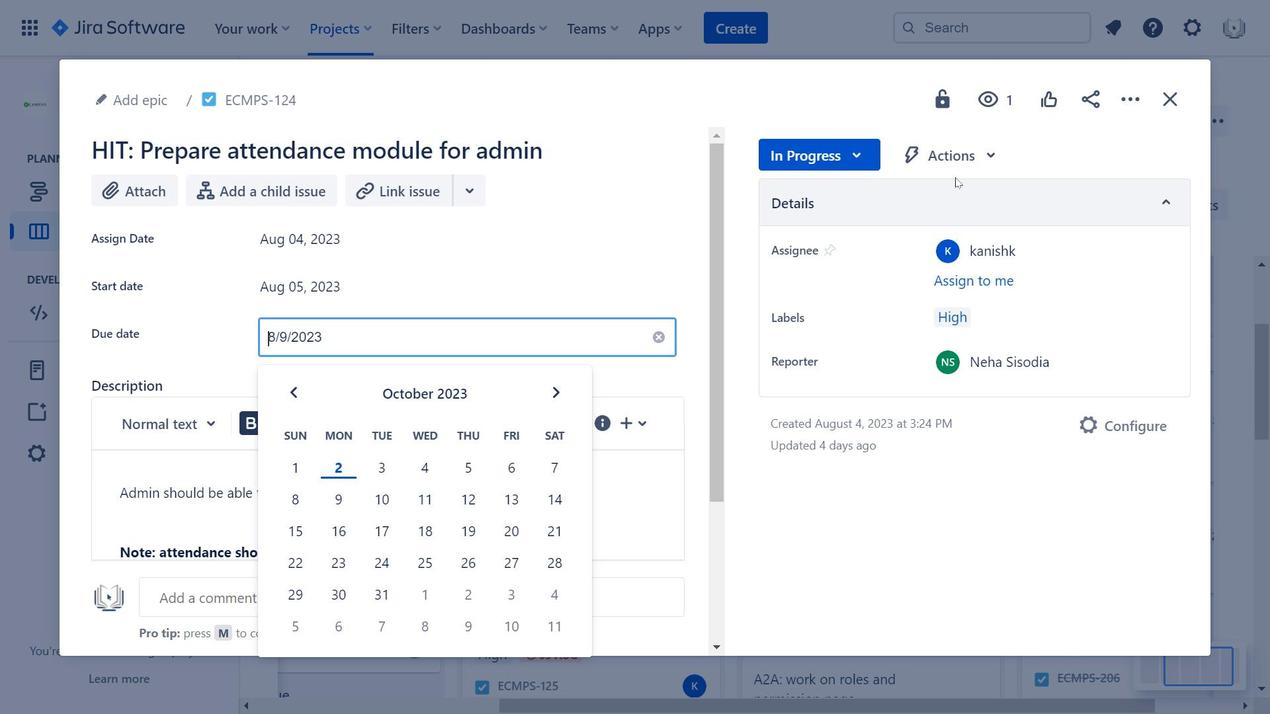 
Action: Mouse pressed left at (960, 156)
Screenshot: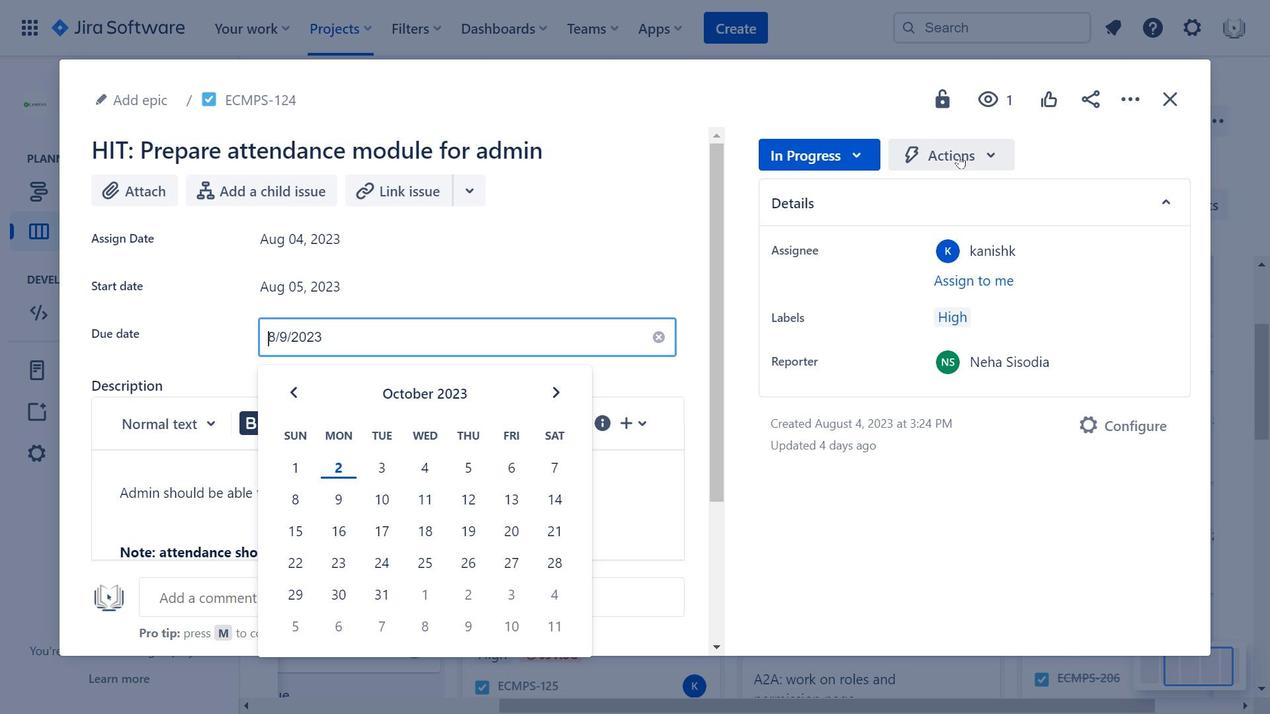 
Action: Mouse moved to (1066, 604)
Screenshot: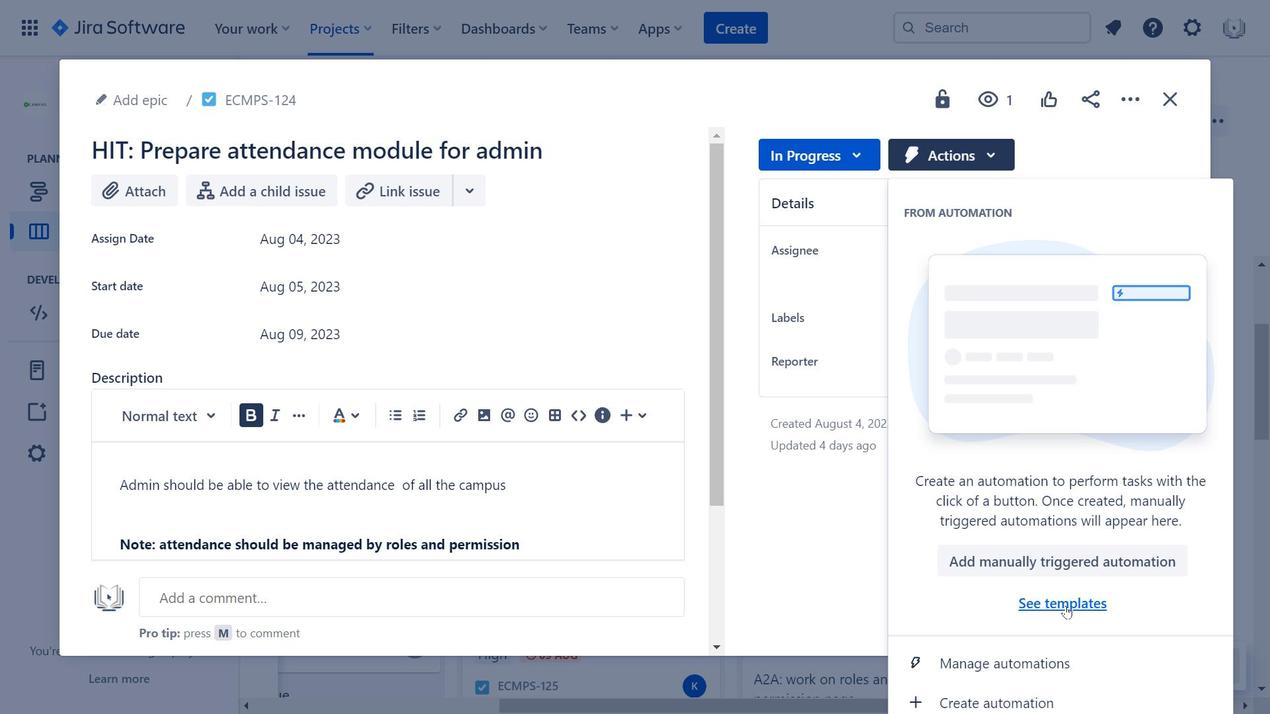 
Action: Mouse pressed left at (1066, 604)
Screenshot: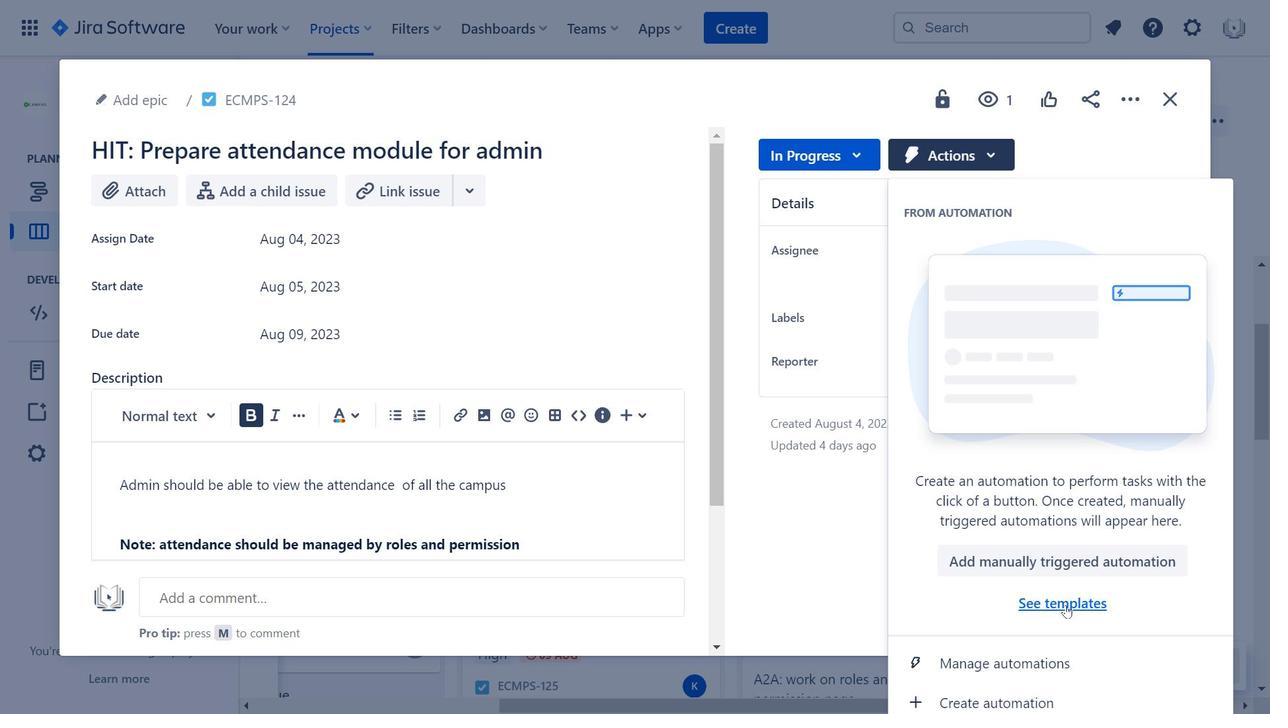
Action: Mouse moved to (473, 324)
Screenshot: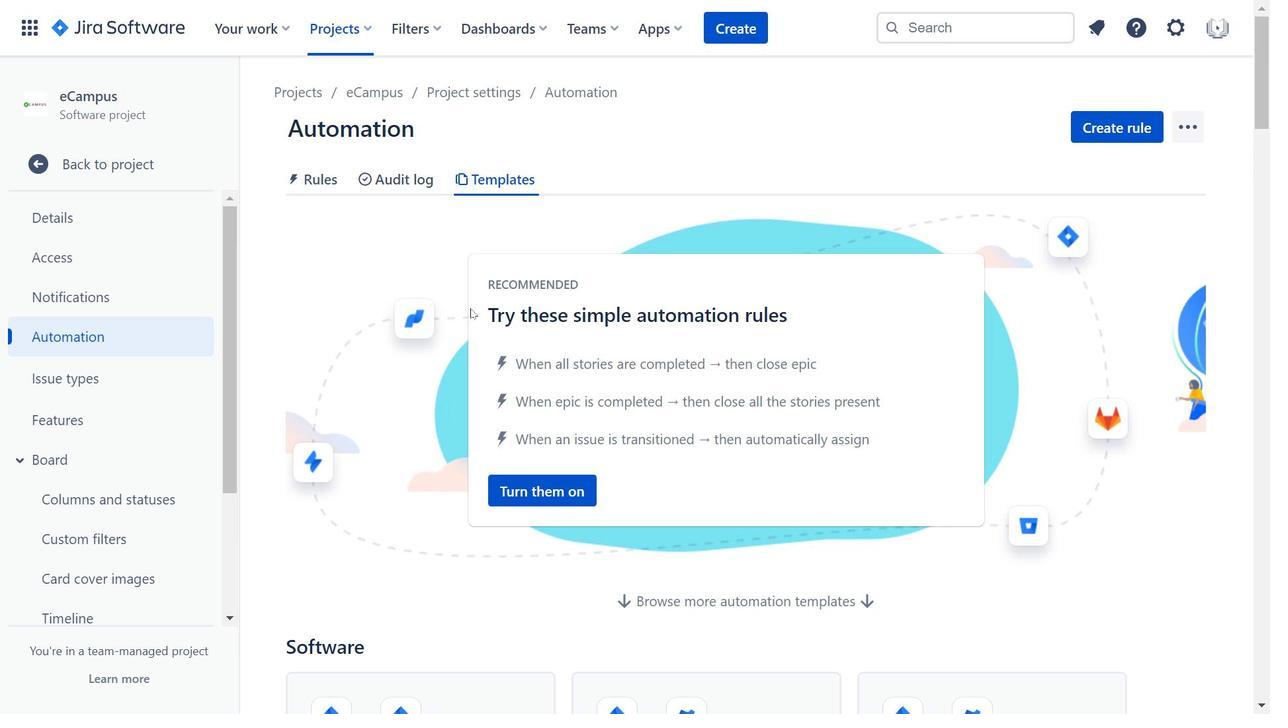 
Action: Mouse scrolled (473, 324) with delta (0, 0)
Screenshot: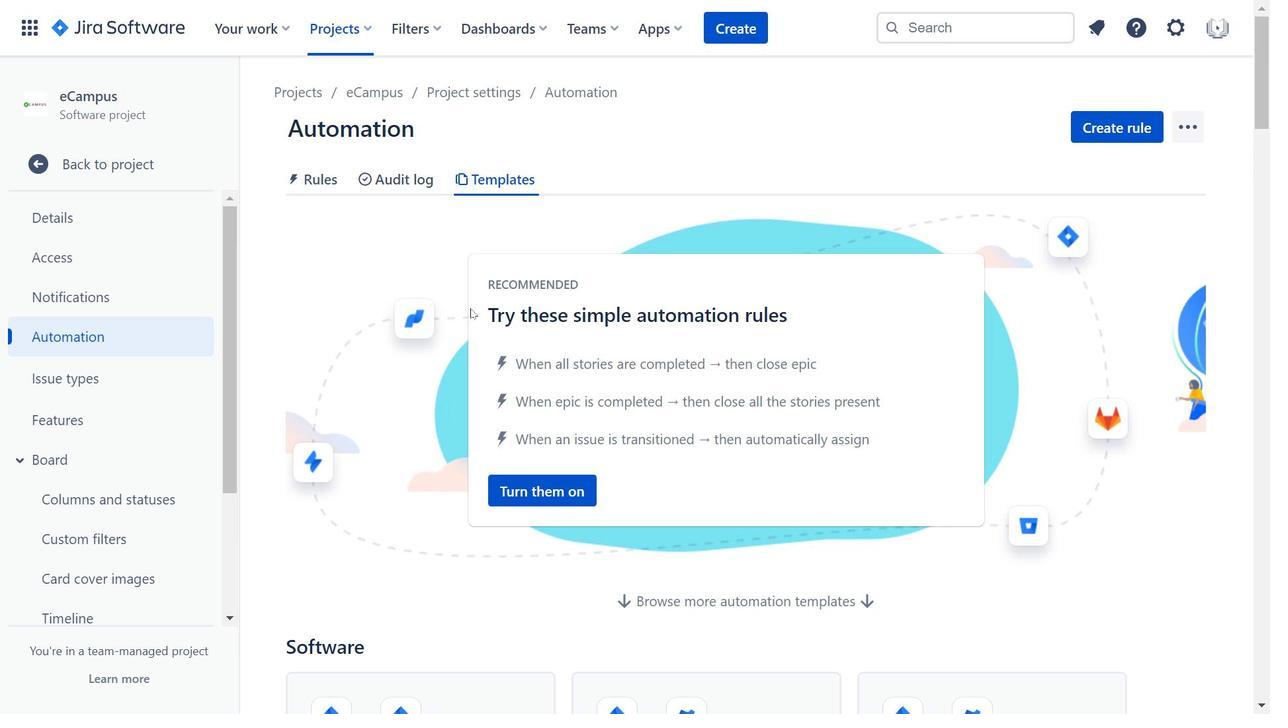 
Action: Mouse moved to (473, 326)
Screenshot: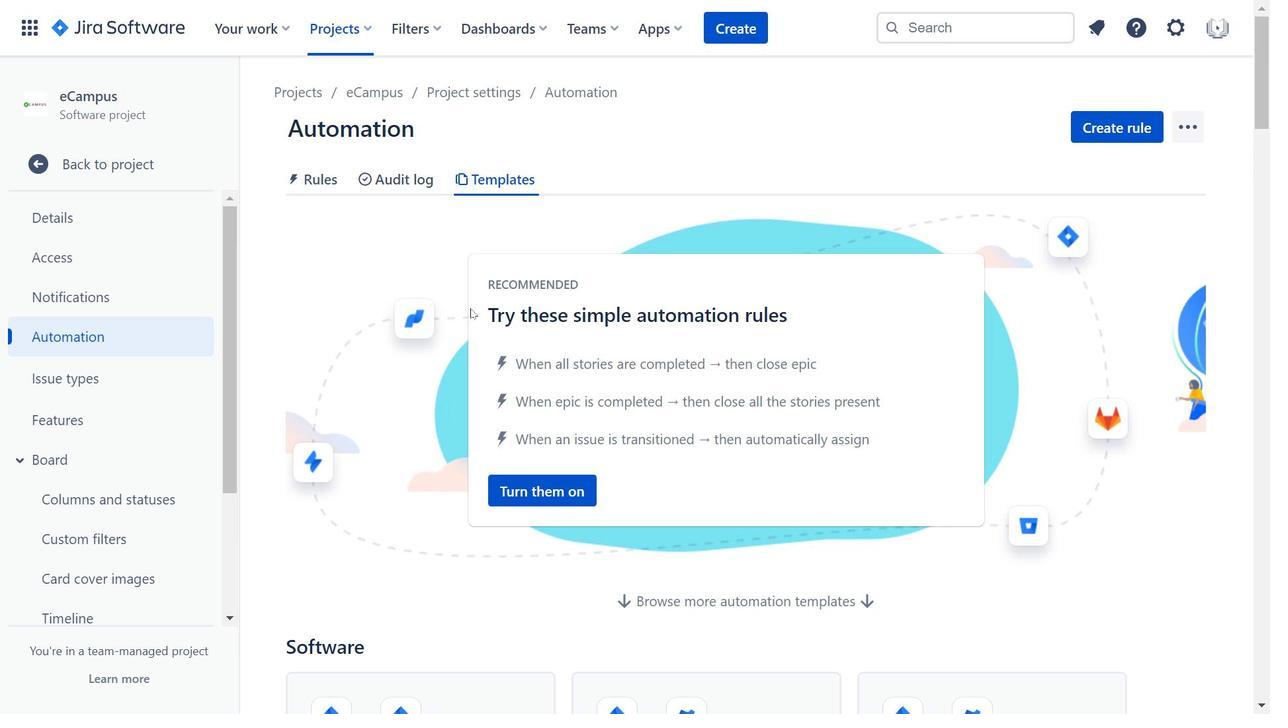 
Action: Mouse scrolled (473, 326) with delta (0, 0)
Screenshot: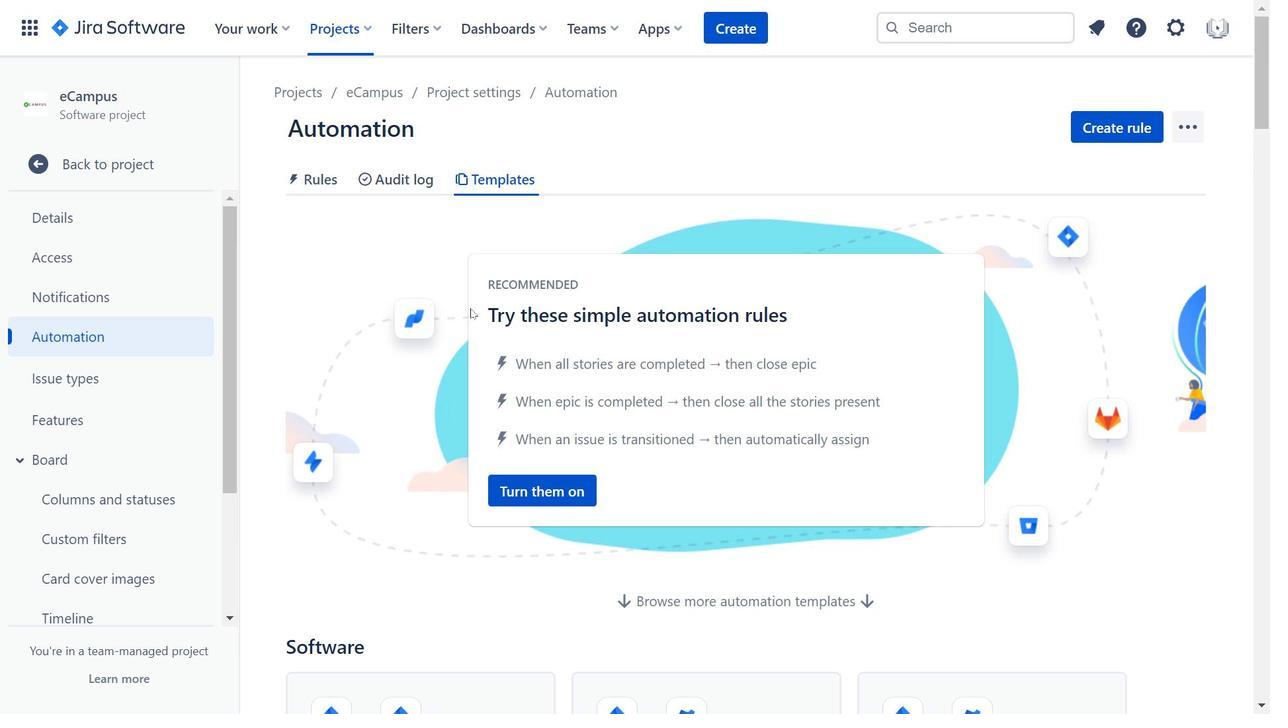 
Action: Mouse moved to (474, 328)
Screenshot: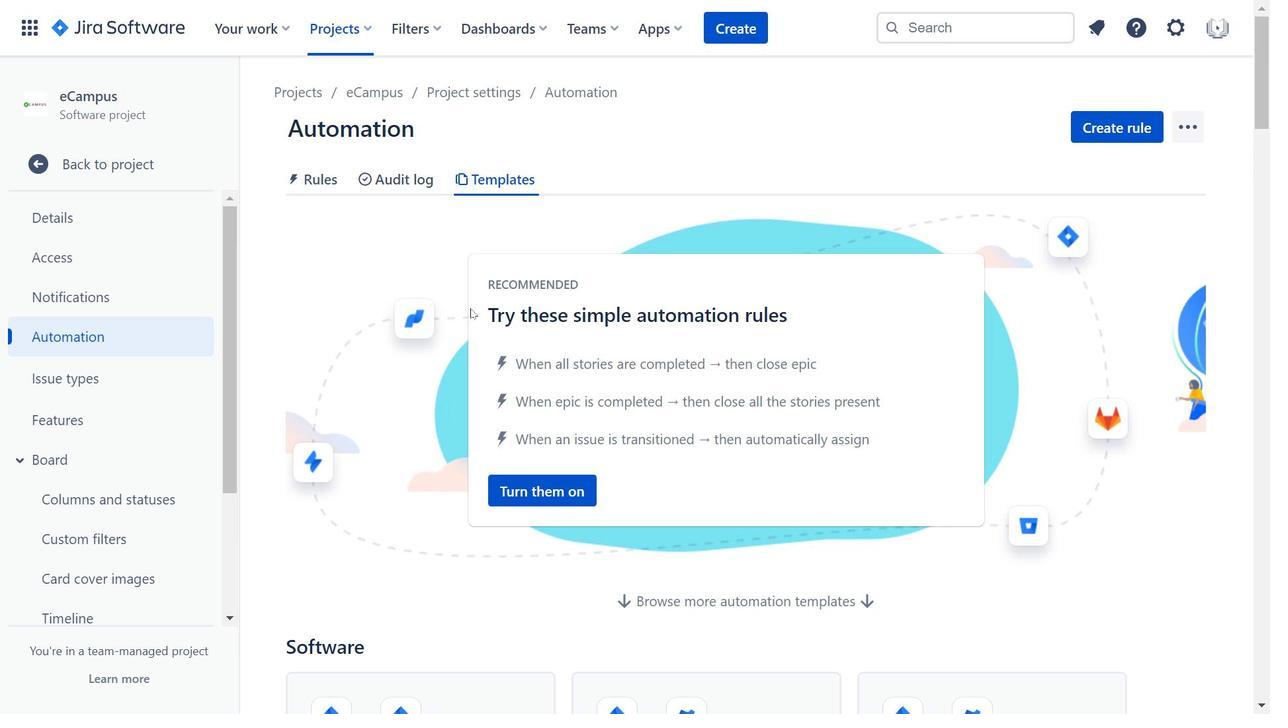 
Action: Mouse scrolled (474, 327) with delta (0, 0)
Screenshot: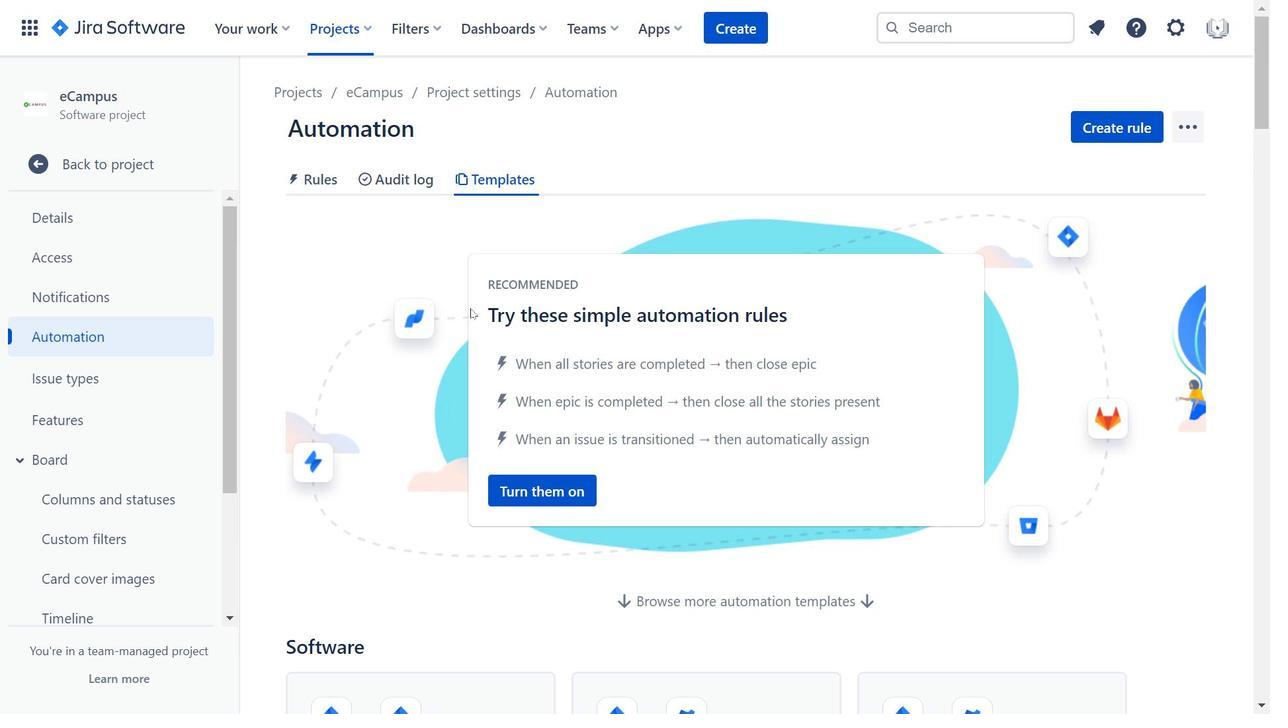 
Action: Mouse moved to (450, 447)
Screenshot: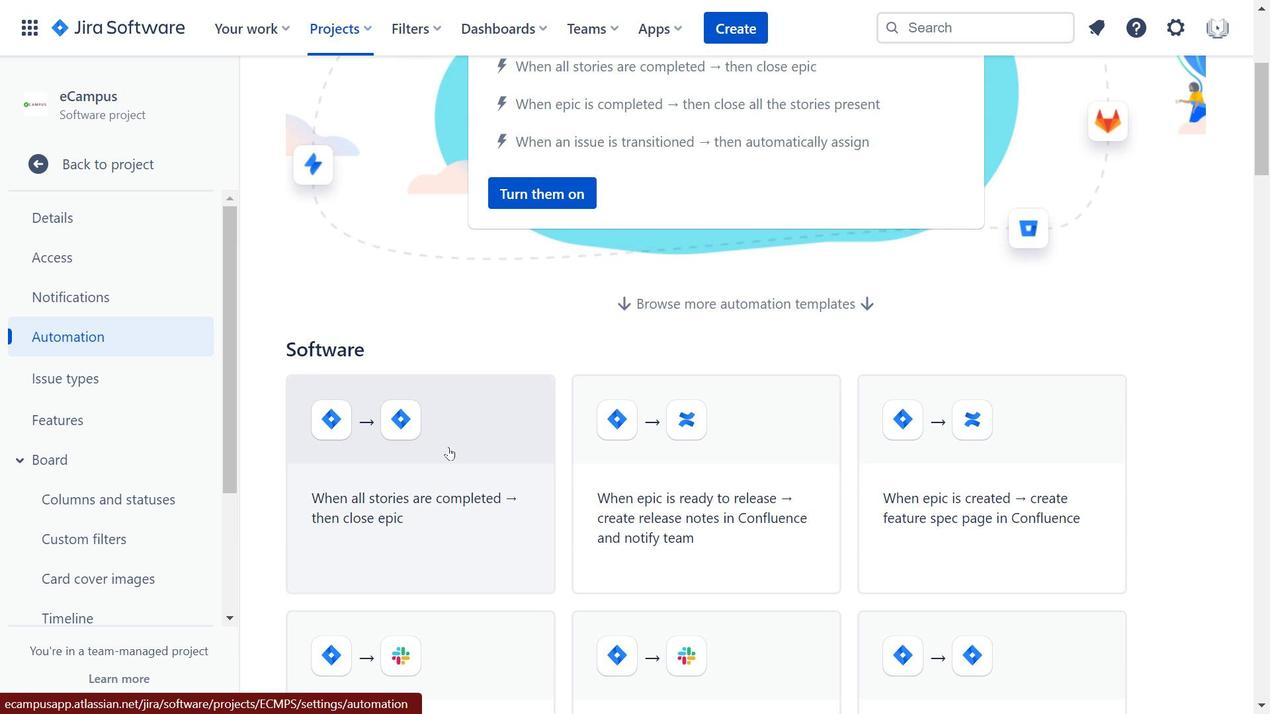 
Action: Mouse pressed left at (450, 447)
Screenshot: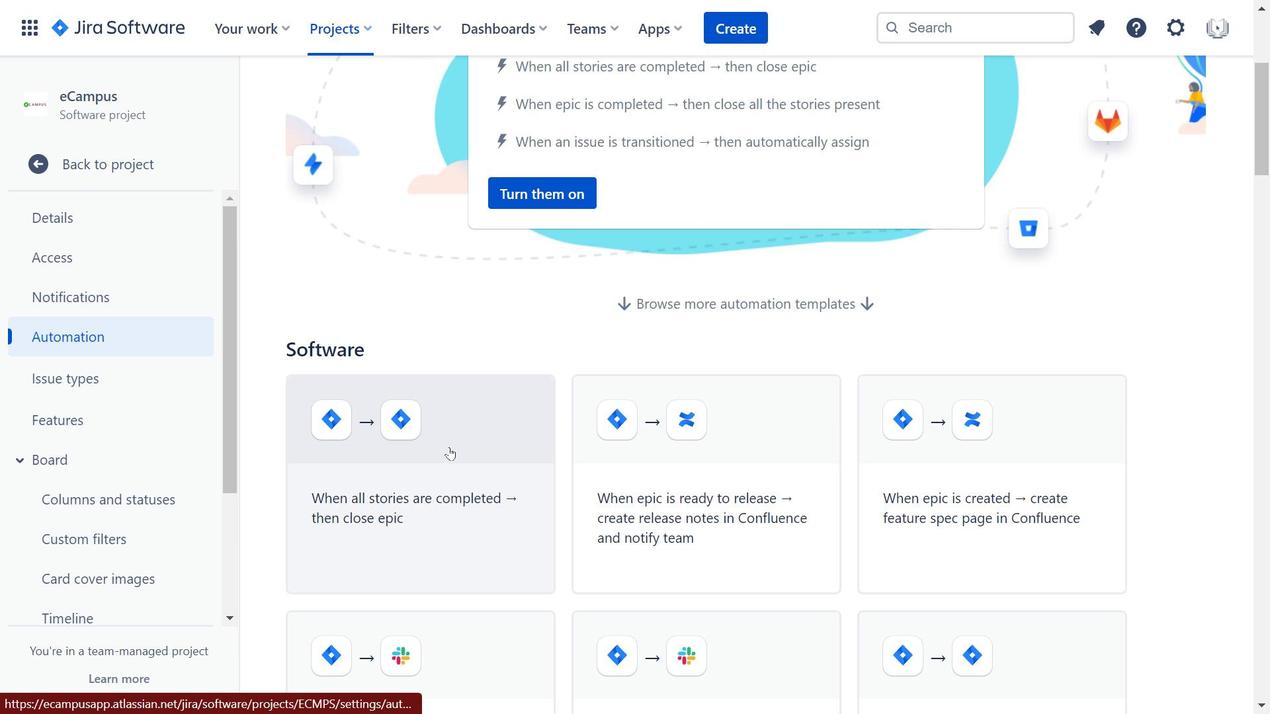 
Action: Mouse moved to (793, 332)
Screenshot: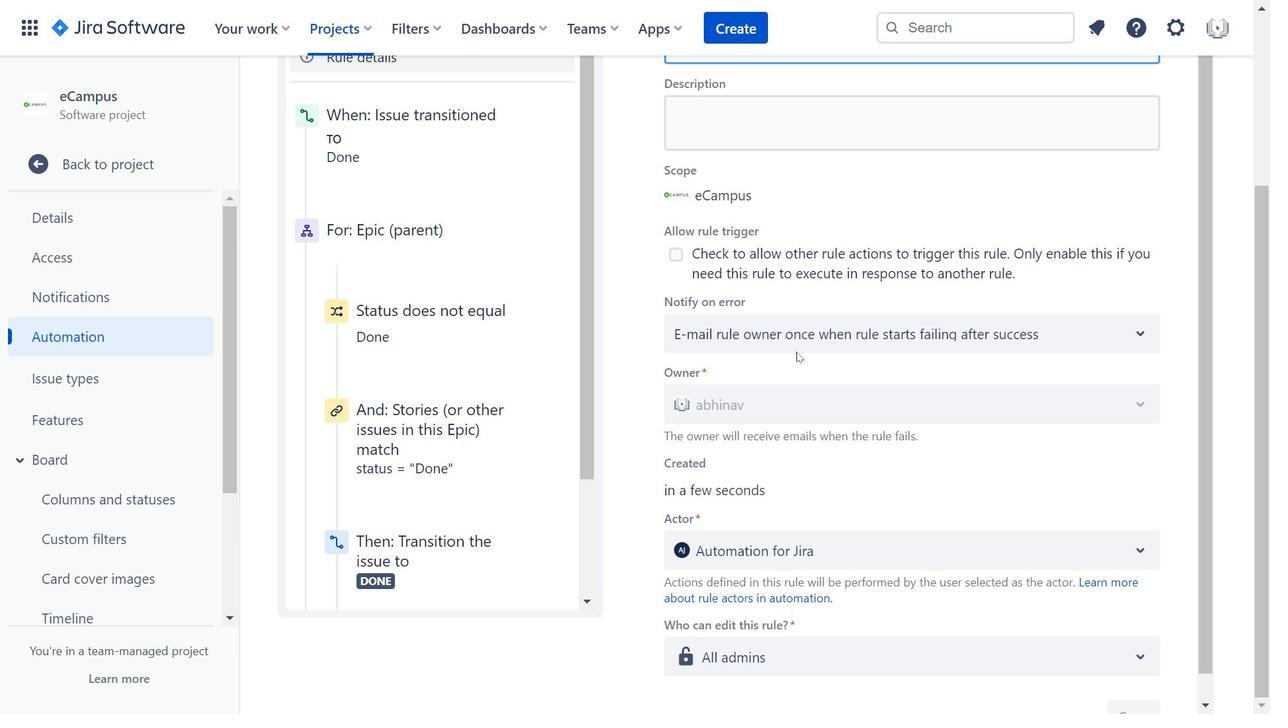 
Action: Mouse pressed left at (793, 332)
Screenshot: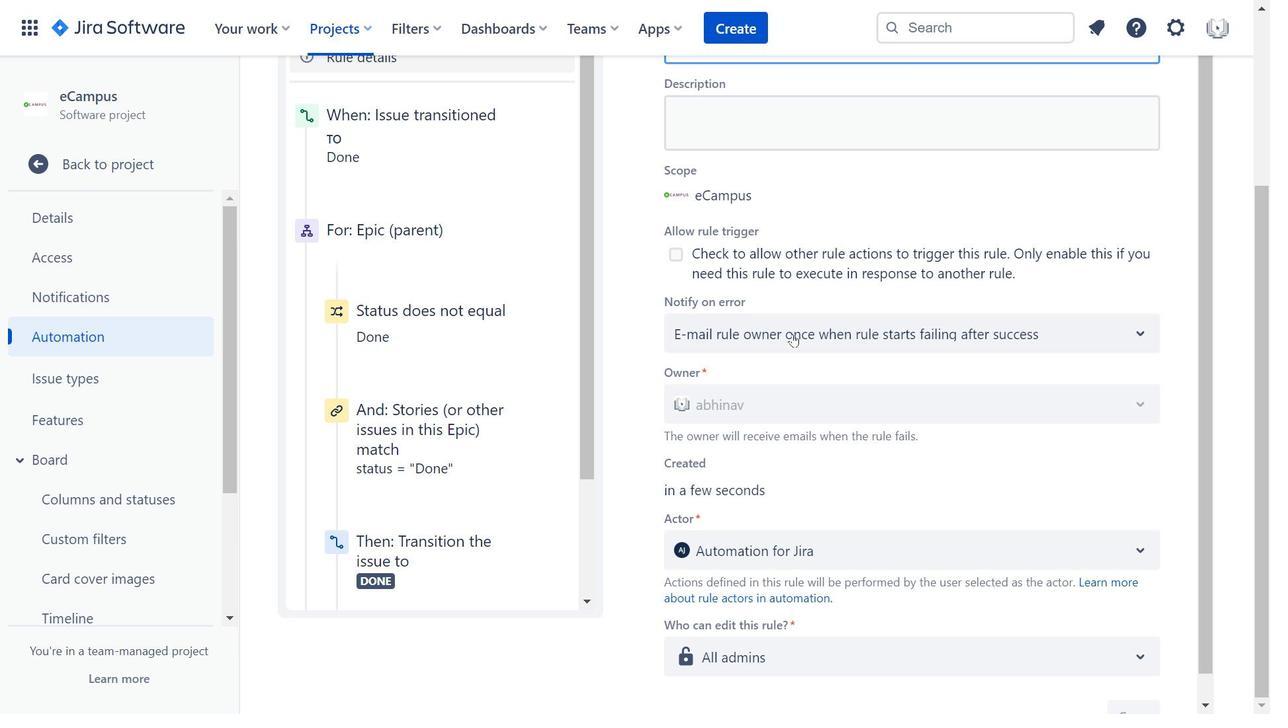 
Action: Mouse moved to (448, 312)
Screenshot: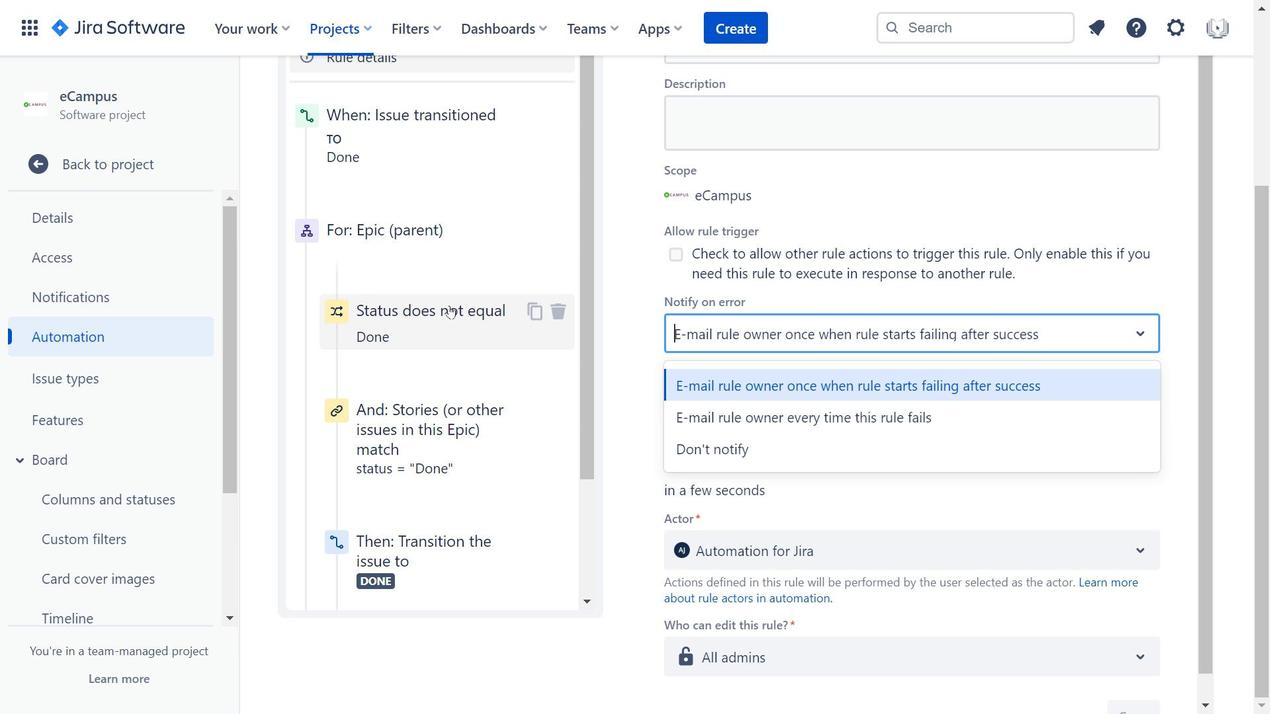 
Action: Mouse pressed left at (448, 312)
Screenshot: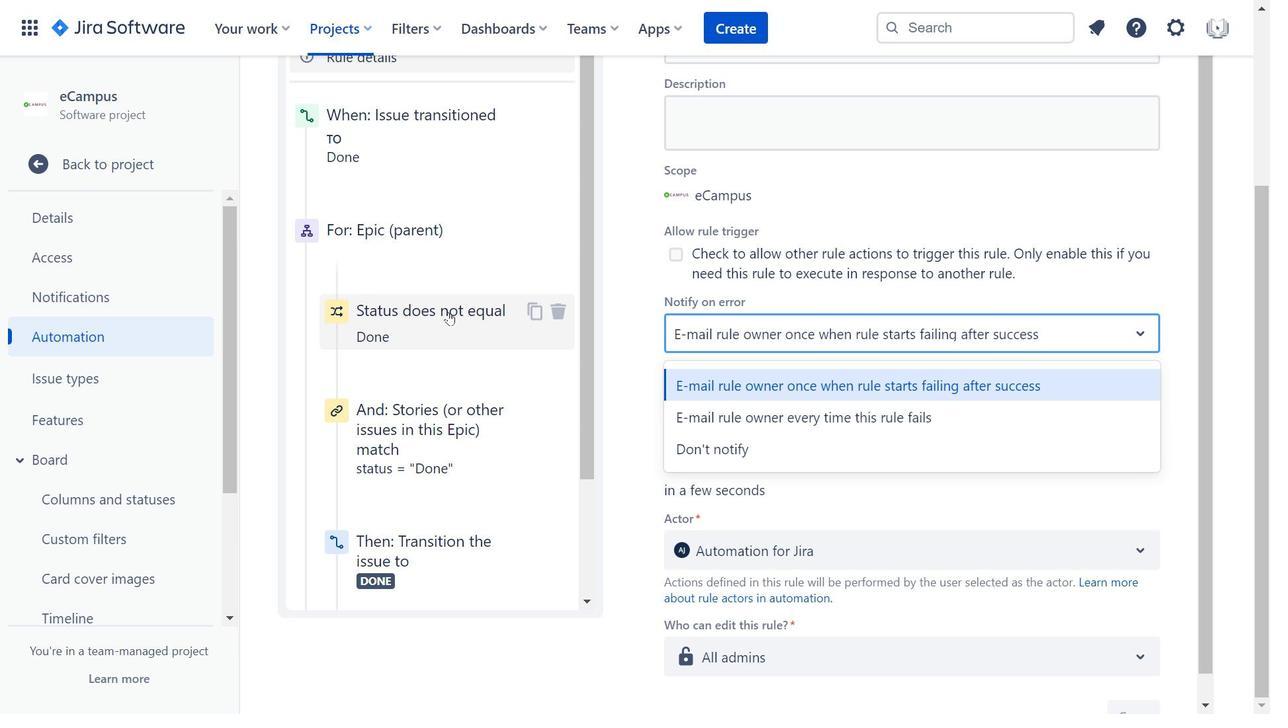
Action: Mouse moved to (706, 341)
Screenshot: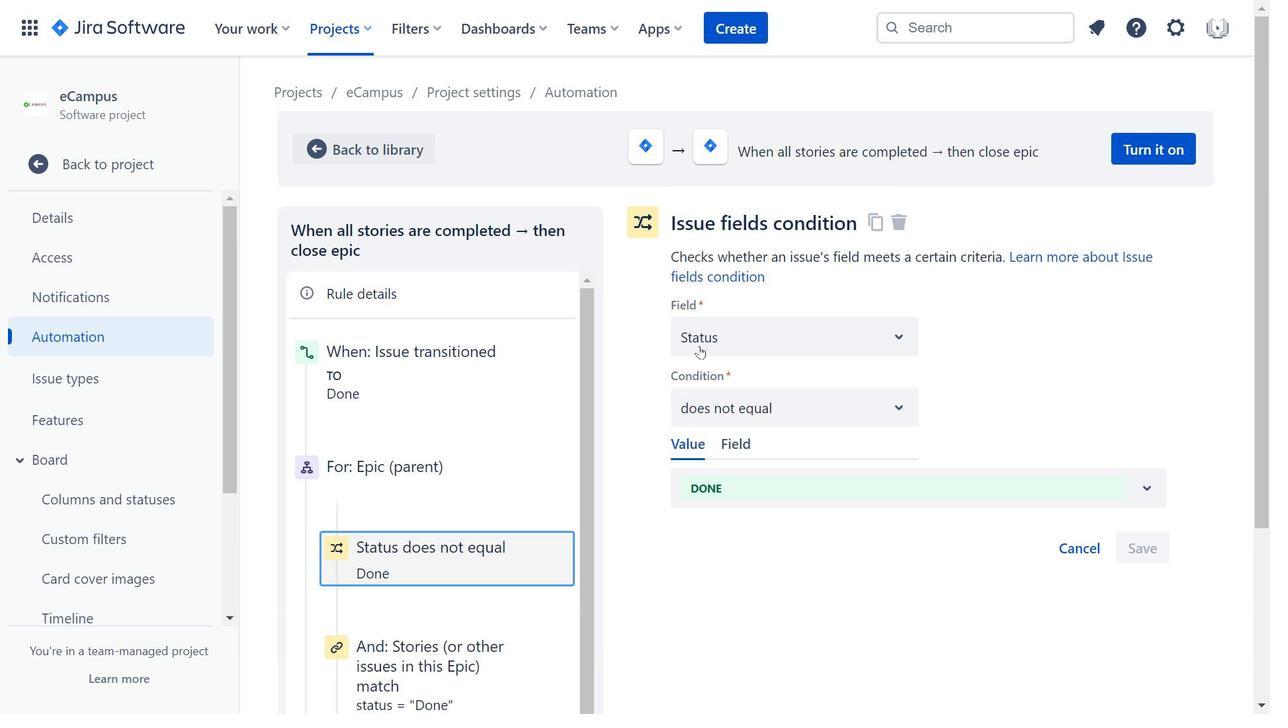
Action: Mouse pressed left at (706, 341)
Screenshot: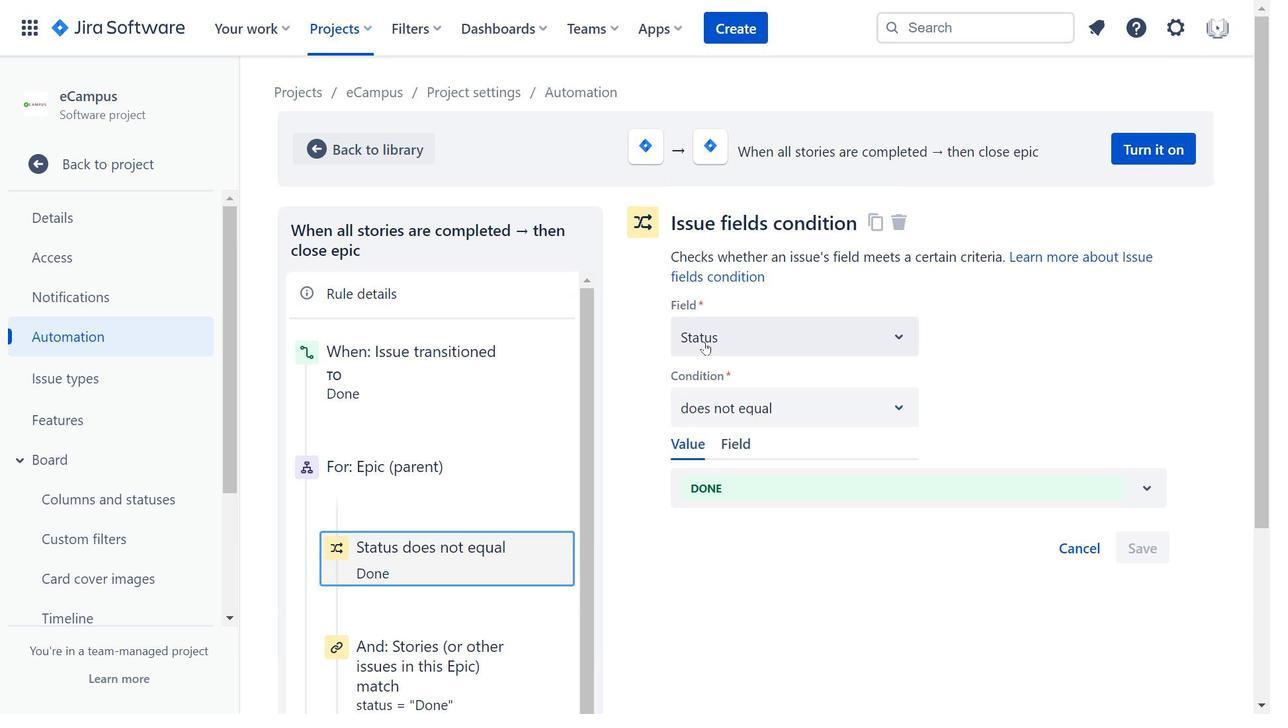
Action: Mouse moved to (911, 418)
Screenshot: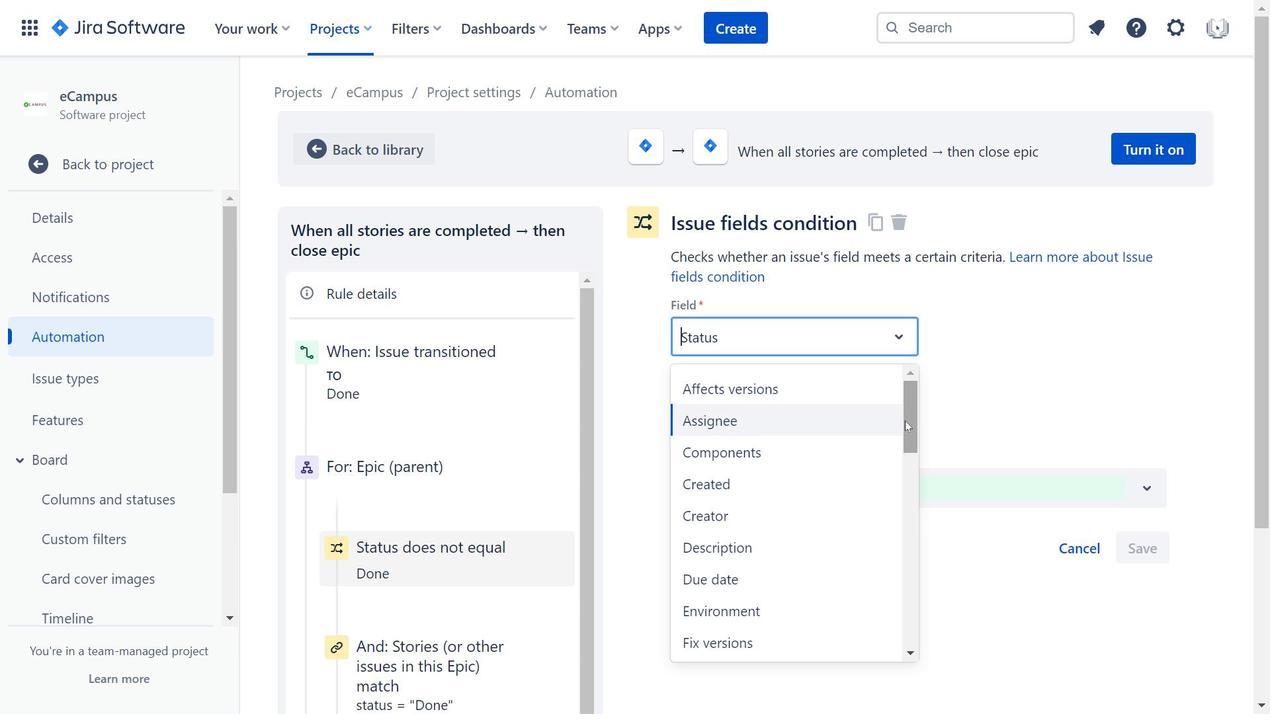 
Action: Mouse pressed left at (911, 418)
Screenshot: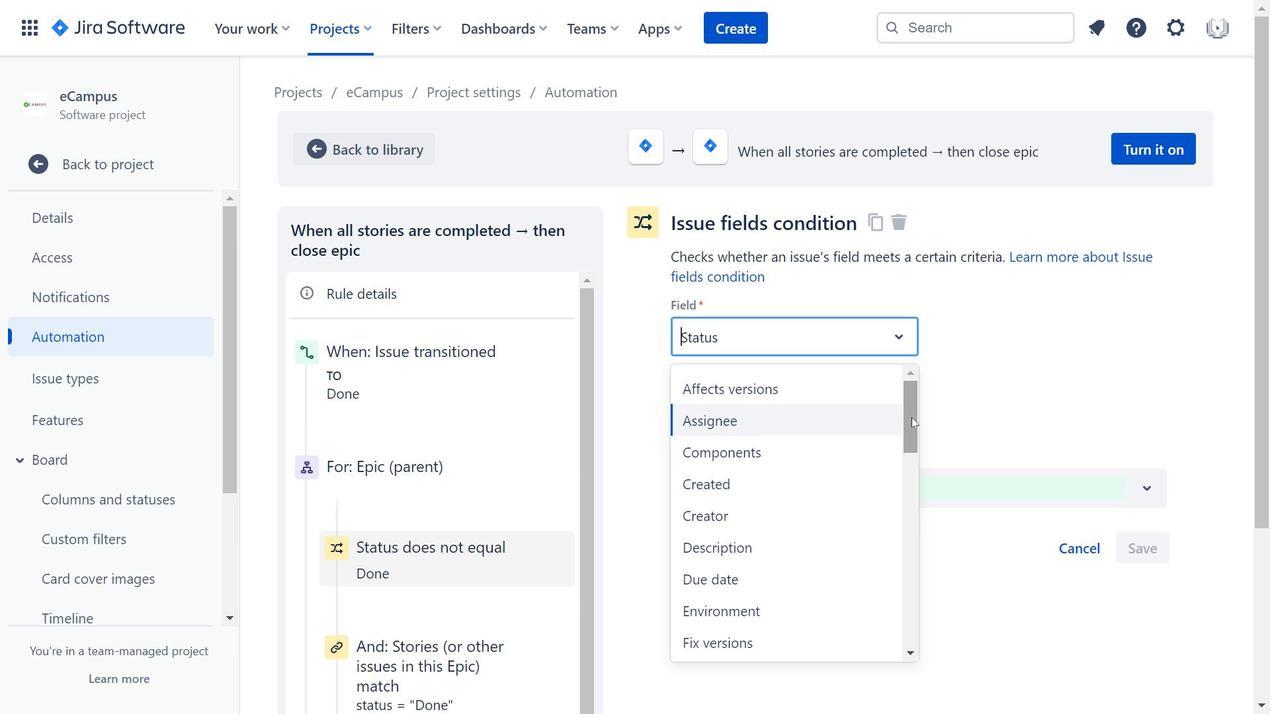 
Action: Mouse moved to (909, 434)
Screenshot: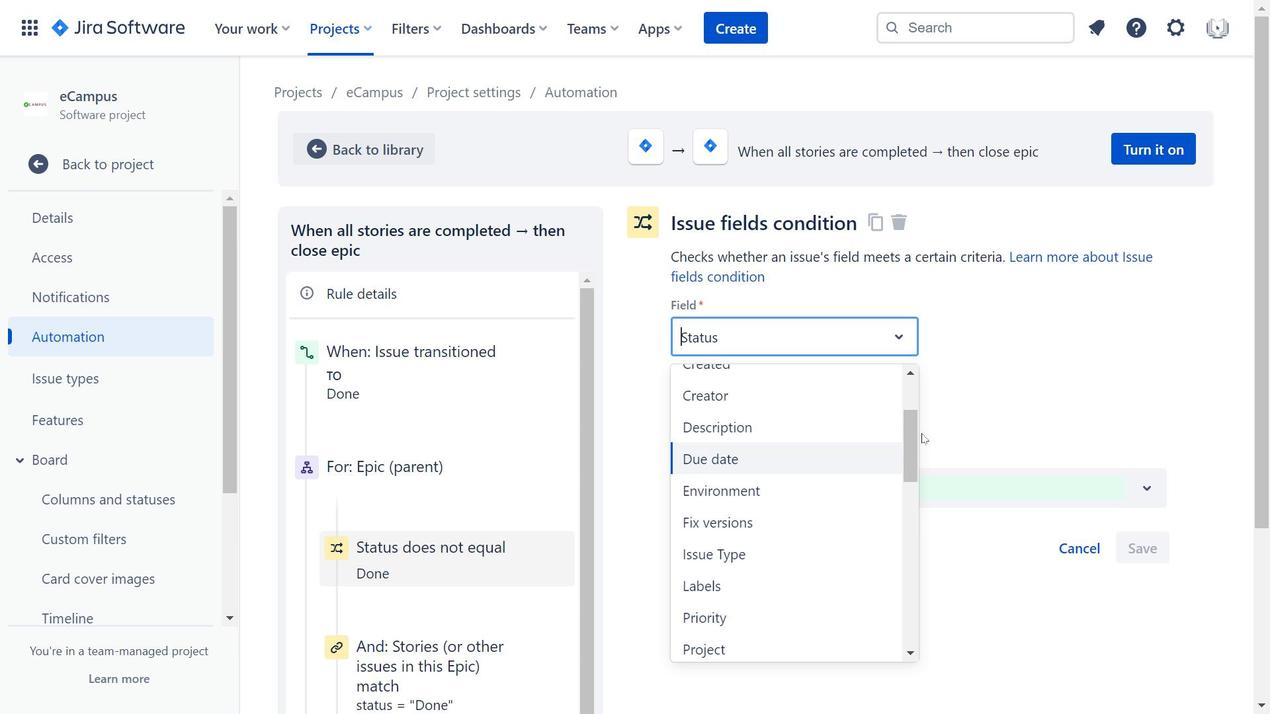 
Action: Mouse pressed left at (909, 434)
Screenshot: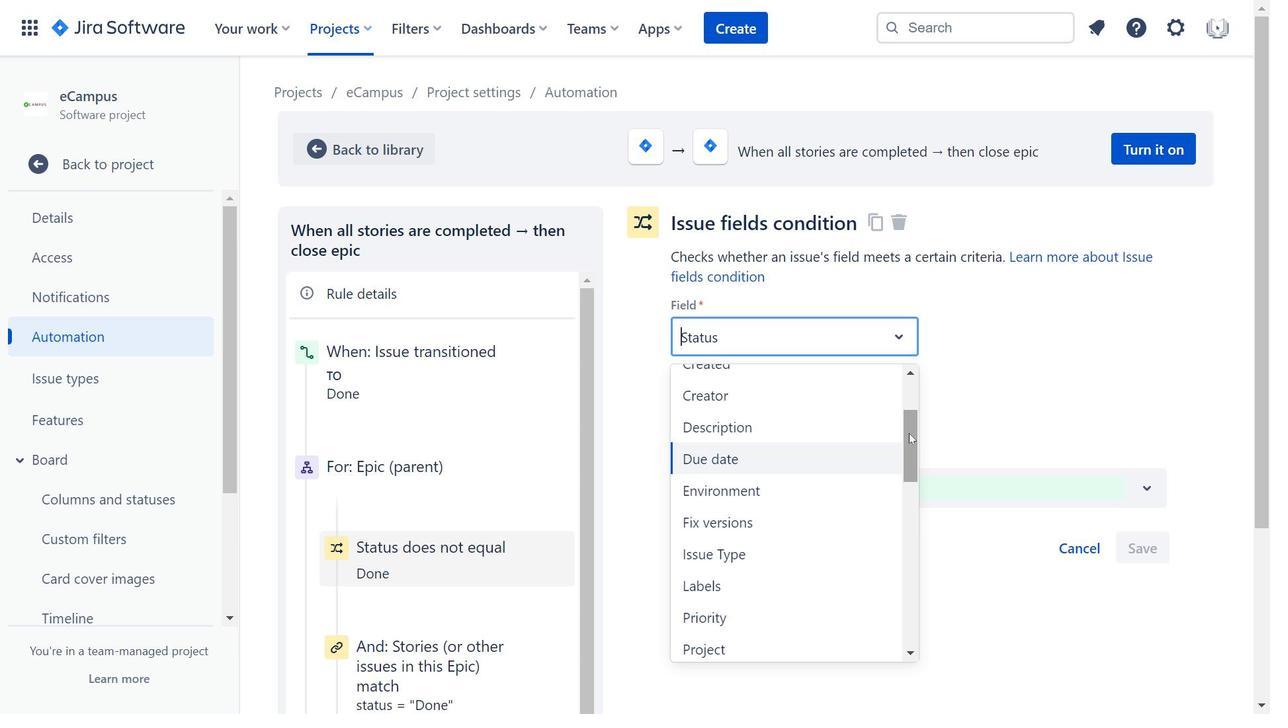 
Action: Mouse moved to (906, 474)
Screenshot: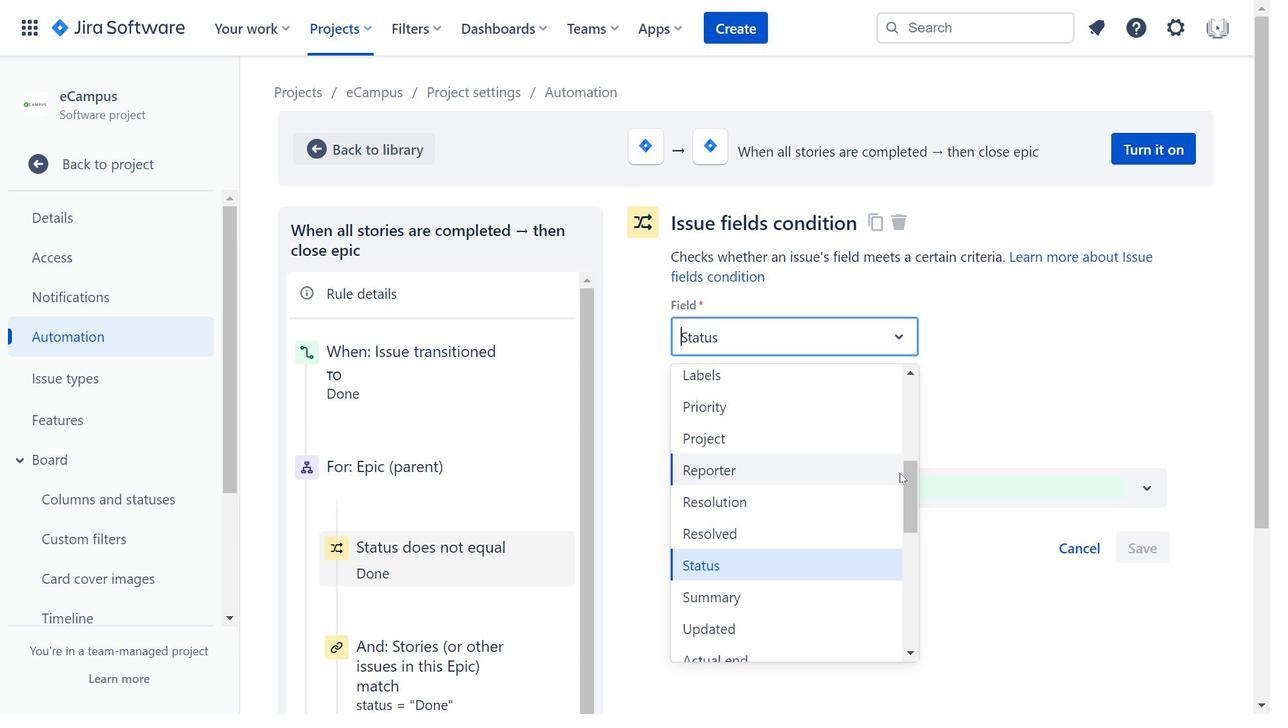 
Action: Mouse pressed left at (906, 474)
Screenshot: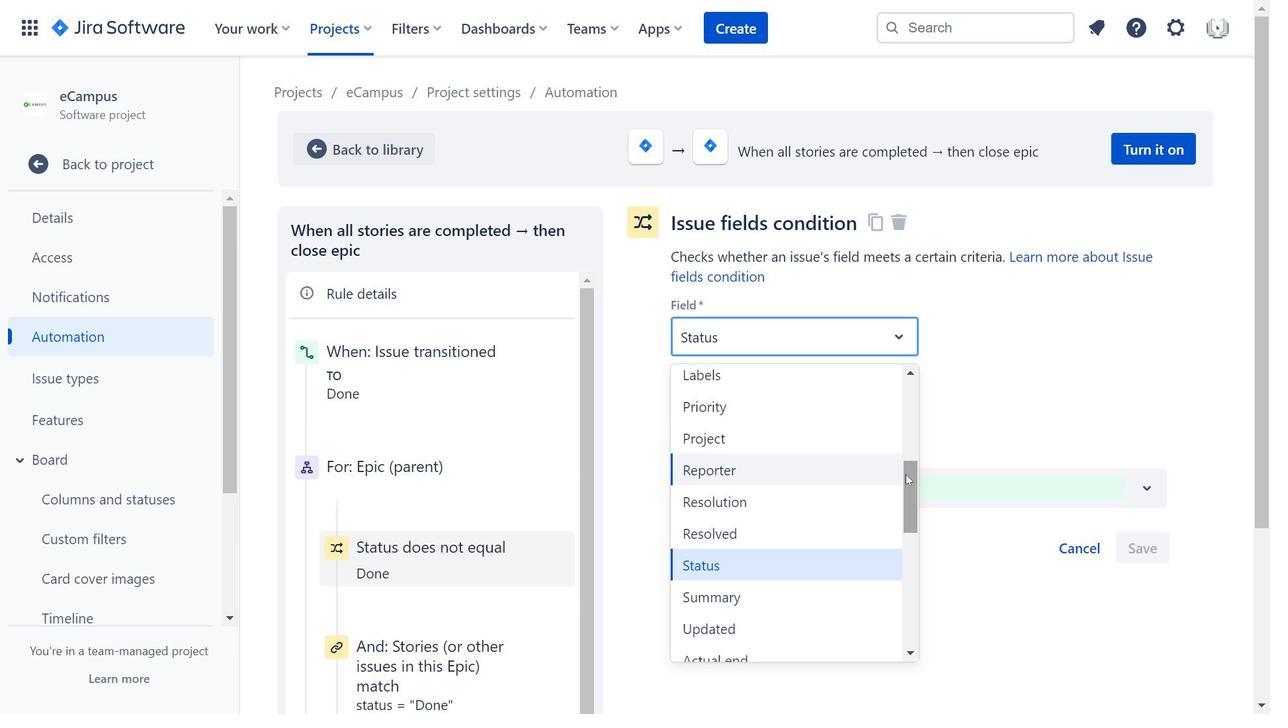 
Action: Mouse moved to (782, 450)
Screenshot: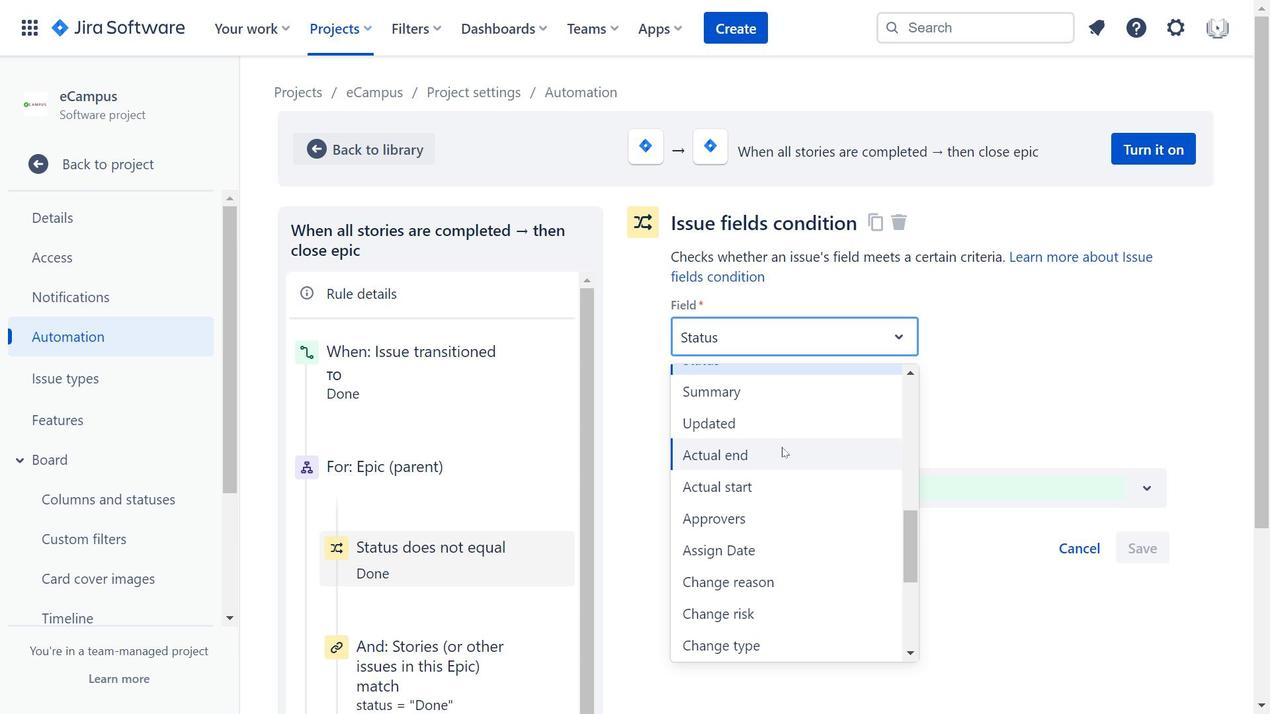 
Action: Mouse scrolled (782, 450) with delta (0, 0)
Screenshot: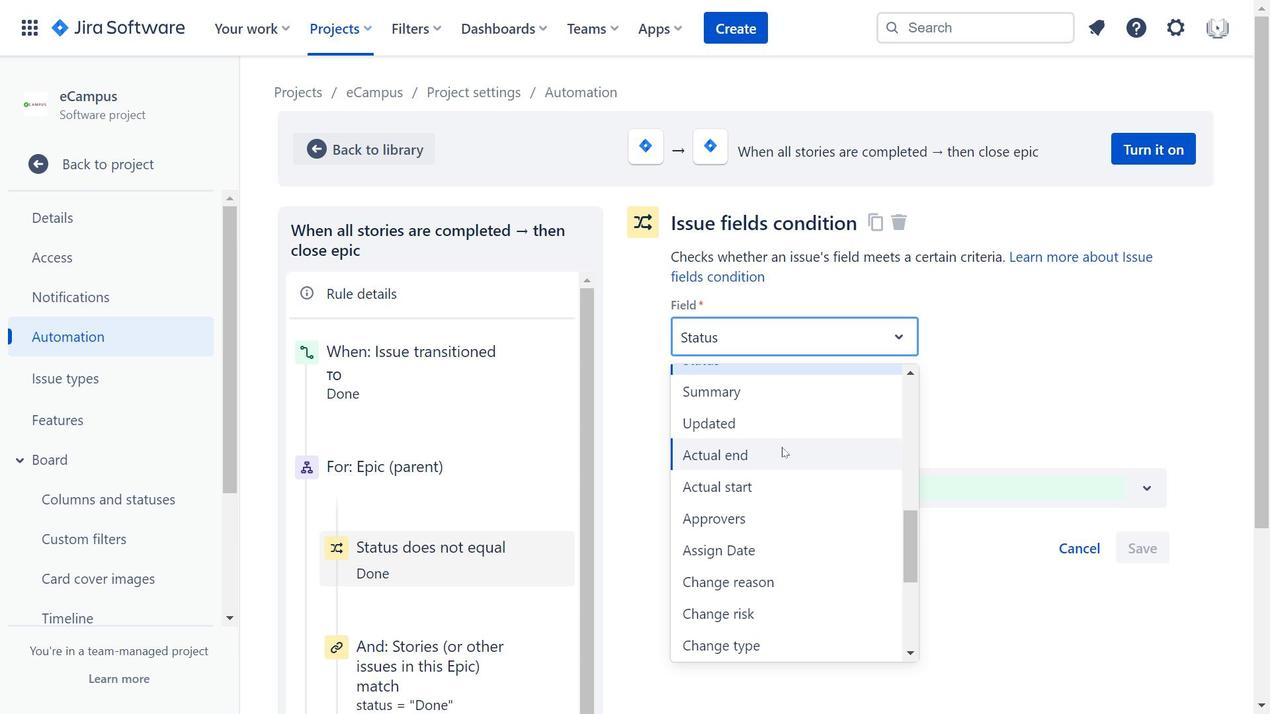 
Action: Mouse moved to (782, 450)
Screenshot: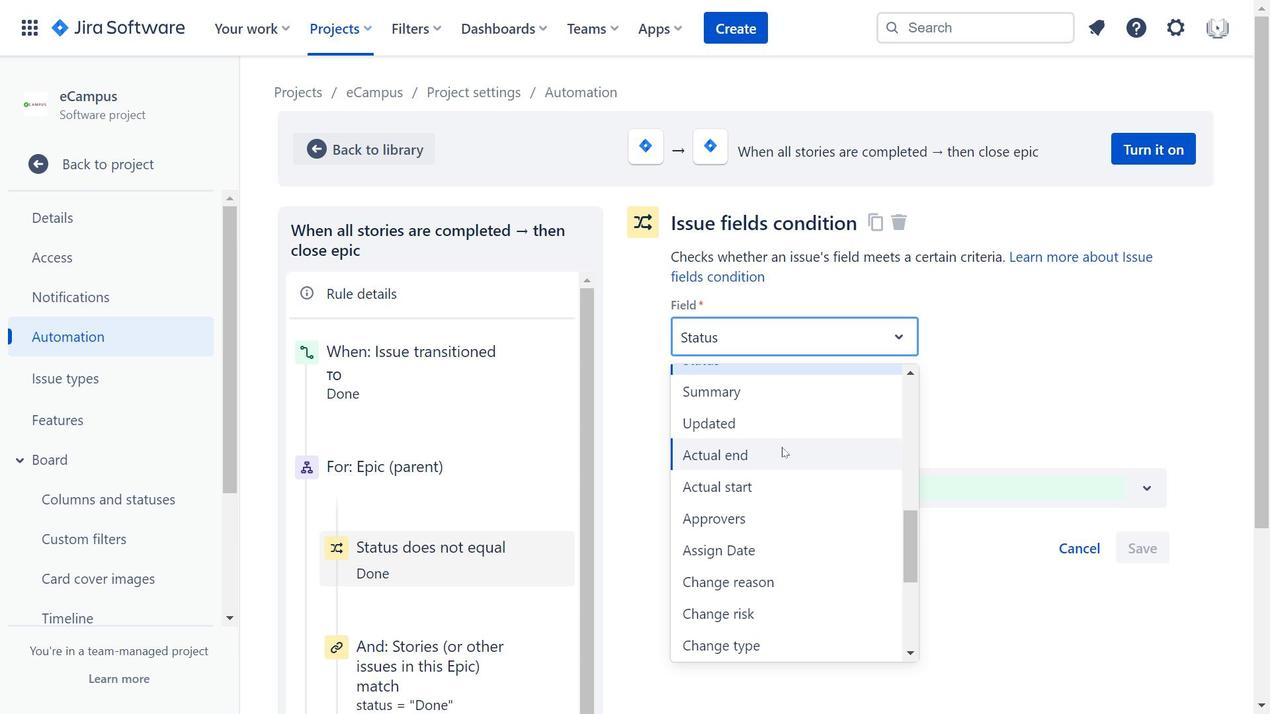 
Action: Mouse scrolled (782, 450) with delta (0, 0)
Screenshot: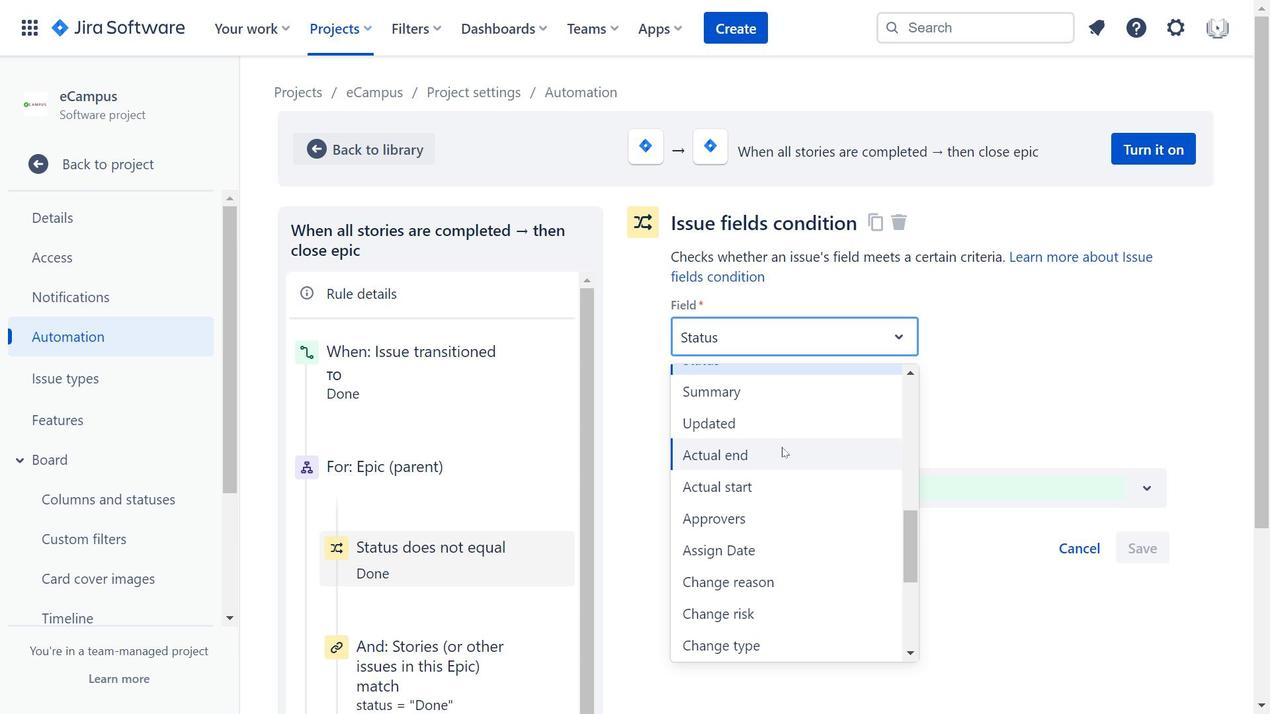 
Action: Mouse moved to (806, 512)
Screenshot: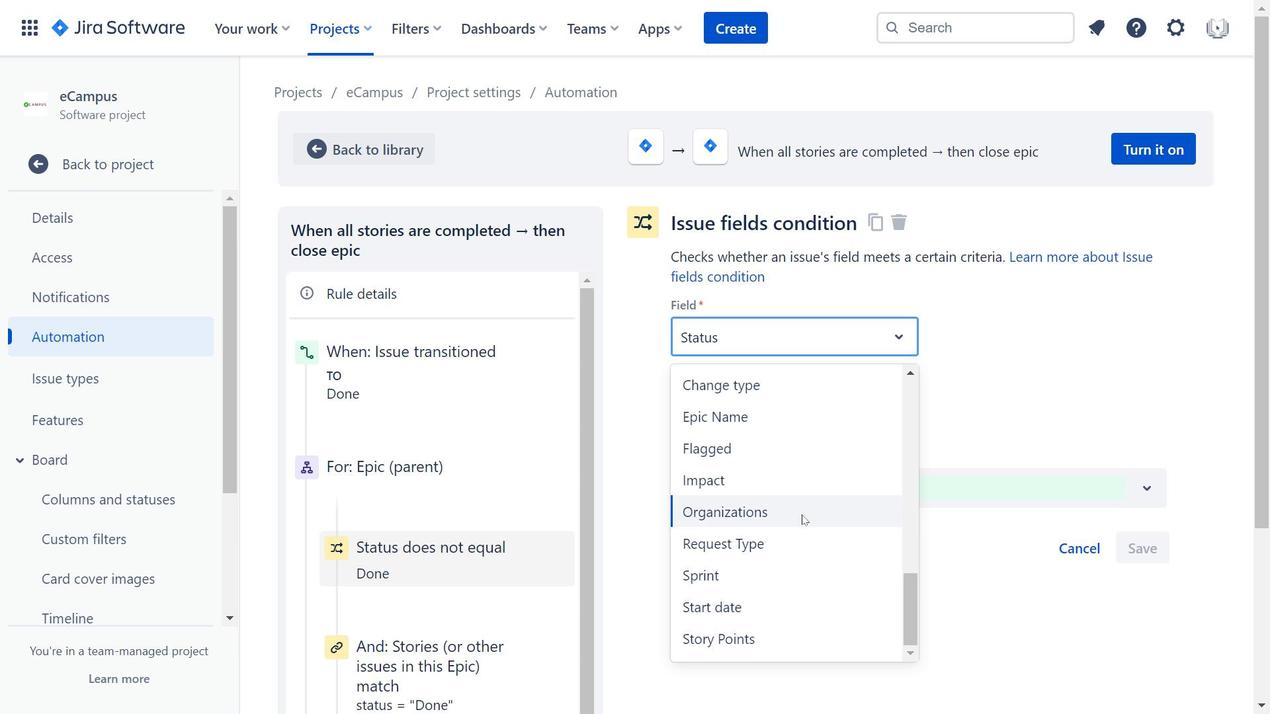 
Action: Mouse scrolled (806, 513) with delta (0, 0)
Screenshot: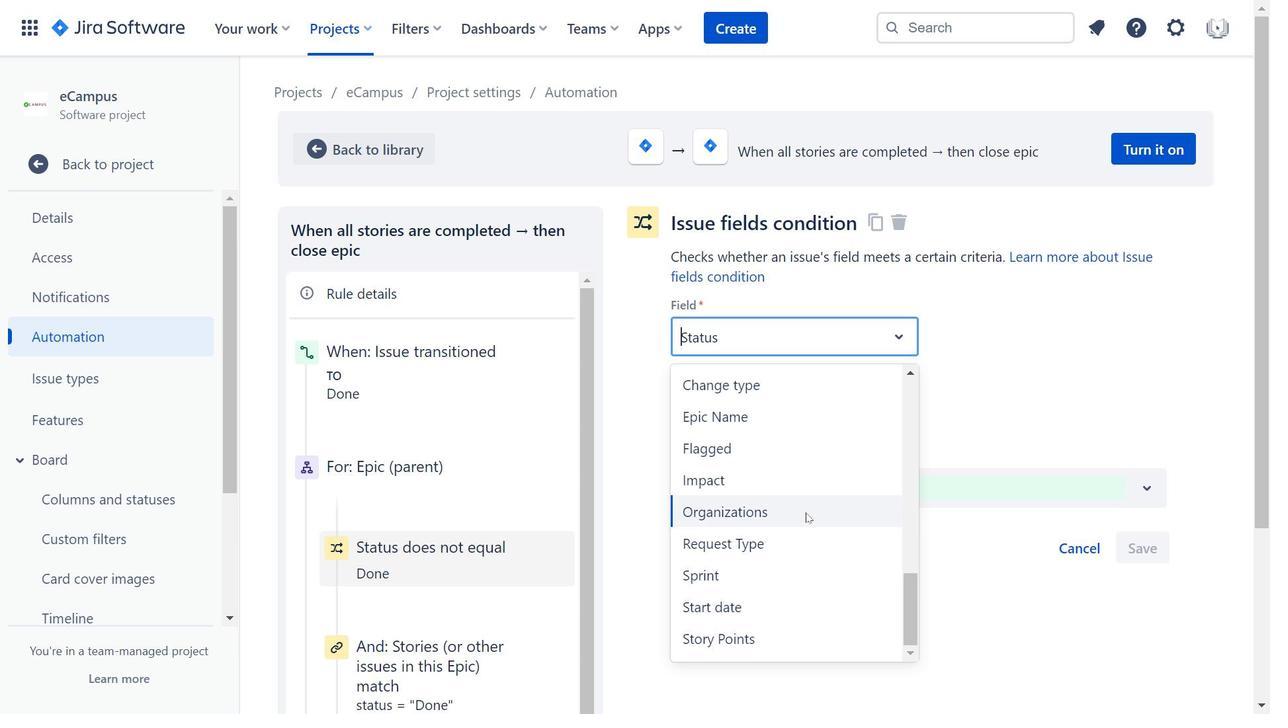 
Action: Mouse moved to (806, 512)
Screenshot: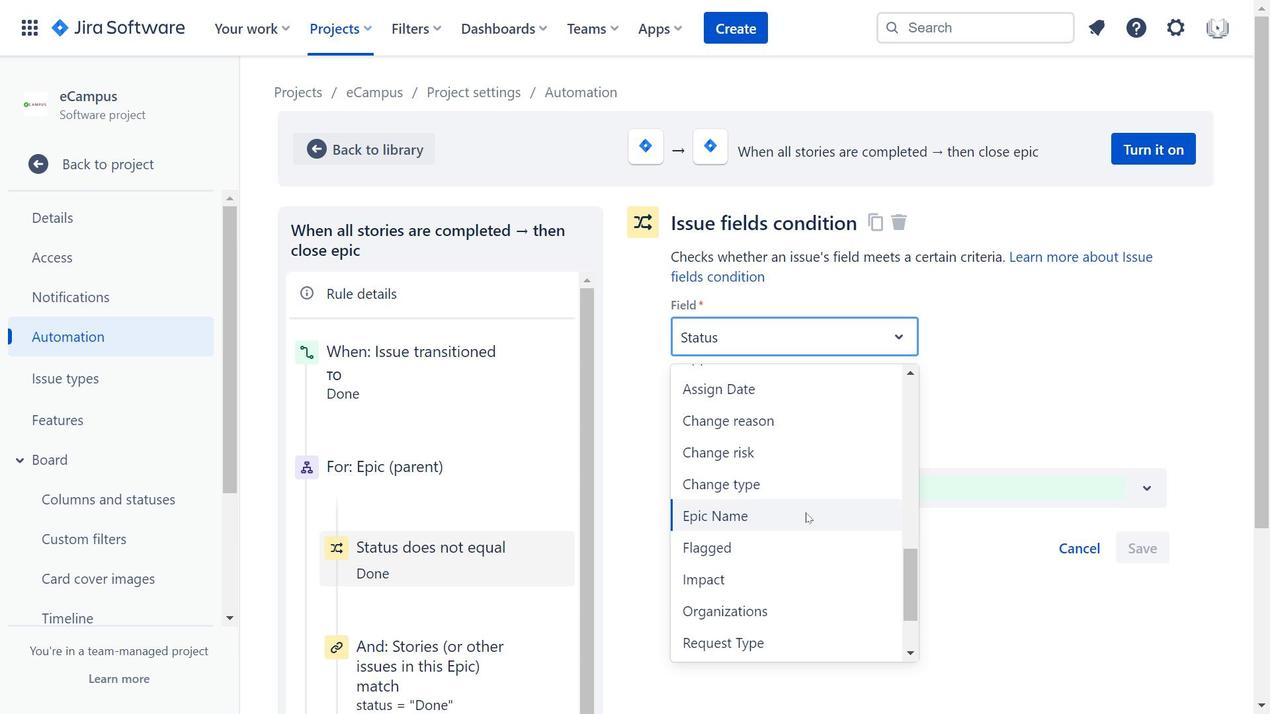 
Action: Mouse scrolled (806, 512) with delta (0, 0)
Screenshot: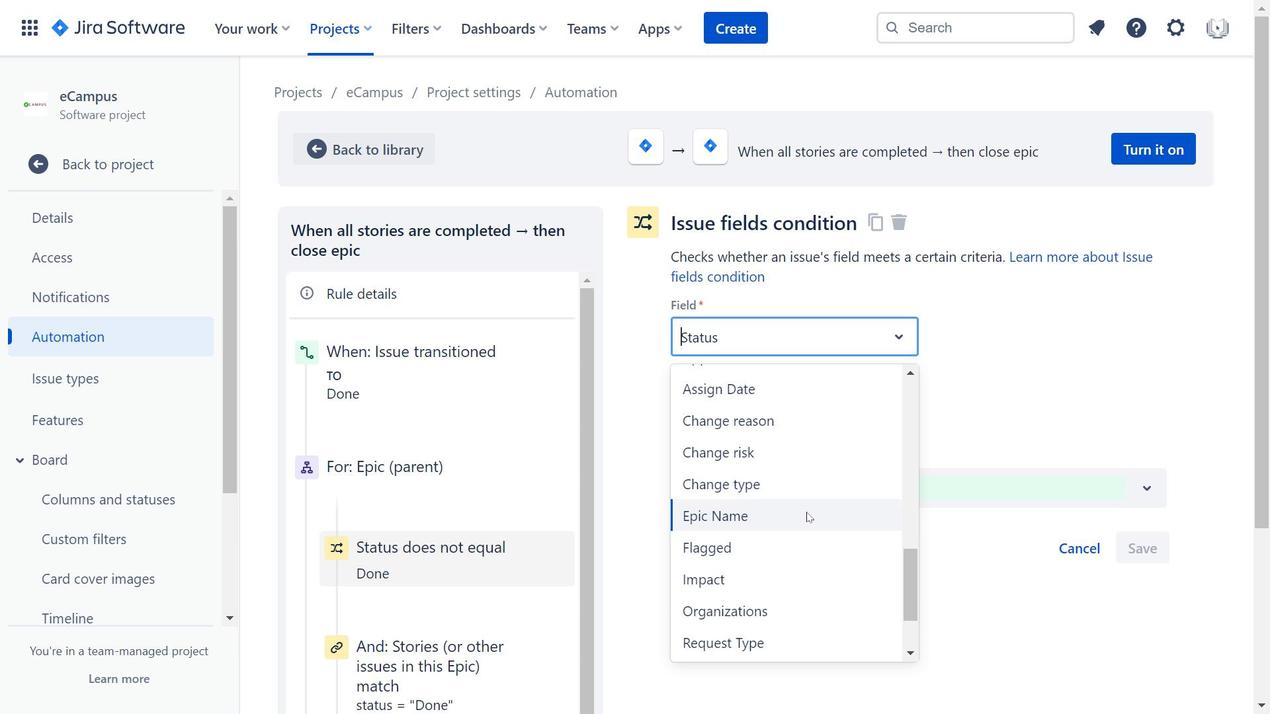 
Action: Mouse moved to (806, 512)
Screenshot: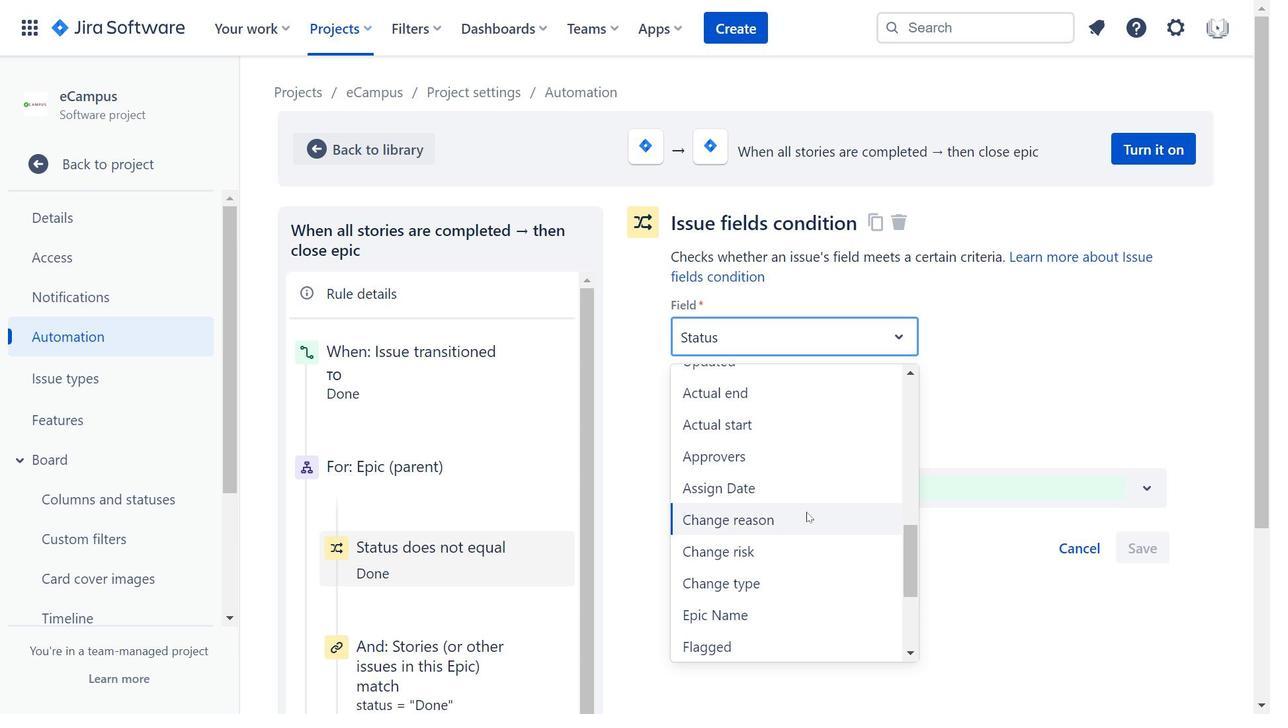 
Action: Mouse scrolled (806, 512) with delta (0, 0)
Screenshot: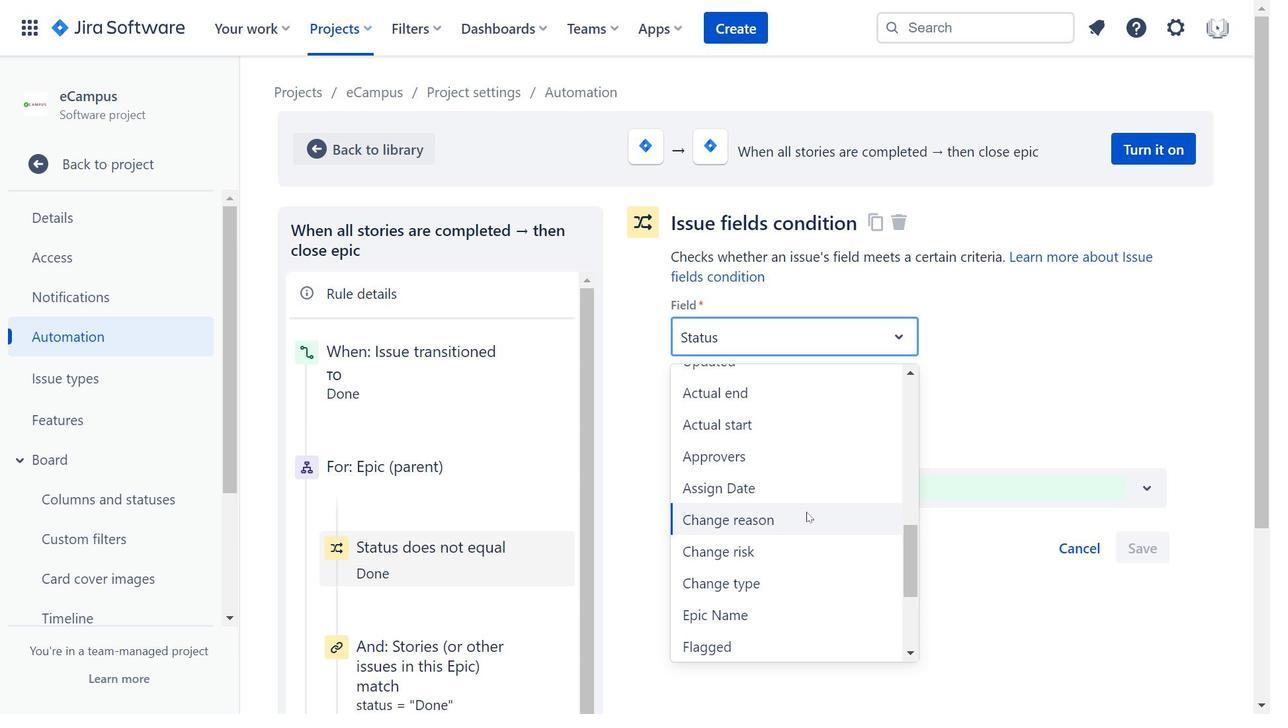 
Action: Mouse scrolled (806, 512) with delta (0, 0)
Screenshot: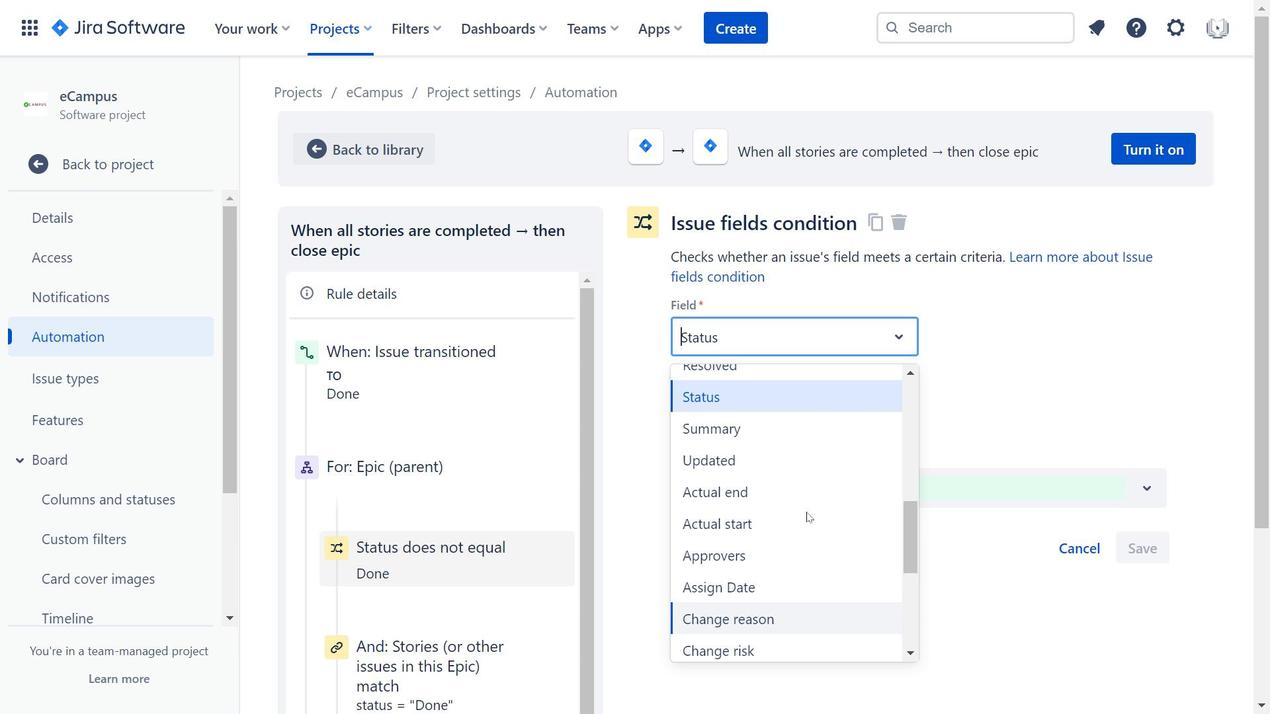 
Action: Mouse scrolled (806, 512) with delta (0, 0)
Screenshot: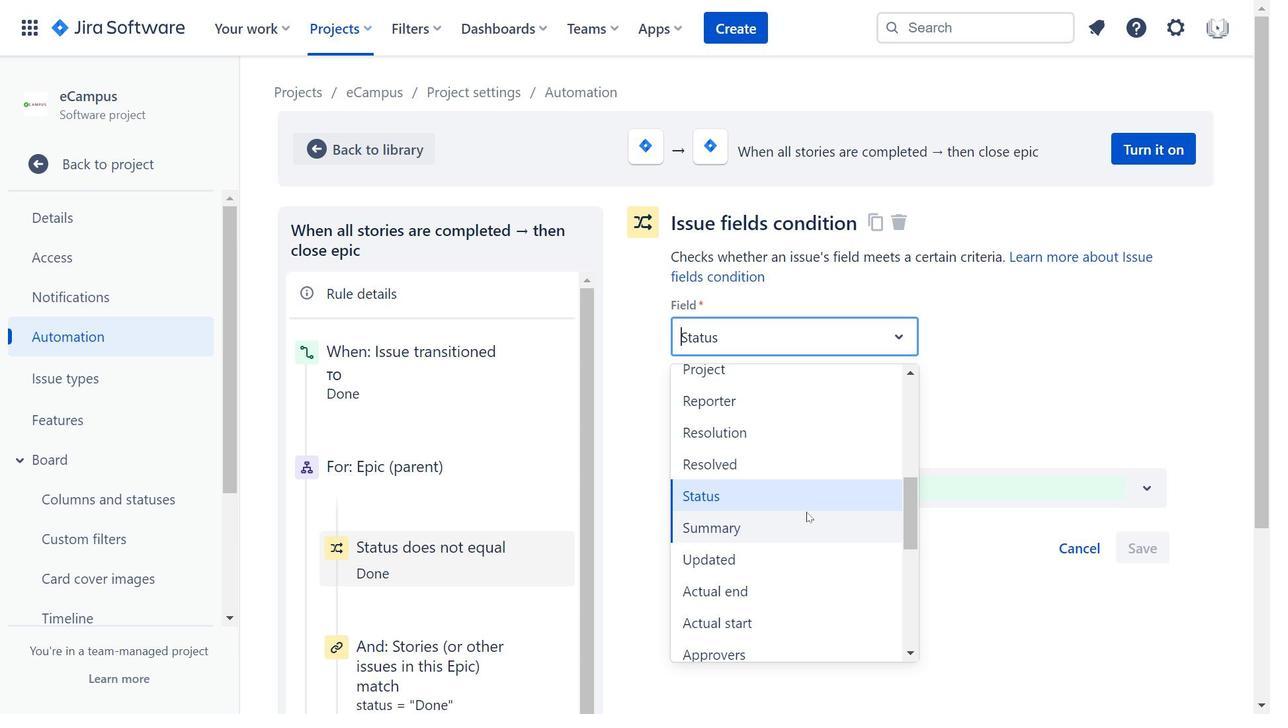 
Action: Mouse moved to (820, 468)
Screenshot: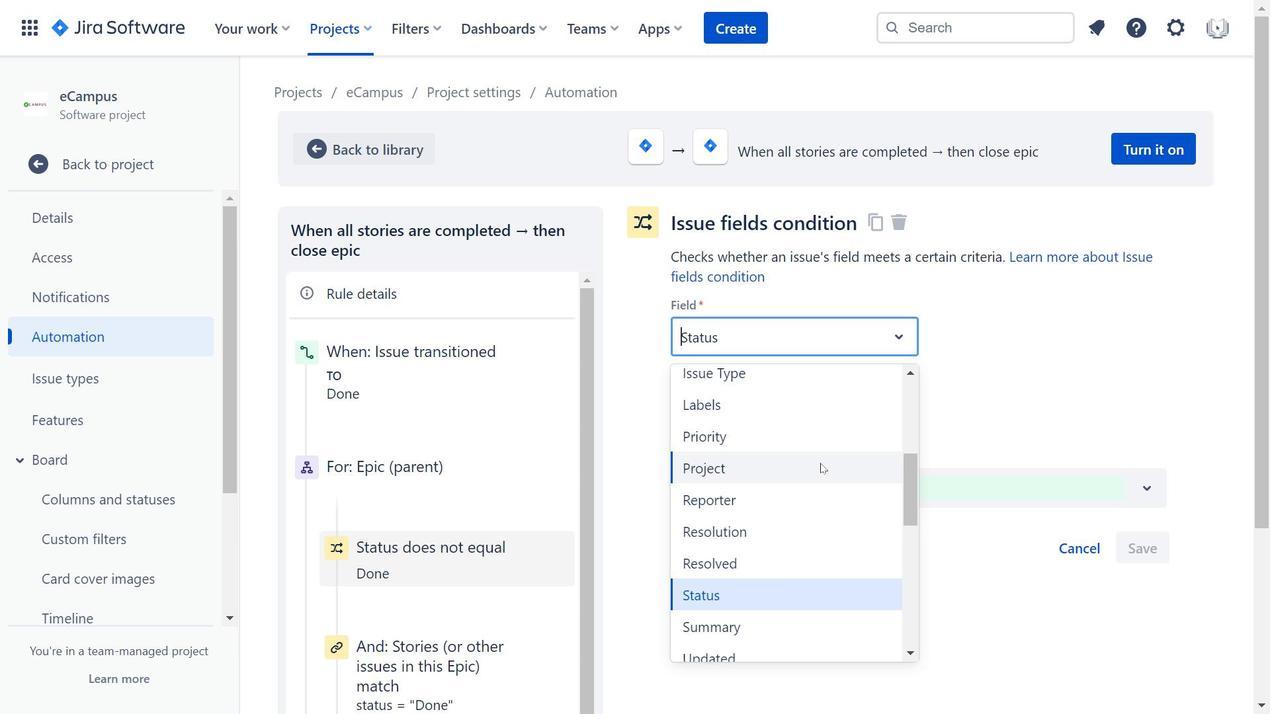 
Action: Mouse scrolled (820, 469) with delta (0, 0)
Screenshot: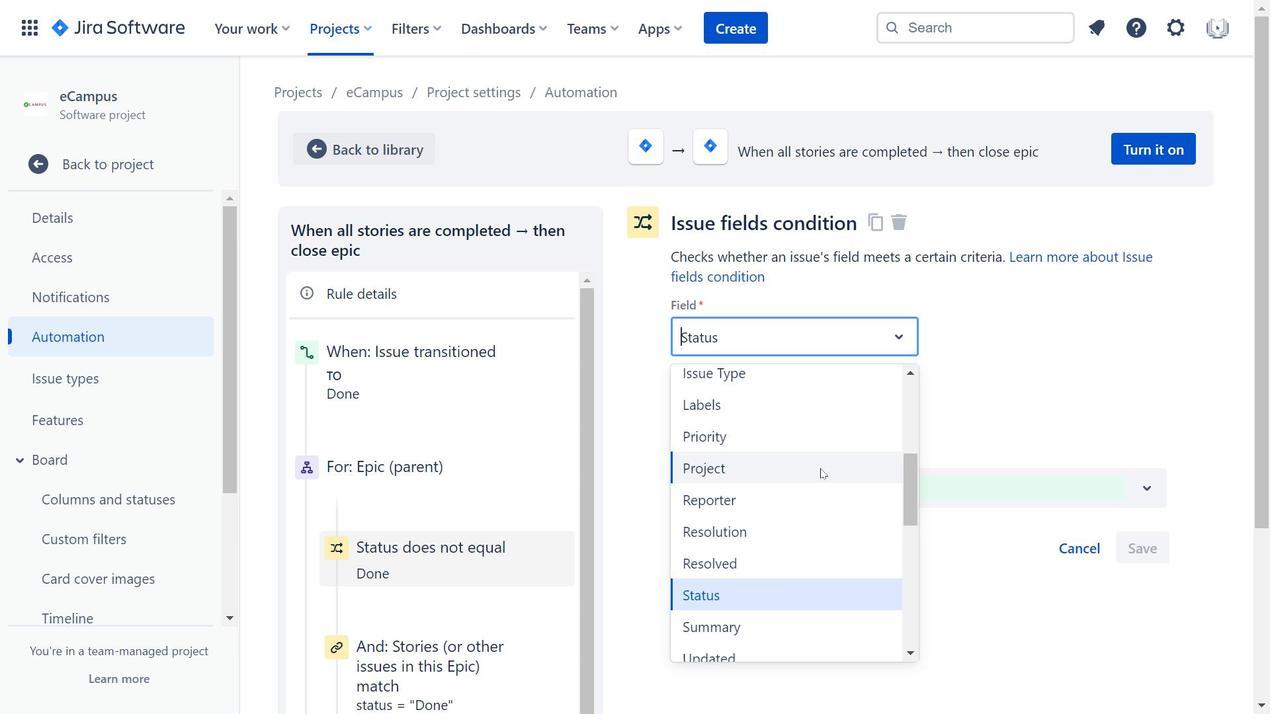 
Action: Mouse scrolled (820, 469) with delta (0, 0)
Screenshot: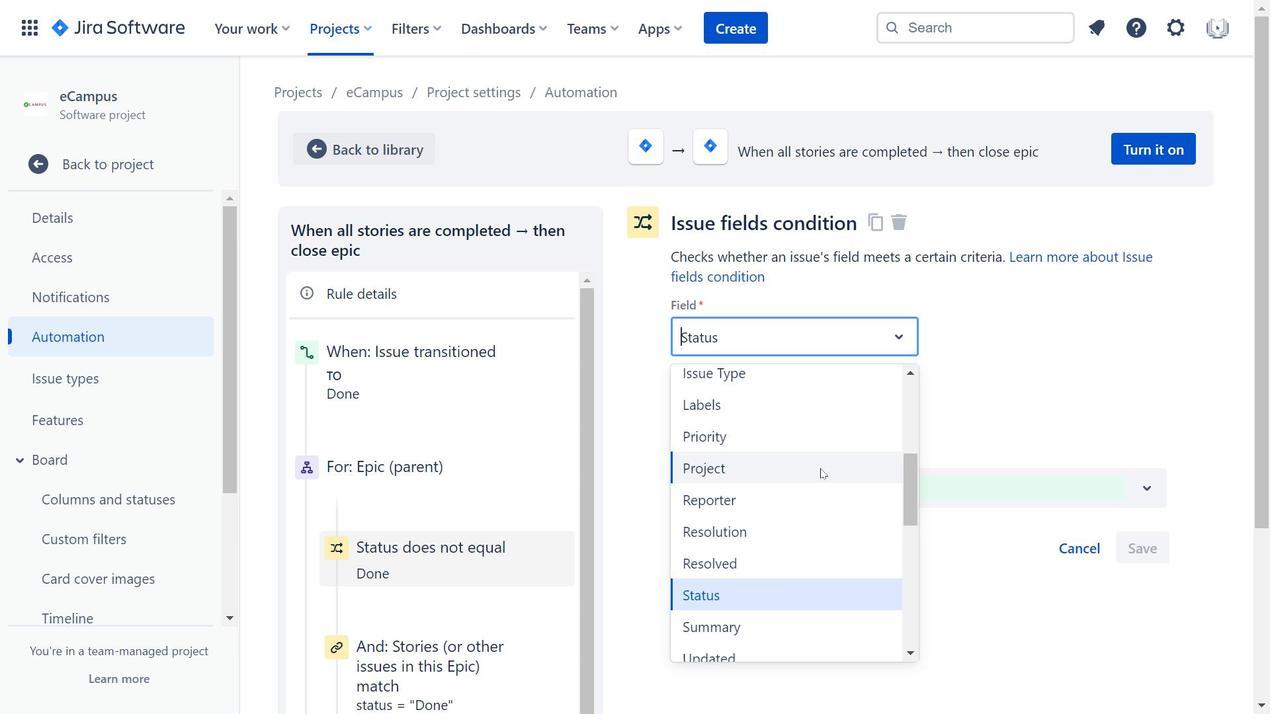 
Action: Mouse moved to (1028, 482)
Screenshot: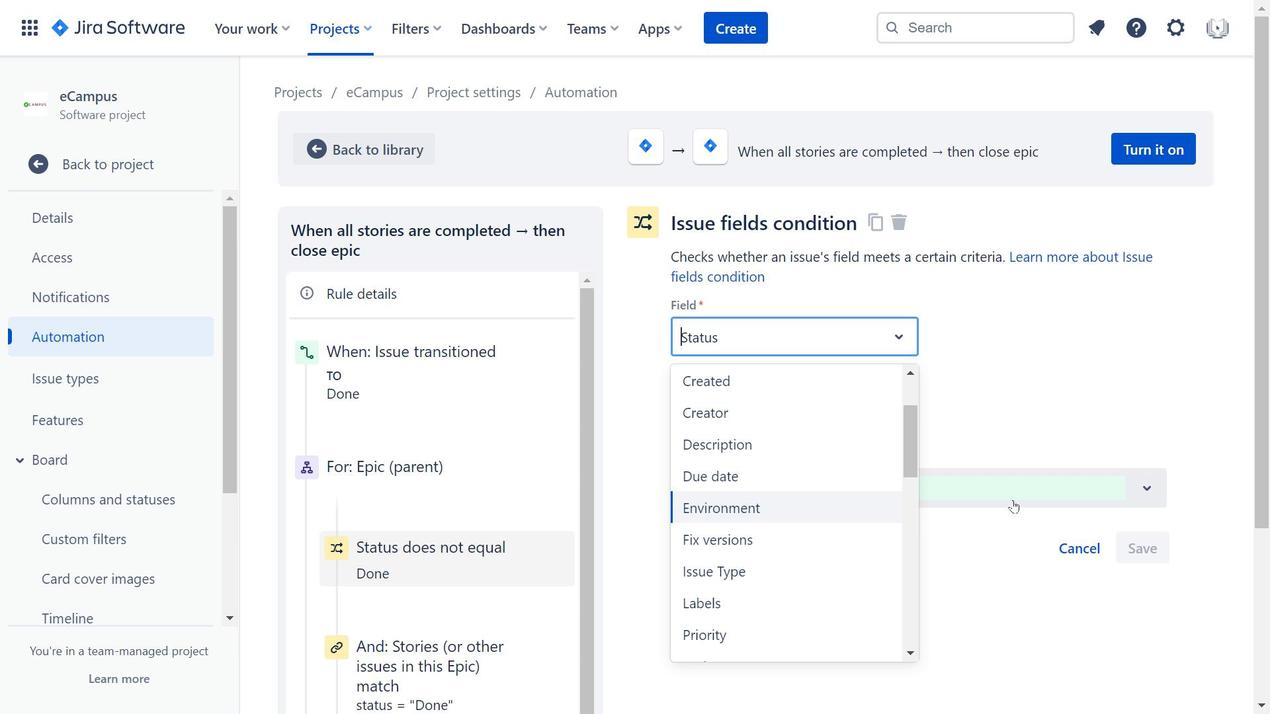 
Action: Mouse pressed left at (1028, 482)
Screenshot: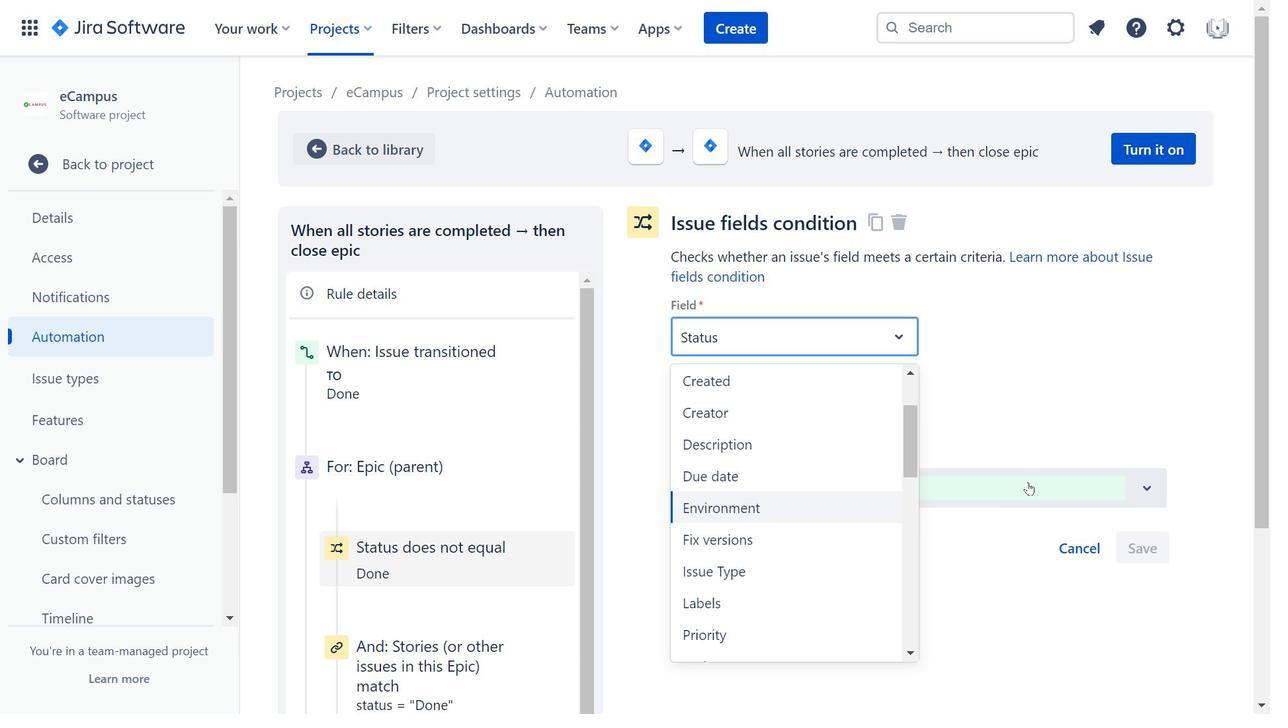 
Action: Mouse moved to (792, 420)
Screenshot: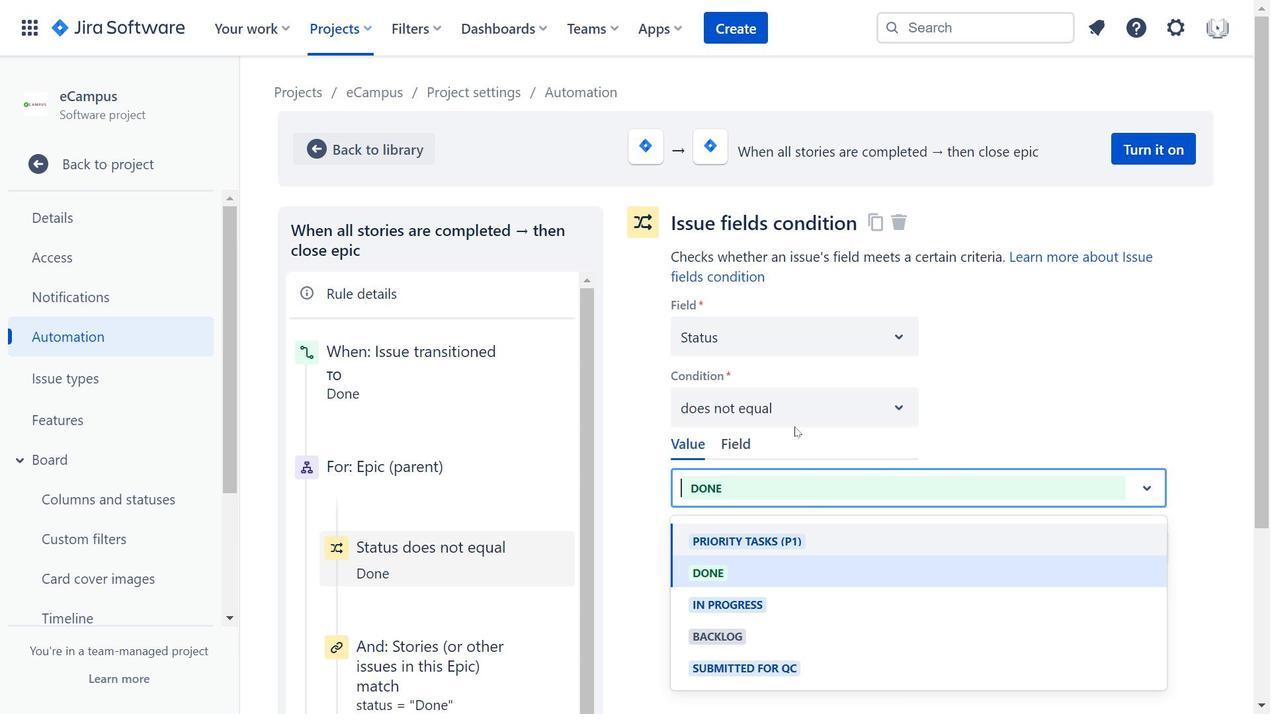 
Action: Mouse pressed left at (792, 420)
Screenshot: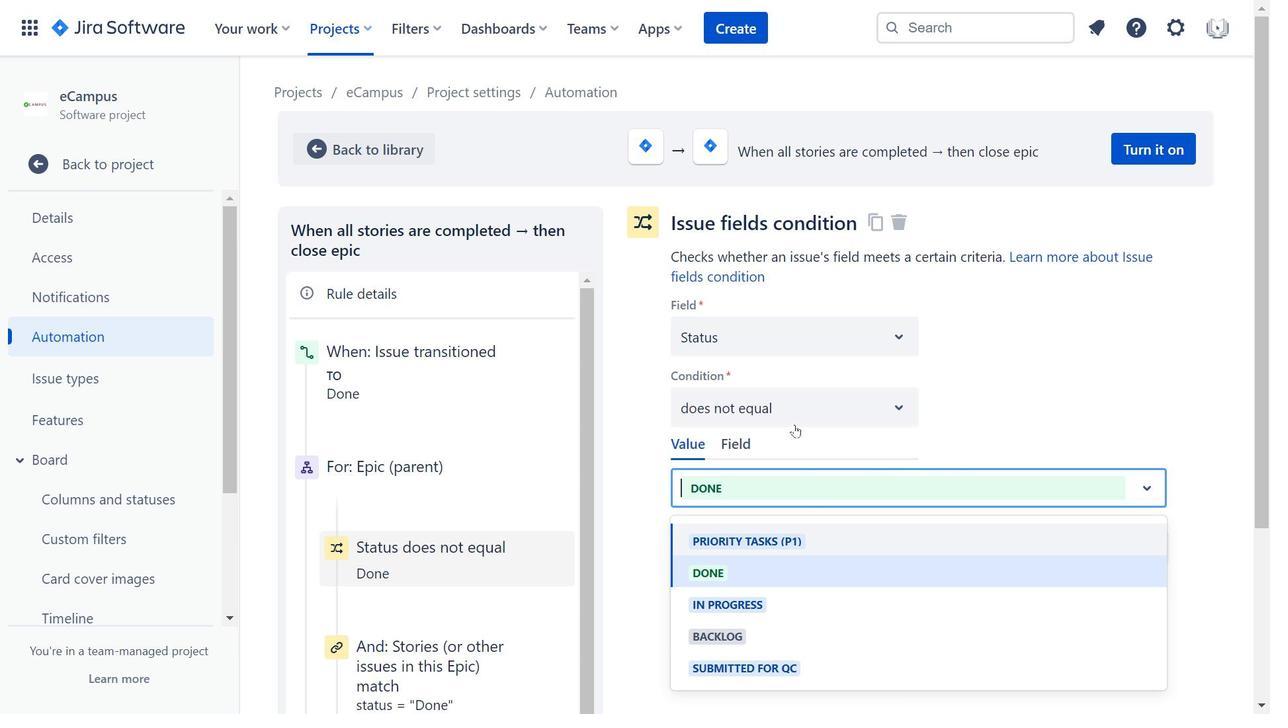 
Action: Mouse moved to (962, 413)
Screenshot: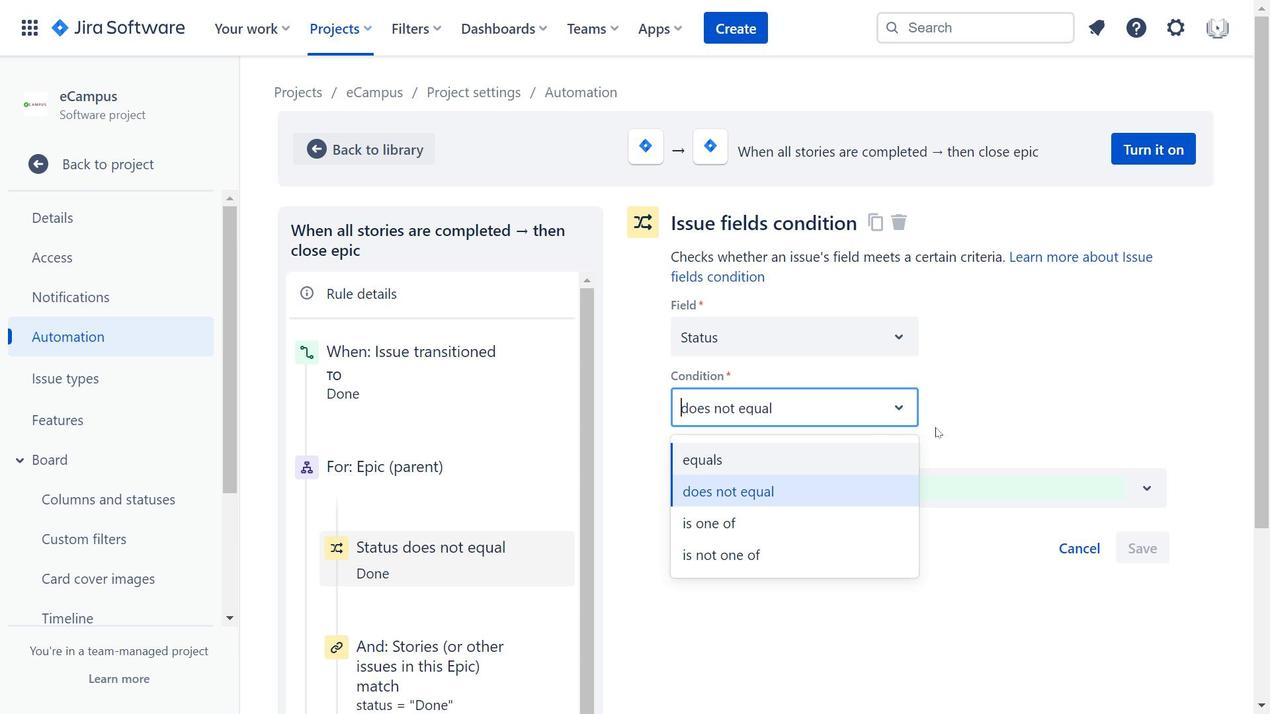 
Action: Mouse pressed left at (962, 413)
Screenshot: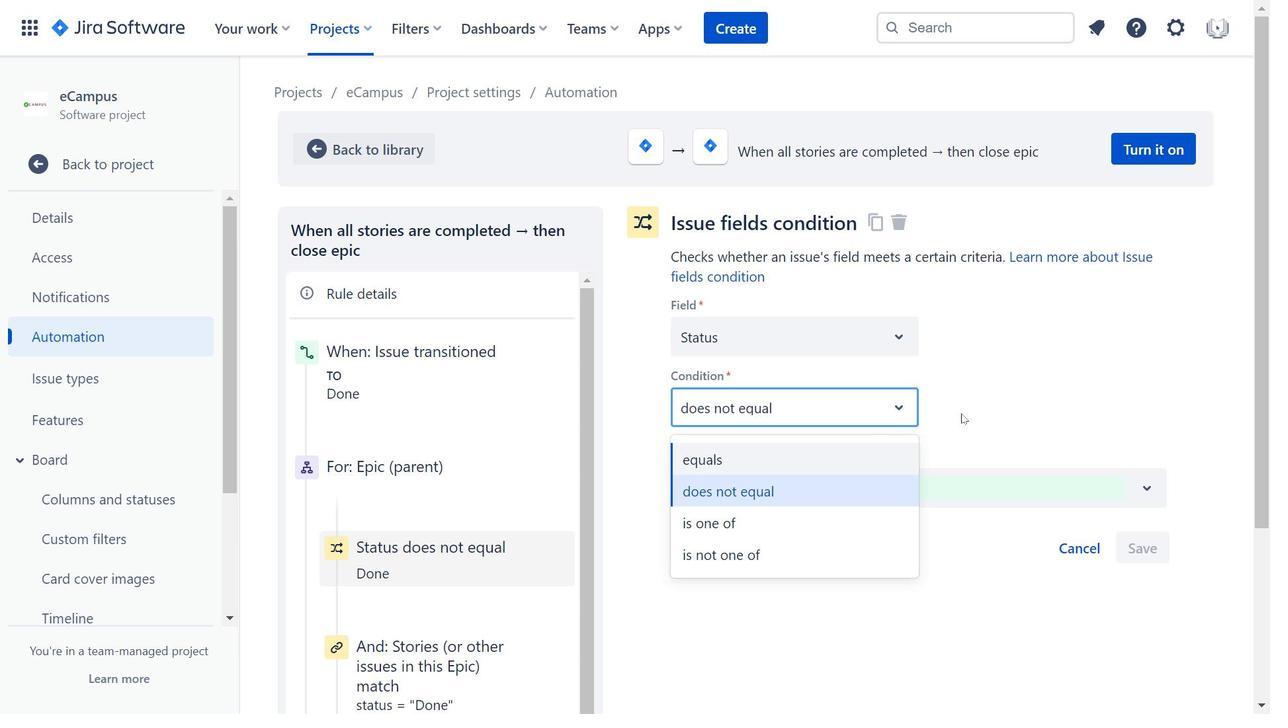 
Action: Mouse moved to (455, 455)
Screenshot: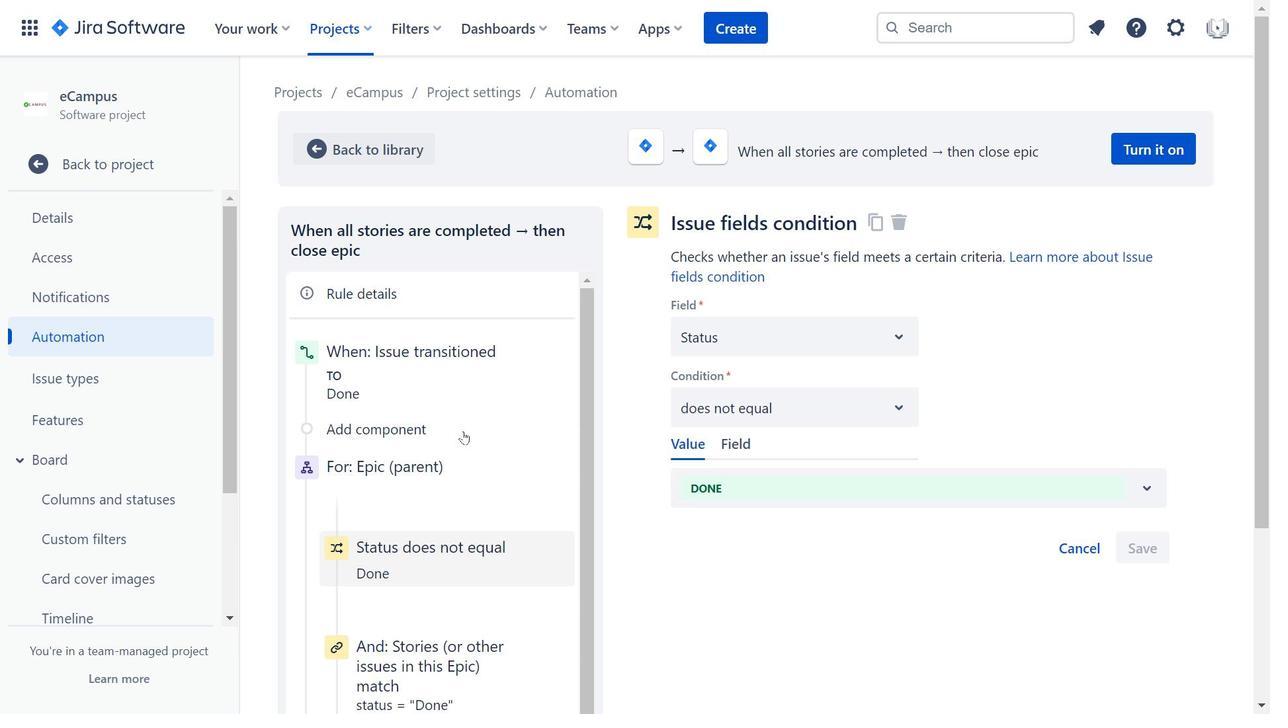
Action: Mouse scrolled (455, 454) with delta (0, 0)
Screenshot: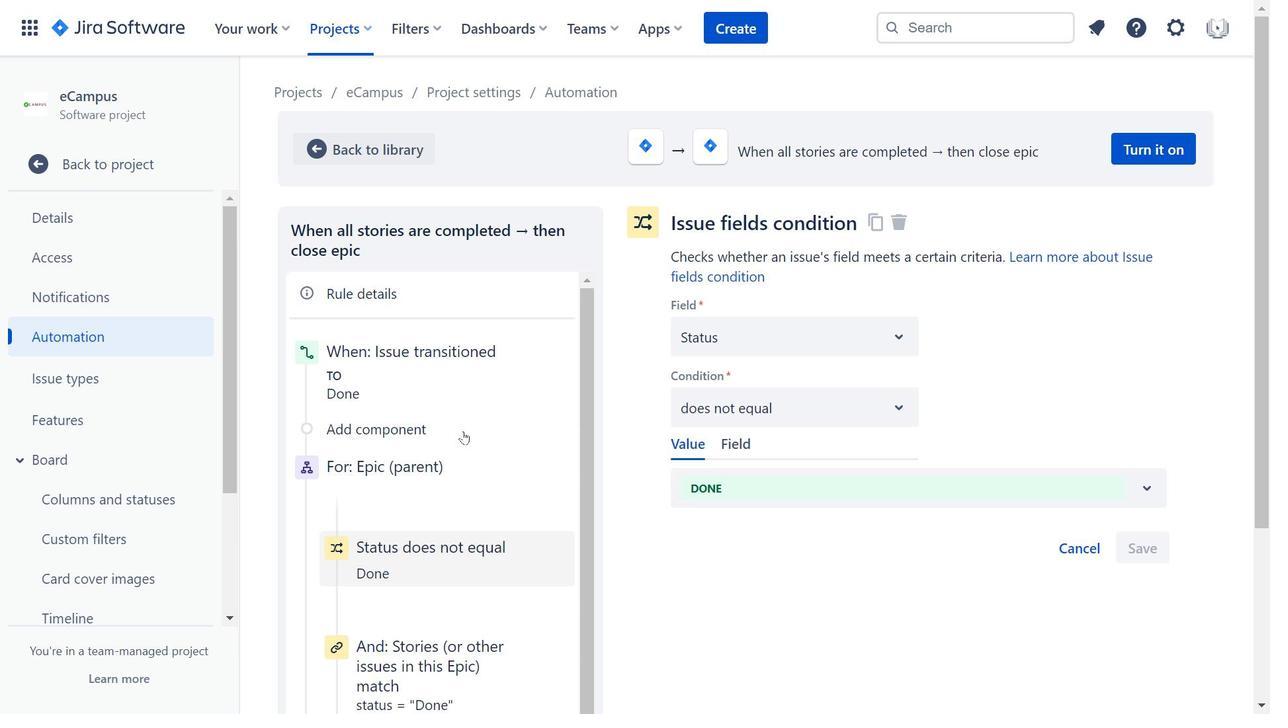 
Action: Mouse moved to (455, 455)
Screenshot: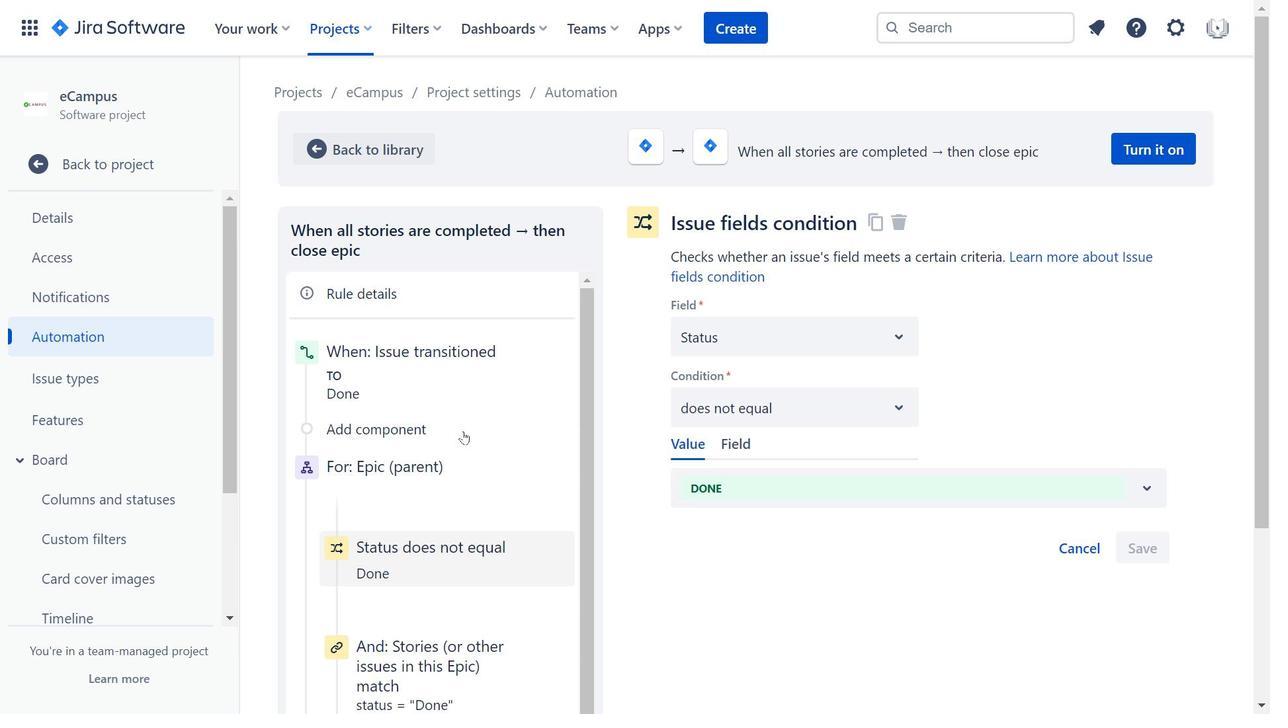 
Action: Mouse scrolled (455, 455) with delta (0, 0)
Screenshot: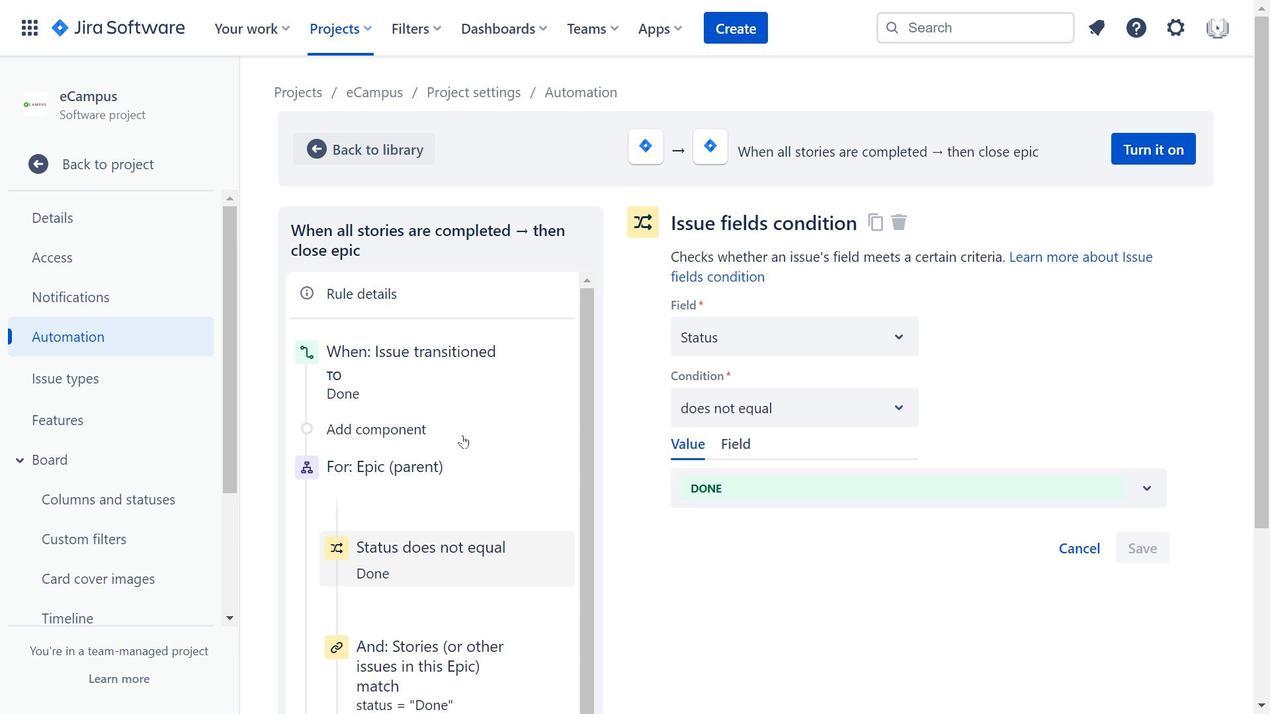 
Action: Mouse moved to (452, 525)
Screenshot: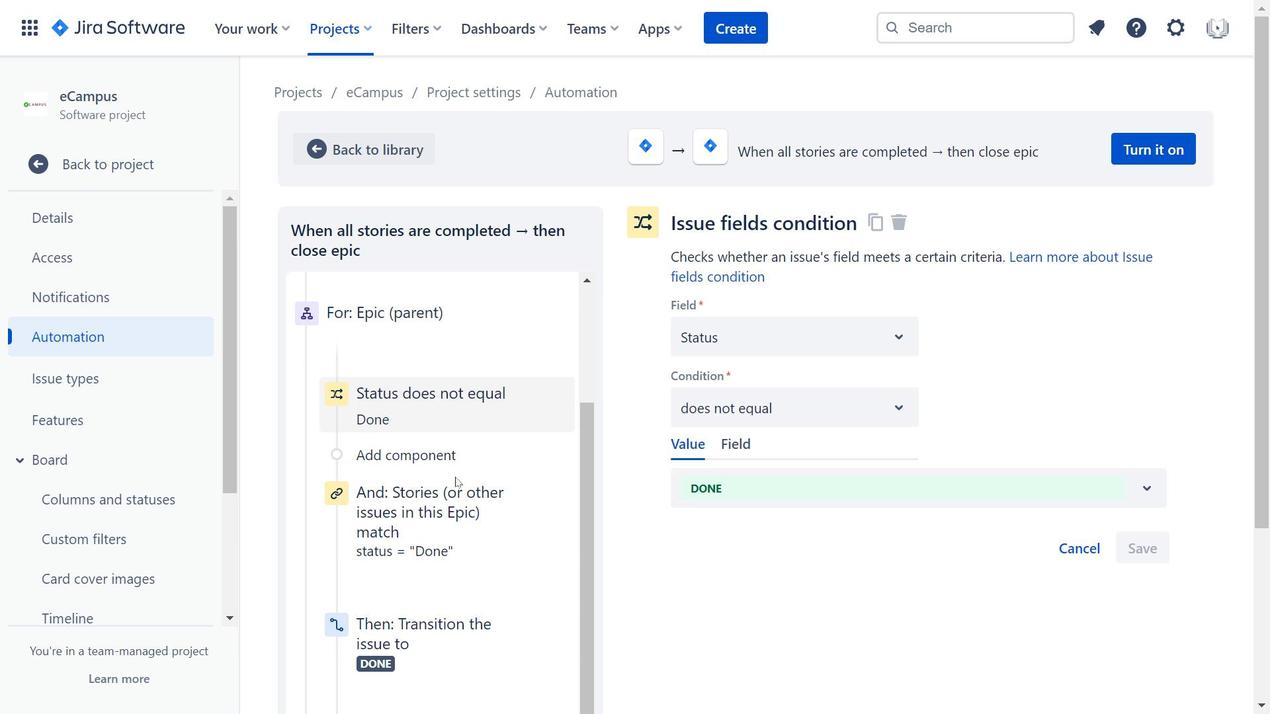 
Action: Mouse pressed left at (452, 525)
Screenshot: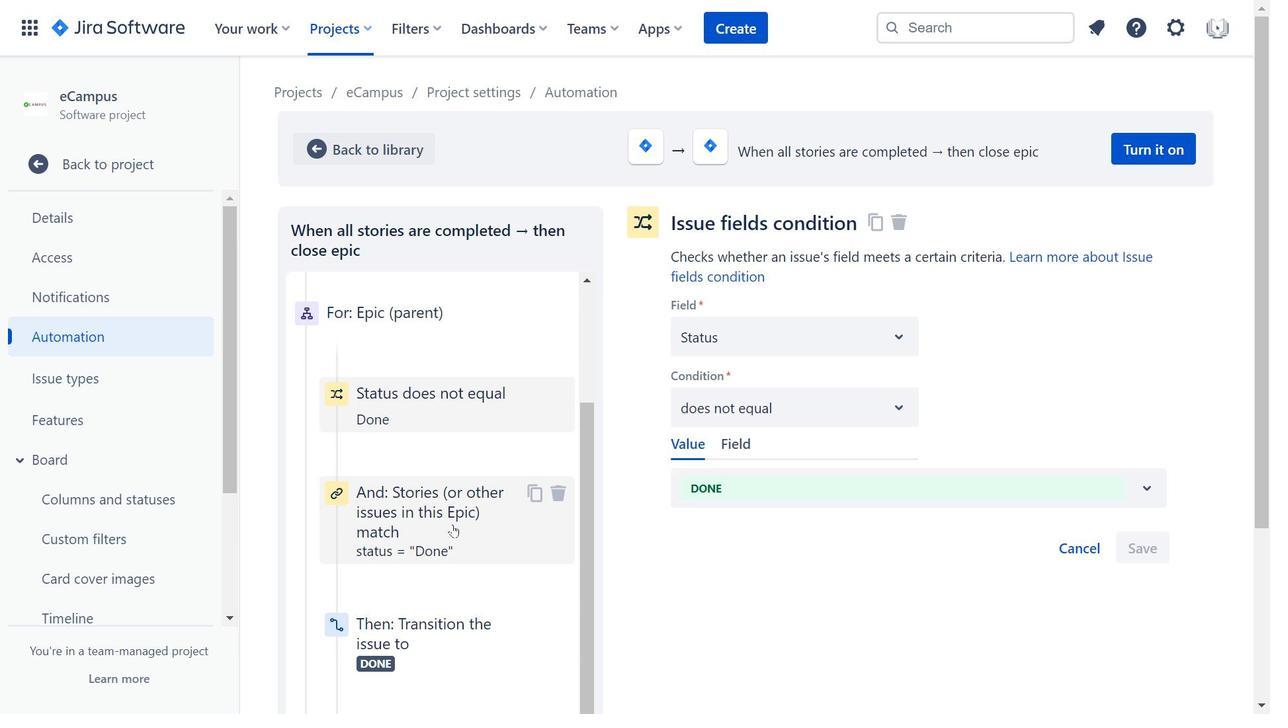 
Action: Mouse moved to (795, 372)
Screenshot: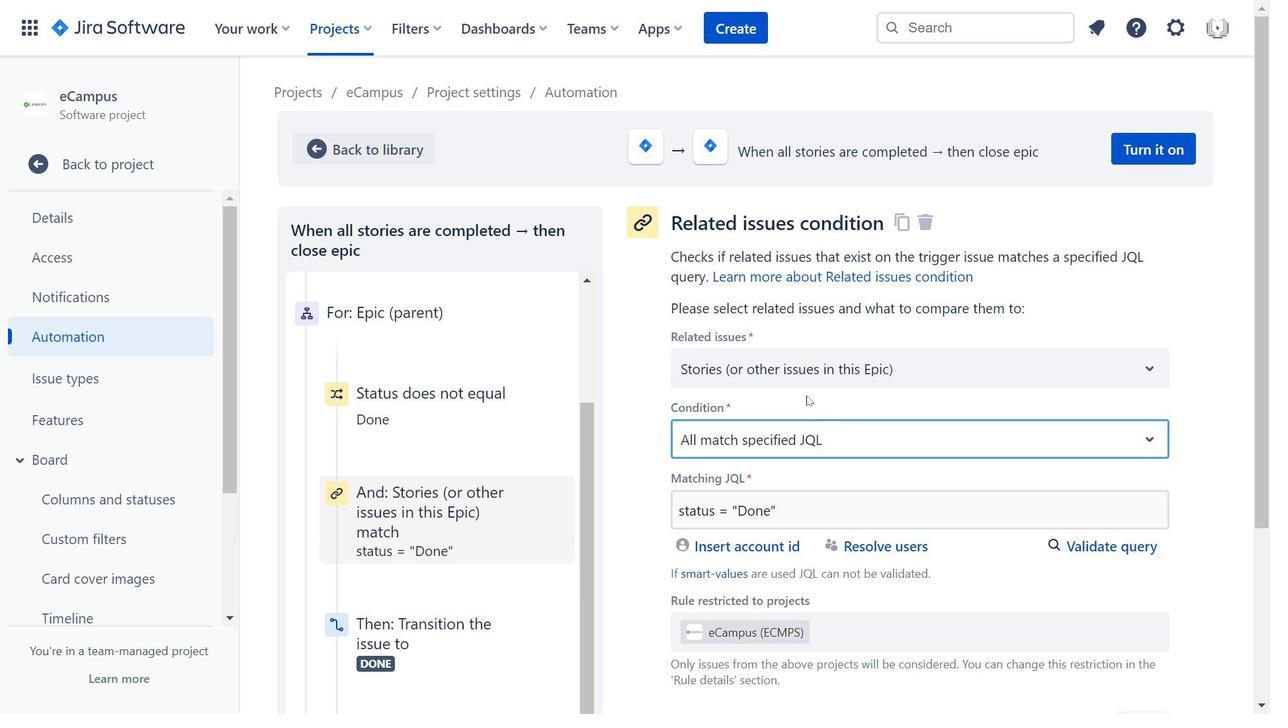 
Action: Mouse pressed left at (795, 372)
Screenshot: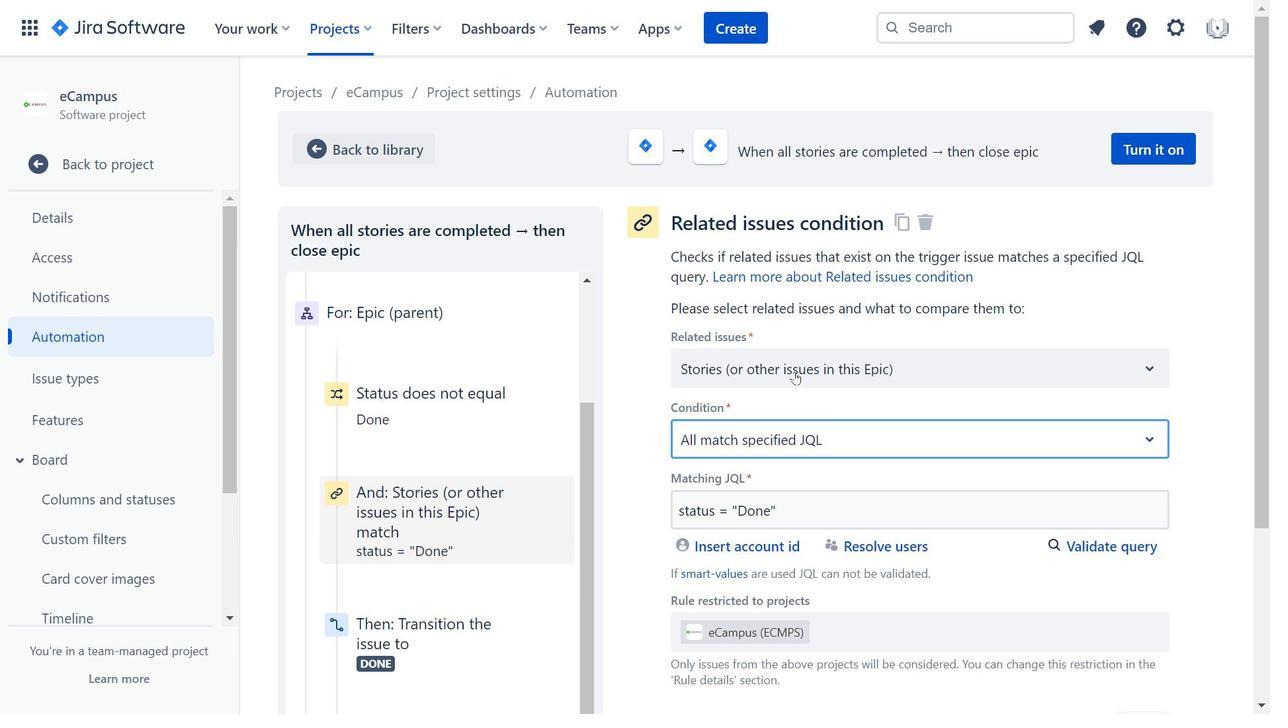 
Action: Mouse moved to (1155, 479)
Screenshot: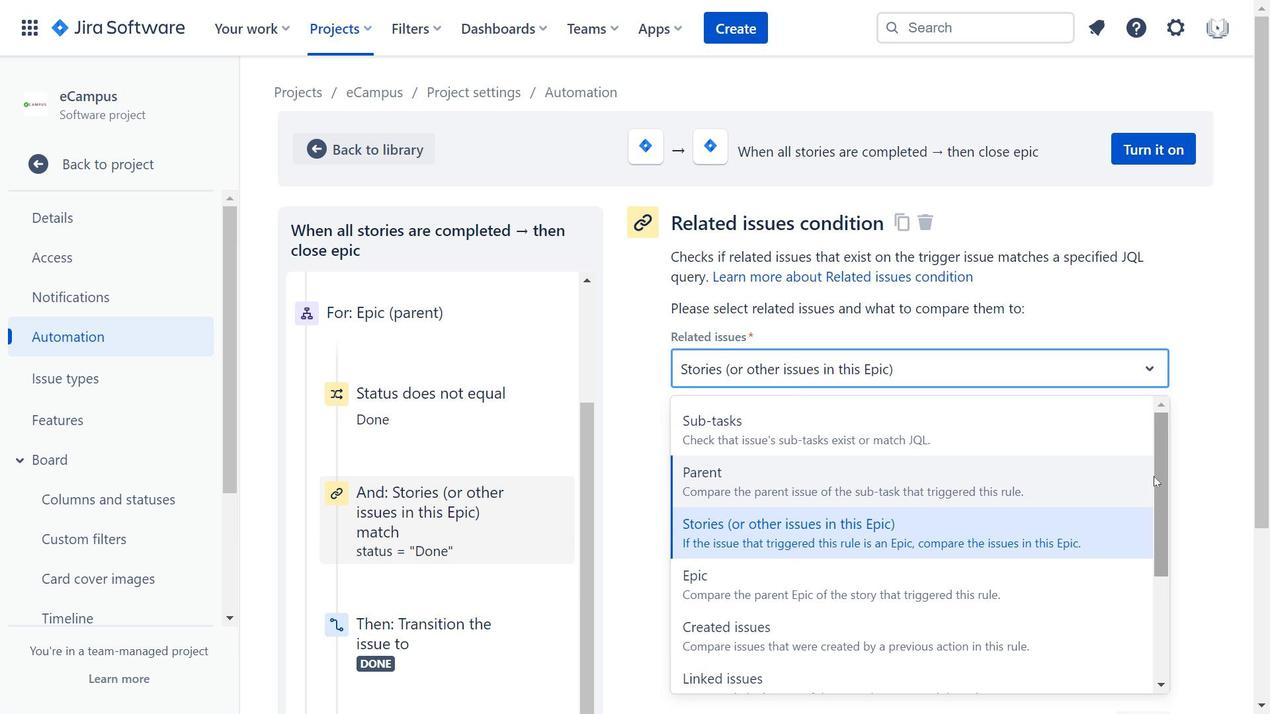 
Action: Mouse pressed left at (1155, 479)
Screenshot: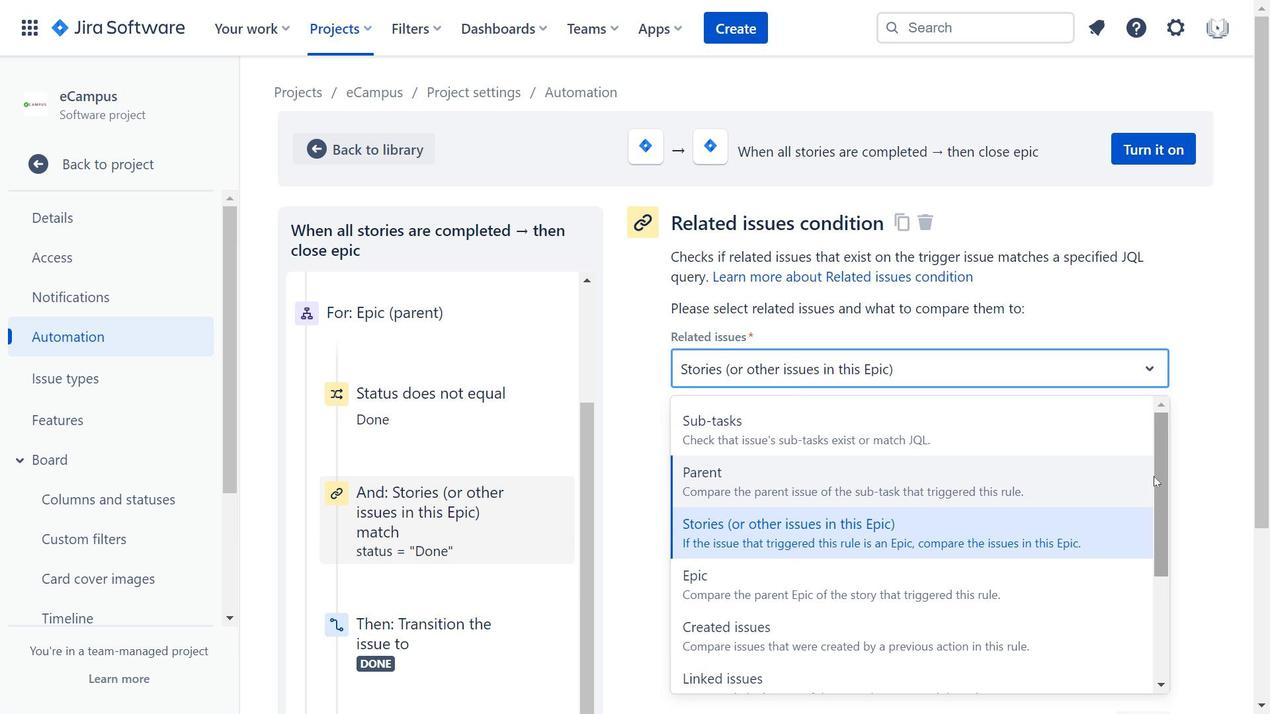 
Action: Mouse moved to (478, 407)
Screenshot: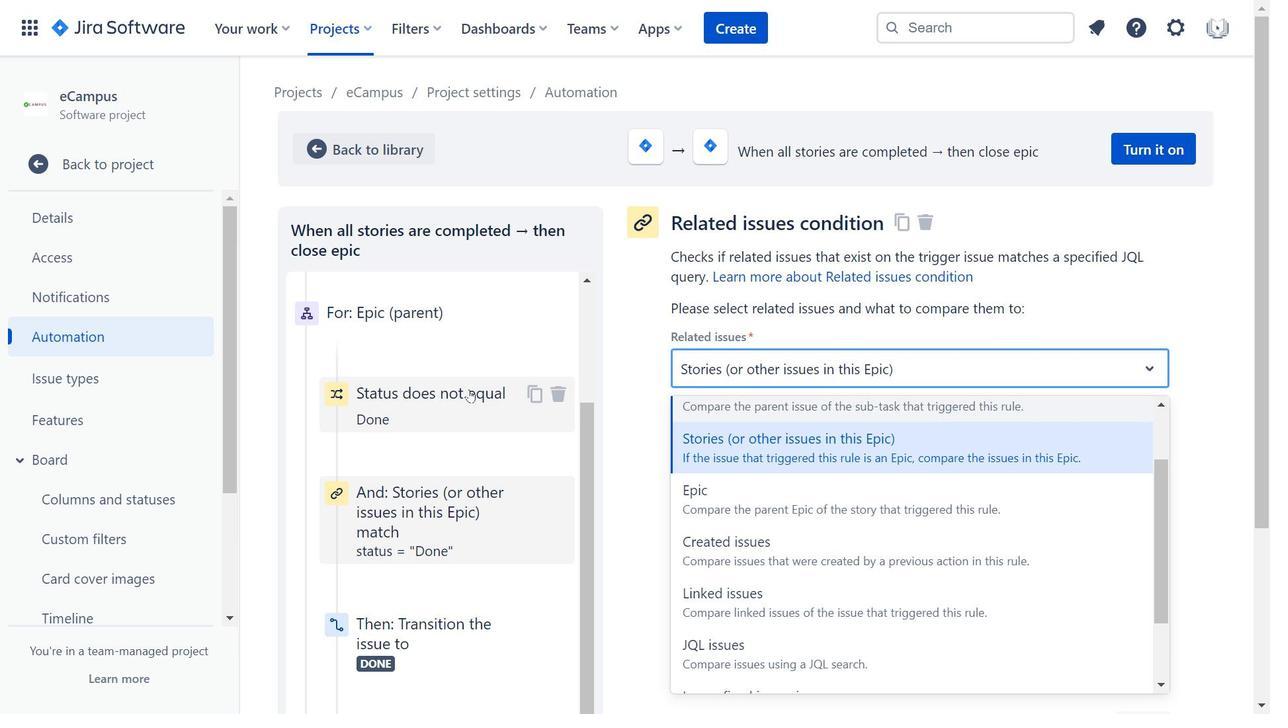 
Action: Mouse scrolled (478, 406) with delta (0, 0)
Screenshot: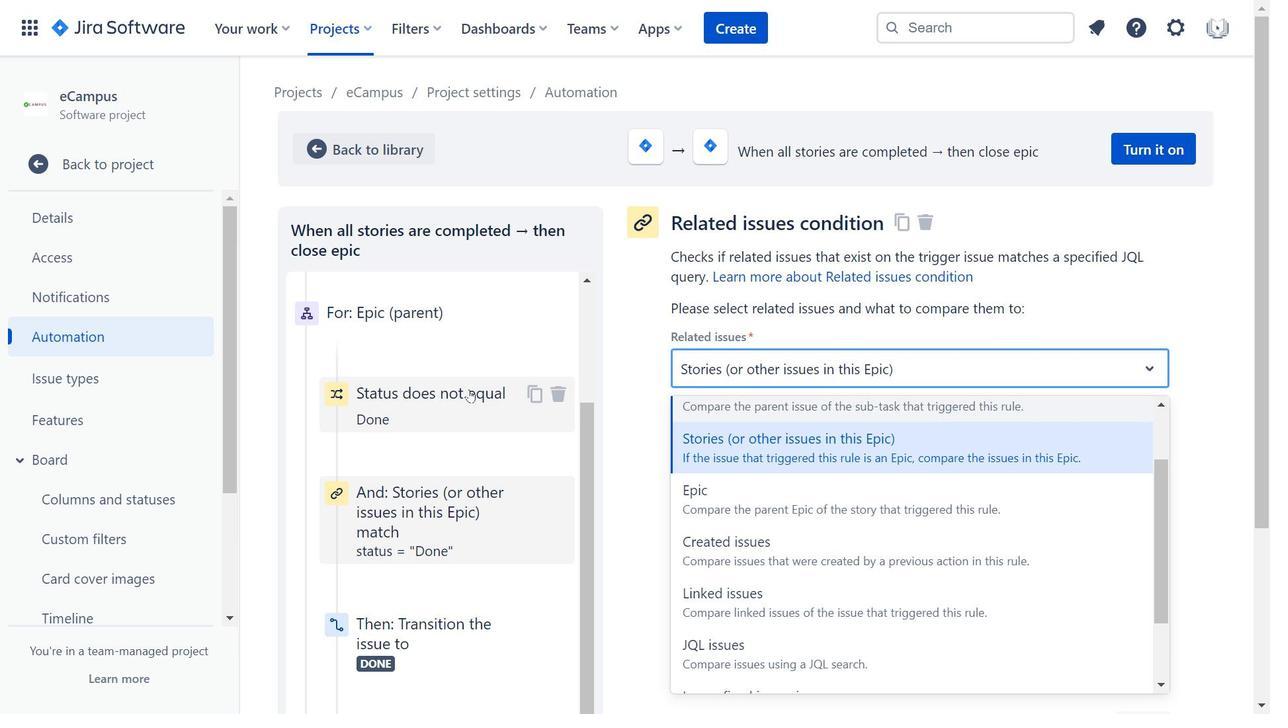 
Action: Mouse moved to (482, 410)
Screenshot: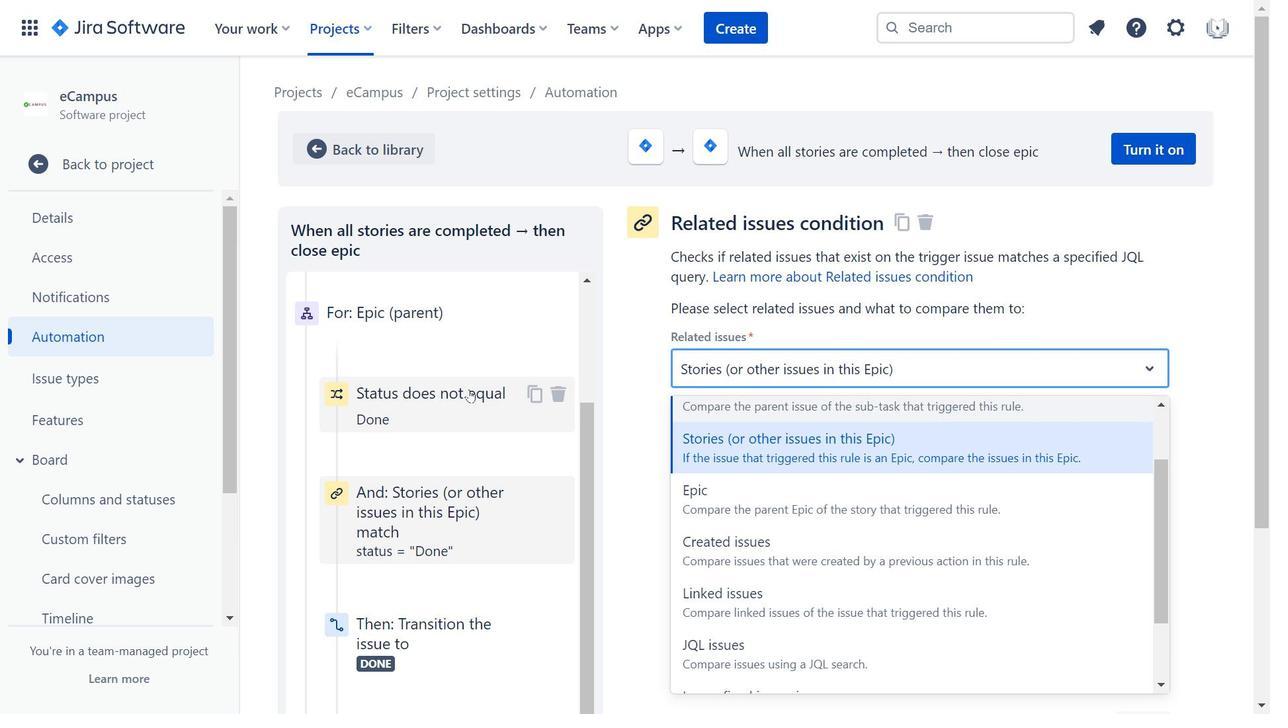 
Action: Mouse scrolled (482, 409) with delta (0, 0)
Screenshot: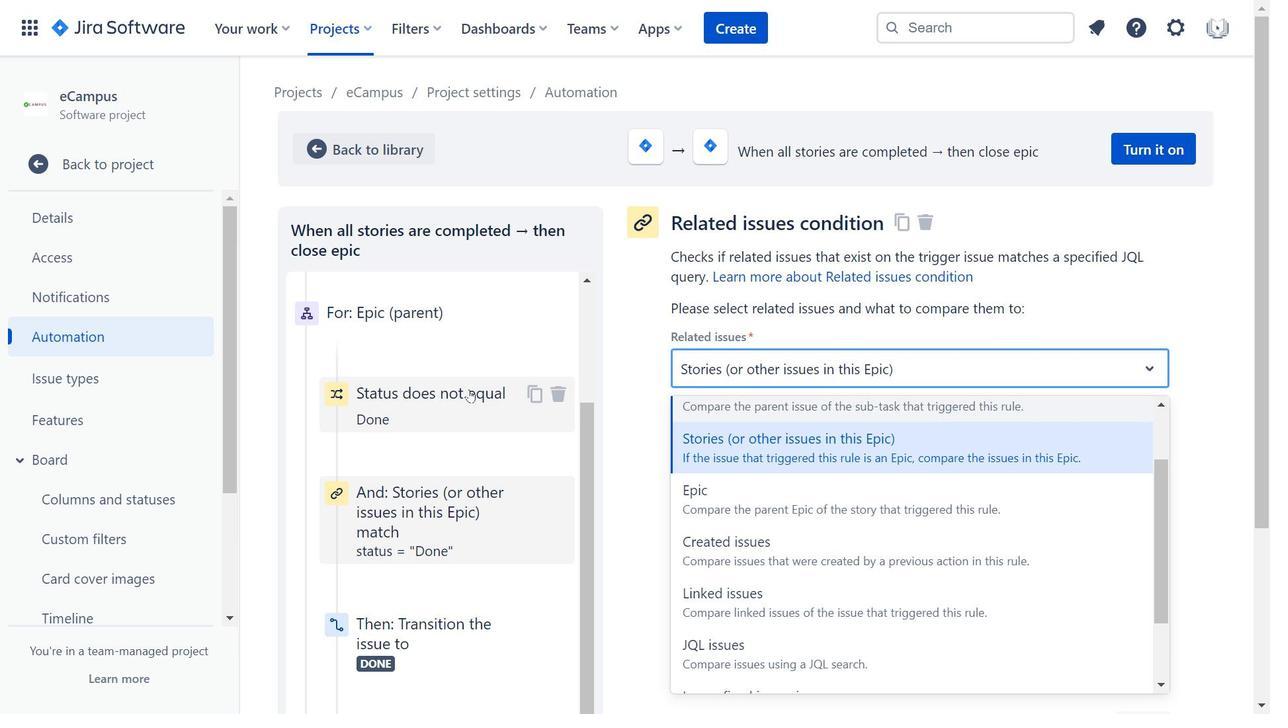 
Action: Mouse moved to (488, 418)
Screenshot: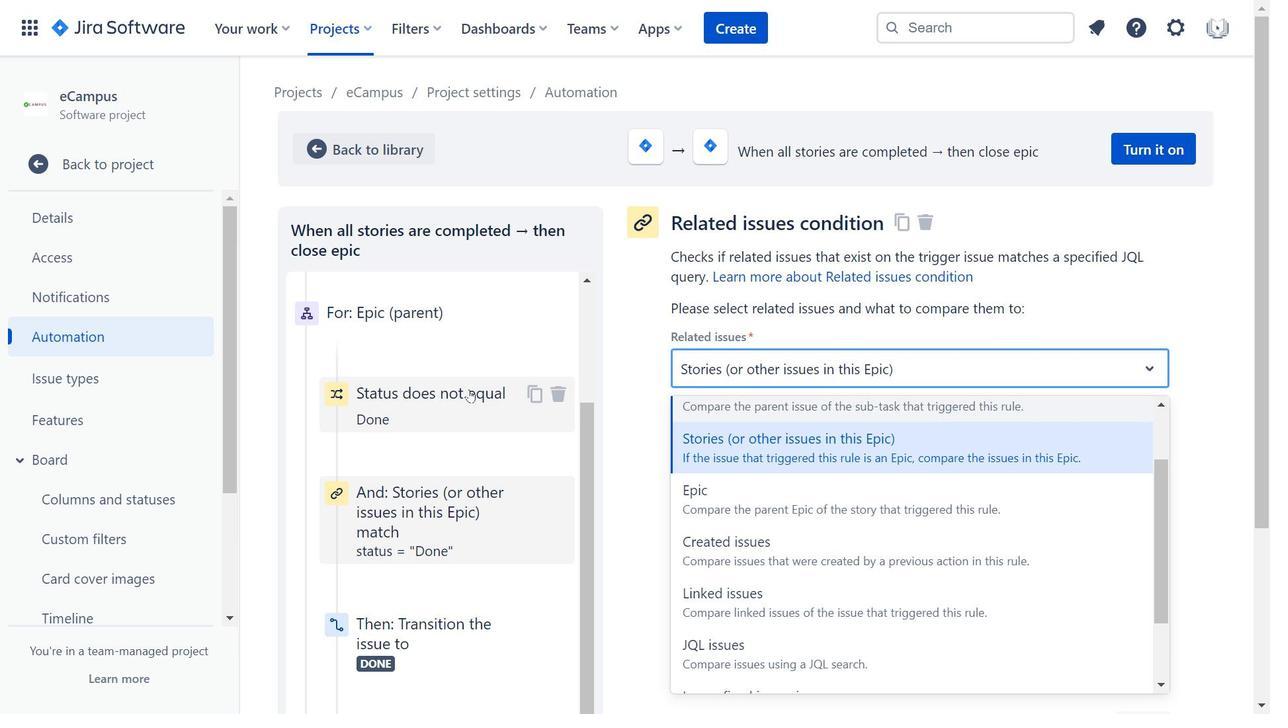 
Action: Mouse scrolled (488, 417) with delta (0, 0)
Screenshot: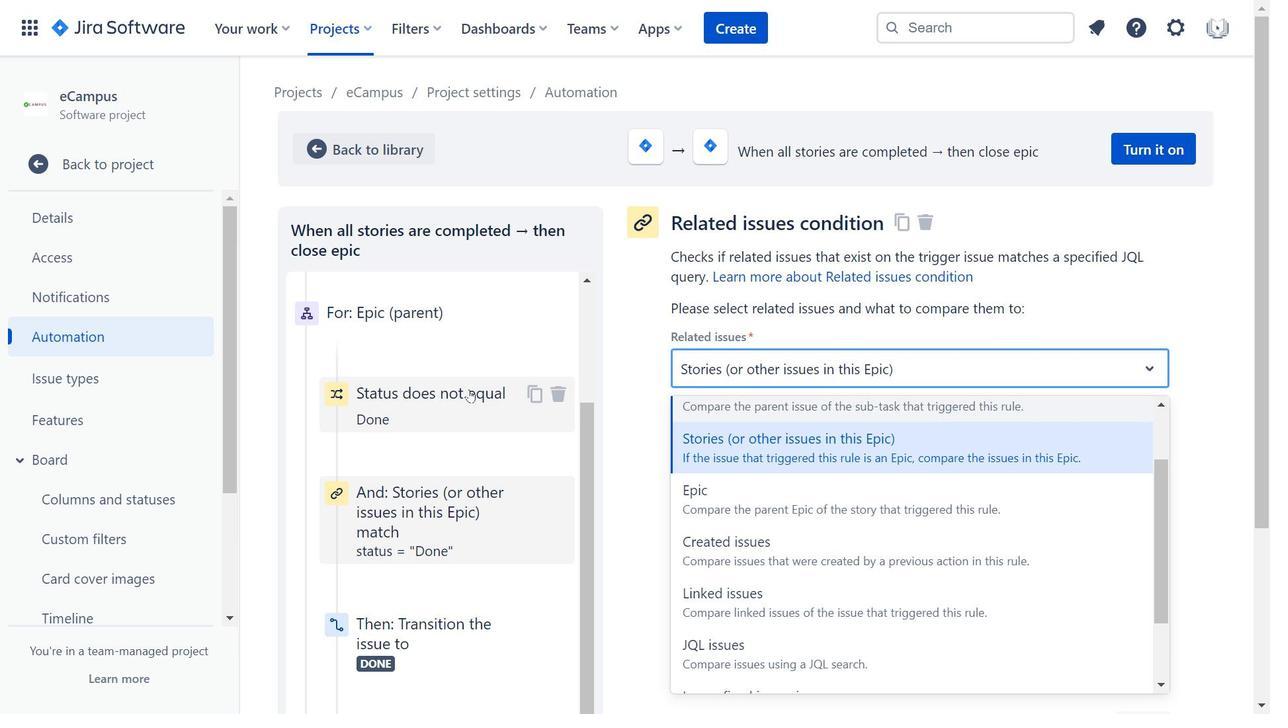 
Action: Mouse moved to (426, 425)
Screenshot: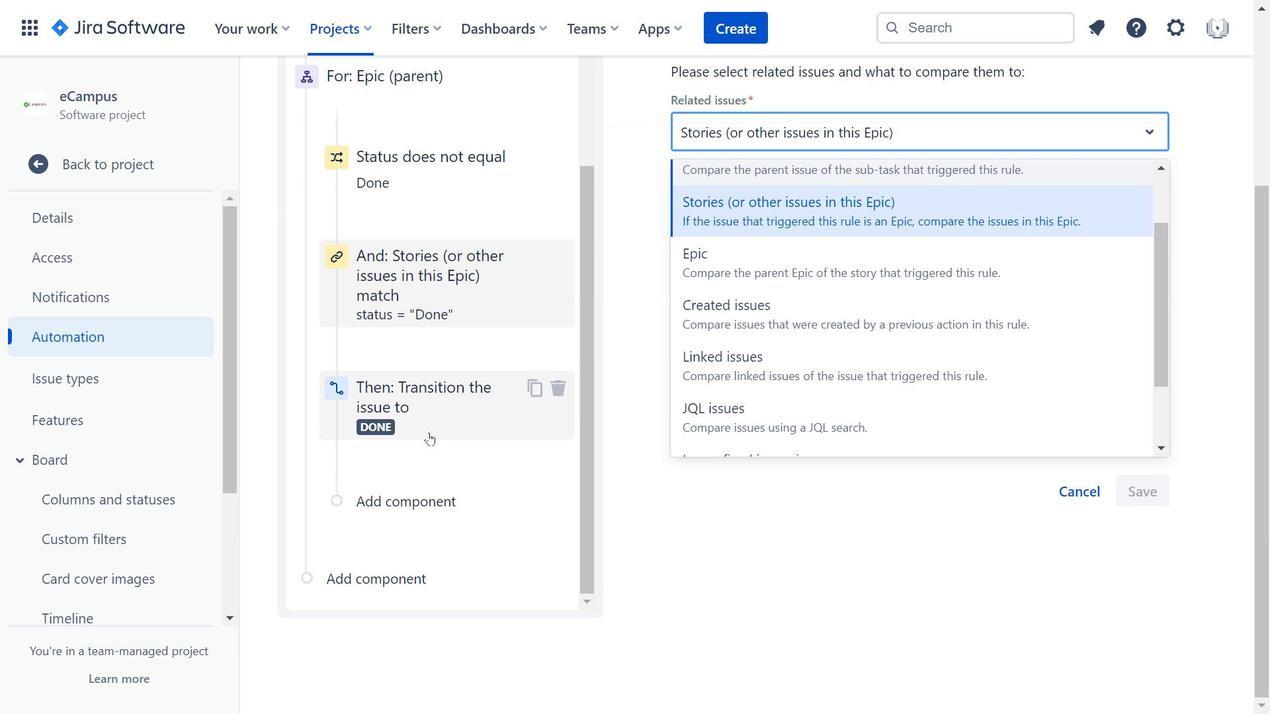 
Action: Mouse pressed left at (426, 425)
Screenshot: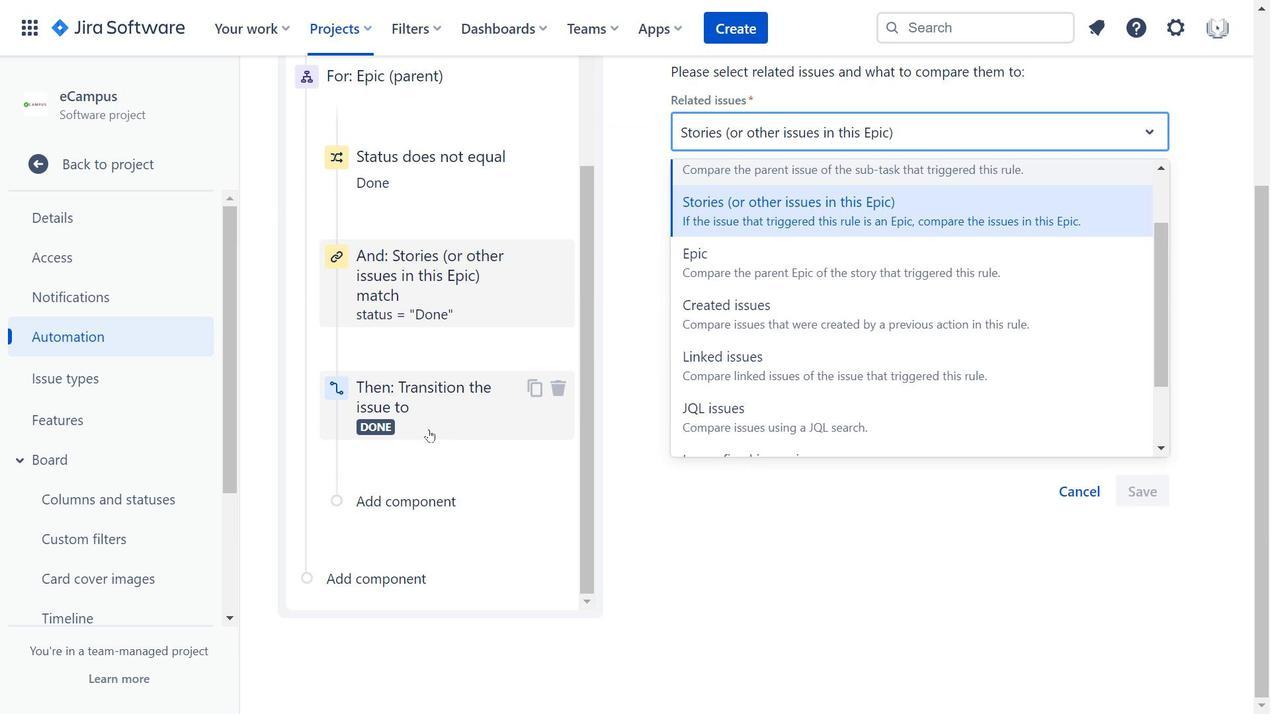 
Action: Mouse moved to (790, 370)
Screenshot: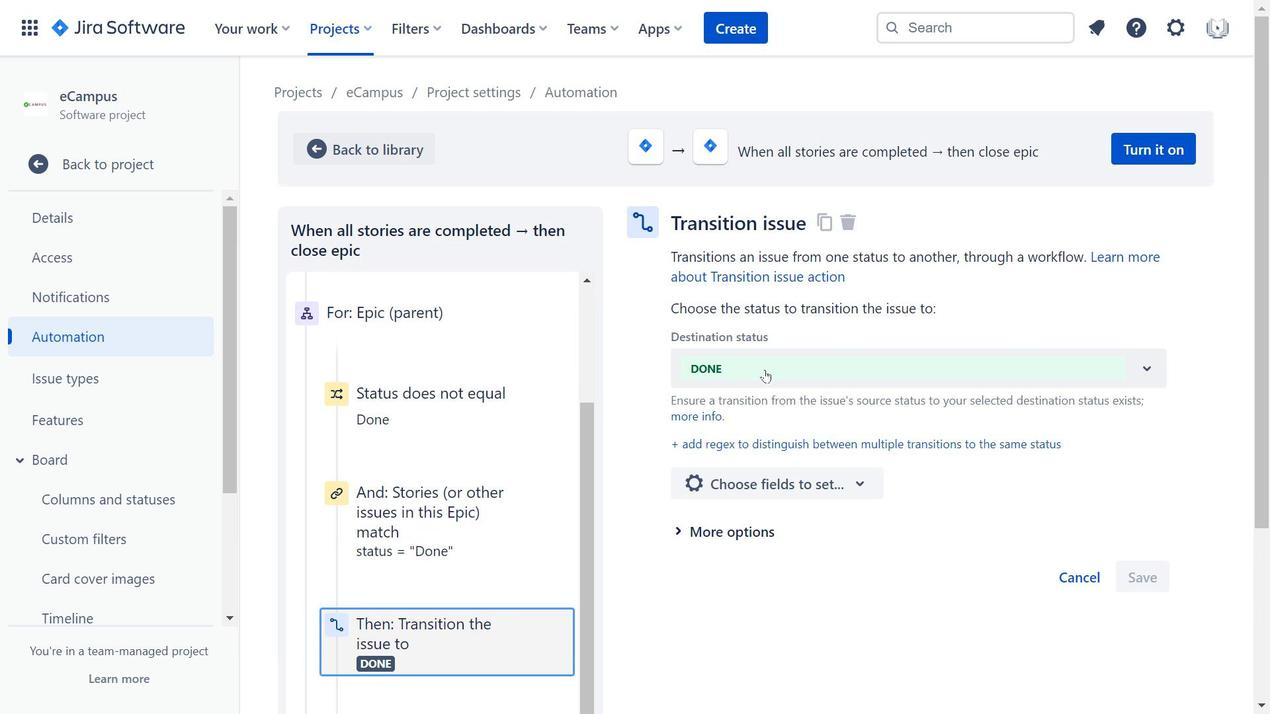 
Action: Mouse pressed left at (790, 370)
Screenshot: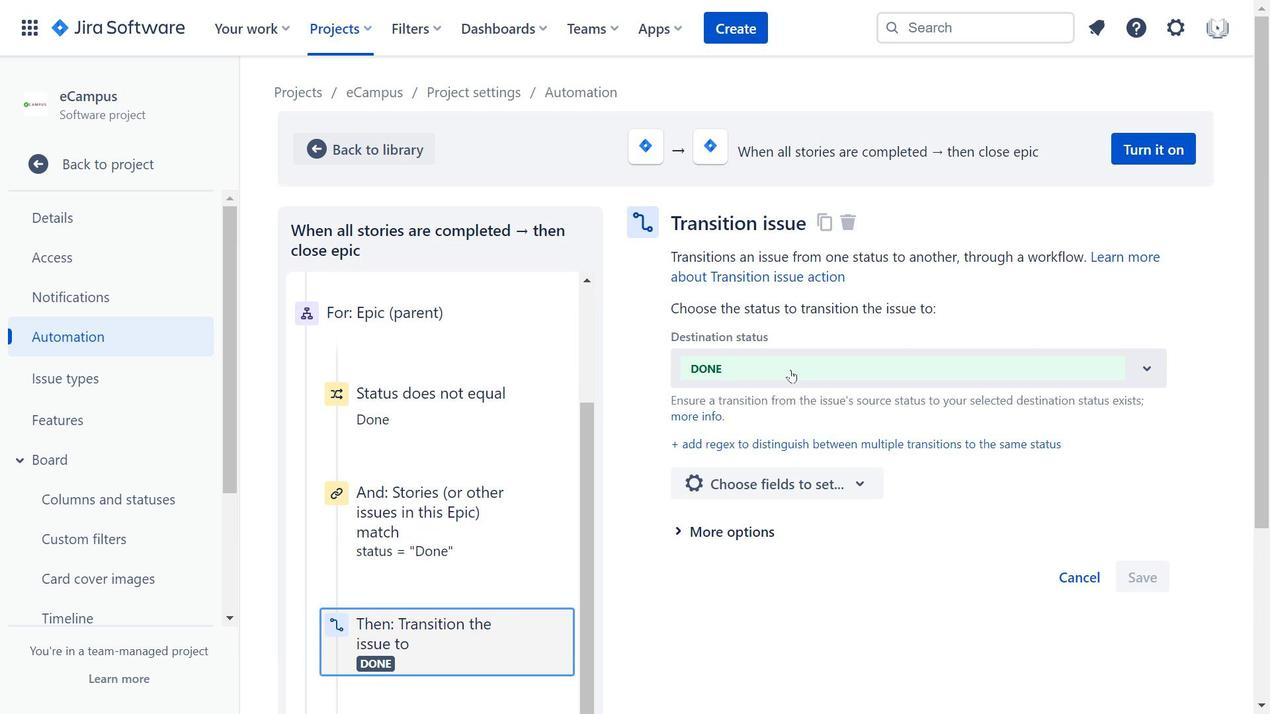 
Action: Mouse moved to (764, 447)
Screenshot: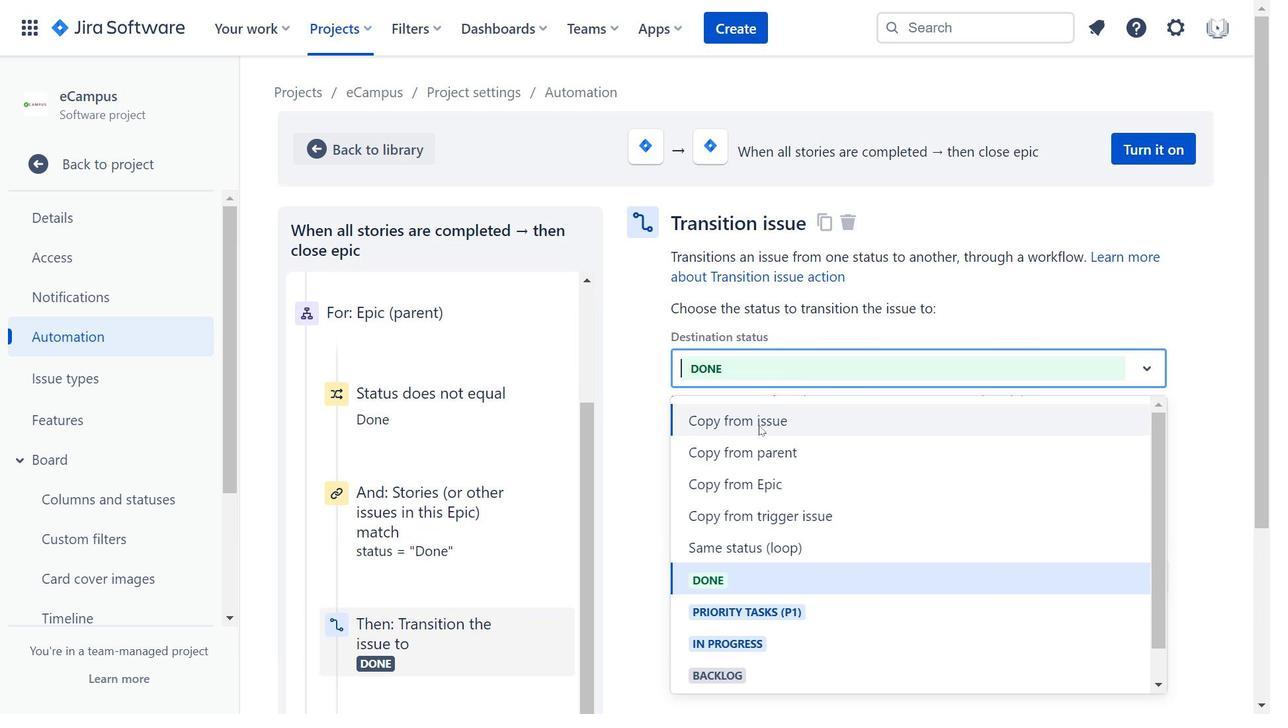 
Action: Mouse scrolled (764, 446) with delta (0, 0)
Screenshot: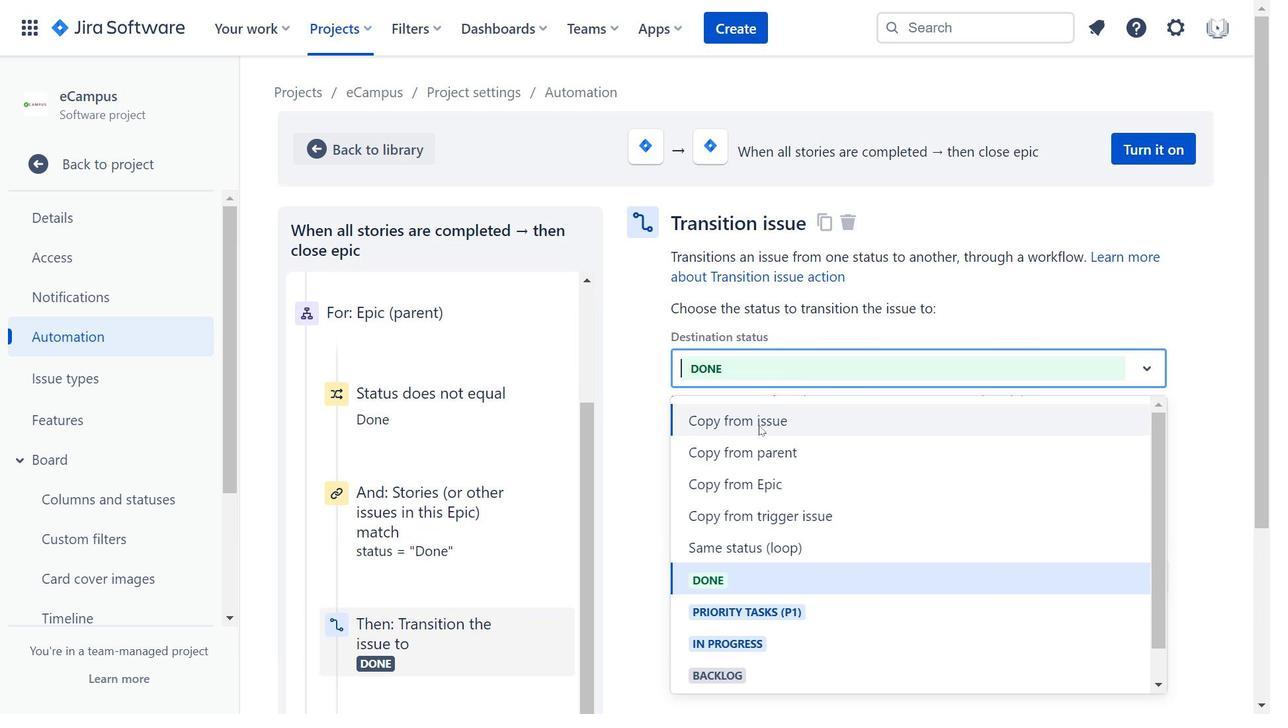 
Action: Mouse moved to (651, 383)
Screenshot: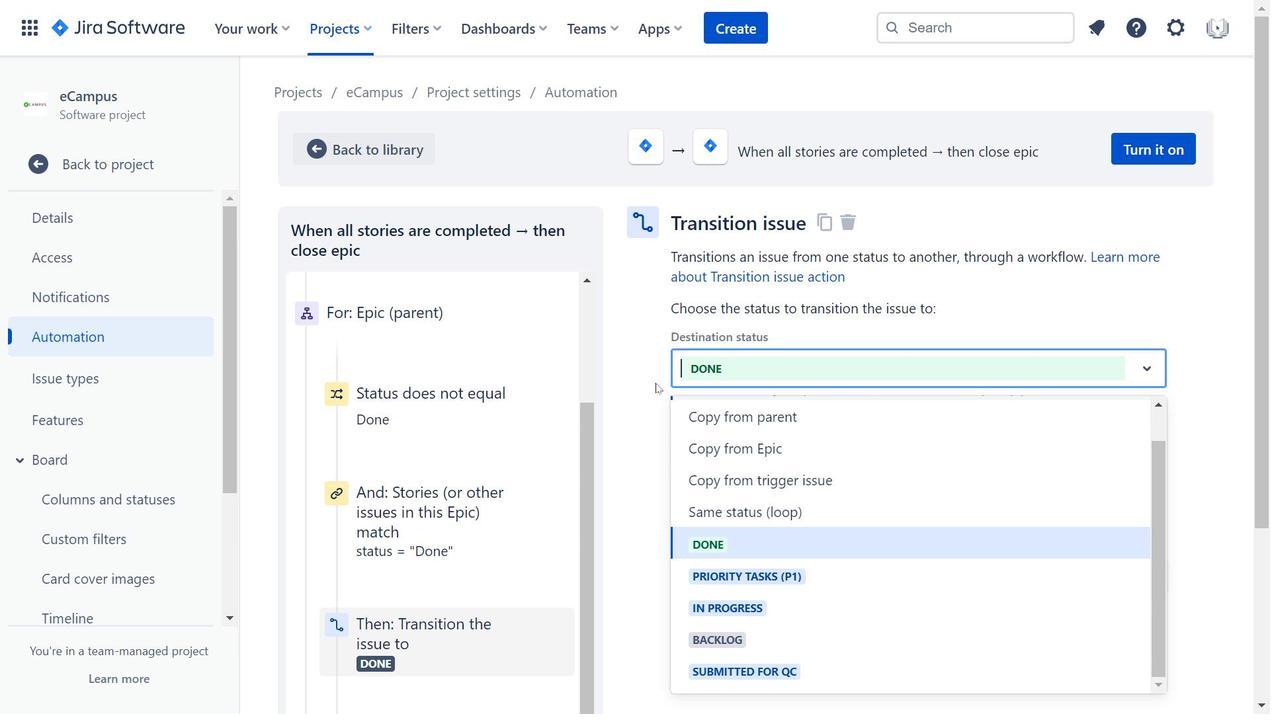
Action: Mouse pressed left at (651, 383)
Screenshot: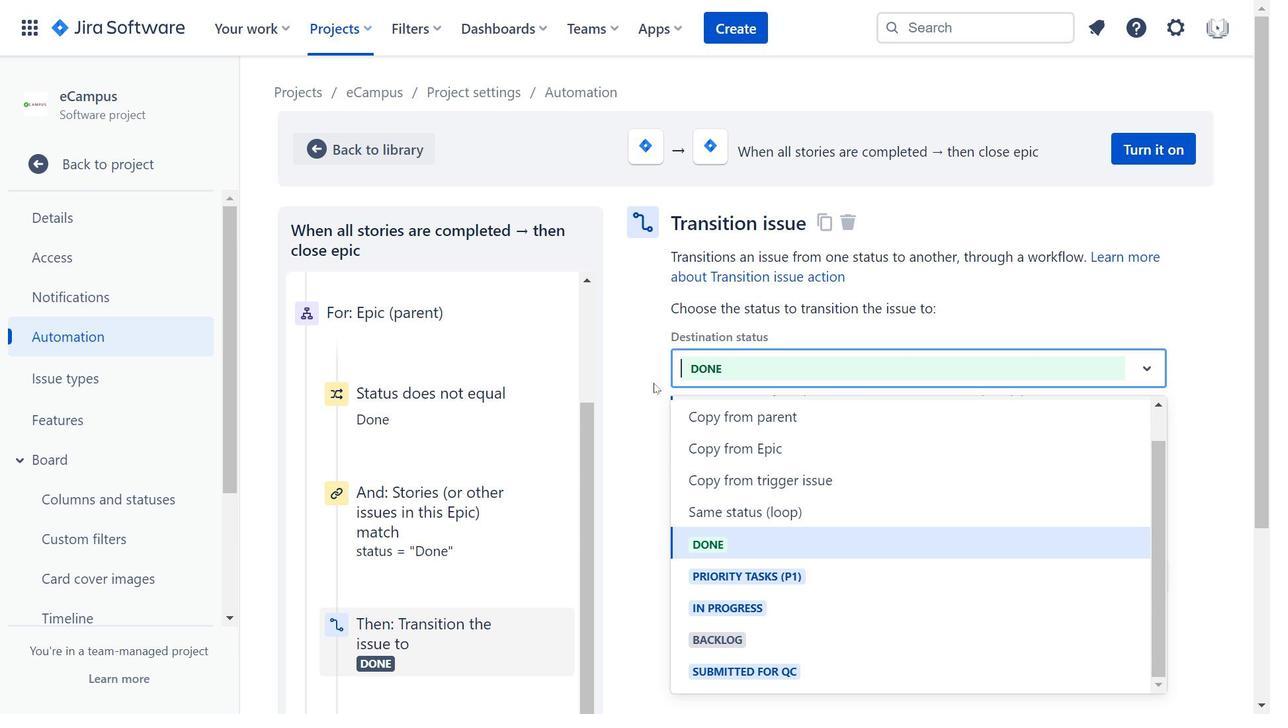 
Action: Mouse moved to (769, 500)
Screenshot: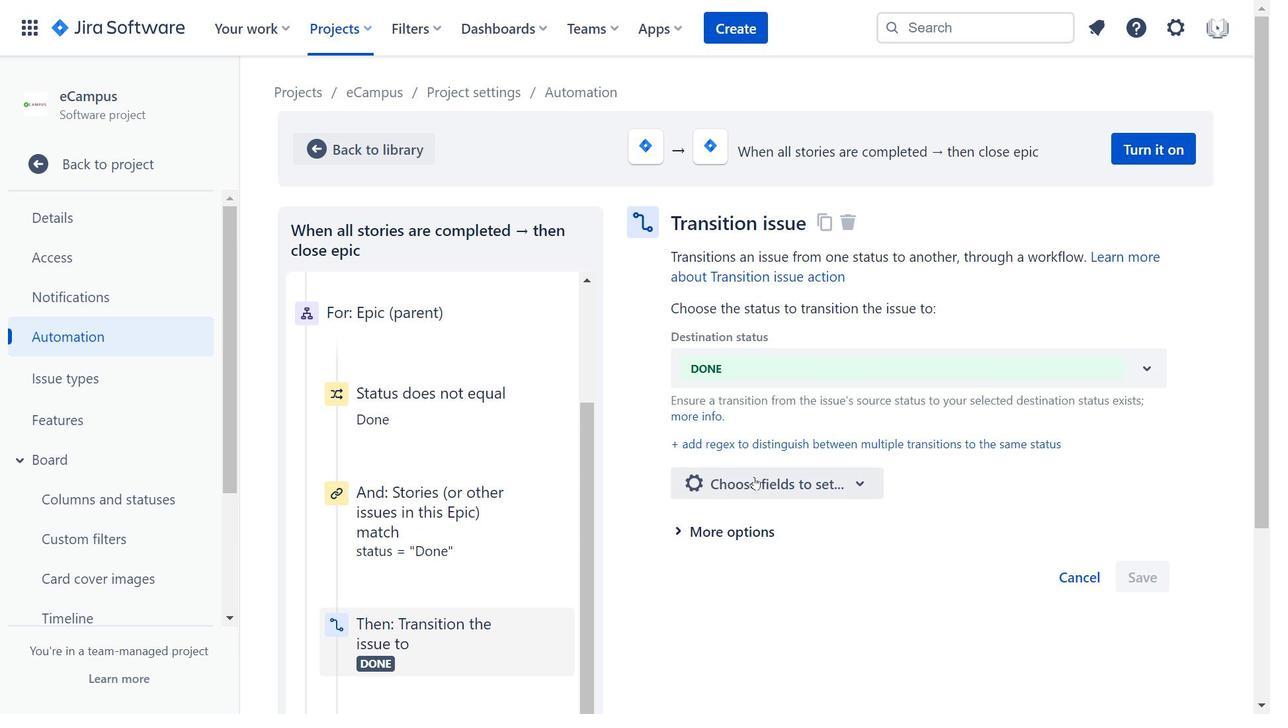 
Action: Mouse pressed left at (769, 500)
Screenshot: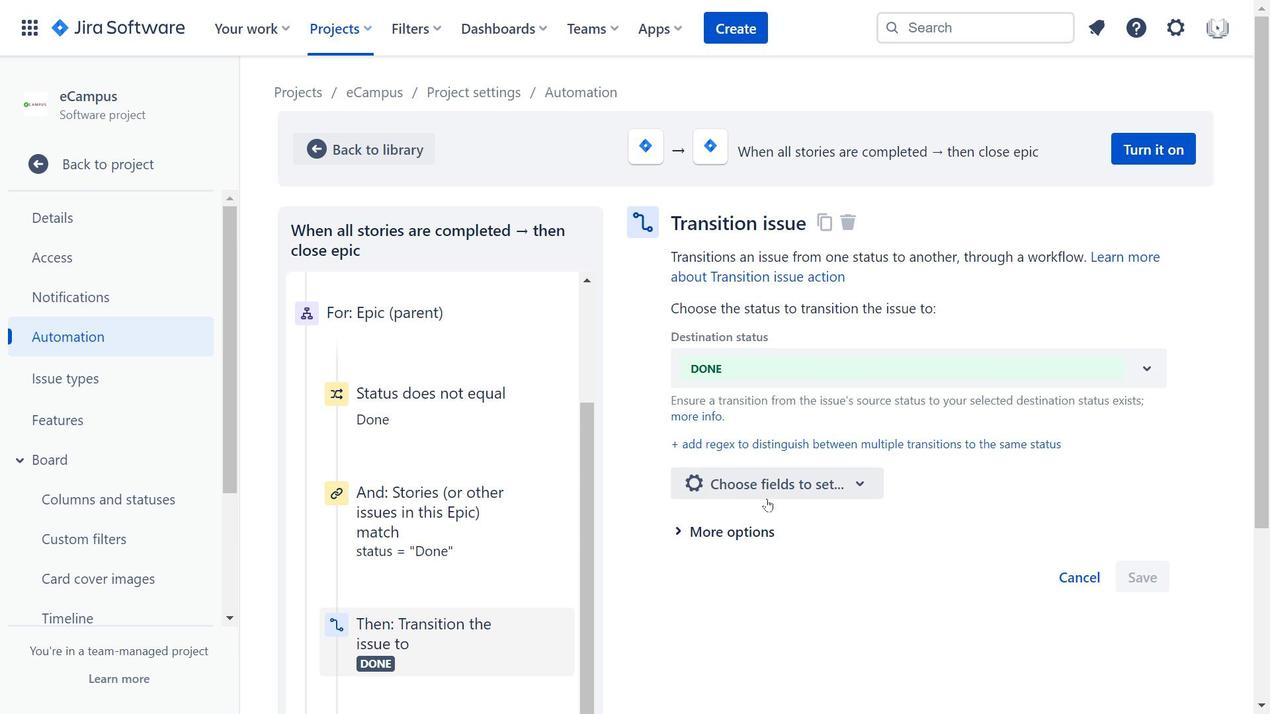 
Action: Mouse moved to (770, 489)
Screenshot: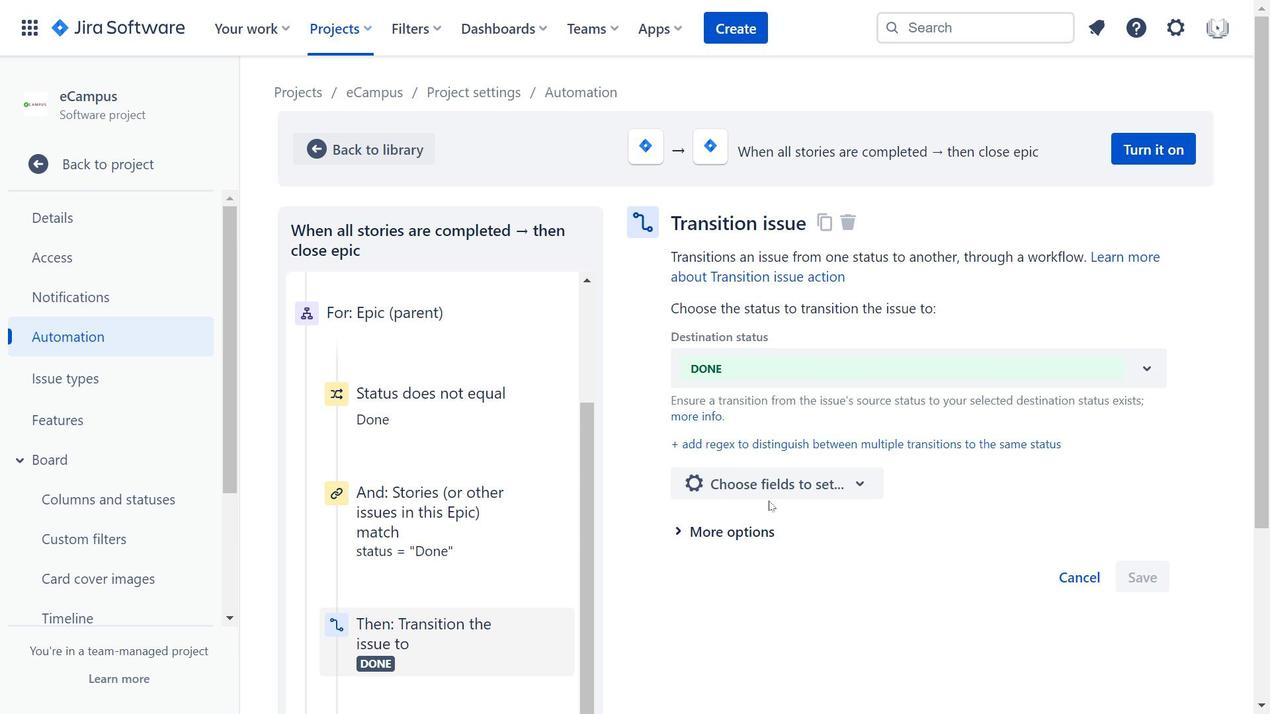 
Action: Mouse pressed left at (770, 489)
Screenshot: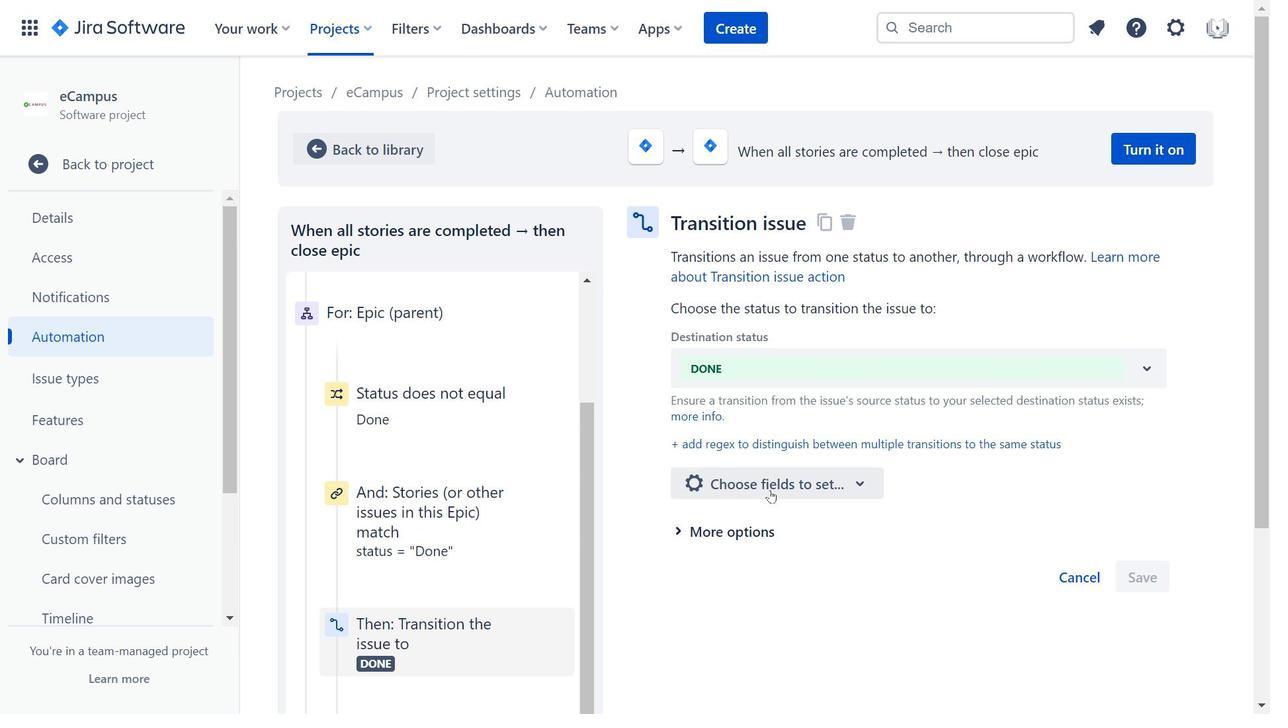 
Action: Mouse moved to (654, 338)
Screenshot: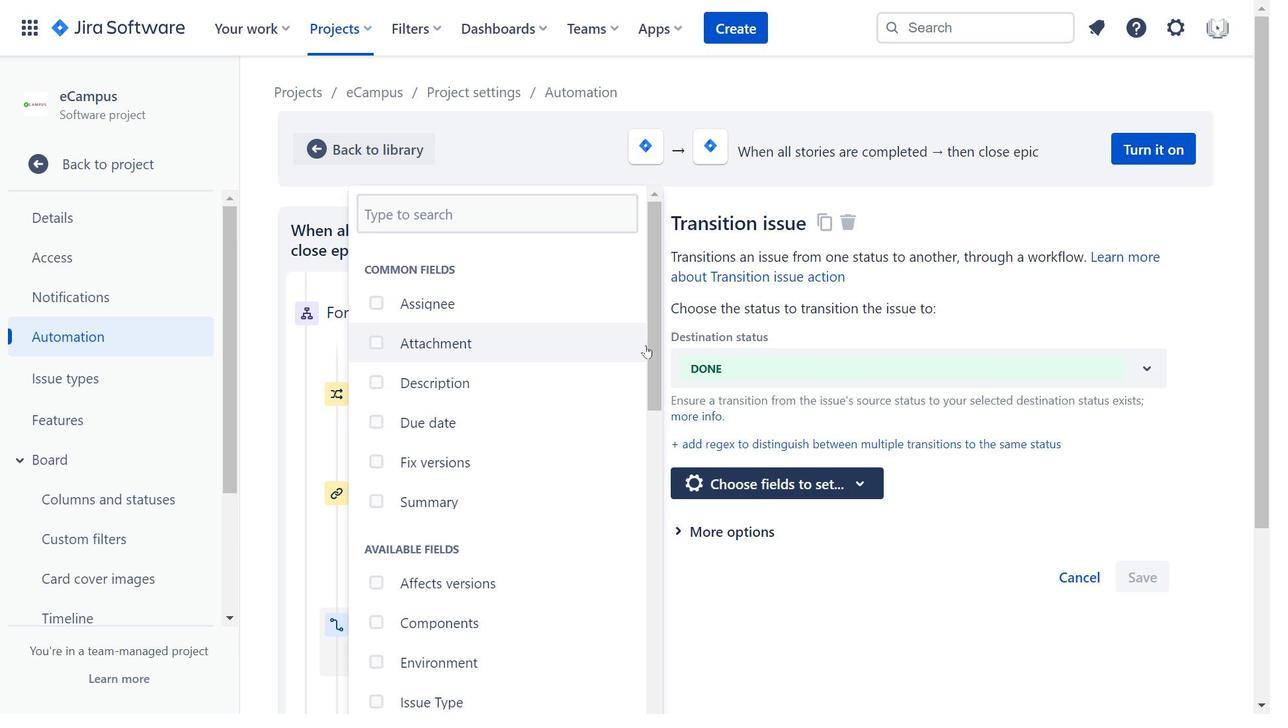 
Action: Mouse pressed left at (654, 338)
Screenshot: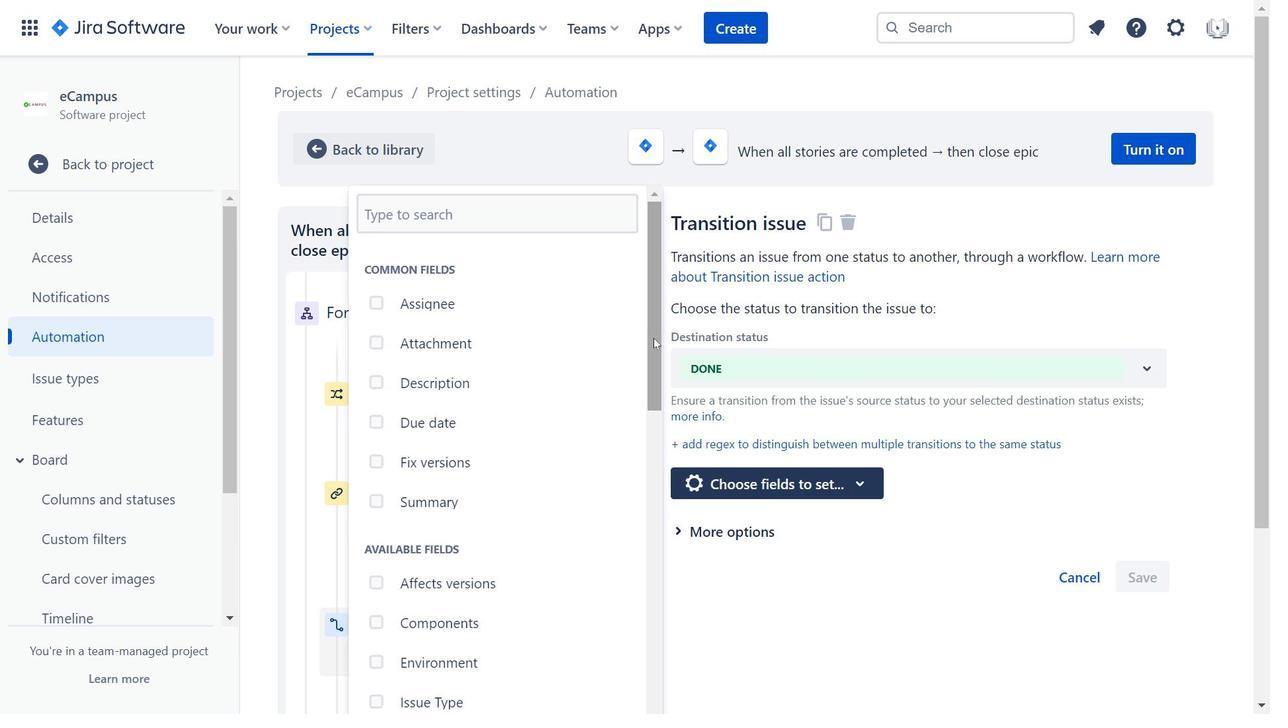 
Action: Mouse moved to (547, 557)
Screenshot: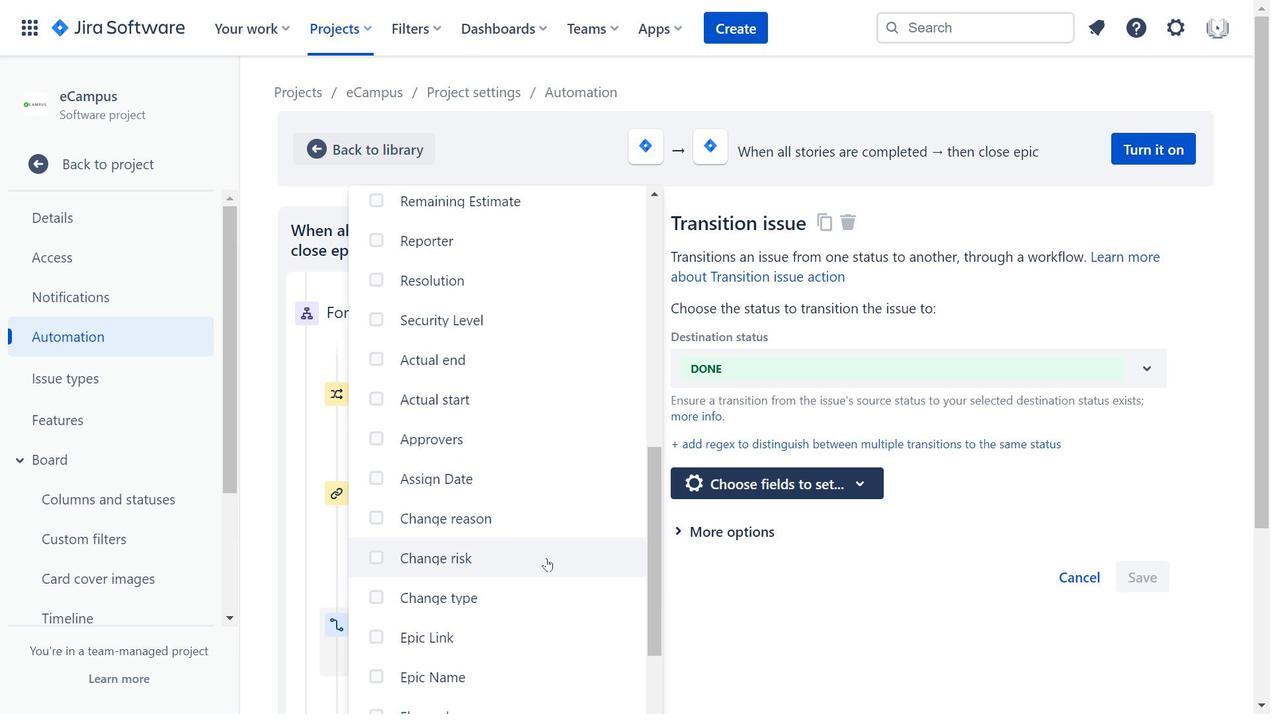 
Action: Mouse scrolled (547, 556) with delta (0, 0)
Screenshot: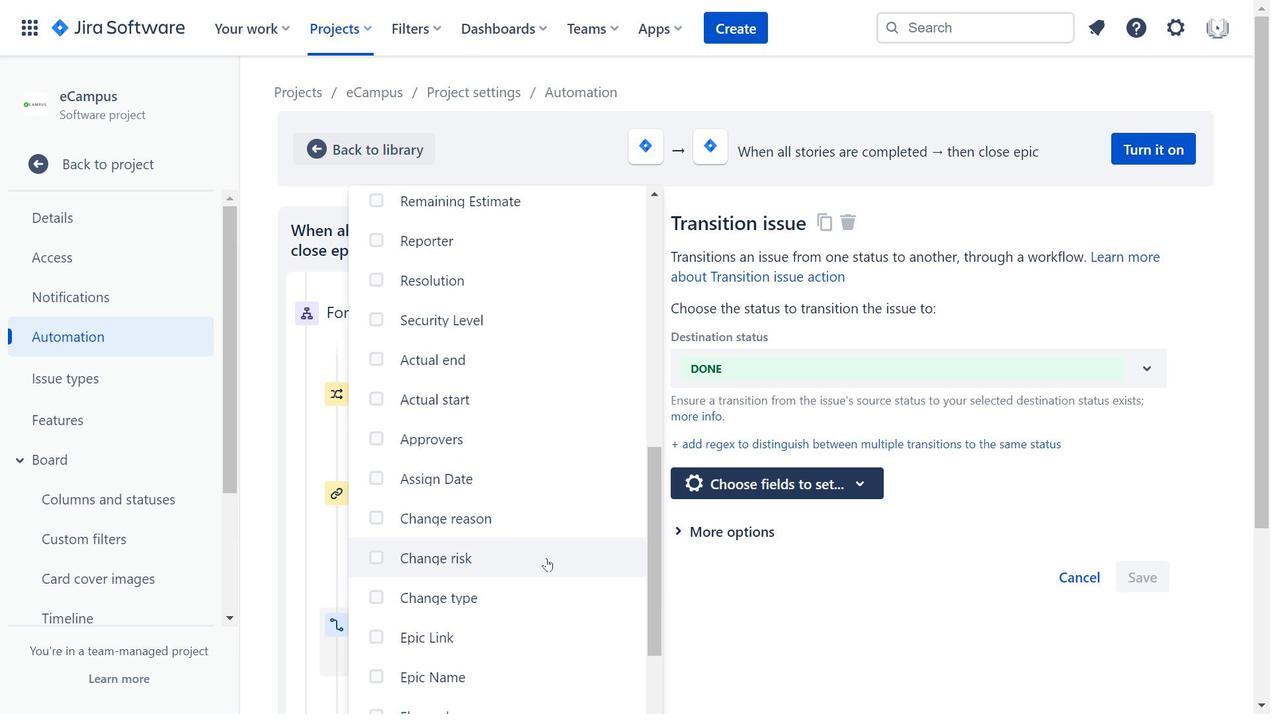 
Action: Mouse moved to (550, 557)
Screenshot: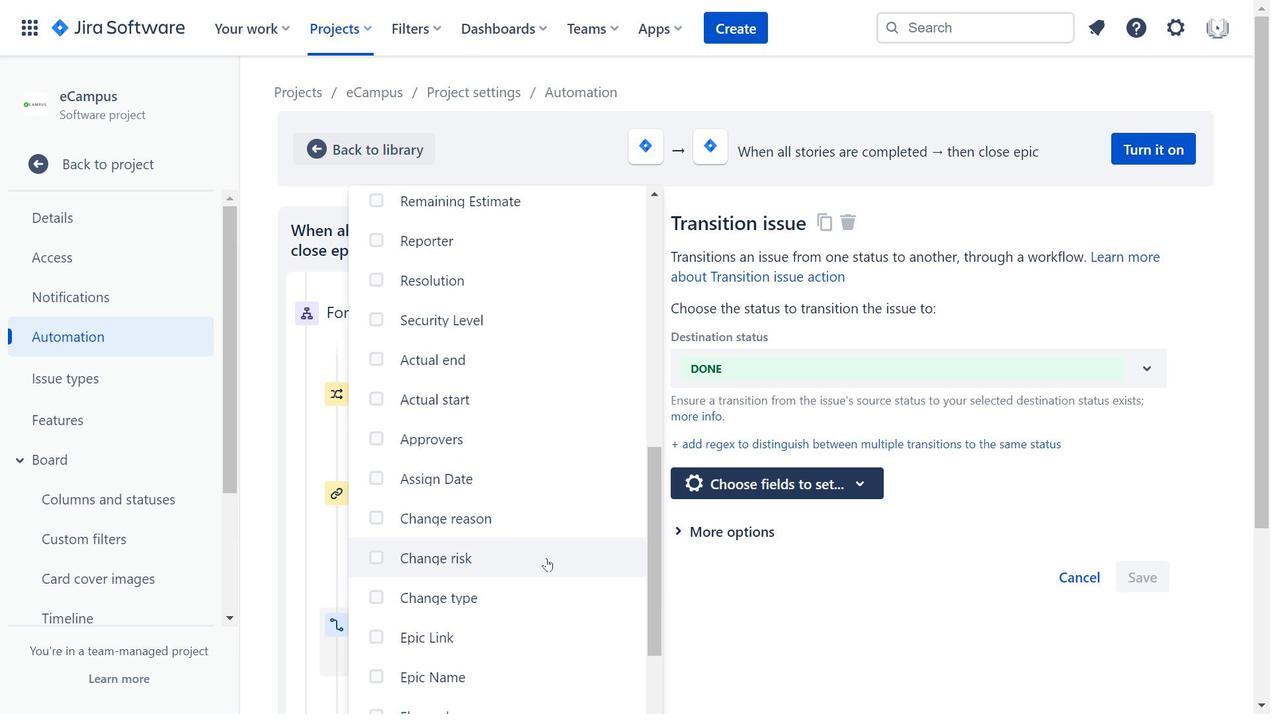 
Action: Mouse scrolled (550, 556) with delta (0, 0)
Screenshot: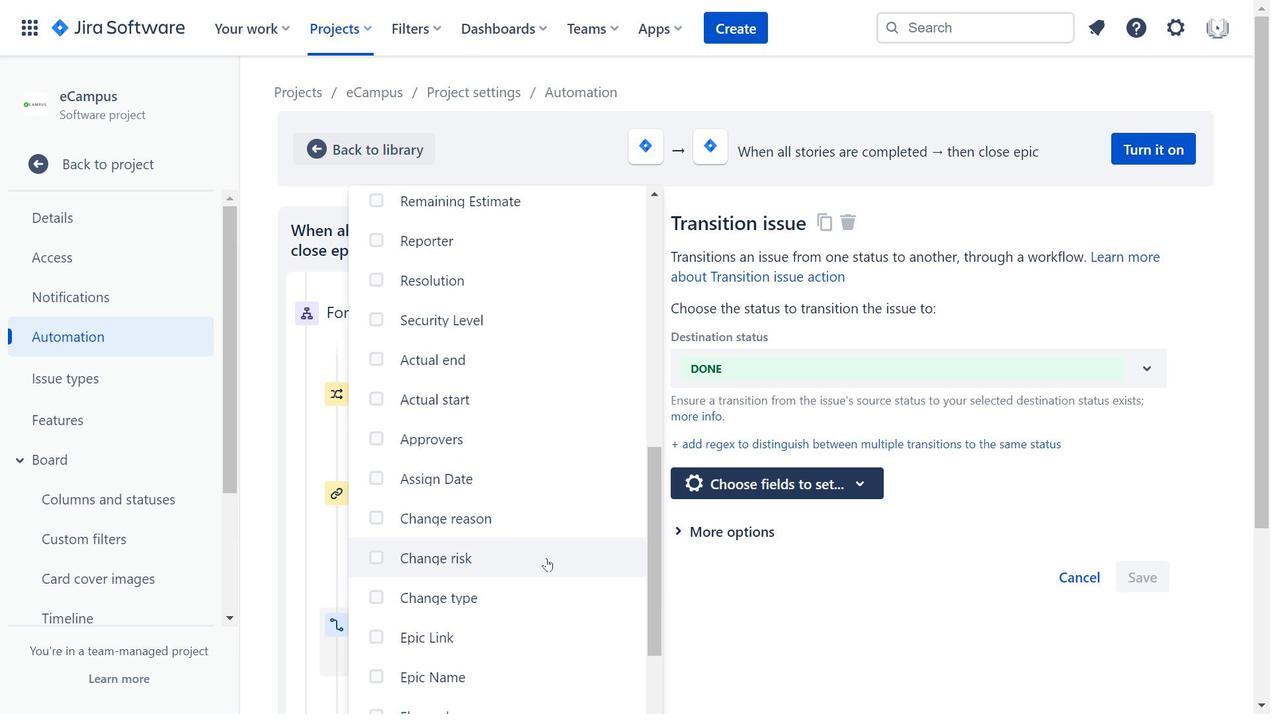 
Action: Mouse moved to (524, 519)
Screenshot: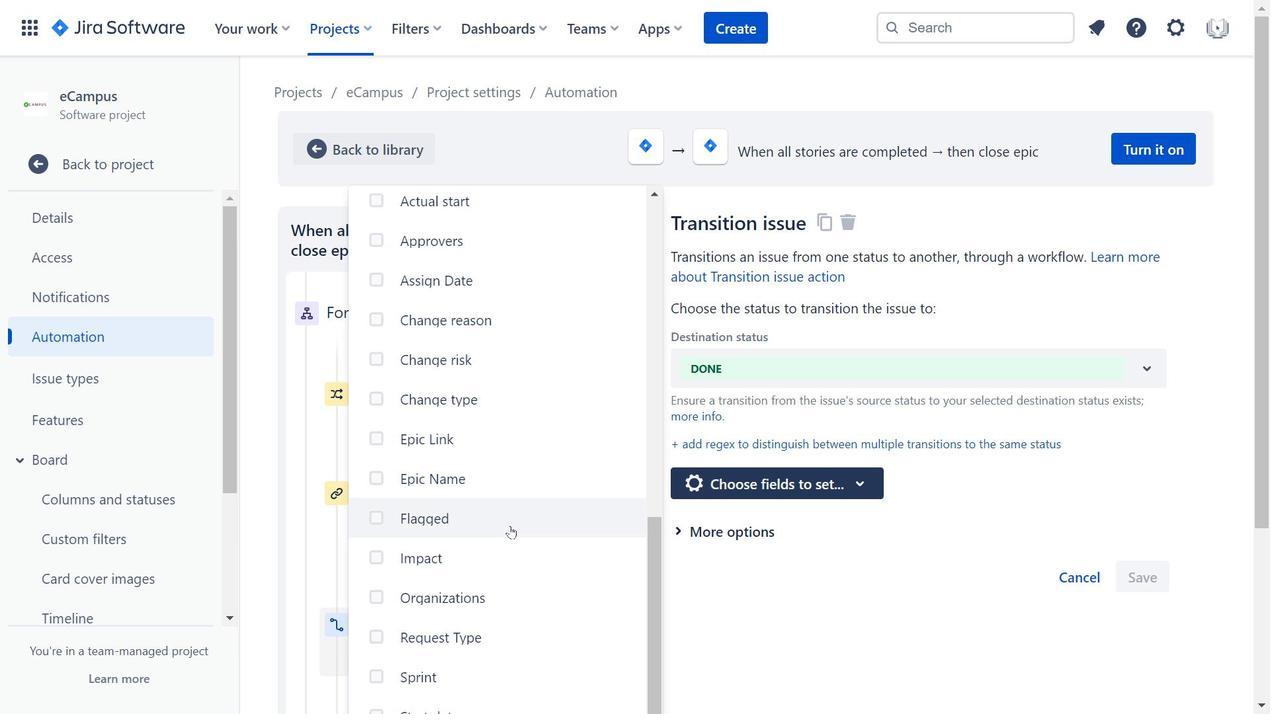 
Action: Mouse scrolled (524, 520) with delta (0, 0)
Screenshot: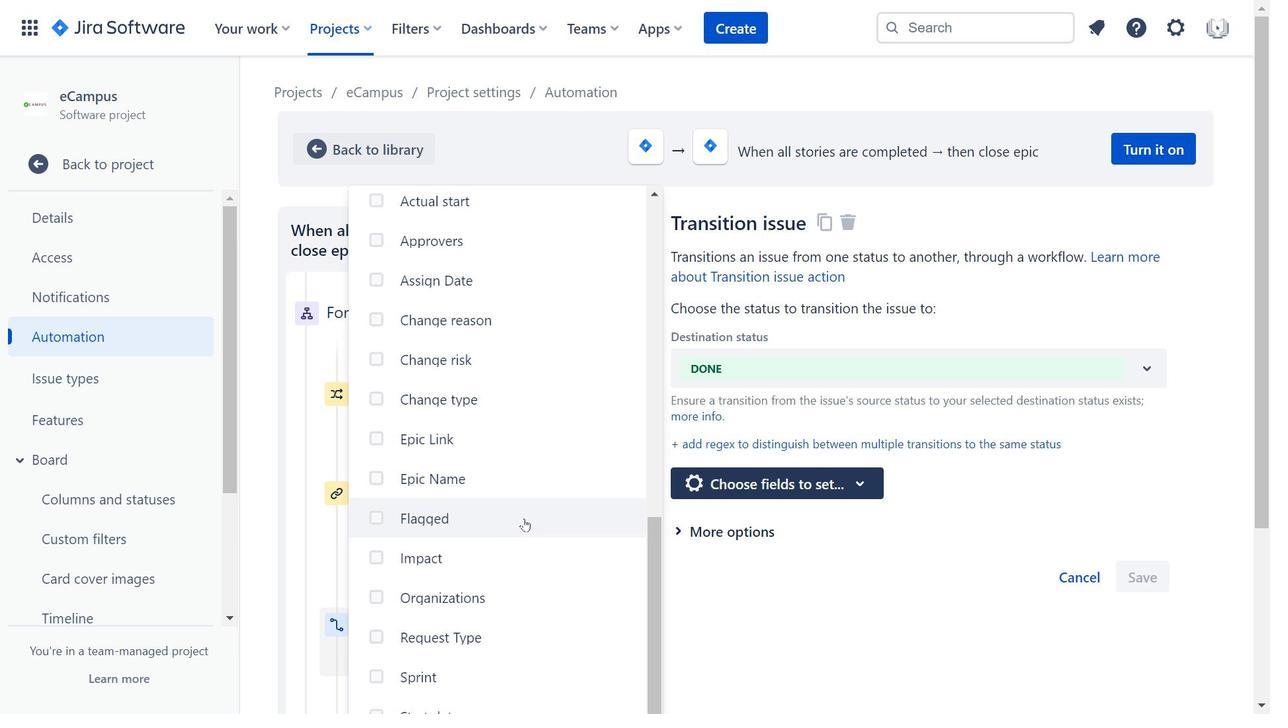 
Action: Mouse scrolled (524, 520) with delta (0, 0)
Screenshot: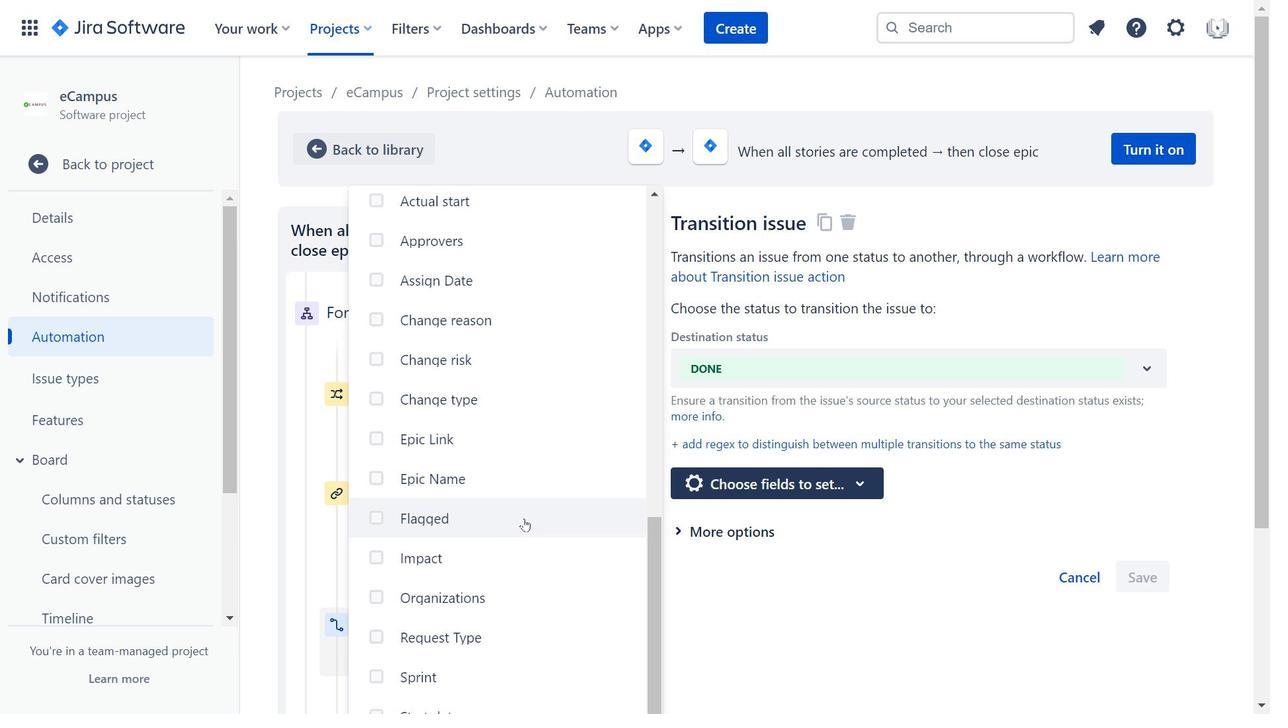 
Action: Mouse moved to (536, 518)
Screenshot: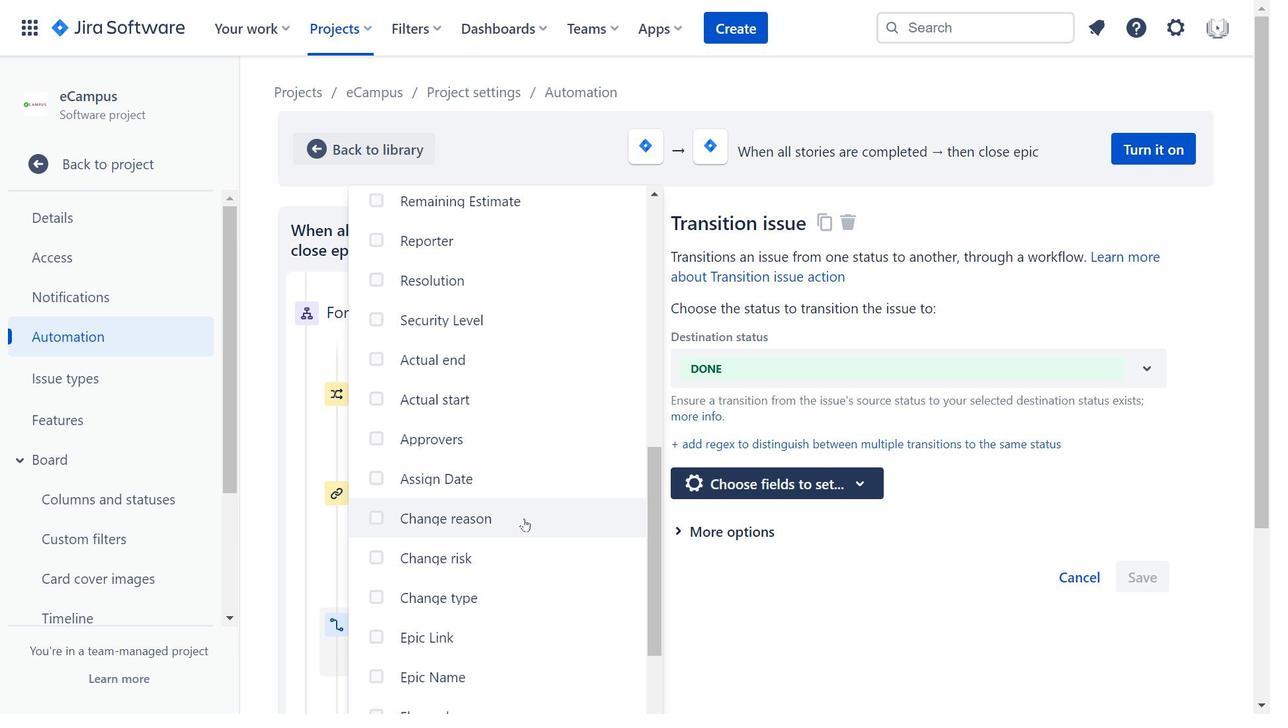 
Action: Mouse scrolled (536, 518) with delta (0, 0)
Screenshot: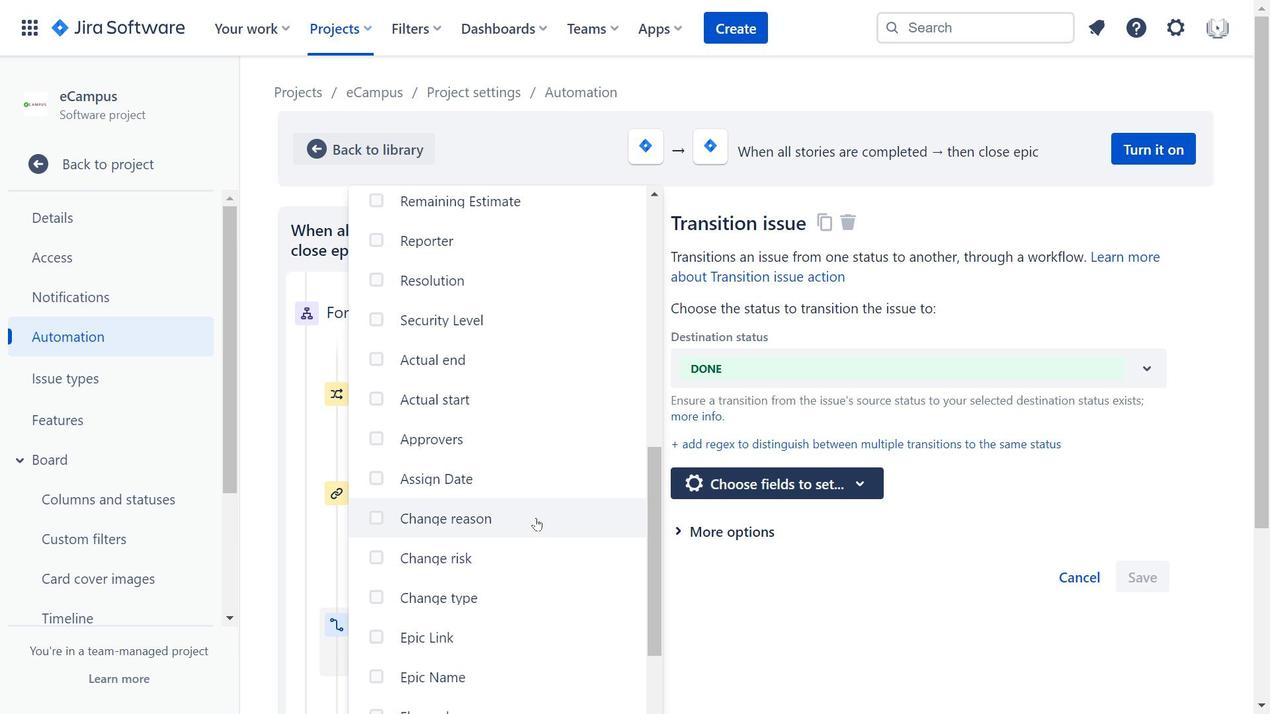 
Action: Mouse moved to (537, 518)
Screenshot: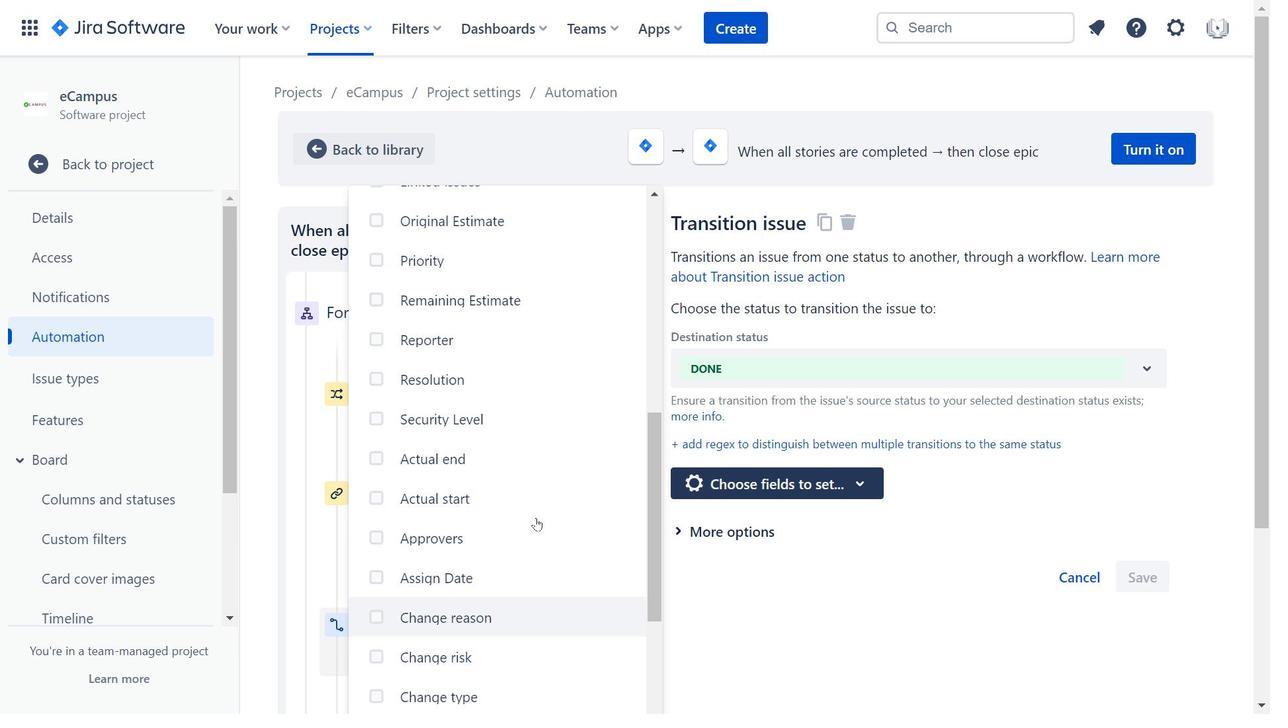 
Action: Mouse scrolled (537, 518) with delta (0, 0)
Screenshot: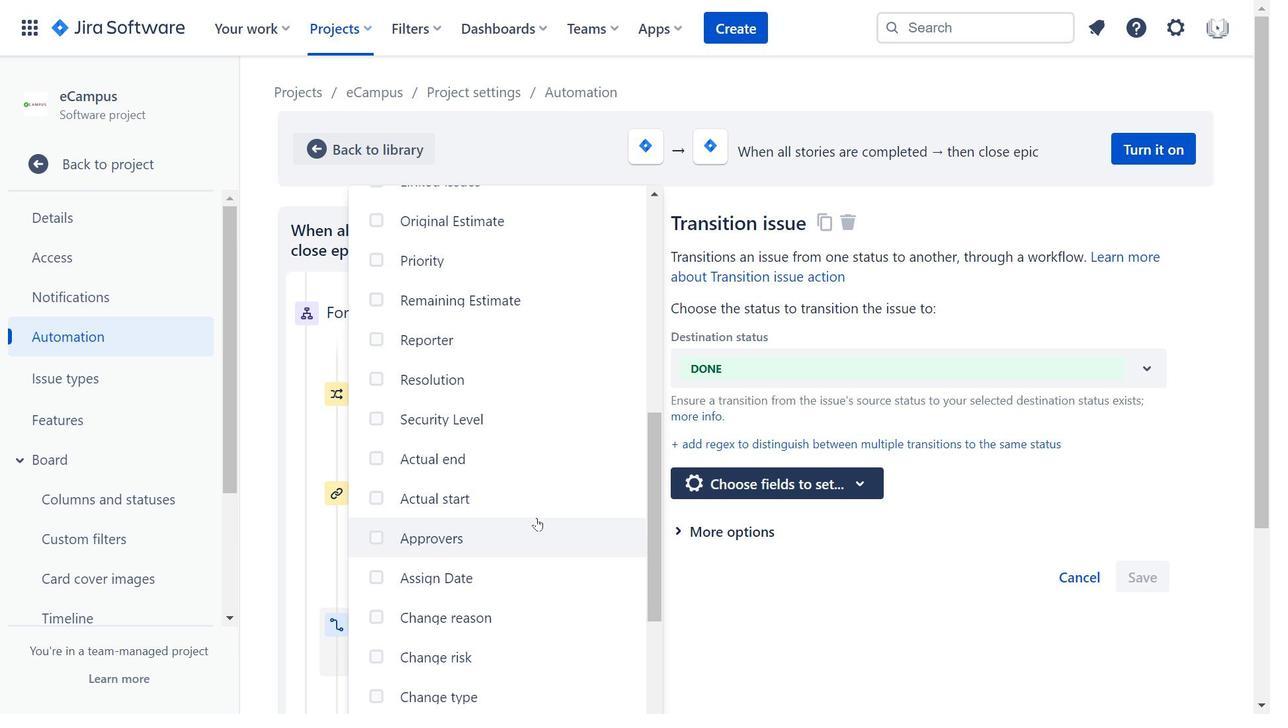 
Action: Mouse scrolled (537, 518) with delta (0, 0)
Screenshot: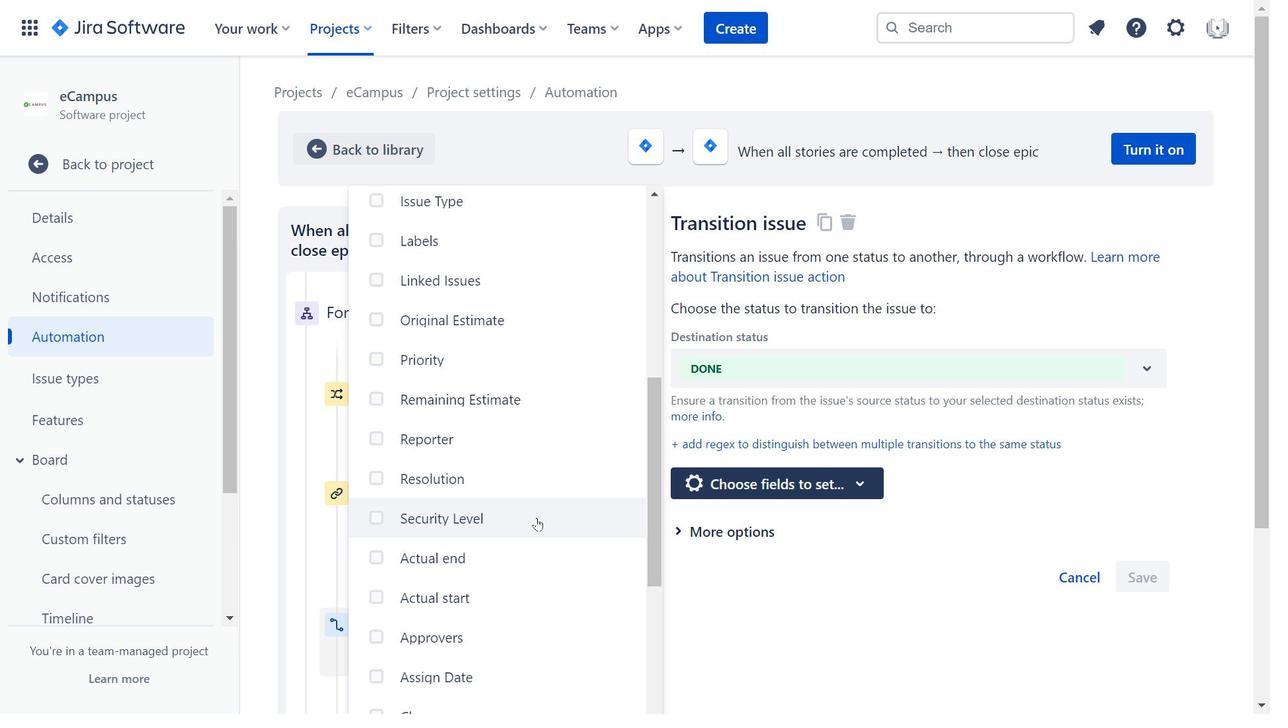 
Action: Mouse scrolled (537, 518) with delta (0, 0)
Screenshot: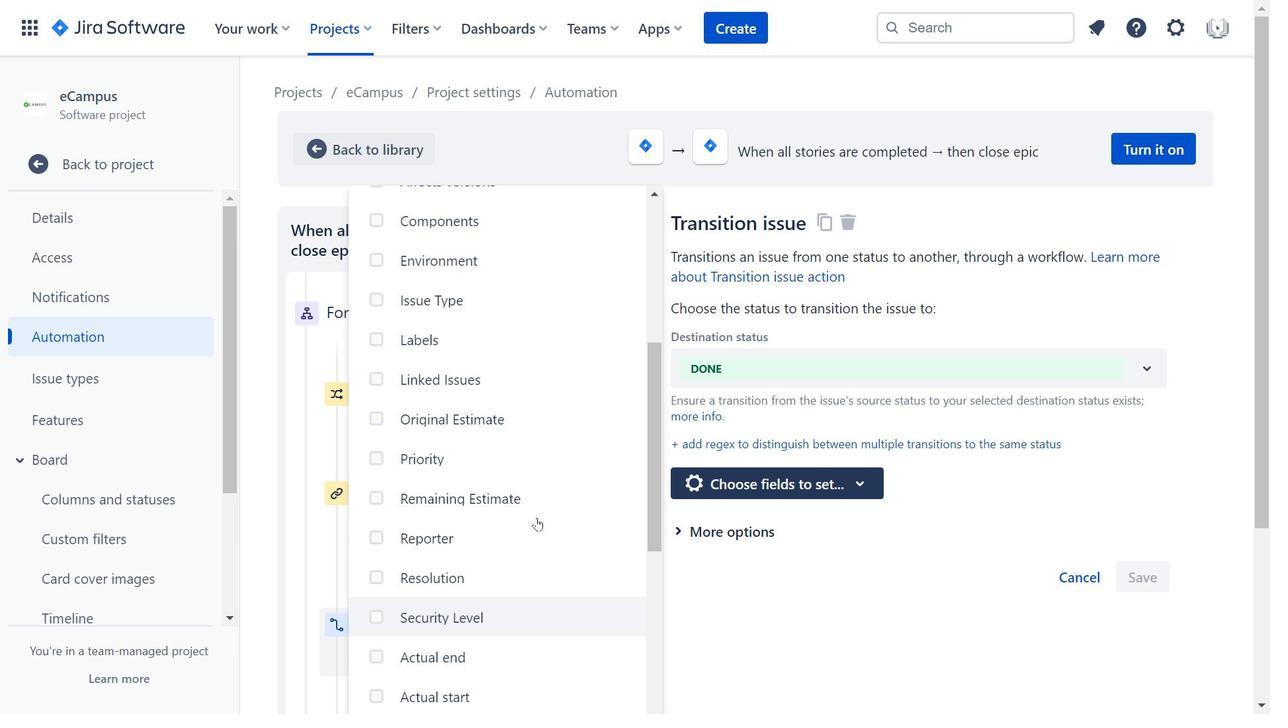 
Action: Mouse scrolled (537, 518) with delta (0, 0)
Screenshot: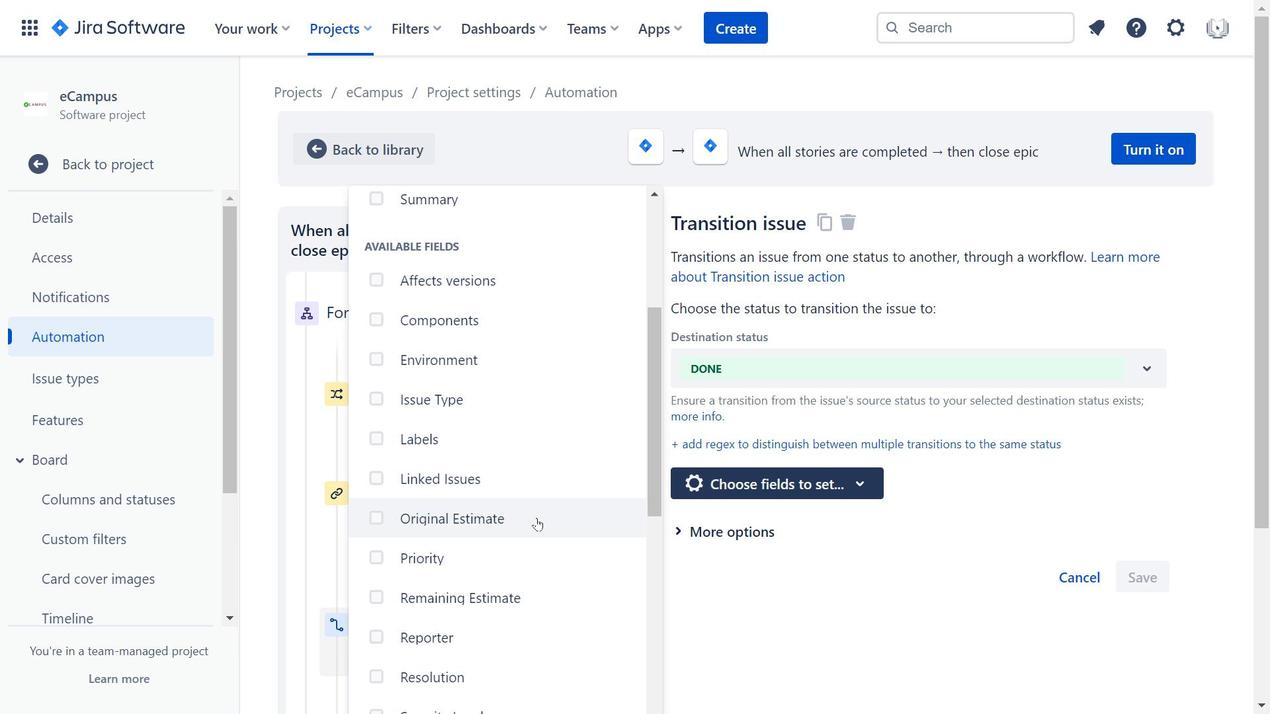 
Action: Mouse scrolled (537, 518) with delta (0, 0)
Screenshot: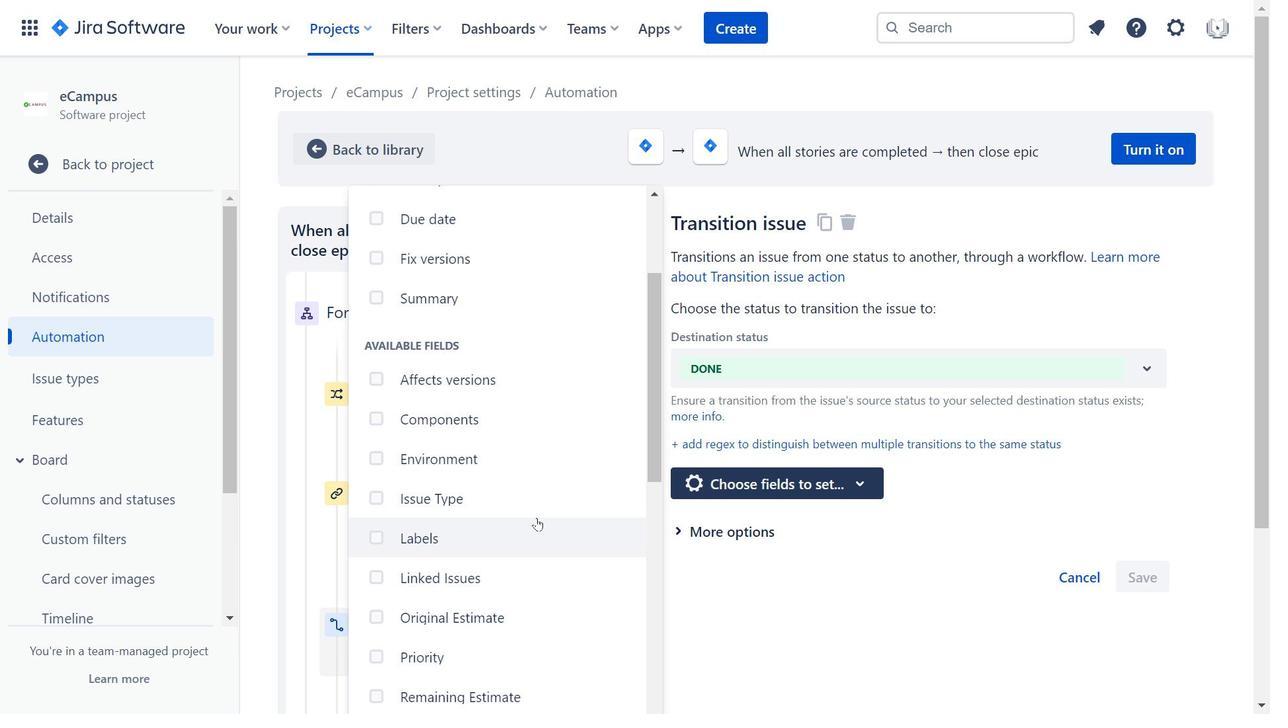 
Action: Mouse scrolled (537, 518) with delta (0, 0)
Screenshot: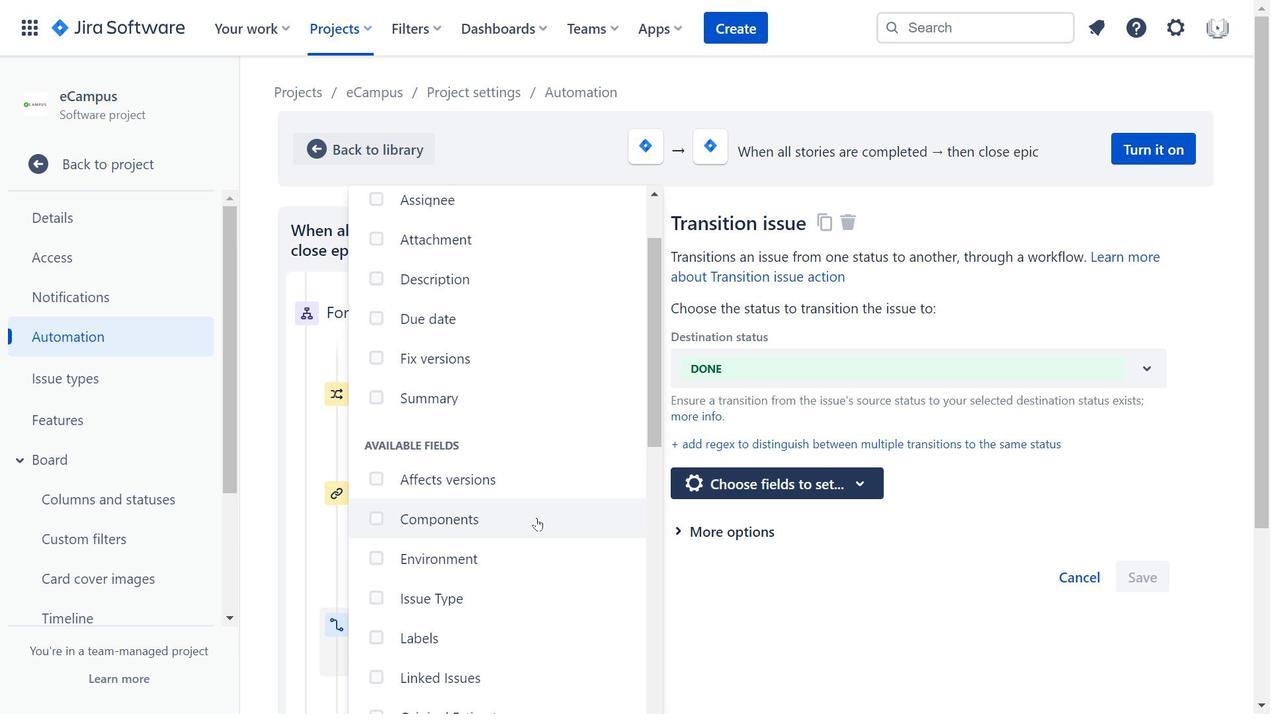 
Action: Mouse moved to (812, 559)
Screenshot: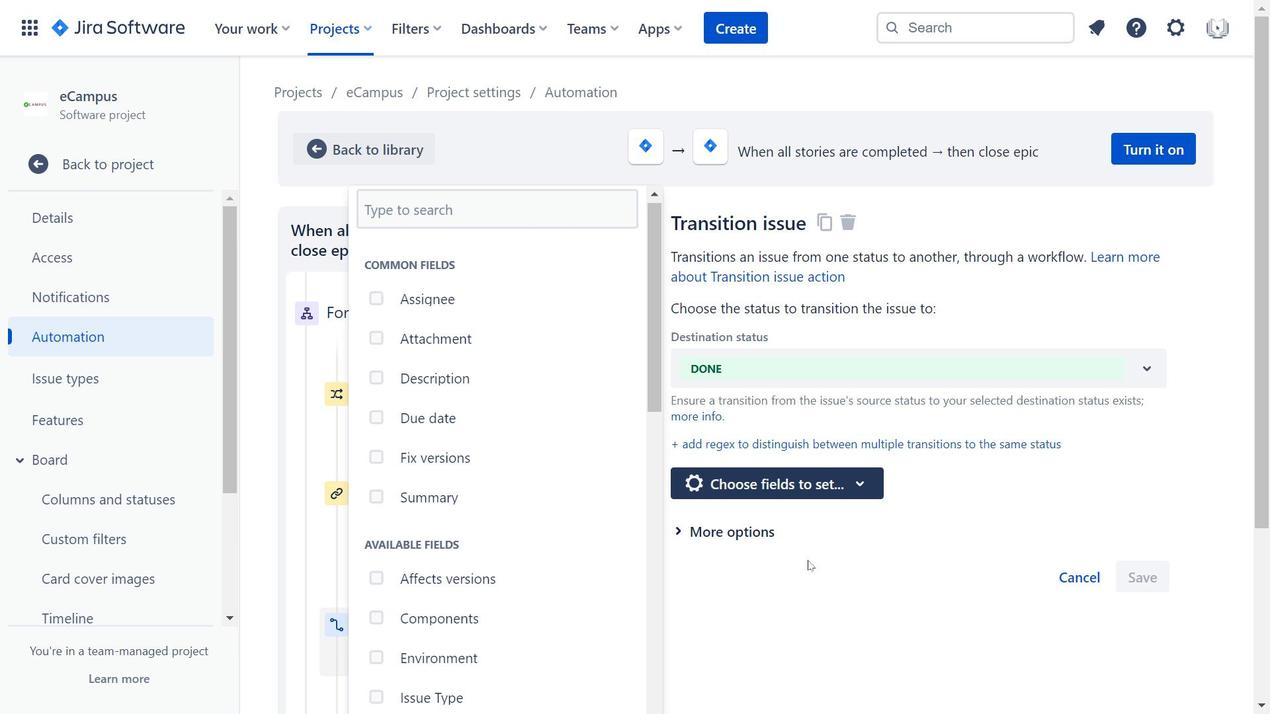 
Action: Mouse pressed left at (812, 559)
Screenshot: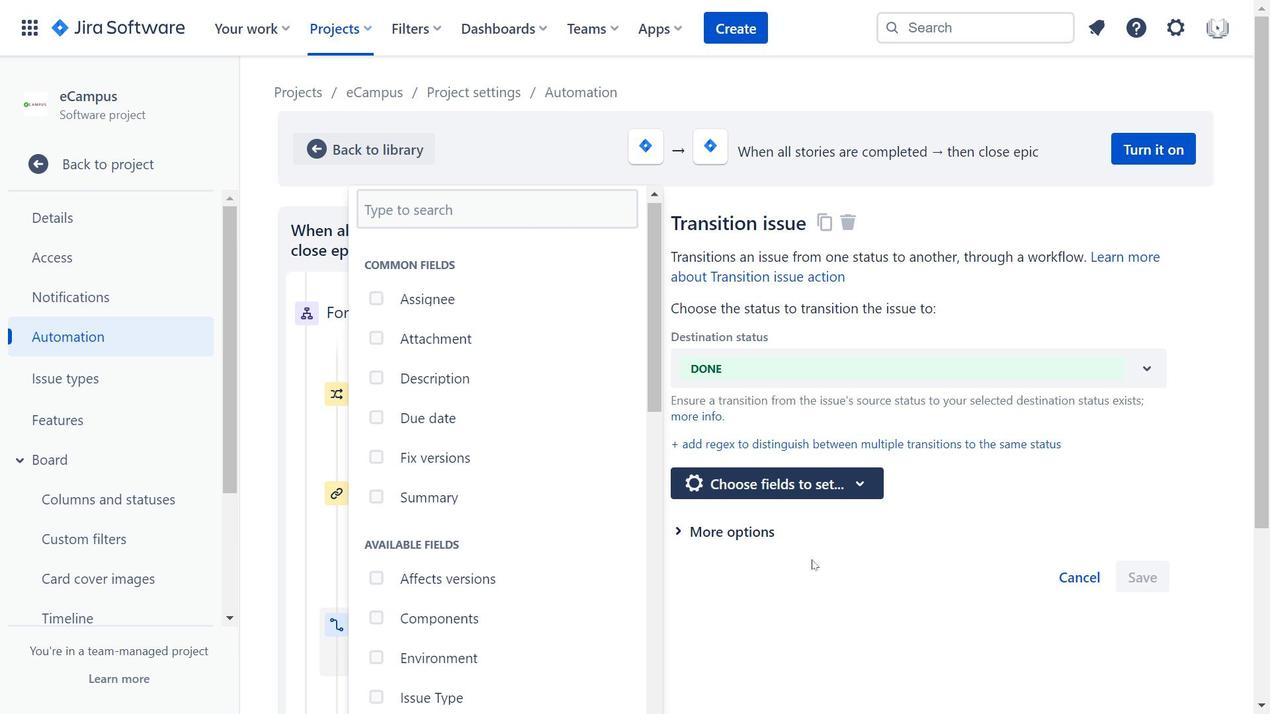 
Action: Mouse moved to (735, 533)
Screenshot: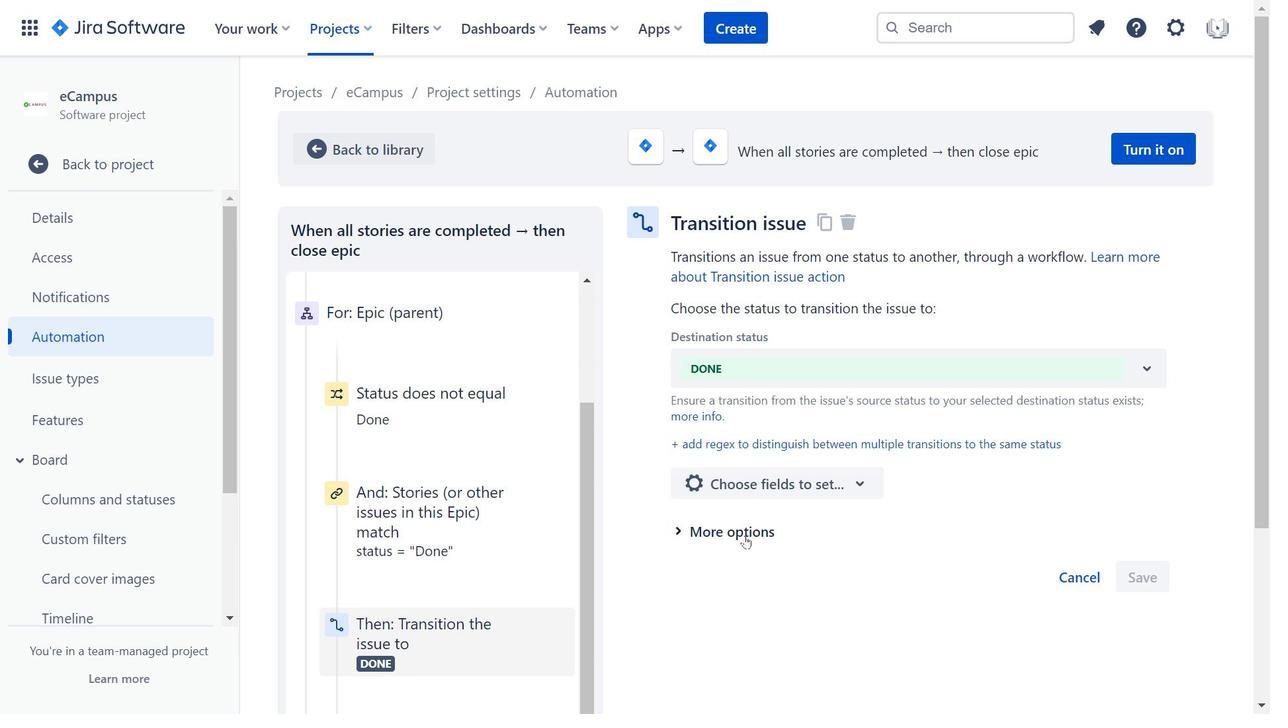 
Action: Mouse pressed left at (735, 533)
Screenshot: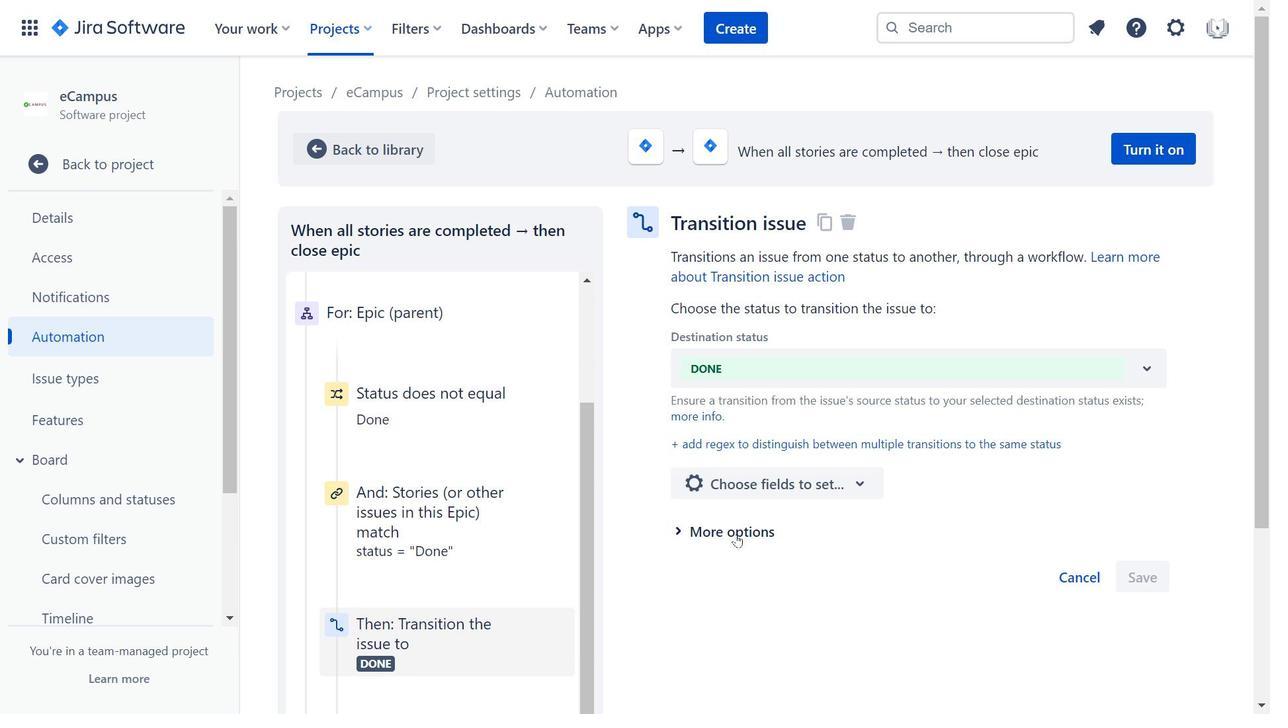 
Action: Mouse moved to (735, 493)
